 Task: Create a cosplay and costume shop: cater to cosplay enthusiasts with costumes and accessories.
Action: Mouse moved to (367, 283)
Screenshot: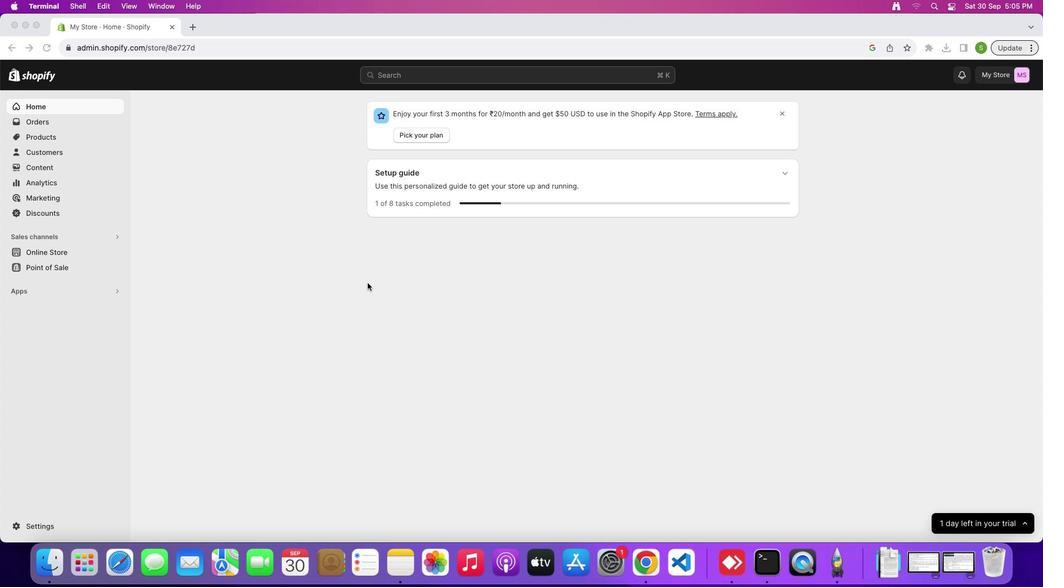 
Action: Mouse pressed left at (367, 283)
Screenshot: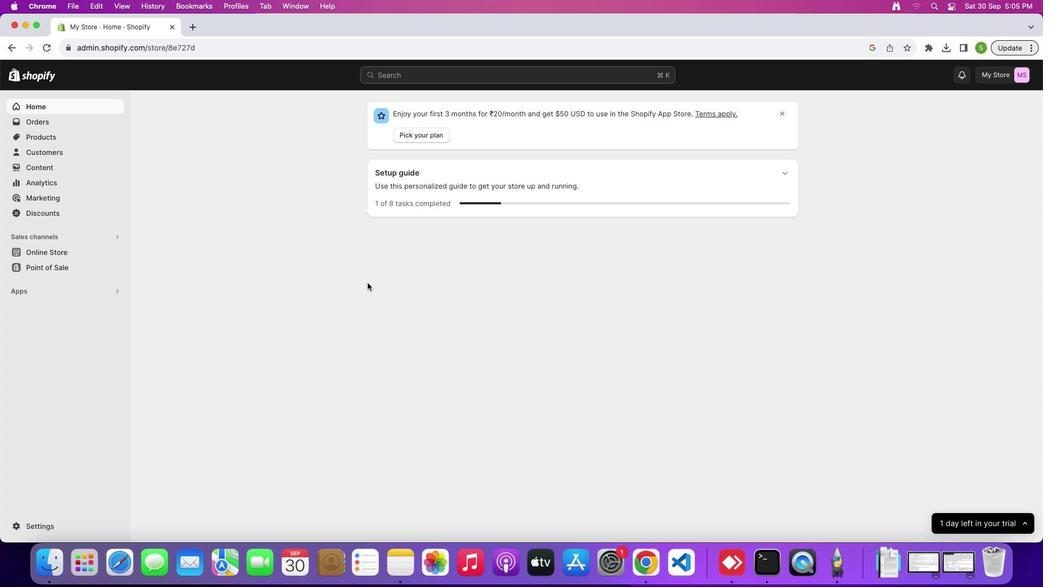 
Action: Mouse moved to (65, 251)
Screenshot: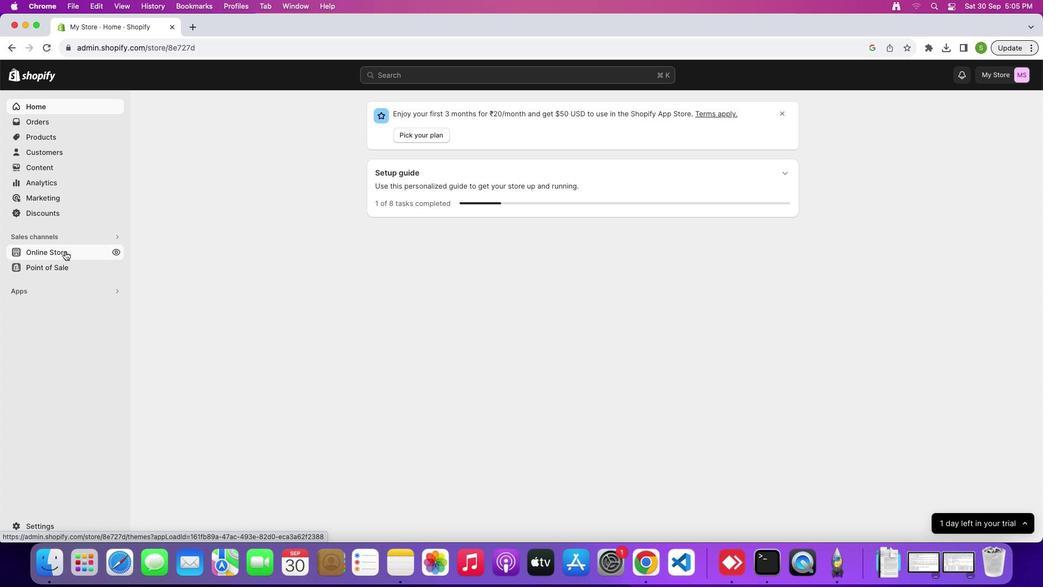 
Action: Mouse pressed left at (65, 251)
Screenshot: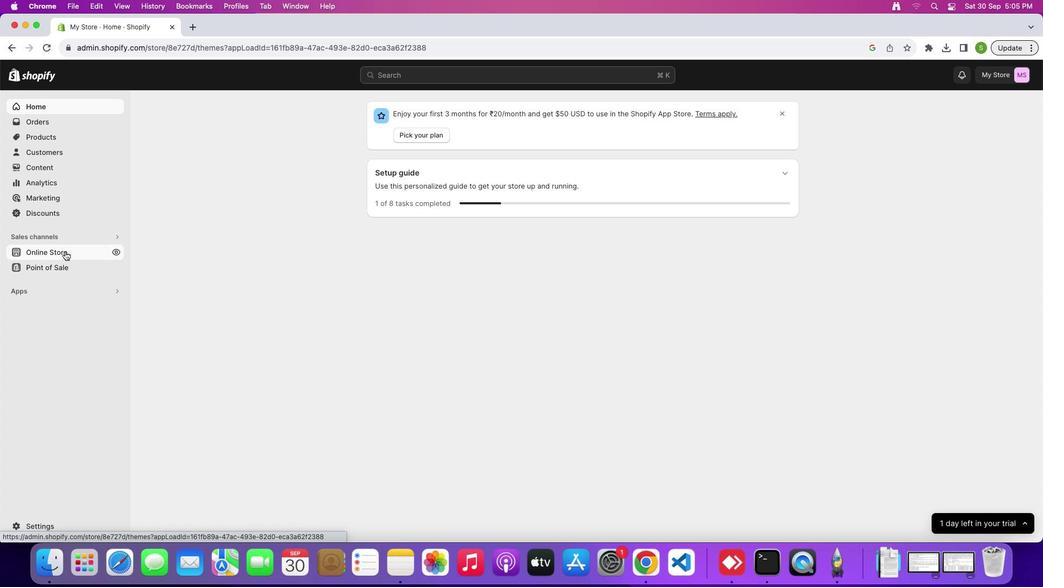 
Action: Mouse moved to (804, 377)
Screenshot: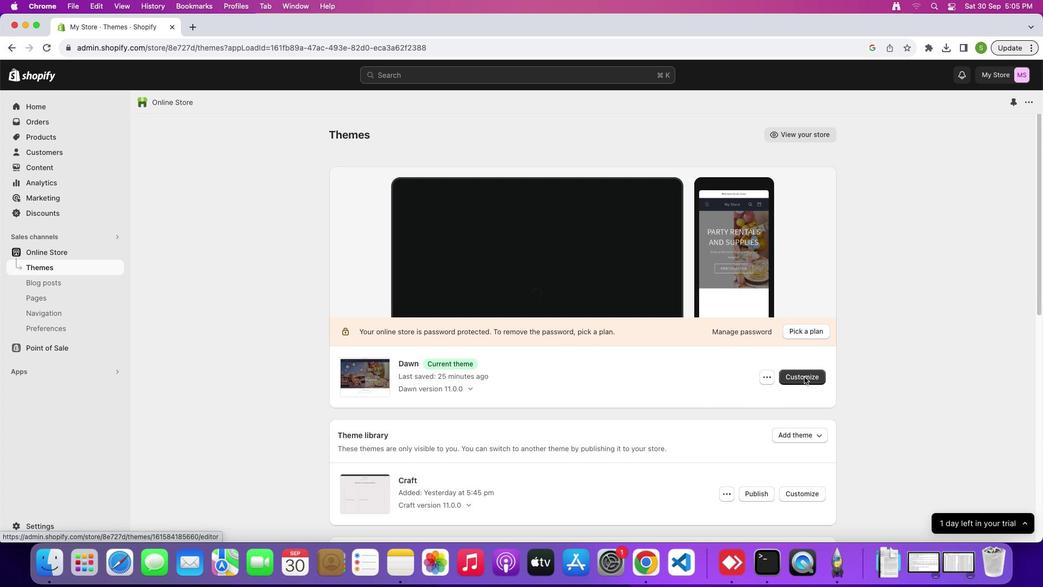 
Action: Mouse pressed left at (804, 377)
Screenshot: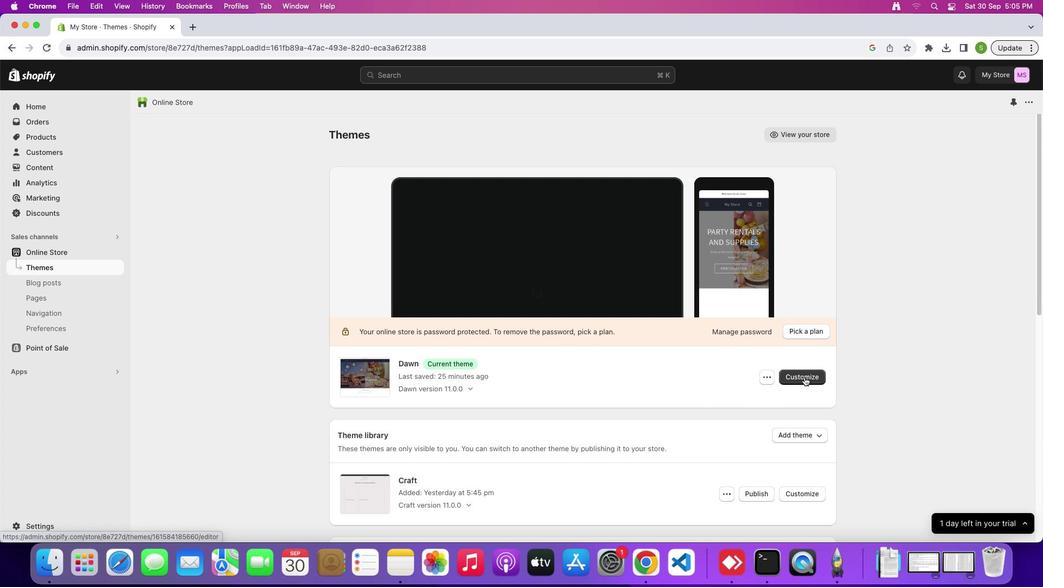 
Action: Mouse moved to (664, 393)
Screenshot: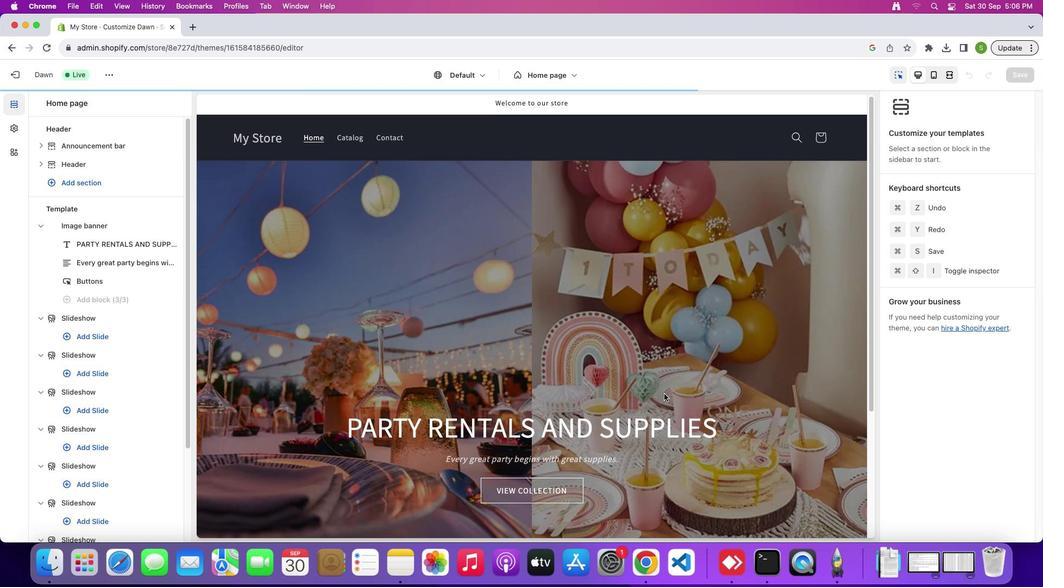 
Action: Mouse scrolled (664, 393) with delta (0, 0)
Screenshot: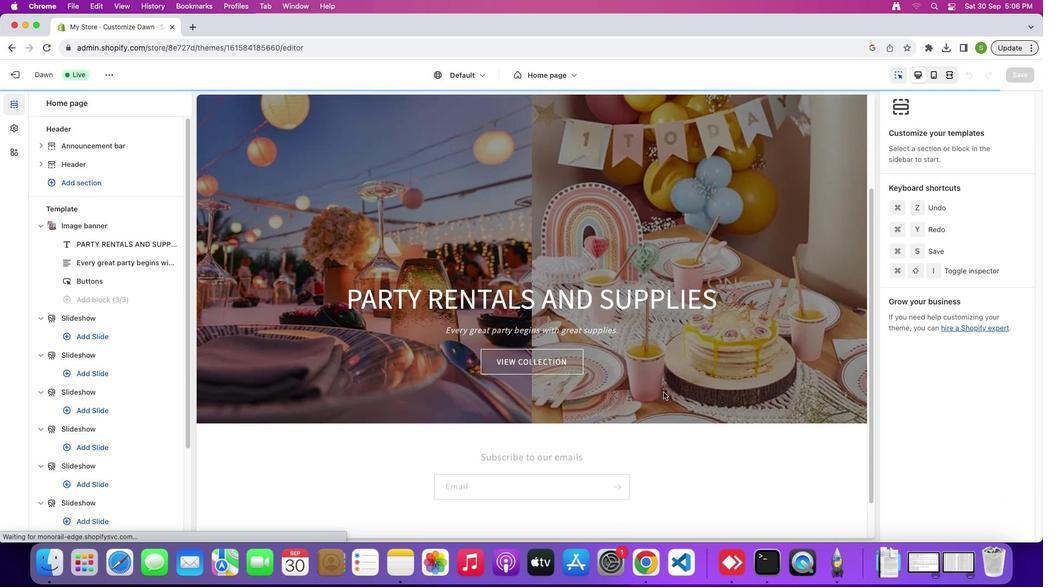 
Action: Mouse scrolled (664, 393) with delta (0, 0)
Screenshot: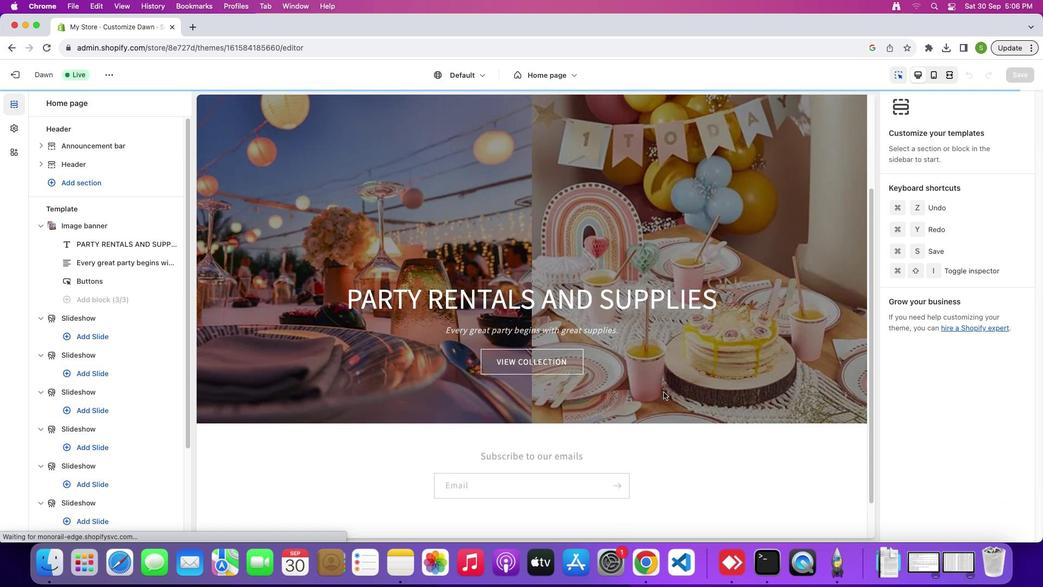 
Action: Mouse scrolled (664, 393) with delta (0, -2)
Screenshot: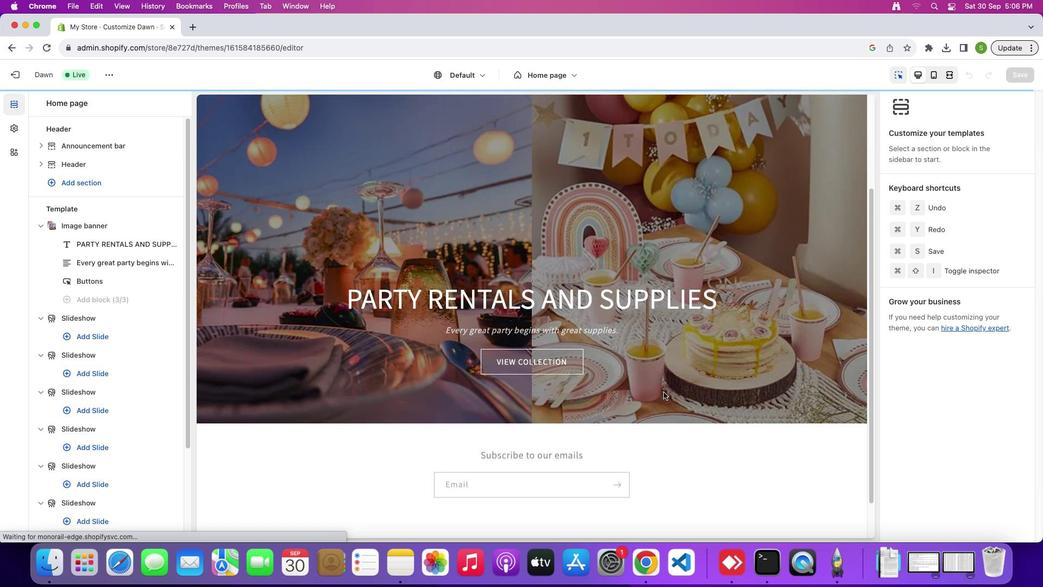 
Action: Mouse moved to (664, 391)
Screenshot: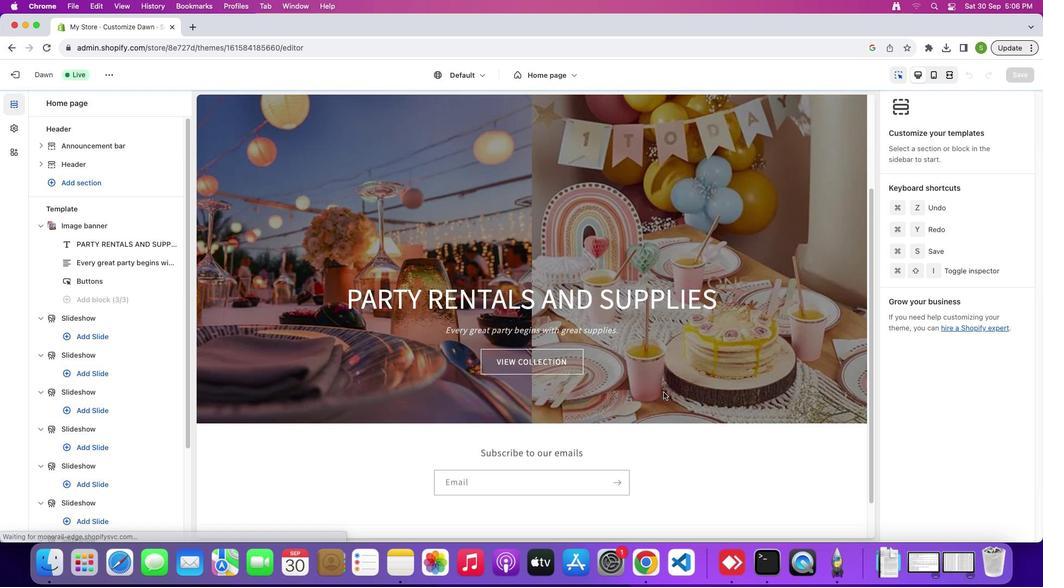
Action: Mouse scrolled (664, 391) with delta (0, 0)
Screenshot: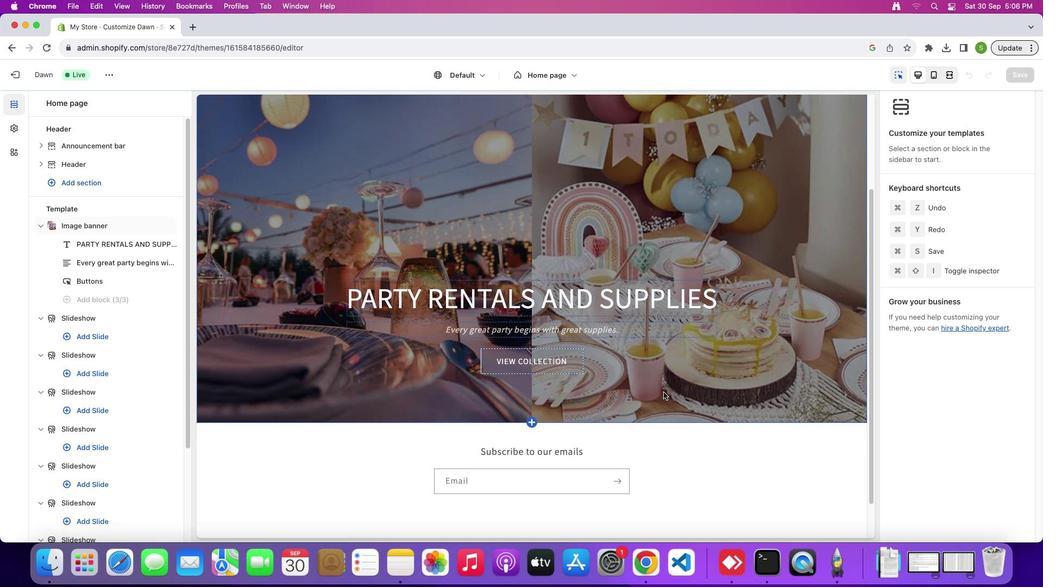
Action: Mouse scrolled (664, 391) with delta (0, 0)
Screenshot: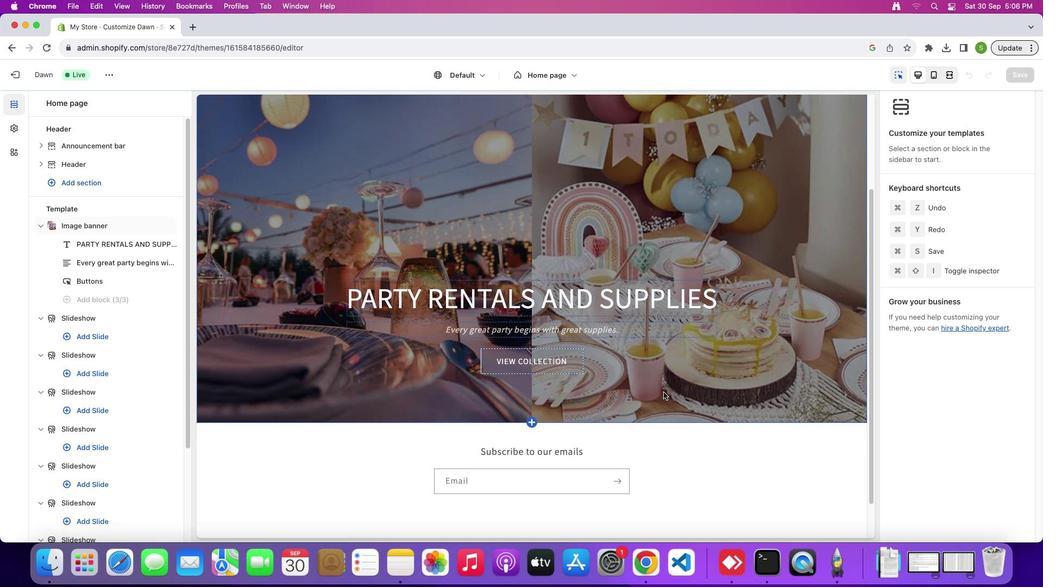 
Action: Mouse scrolled (664, 391) with delta (0, -2)
Screenshot: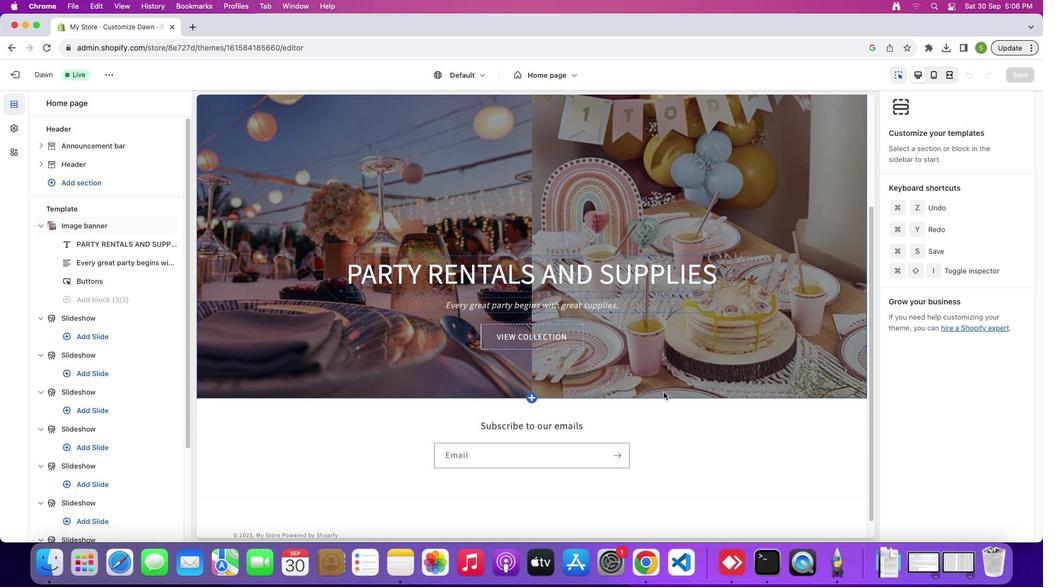 
Action: Mouse scrolled (664, 391) with delta (0, 0)
Screenshot: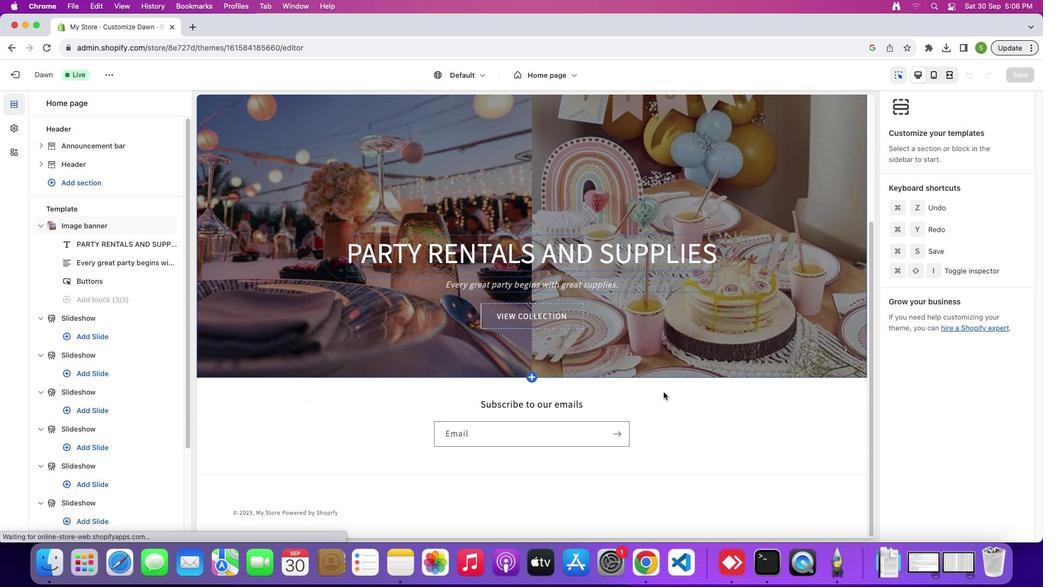 
Action: Mouse scrolled (664, 391) with delta (0, 0)
Screenshot: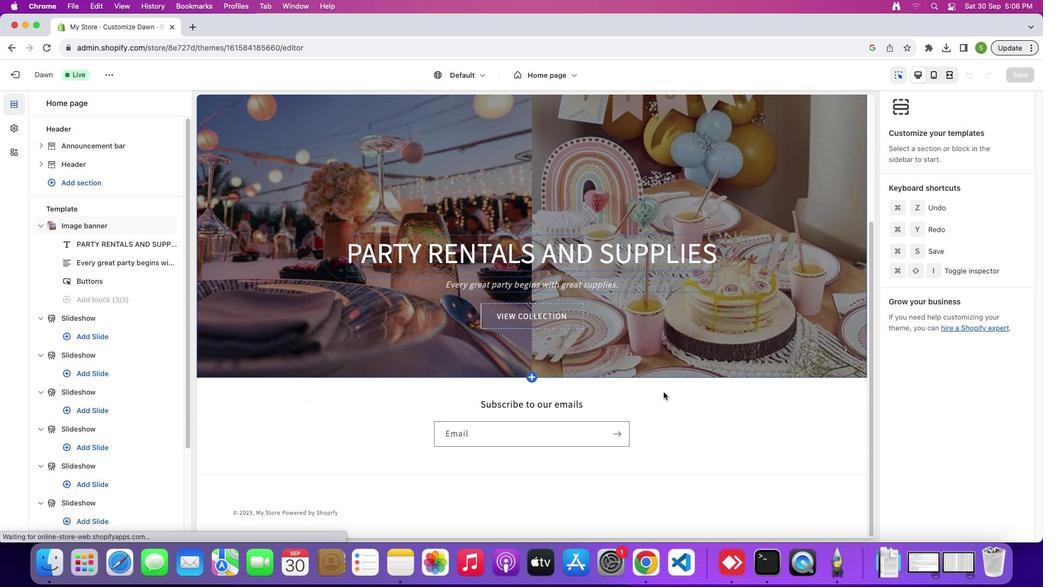 
Action: Mouse scrolled (664, 391) with delta (0, -2)
Screenshot: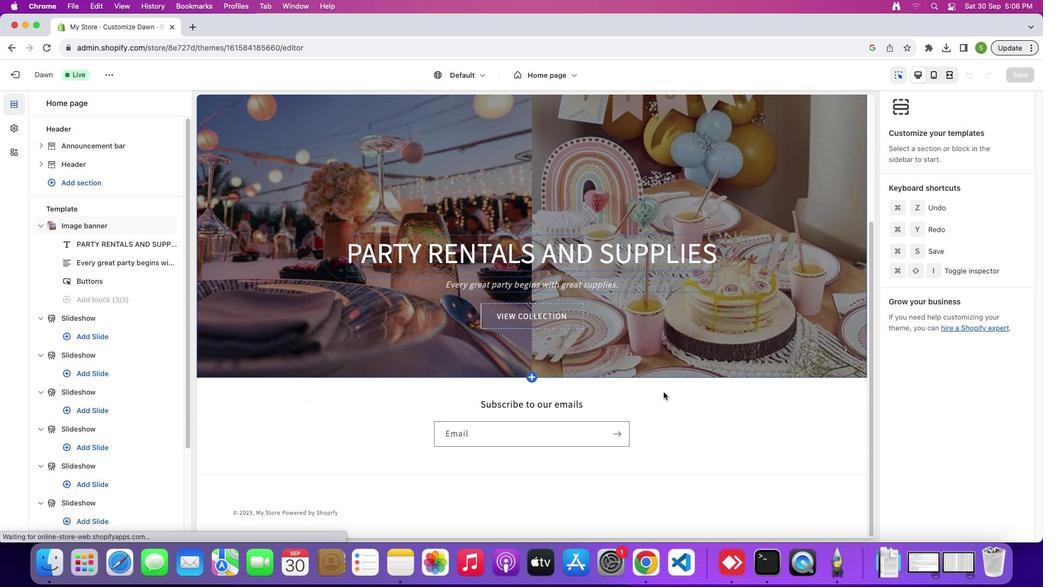 
Action: Mouse scrolled (664, 391) with delta (0, -3)
Screenshot: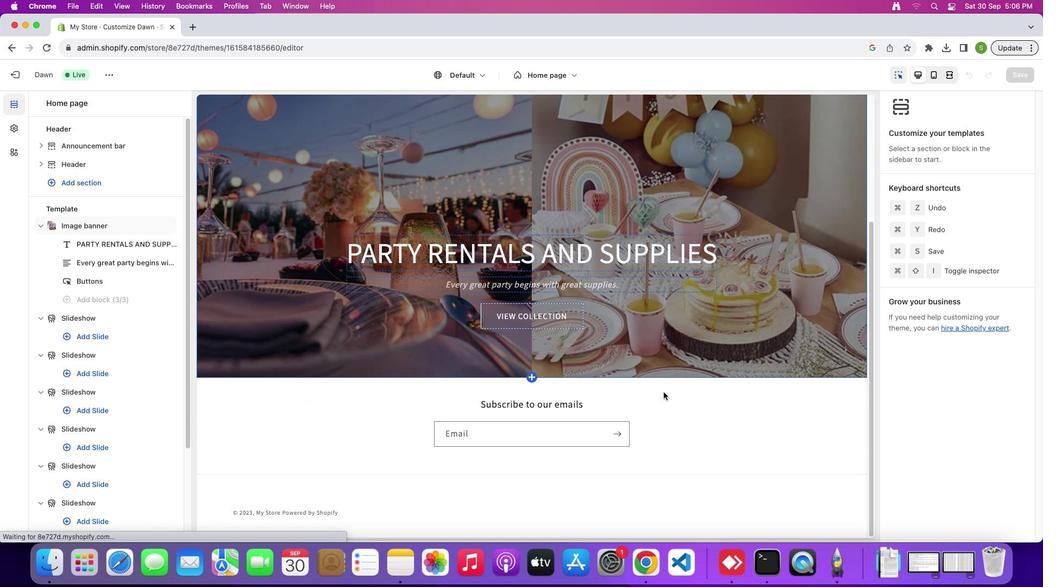 
Action: Mouse moved to (582, 296)
Screenshot: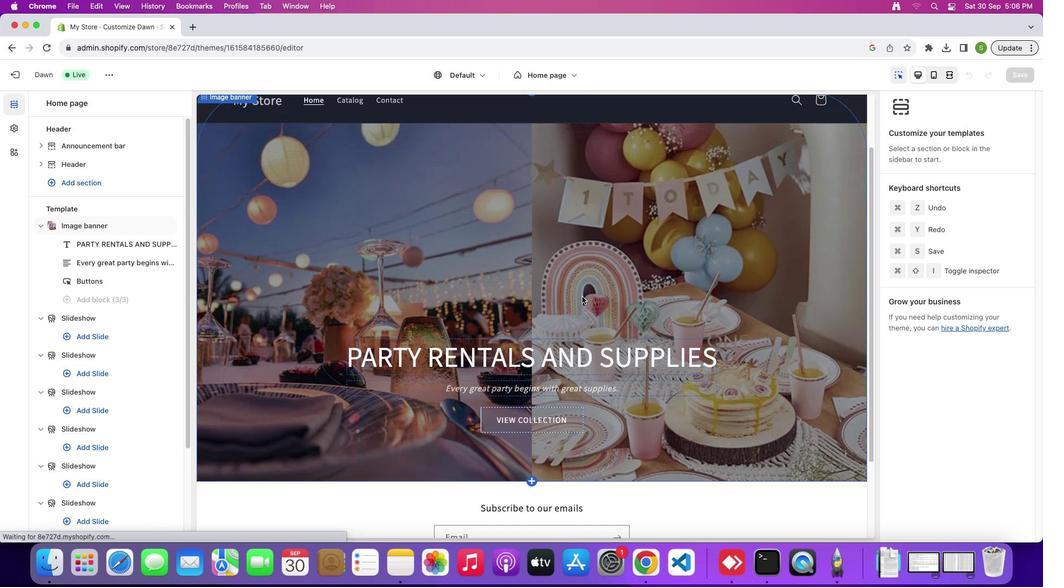 
Action: Mouse scrolled (582, 296) with delta (0, 0)
Screenshot: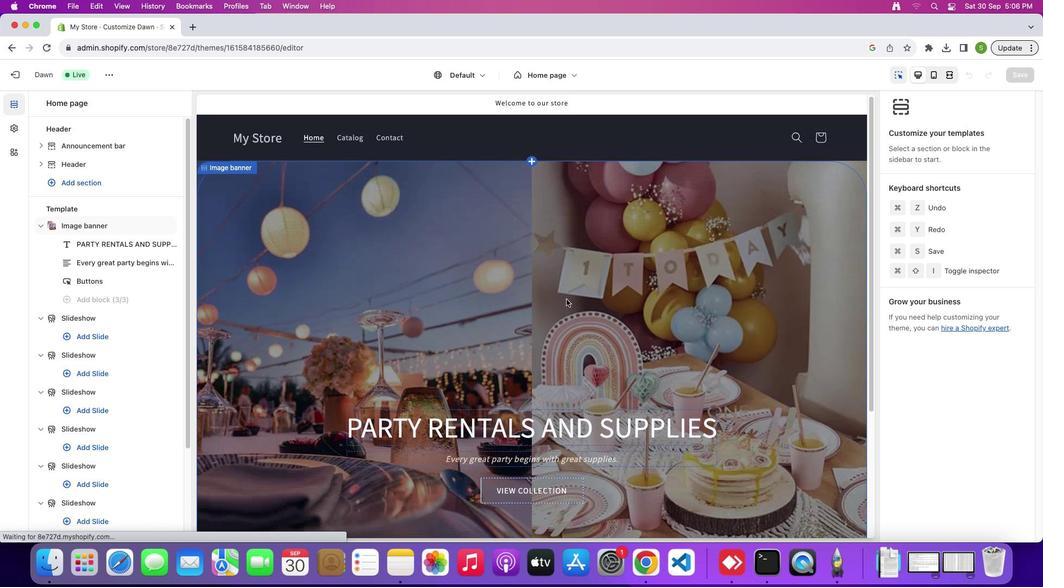 
Action: Mouse scrolled (582, 296) with delta (0, 0)
Screenshot: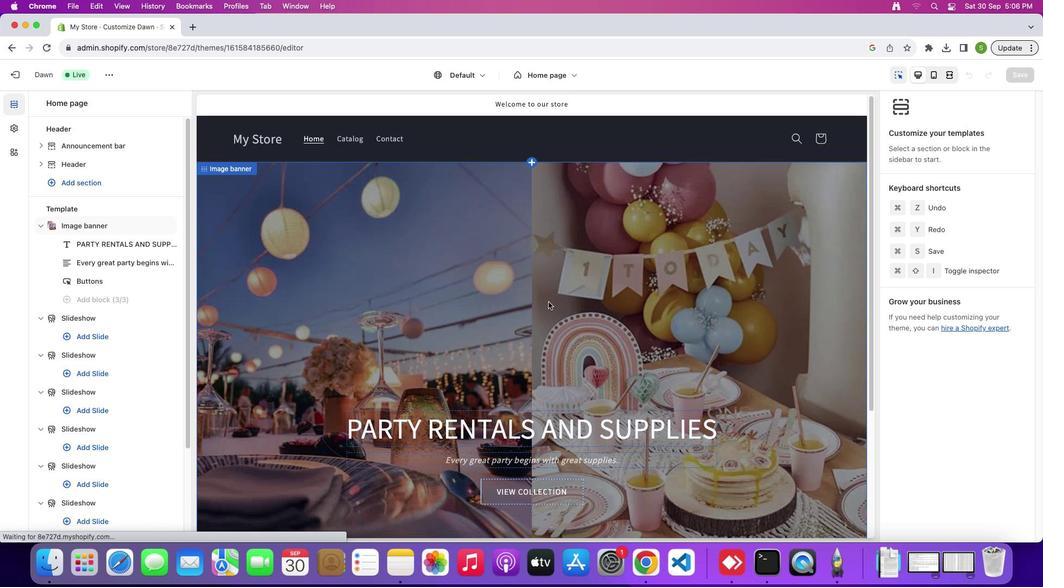 
Action: Mouse scrolled (582, 296) with delta (0, 2)
Screenshot: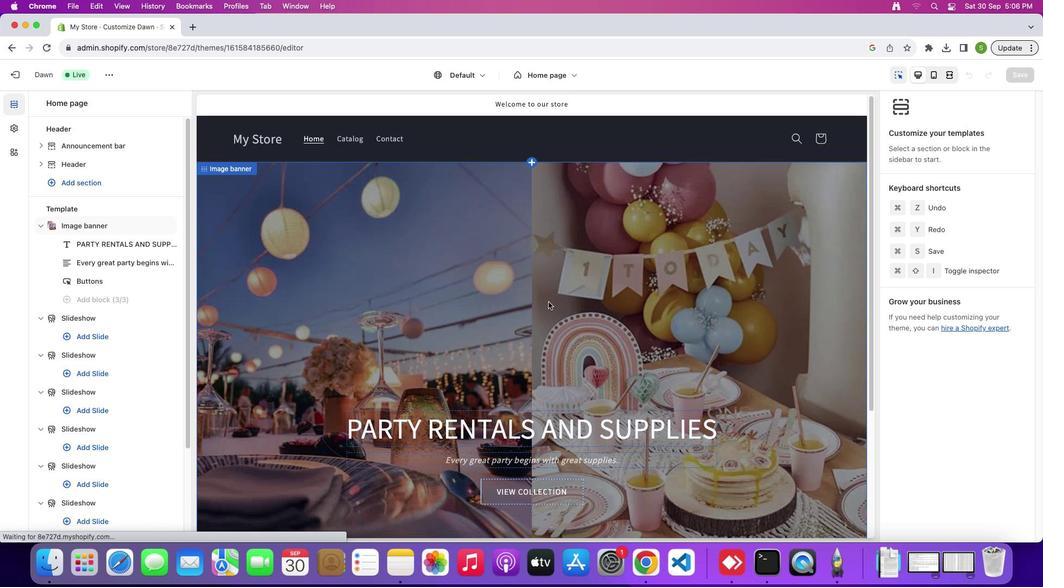 
Action: Mouse scrolled (582, 296) with delta (0, 3)
Screenshot: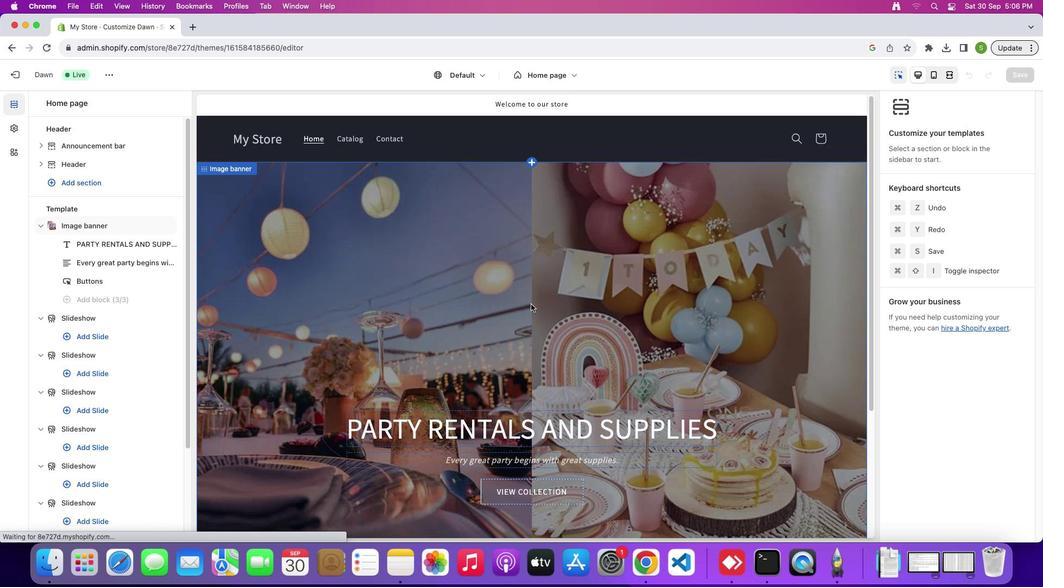 
Action: Mouse moved to (428, 301)
Screenshot: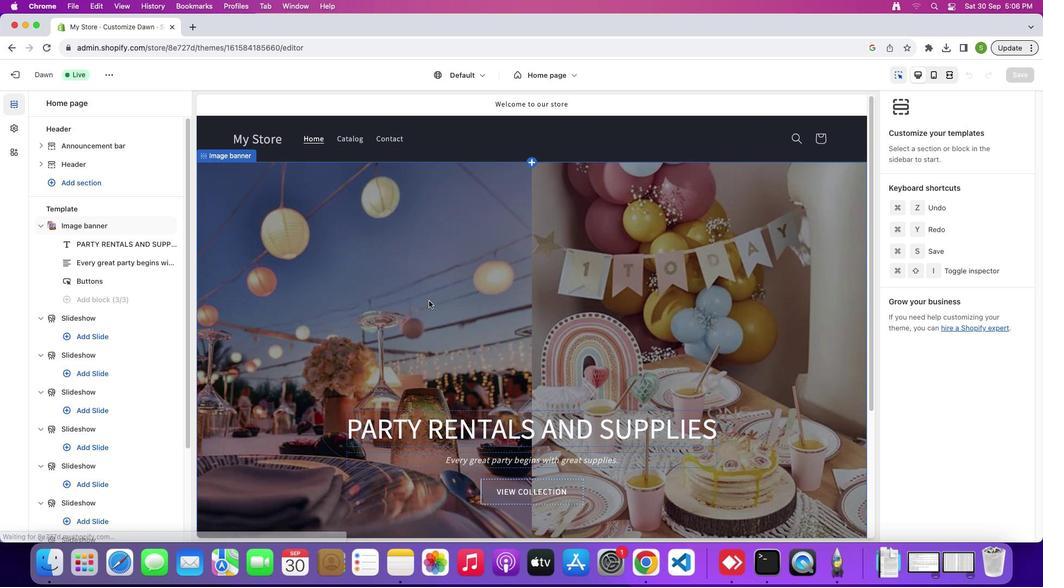 
Action: Mouse pressed left at (428, 301)
Screenshot: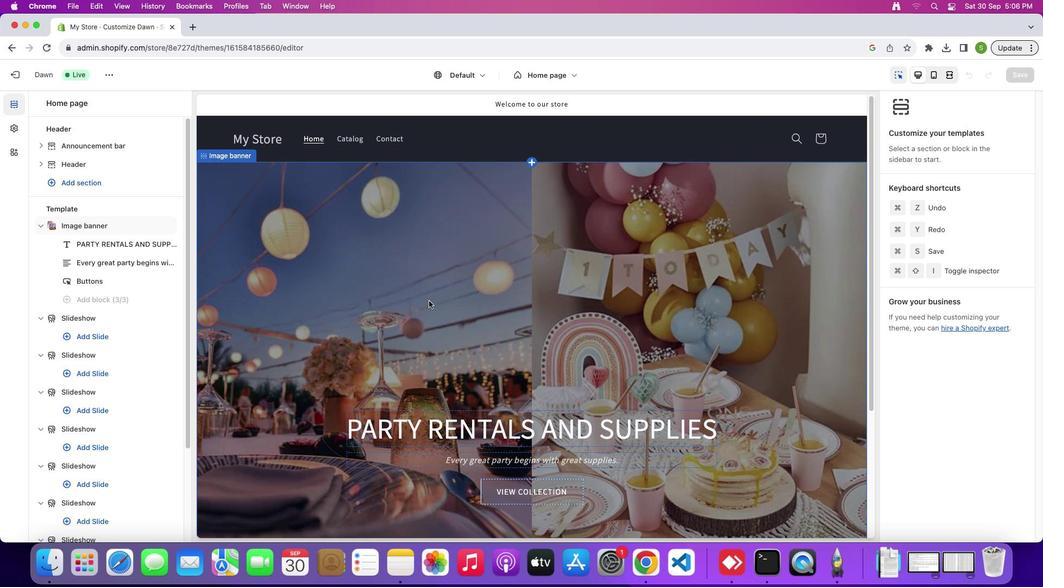 
Action: Mouse moved to (955, 282)
Screenshot: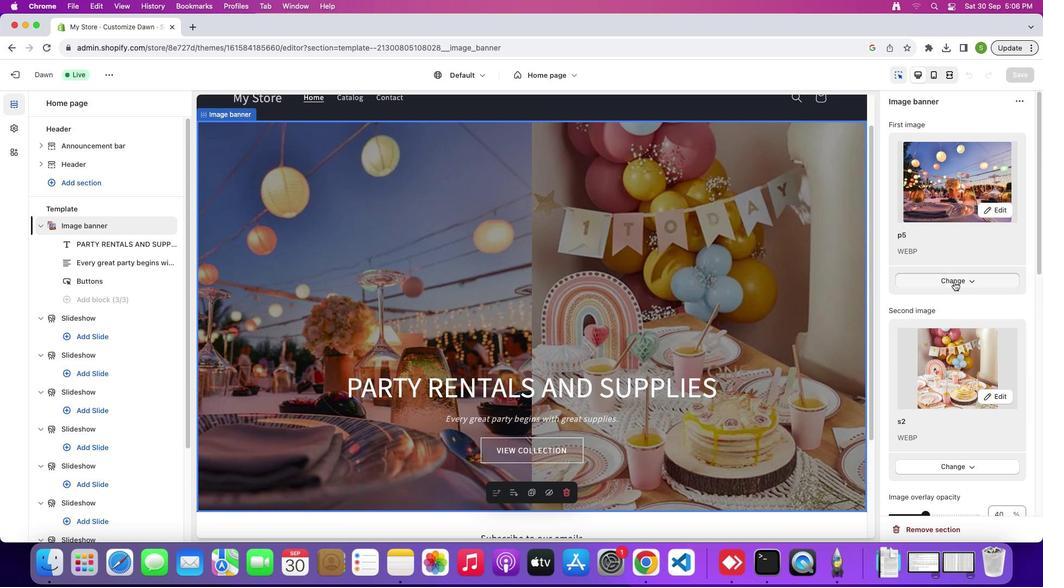 
Action: Mouse pressed left at (955, 282)
Screenshot: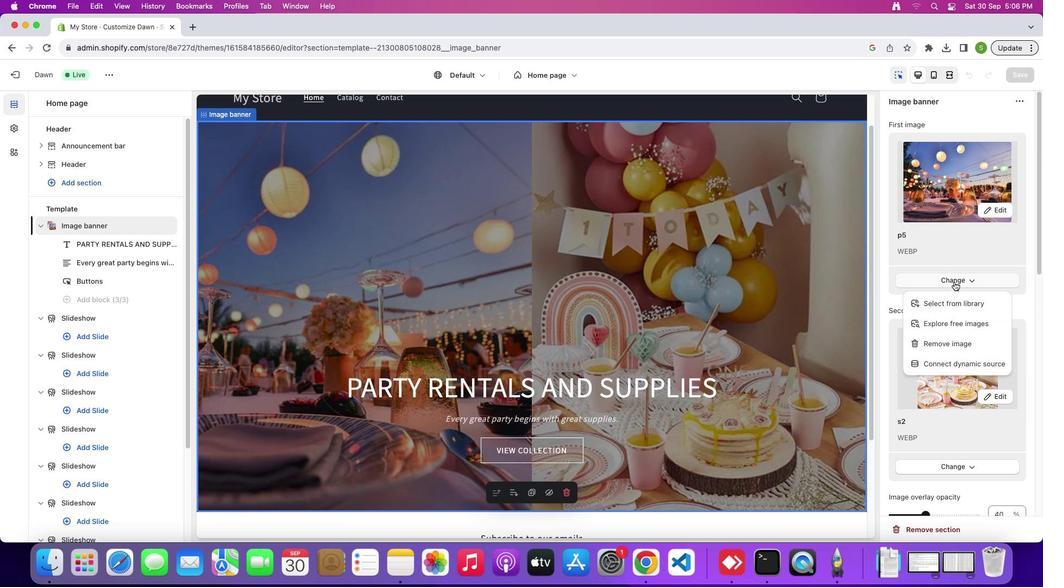 
Action: Mouse moved to (948, 303)
Screenshot: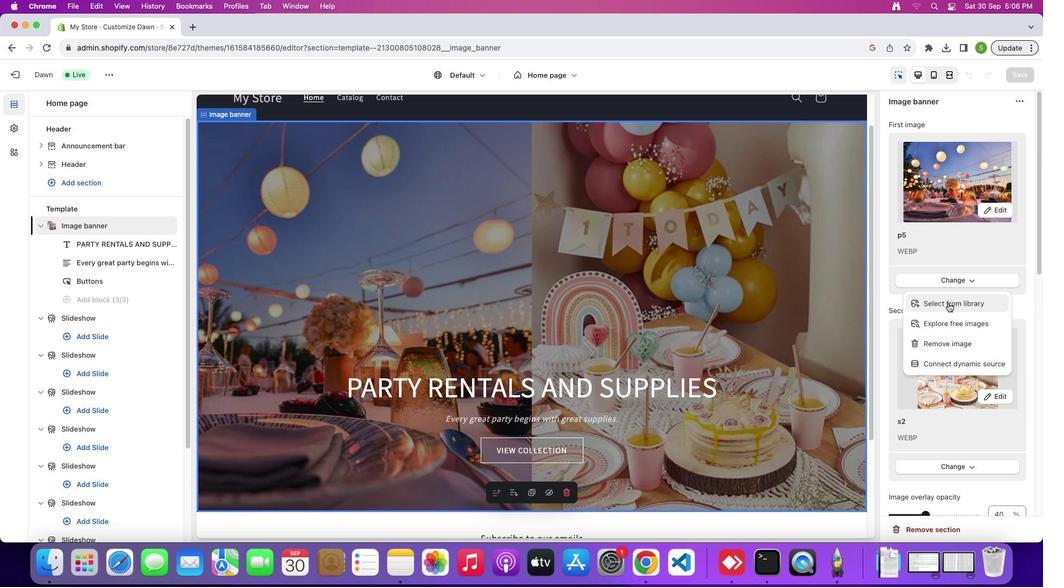
Action: Mouse pressed left at (948, 303)
Screenshot: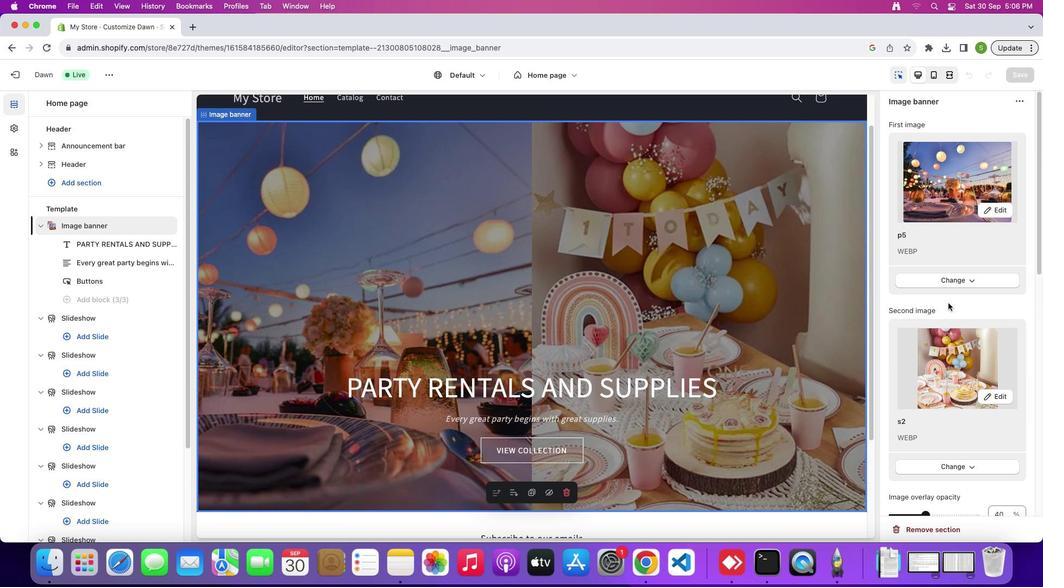 
Action: Mouse moved to (600, 183)
Screenshot: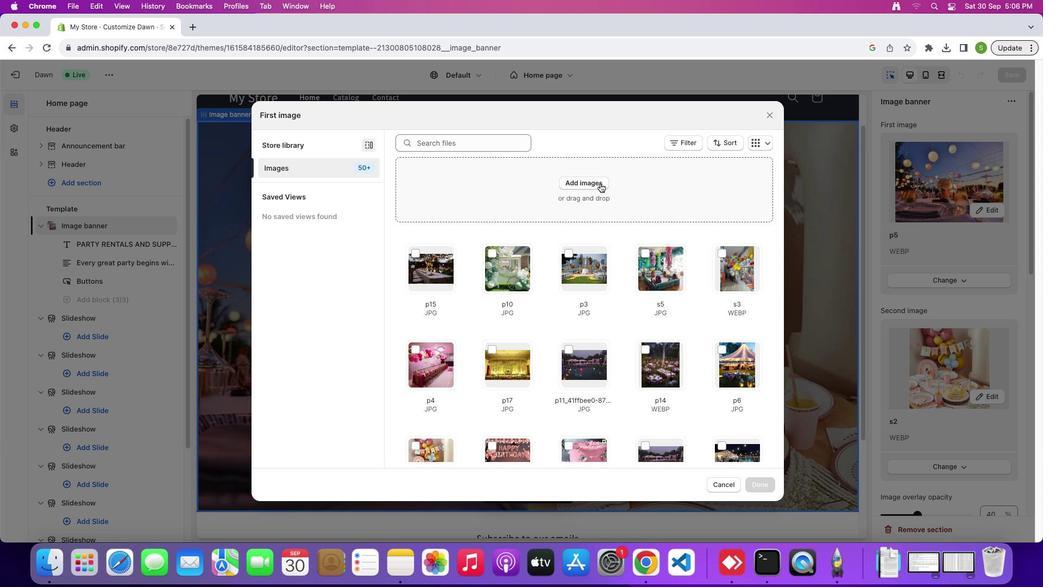 
Action: Mouse pressed left at (600, 183)
Screenshot: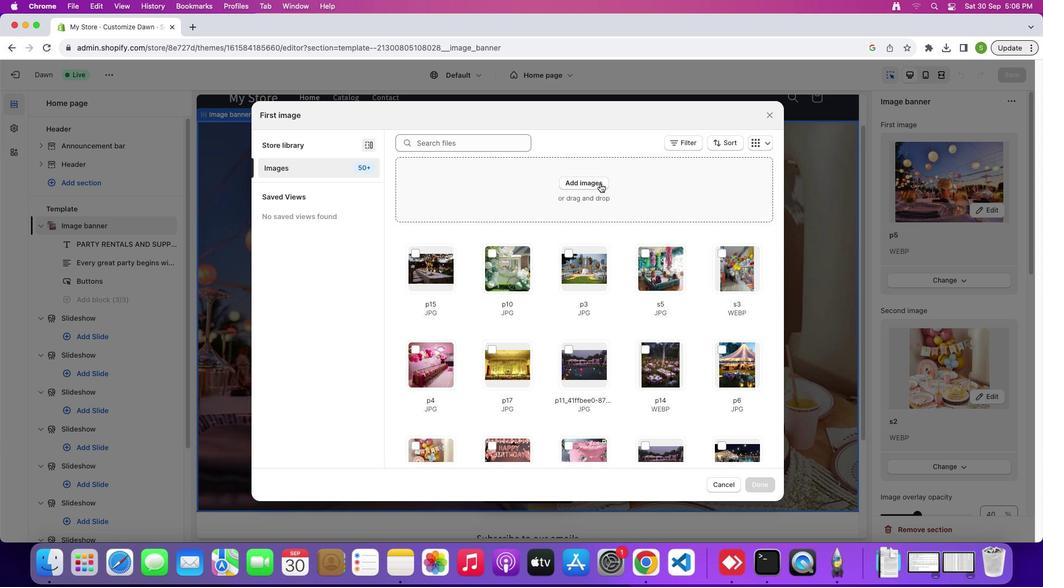
Action: Mouse moved to (415, 222)
Screenshot: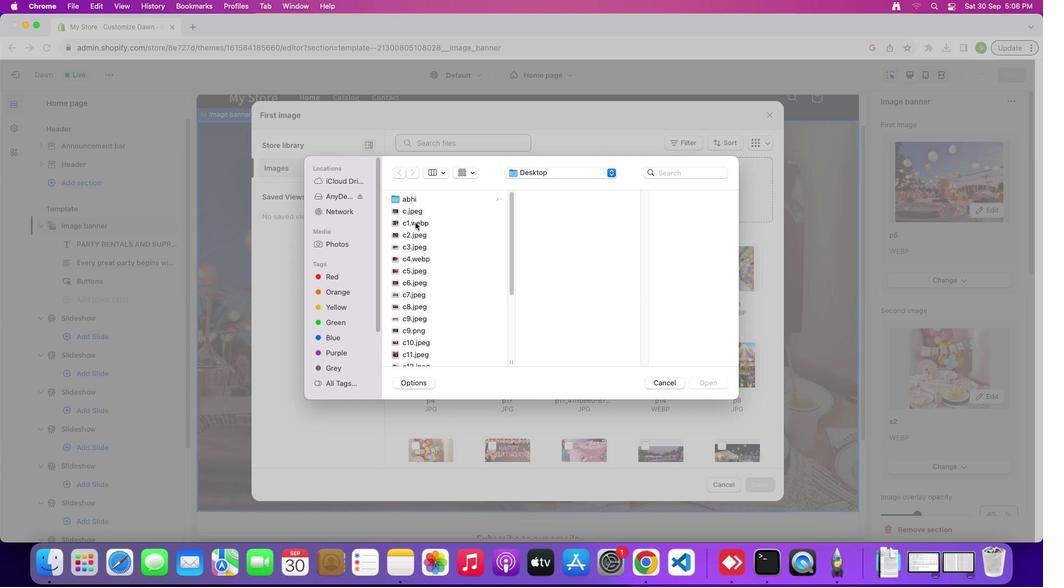 
Action: Mouse pressed left at (415, 222)
Screenshot: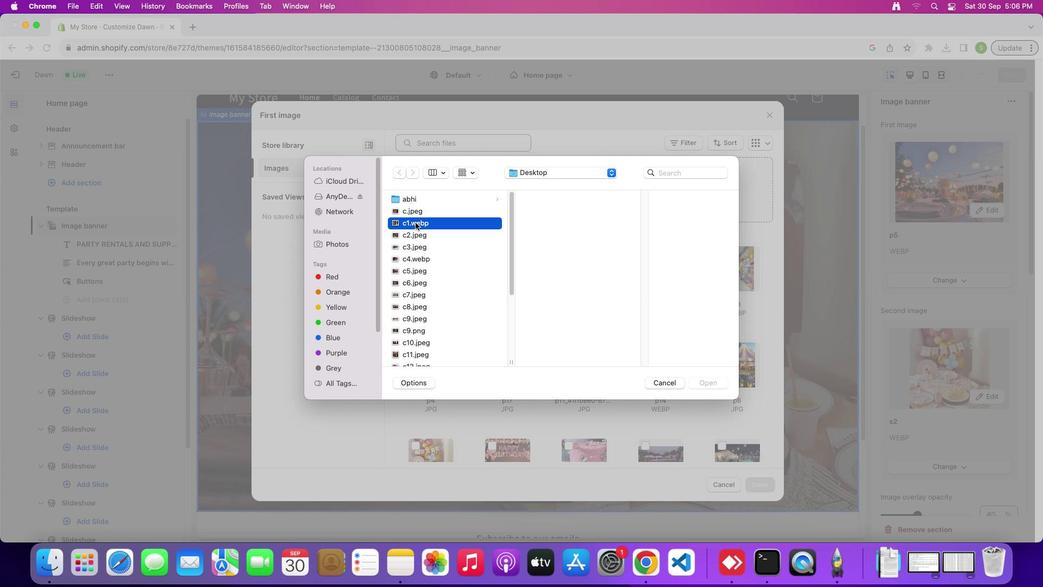 
Action: Mouse moved to (413, 209)
Screenshot: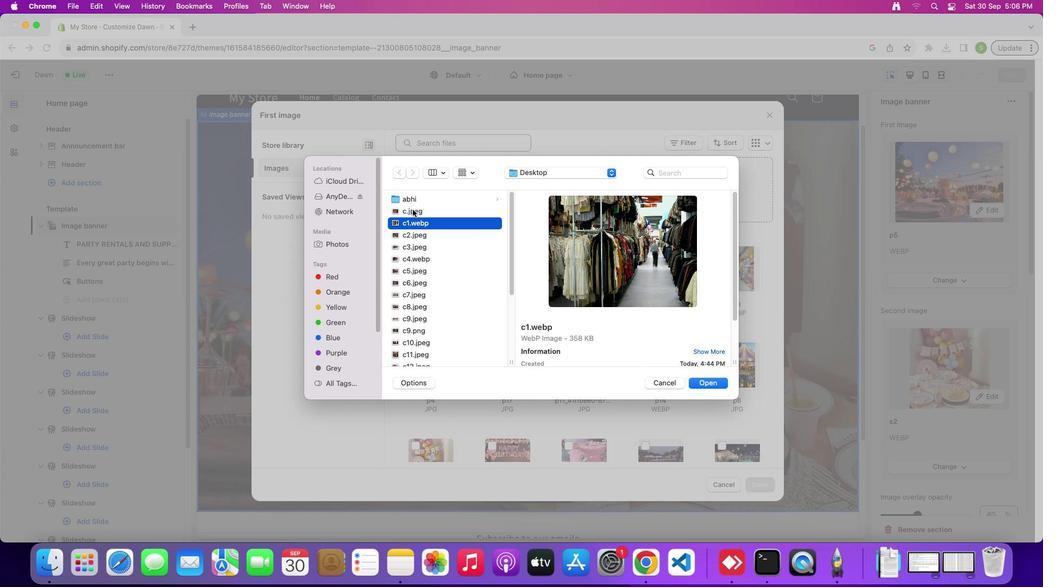 
Action: Mouse pressed left at (413, 209)
Screenshot: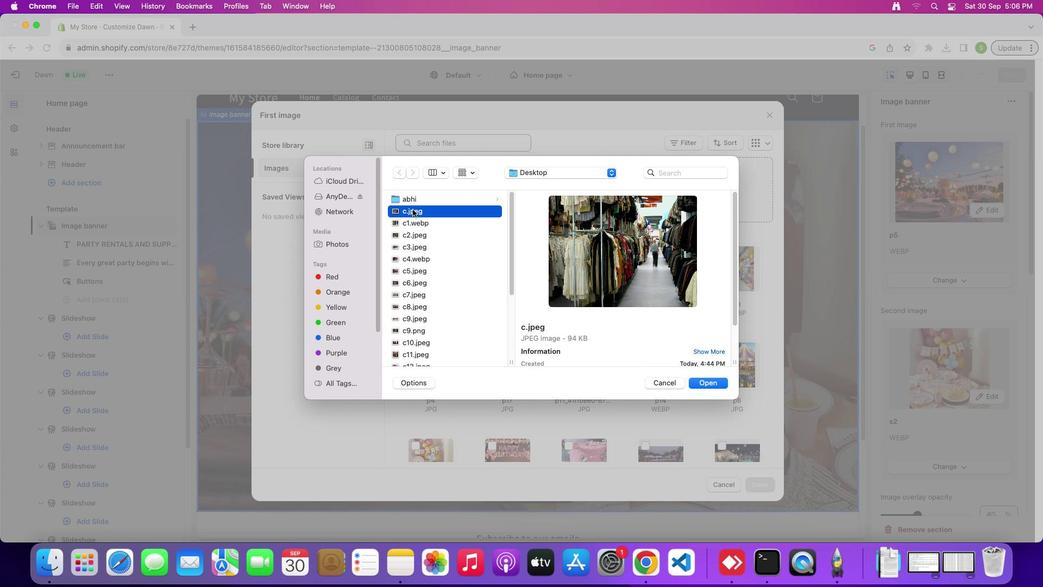 
Action: Mouse moved to (419, 270)
Screenshot: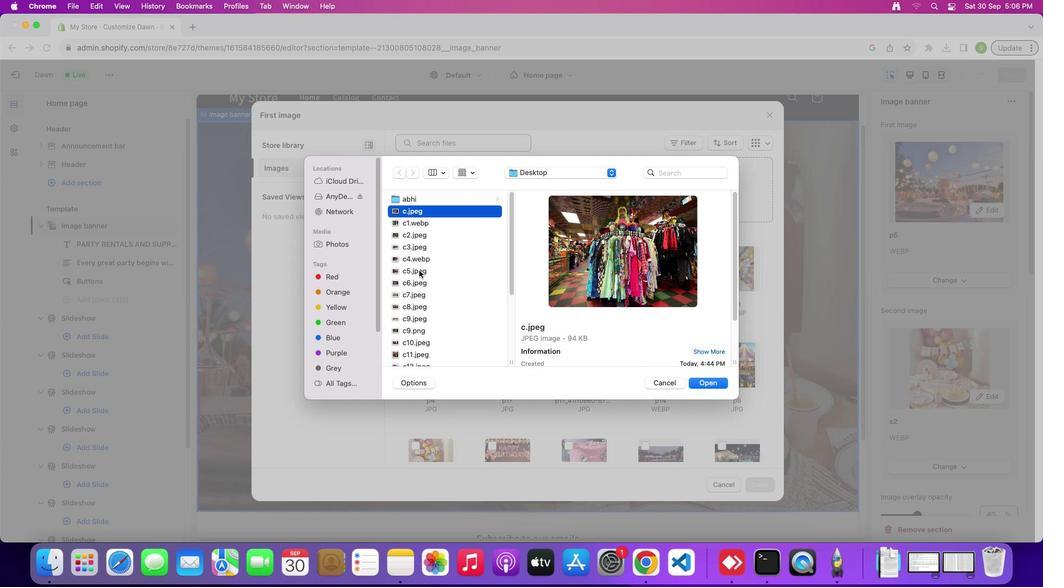 
Action: Mouse pressed left at (419, 270)
Screenshot: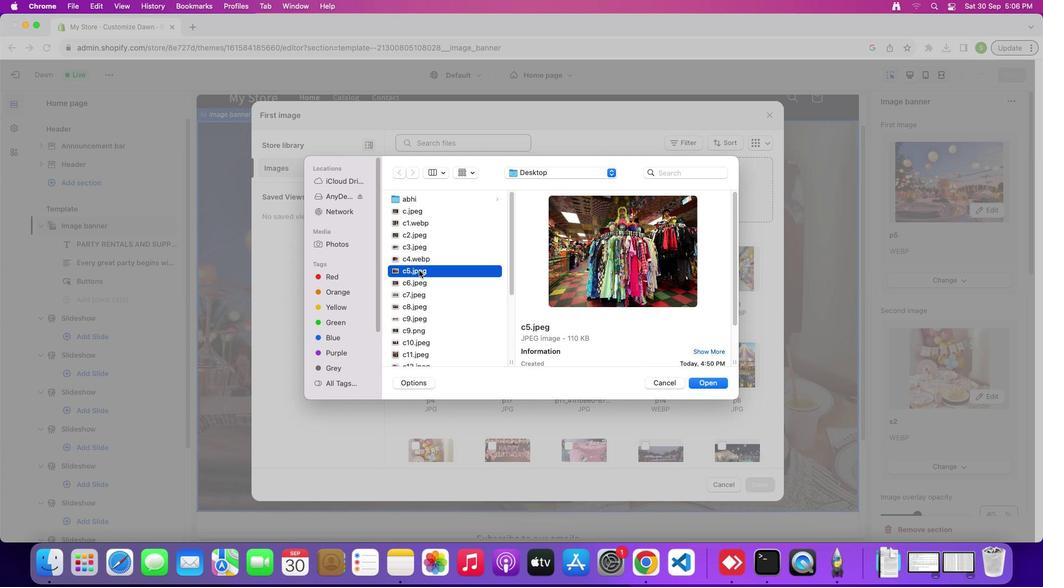 
Action: Mouse moved to (415, 278)
Screenshot: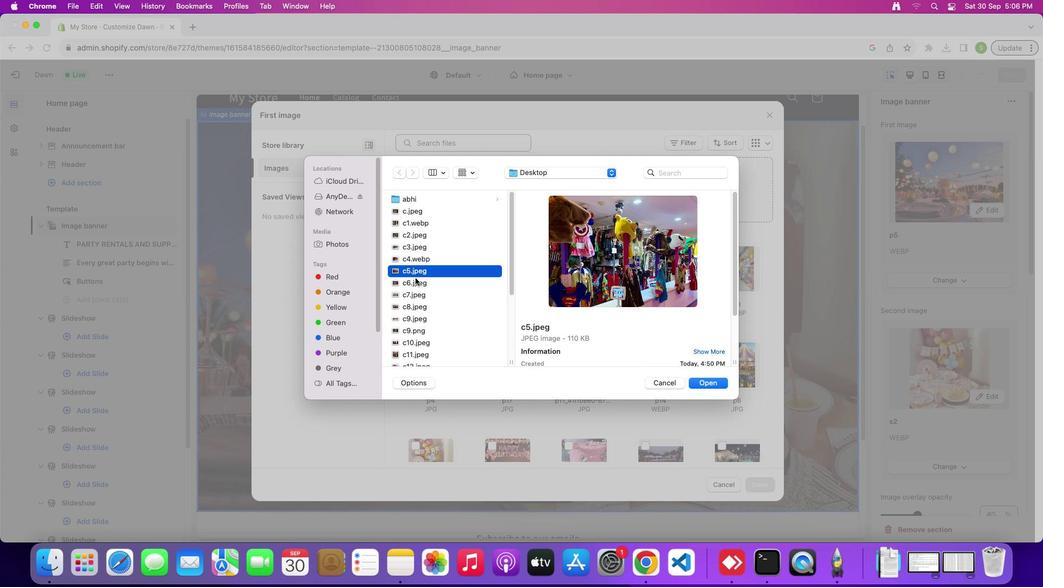 
Action: Mouse pressed left at (415, 278)
Screenshot: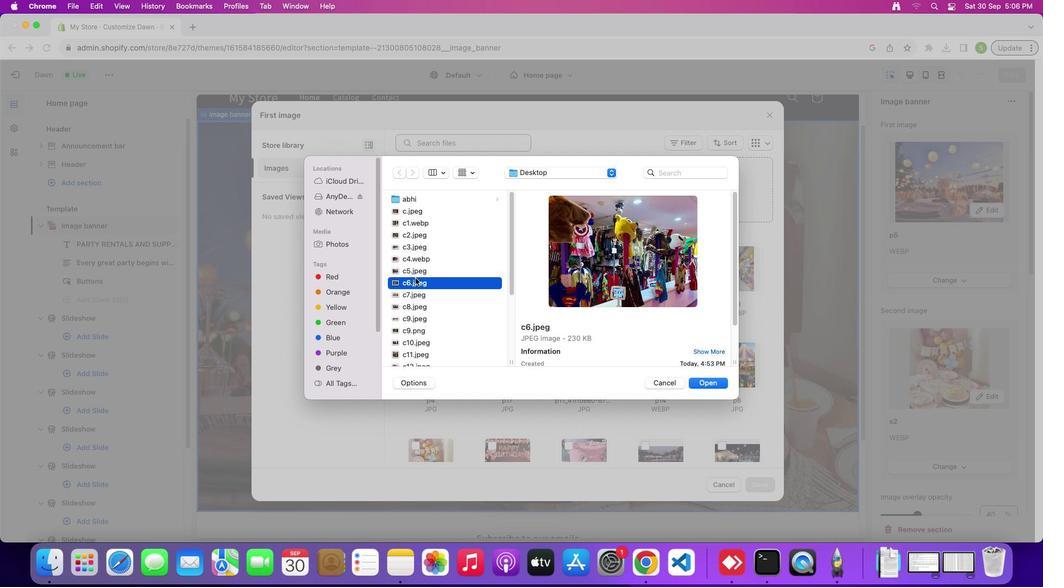 
Action: Mouse scrolled (415, 278) with delta (0, 0)
Screenshot: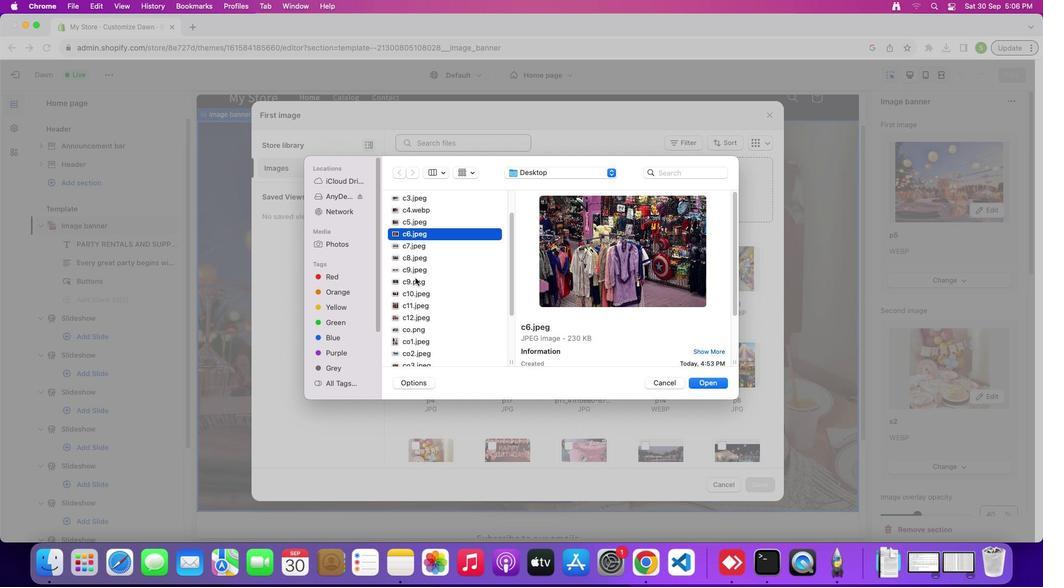 
Action: Mouse scrolled (415, 278) with delta (0, 0)
Screenshot: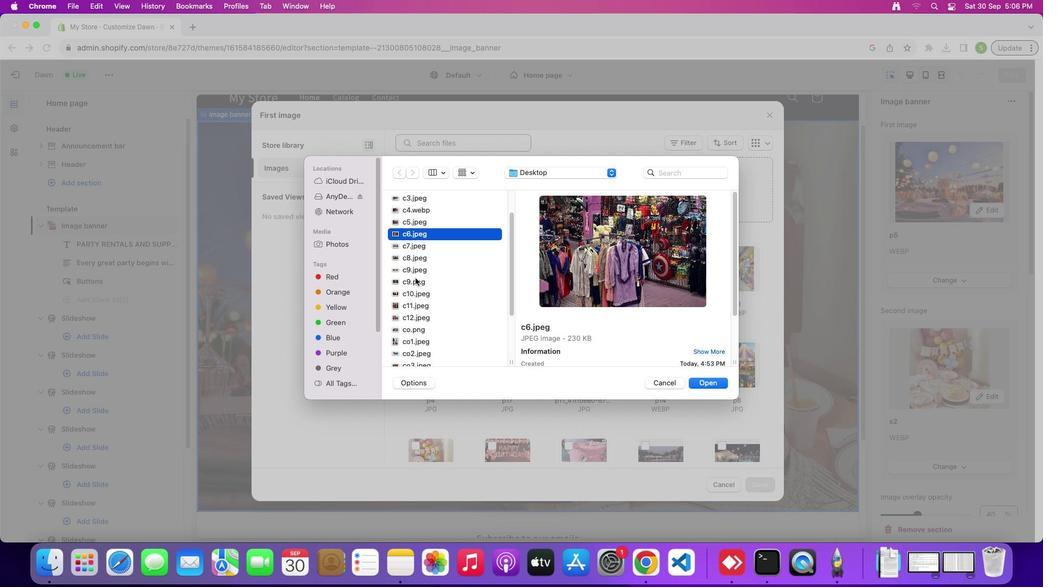 
Action: Mouse scrolled (415, 278) with delta (0, -1)
Screenshot: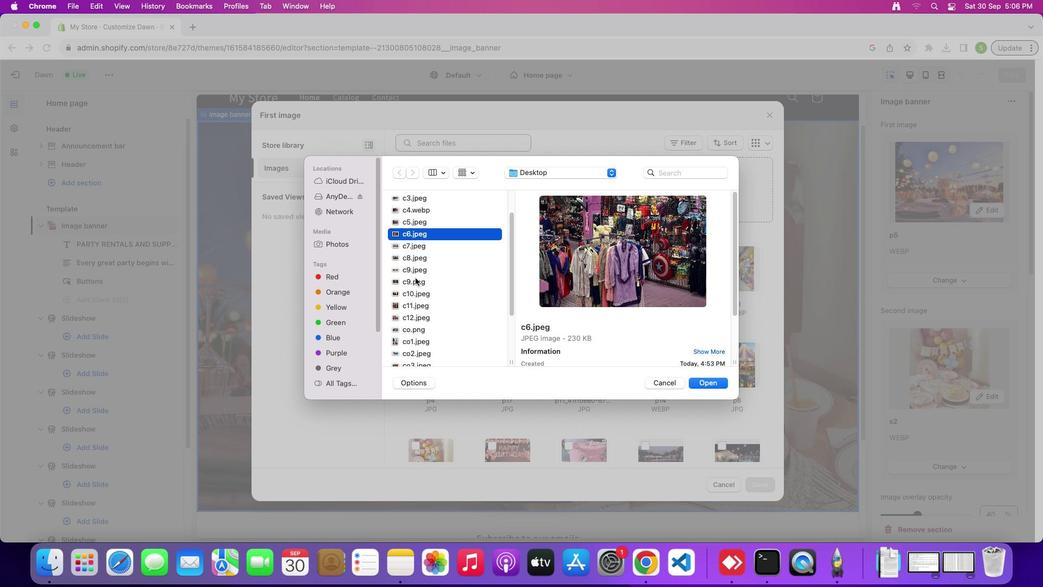 
Action: Mouse moved to (419, 248)
Screenshot: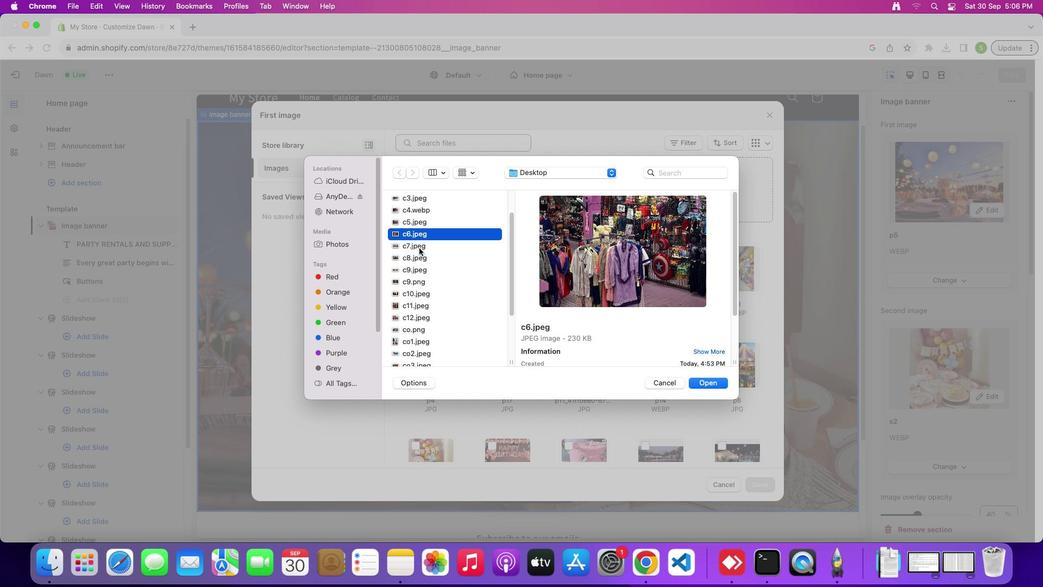 
Action: Mouse pressed left at (419, 248)
Screenshot: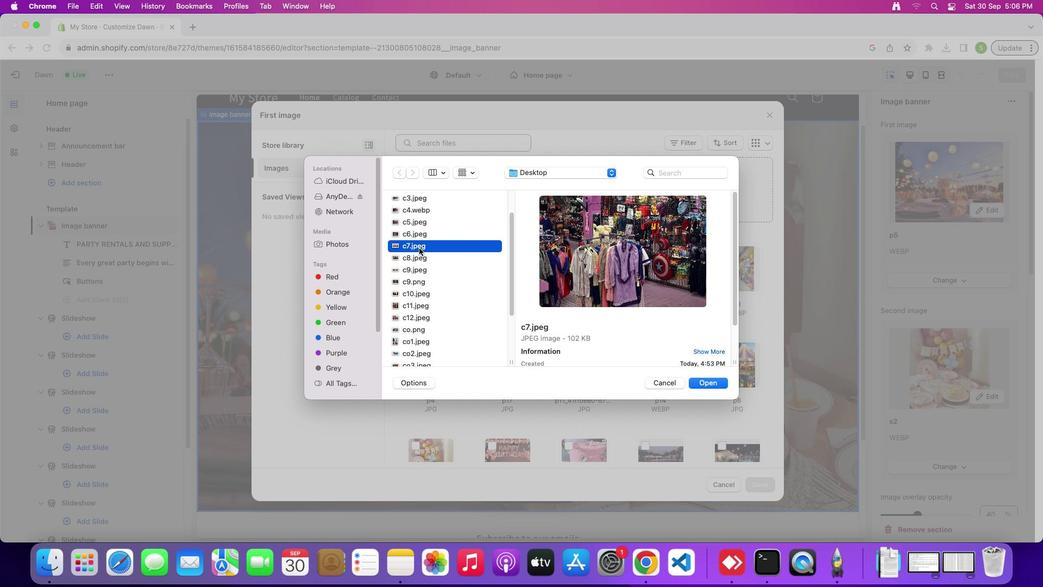 
Action: Mouse moved to (420, 238)
Screenshot: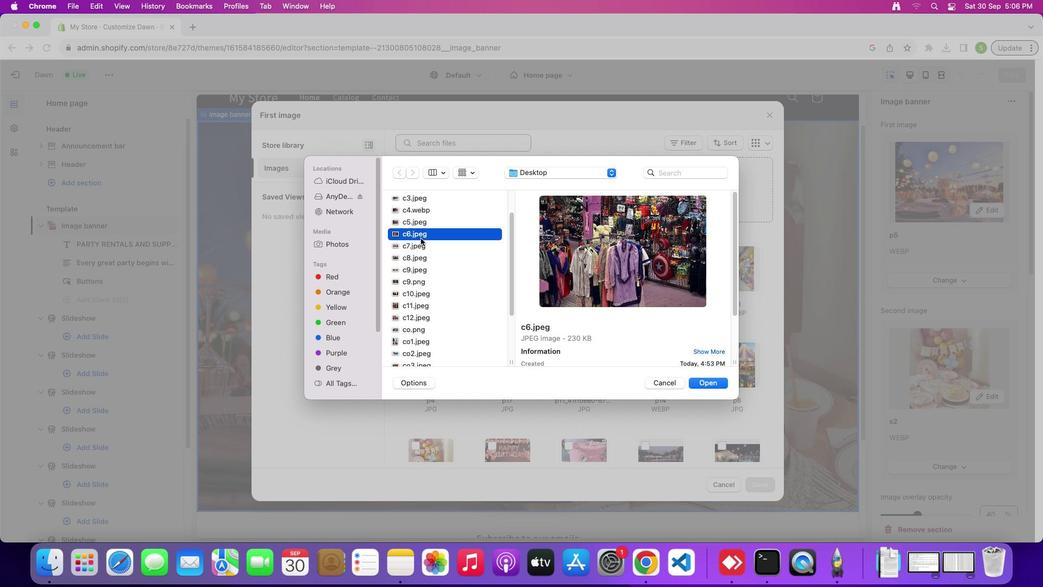 
Action: Mouse pressed left at (420, 238)
Screenshot: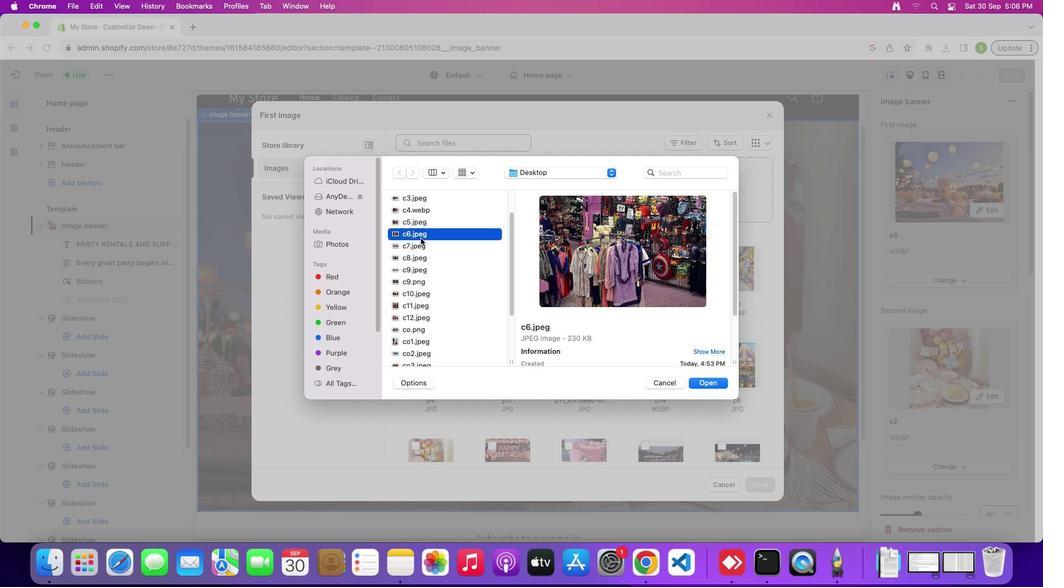 
Action: Mouse moved to (408, 257)
Screenshot: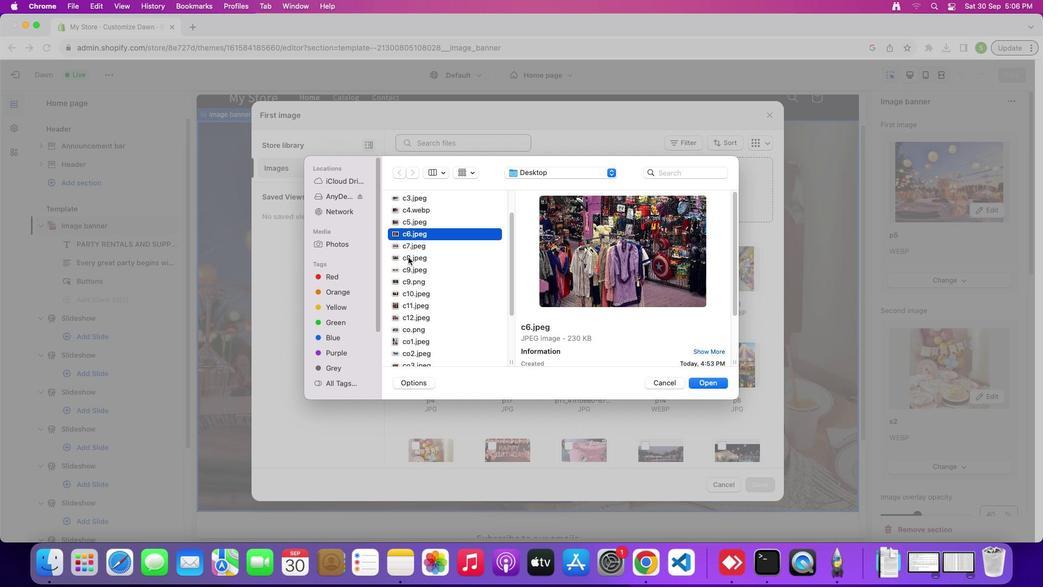 
Action: Mouse pressed left at (408, 257)
Screenshot: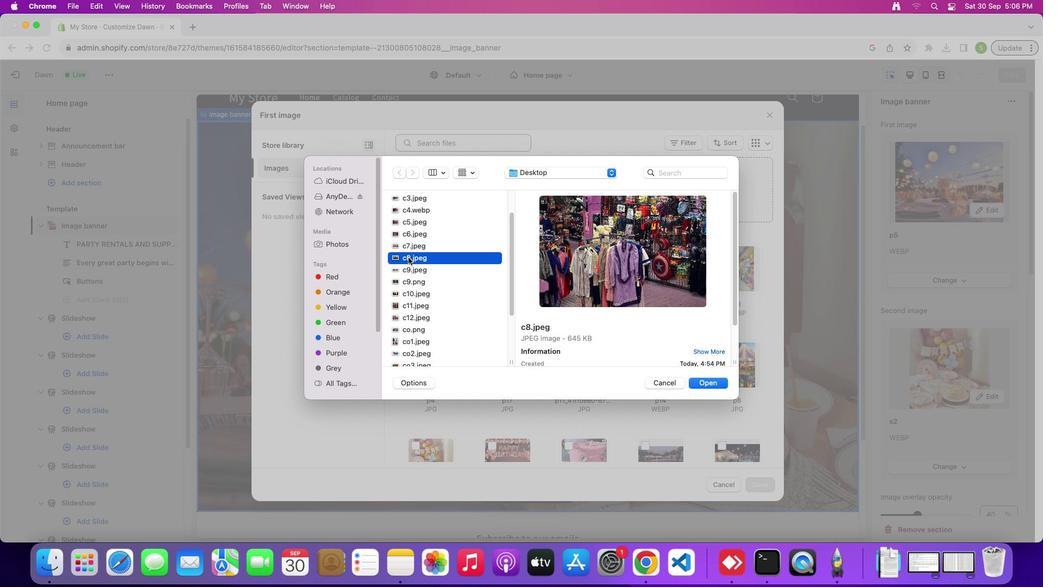 
Action: Mouse moved to (416, 281)
Screenshot: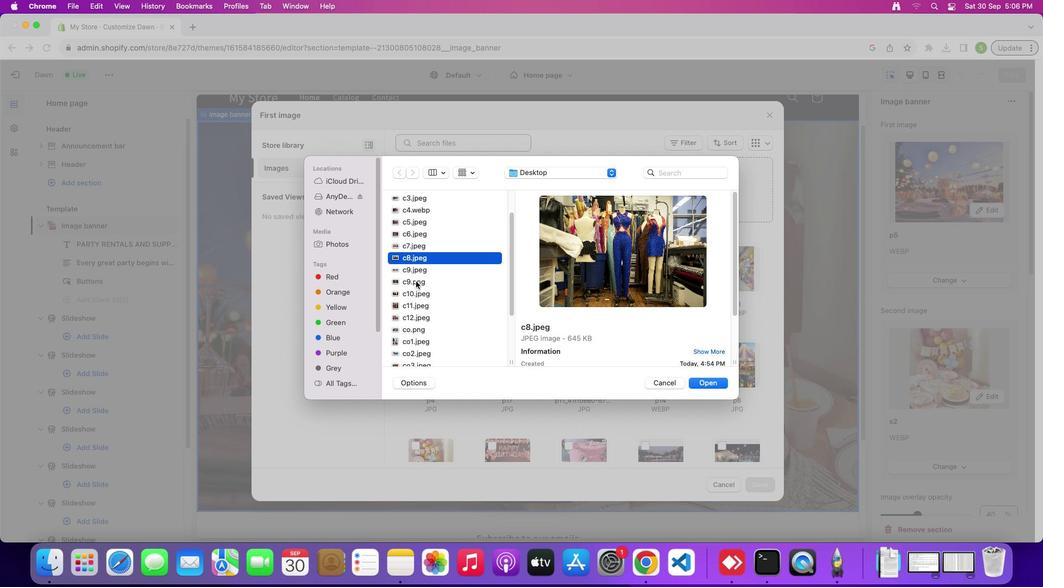 
Action: Mouse pressed left at (416, 281)
Screenshot: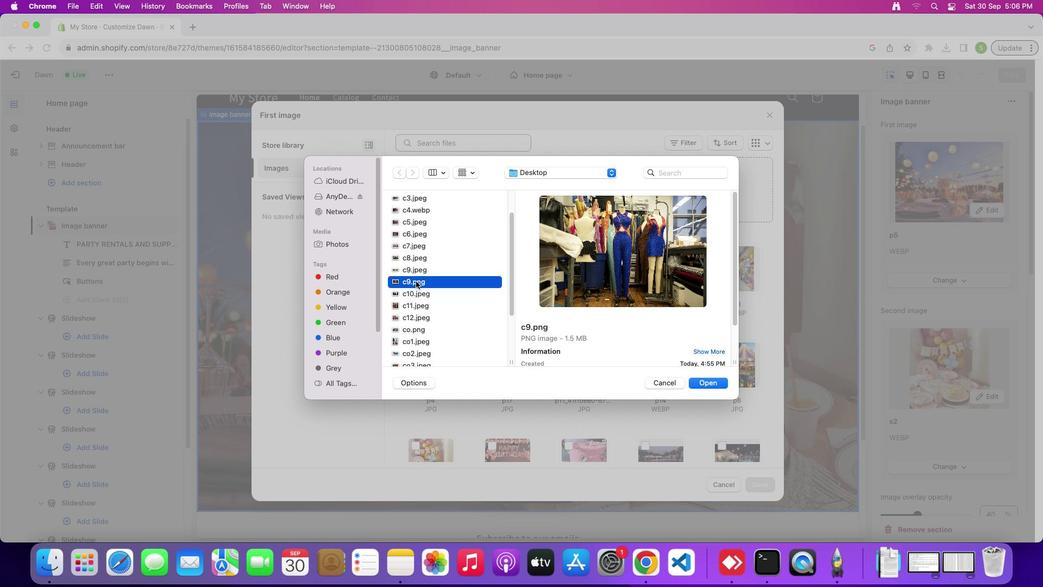 
Action: Mouse moved to (416, 267)
Screenshot: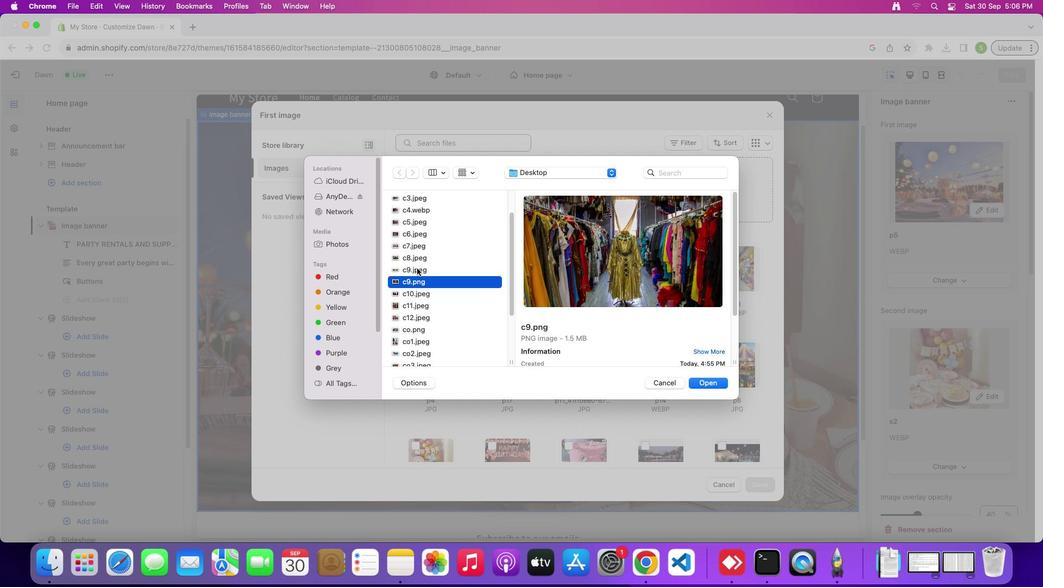 
Action: Mouse pressed left at (416, 267)
Screenshot: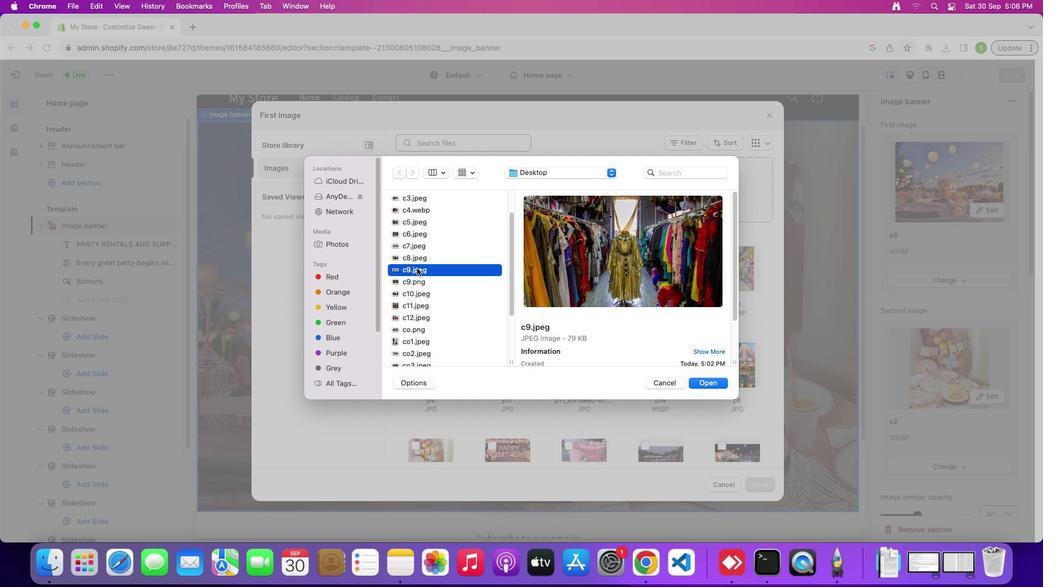 
Action: Mouse moved to (695, 382)
Screenshot: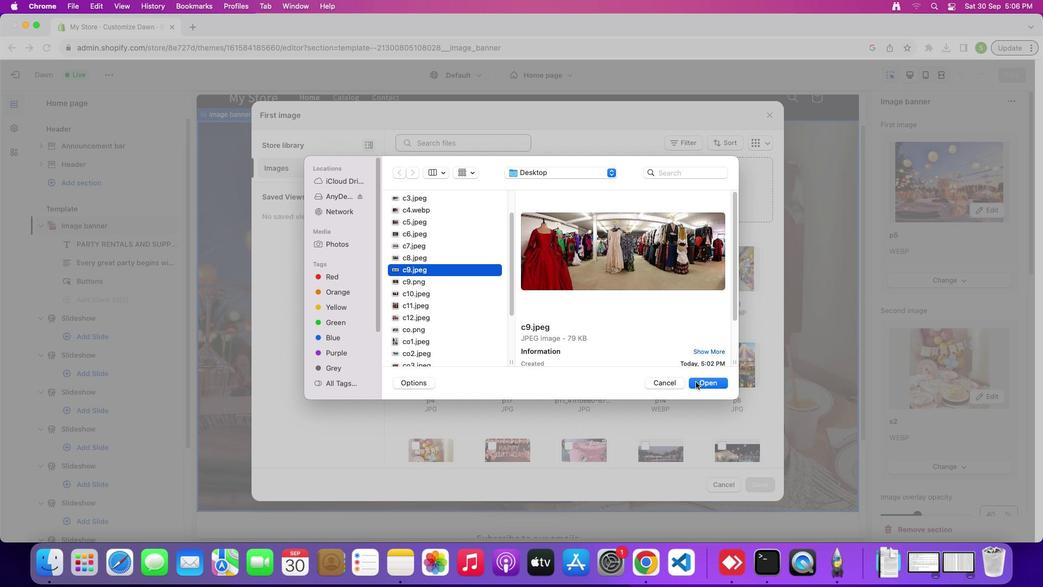 
Action: Mouse pressed left at (695, 382)
Screenshot: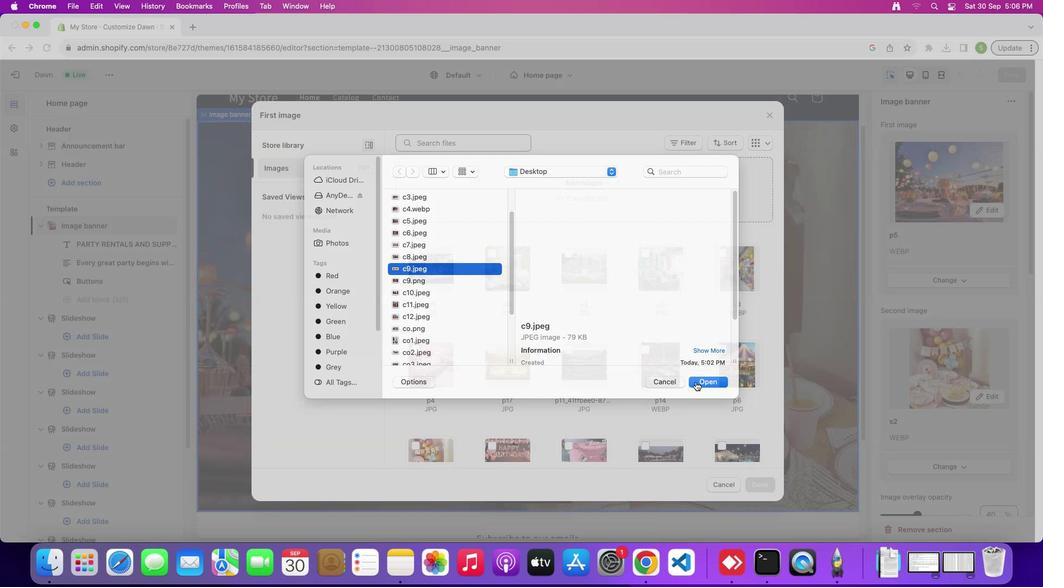 
Action: Mouse moved to (763, 483)
Screenshot: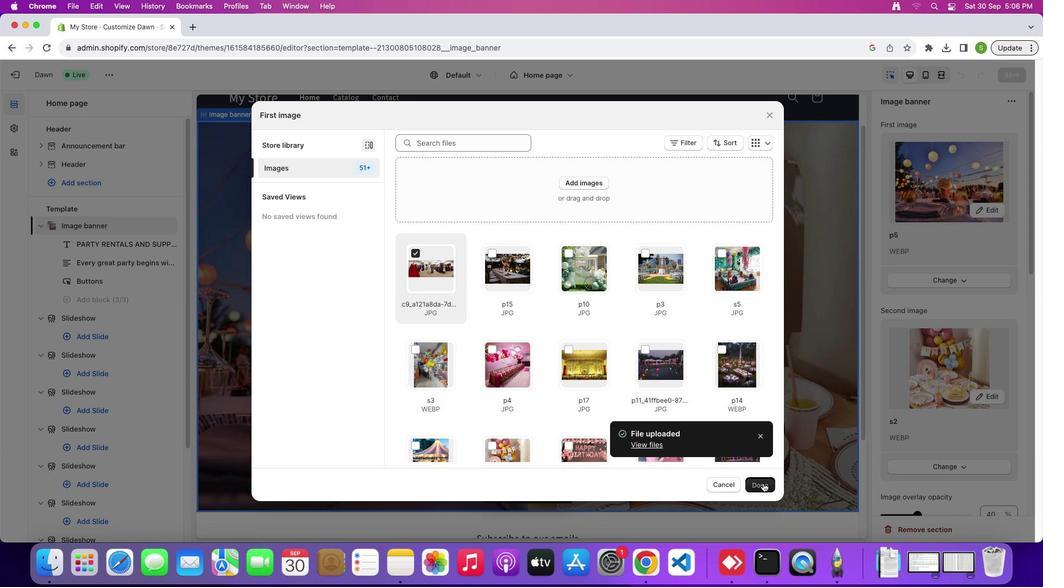 
Action: Mouse pressed left at (763, 483)
Screenshot: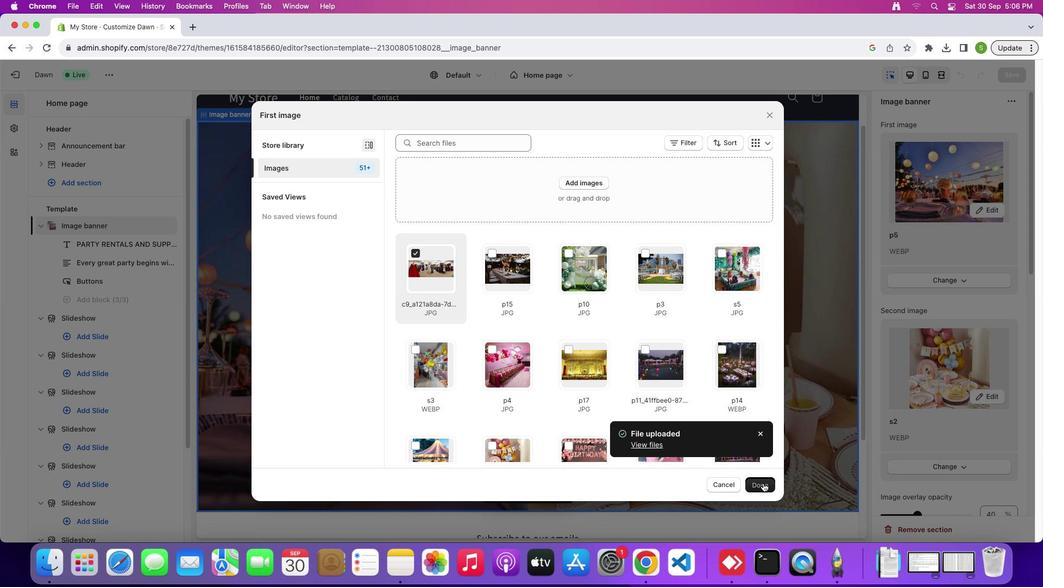 
Action: Mouse moved to (743, 288)
Screenshot: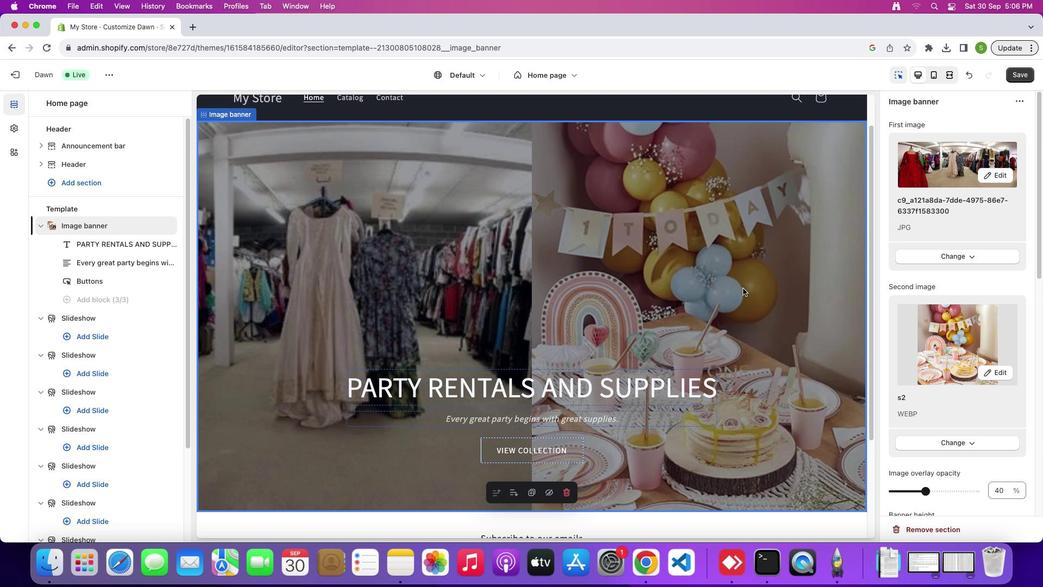 
Action: Mouse pressed left at (743, 288)
Screenshot: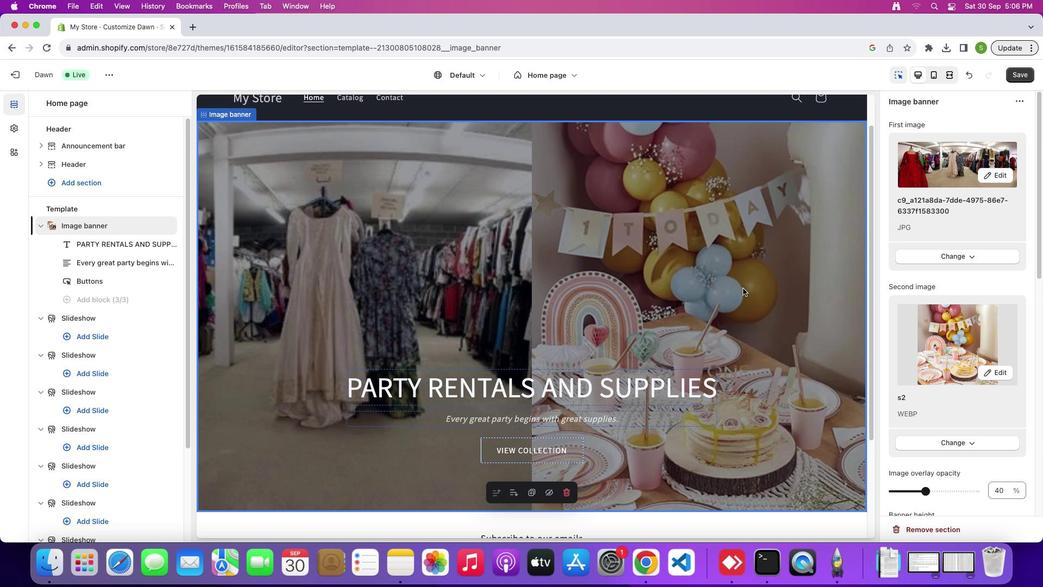 
Action: Mouse moved to (952, 447)
Screenshot: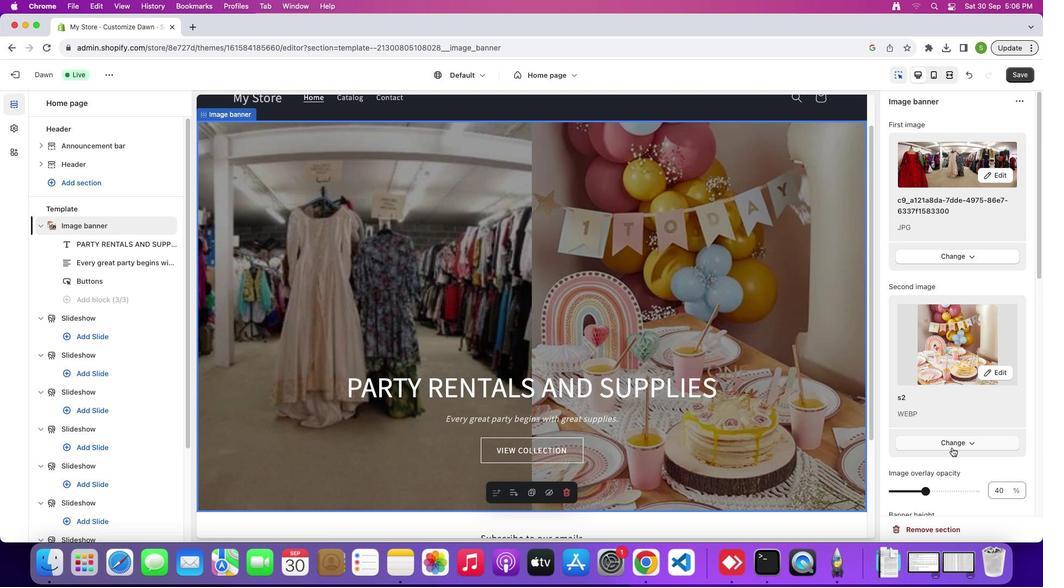 
Action: Mouse pressed left at (952, 447)
Screenshot: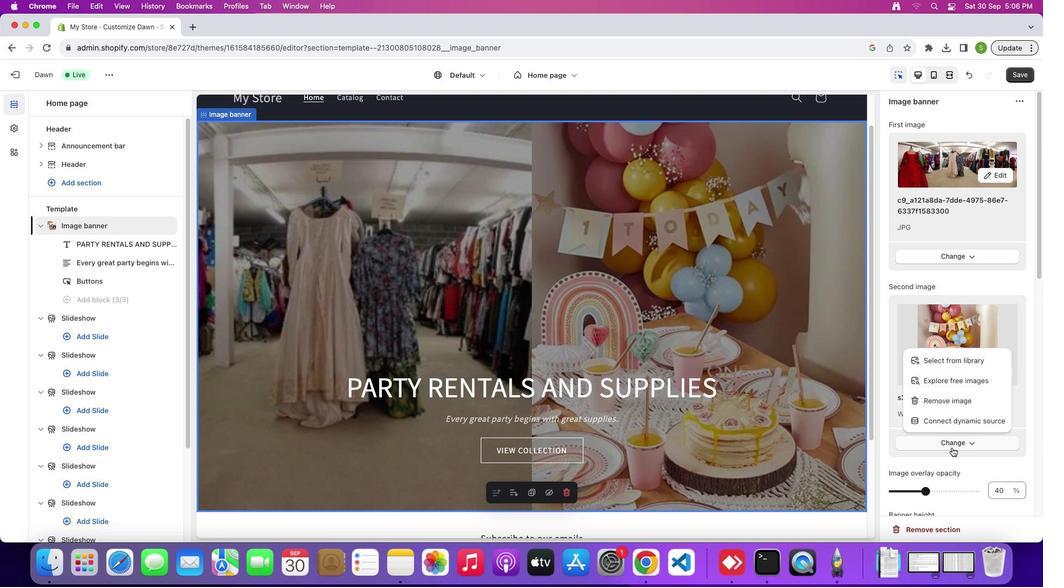 
Action: Mouse moved to (939, 359)
Screenshot: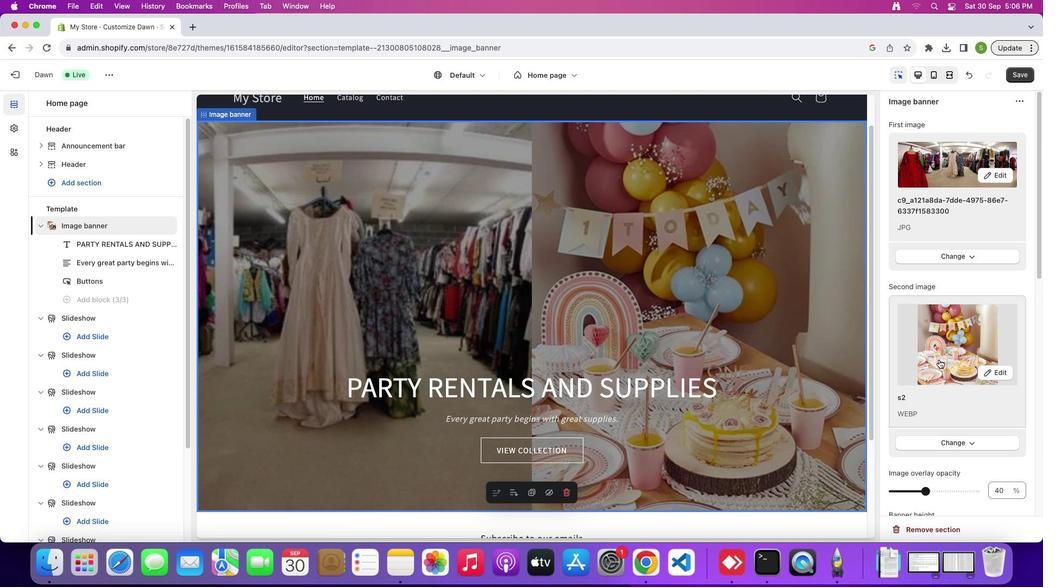 
Action: Mouse pressed left at (939, 359)
Screenshot: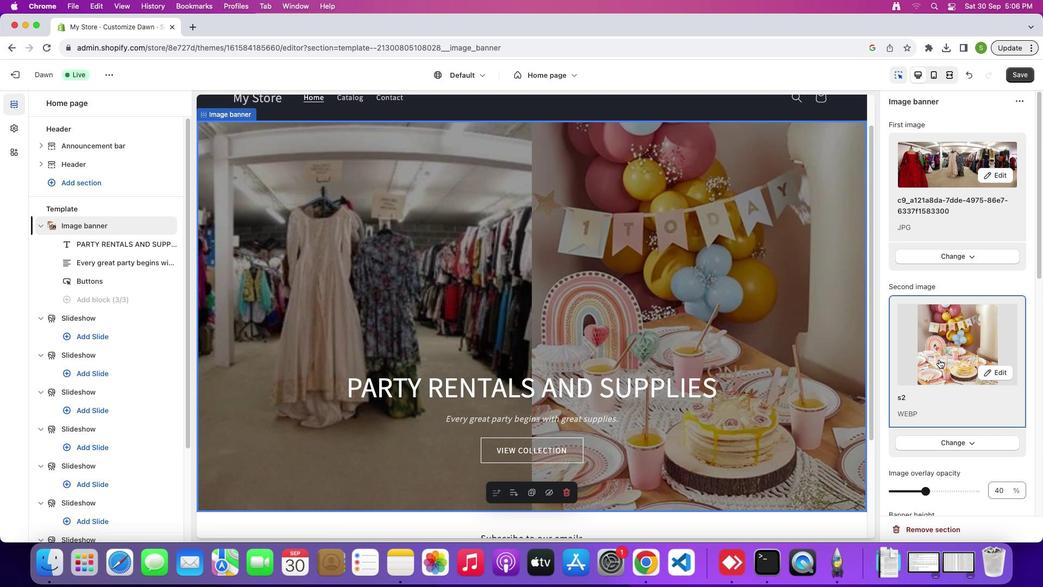 
Action: Mouse moved to (580, 189)
Screenshot: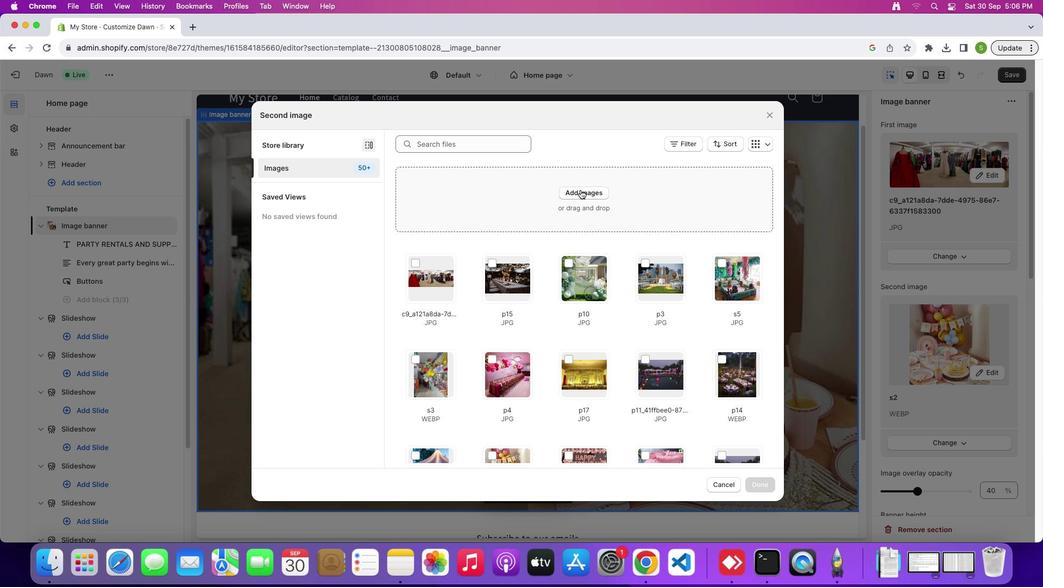 
Action: Mouse pressed left at (580, 189)
Screenshot: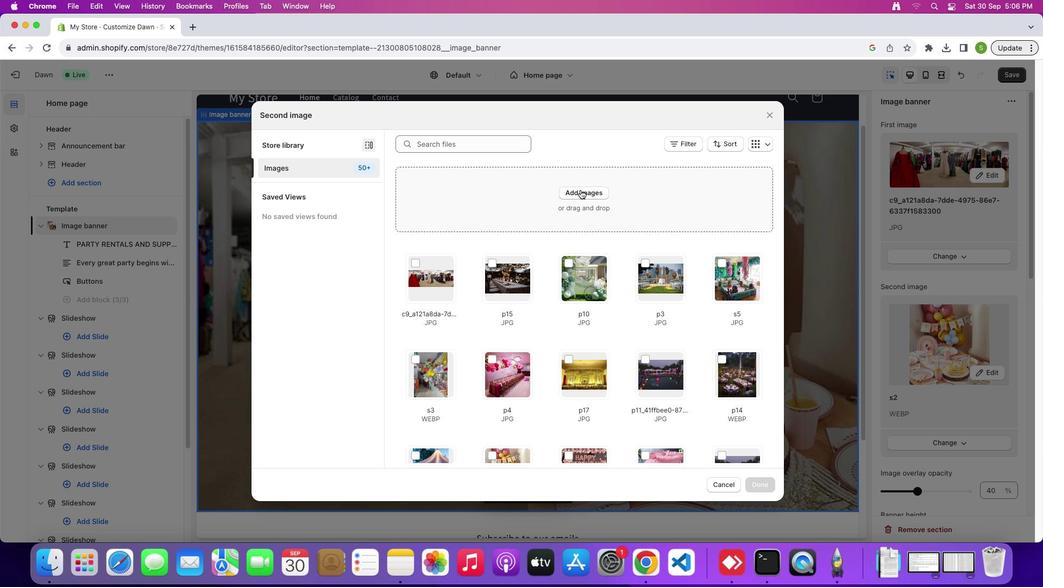 
Action: Mouse moved to (429, 309)
Screenshot: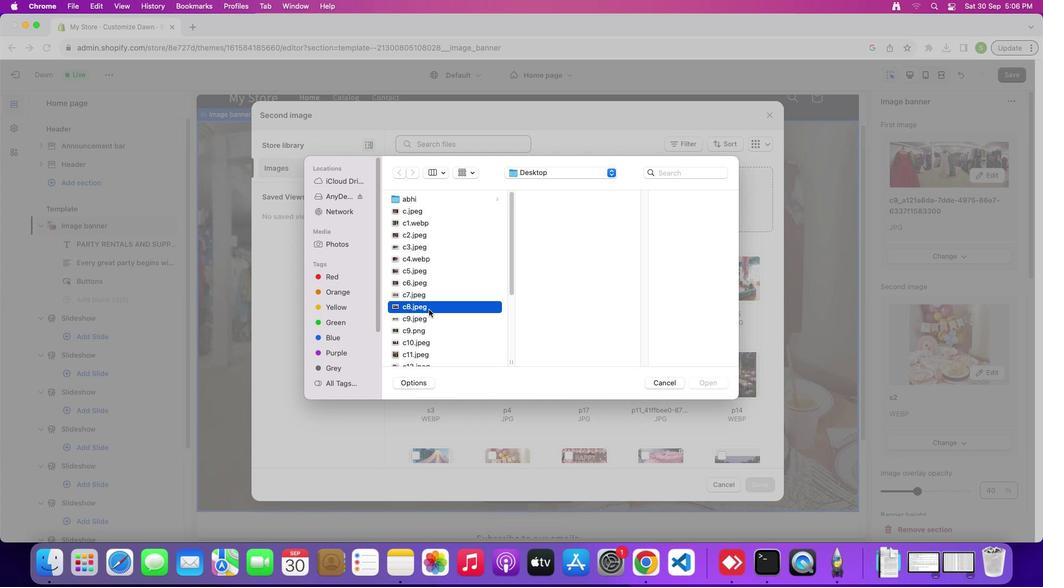 
Action: Mouse pressed left at (429, 309)
Screenshot: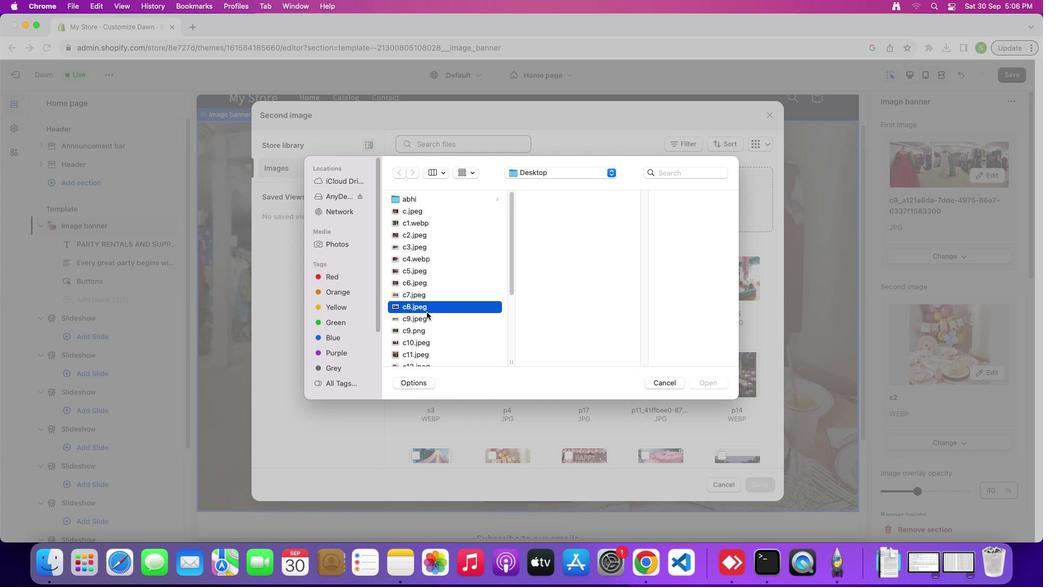 
Action: Mouse moved to (420, 321)
Screenshot: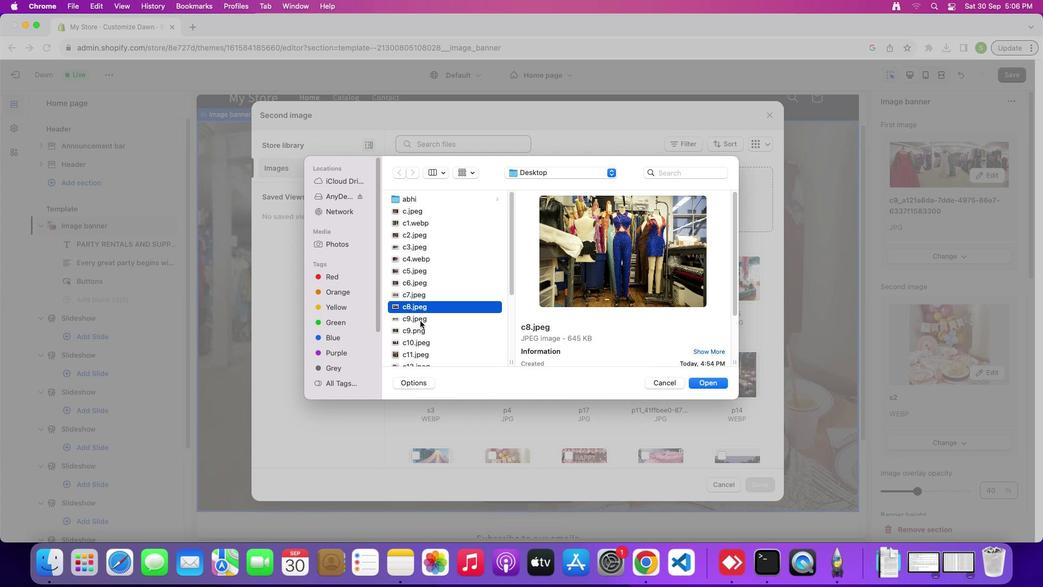 
Action: Mouse pressed left at (420, 321)
Screenshot: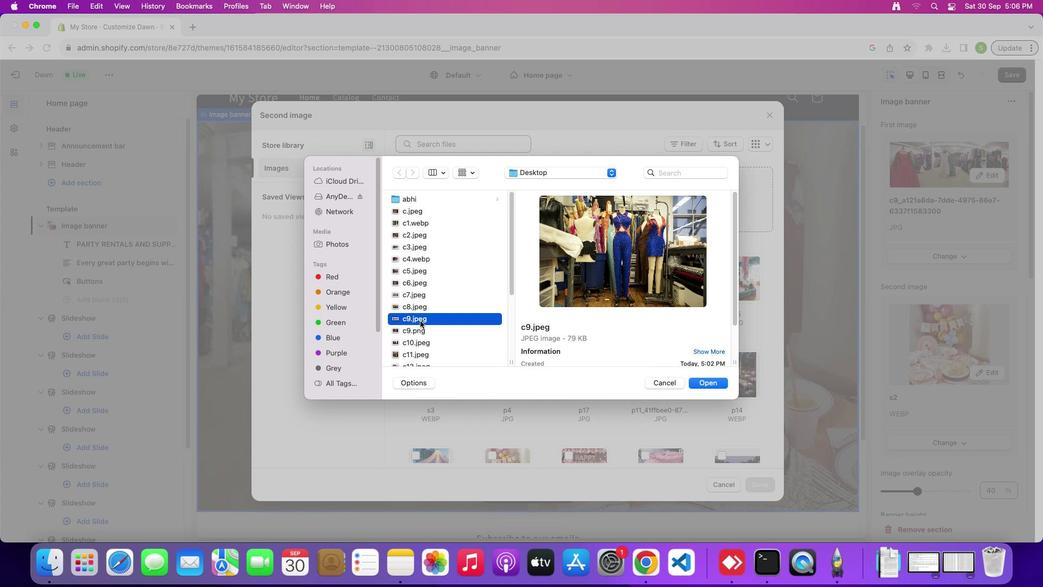 
Action: Mouse scrolled (420, 321) with delta (0, 0)
Screenshot: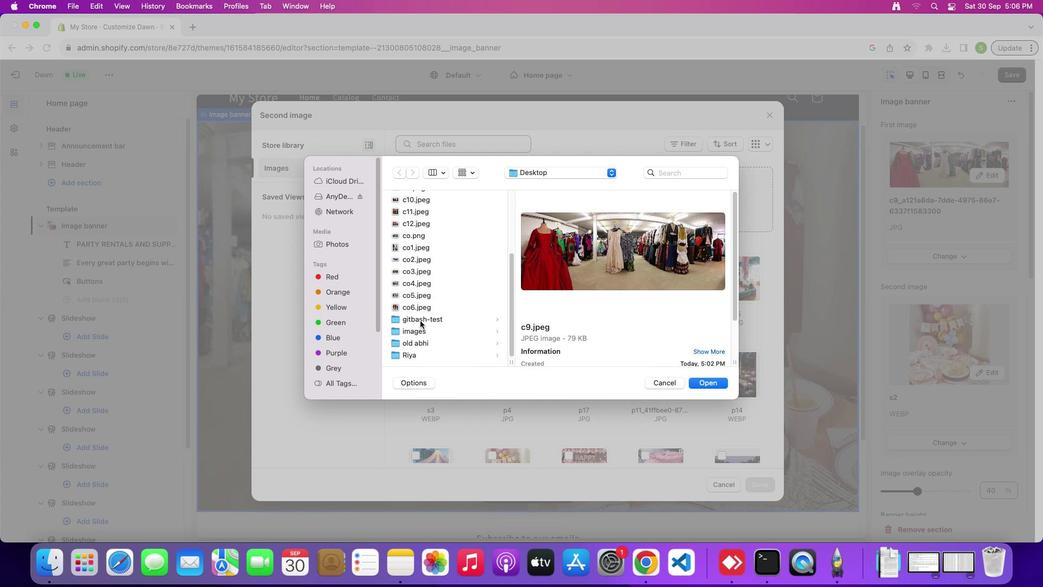 
Action: Mouse scrolled (420, 321) with delta (0, 0)
Screenshot: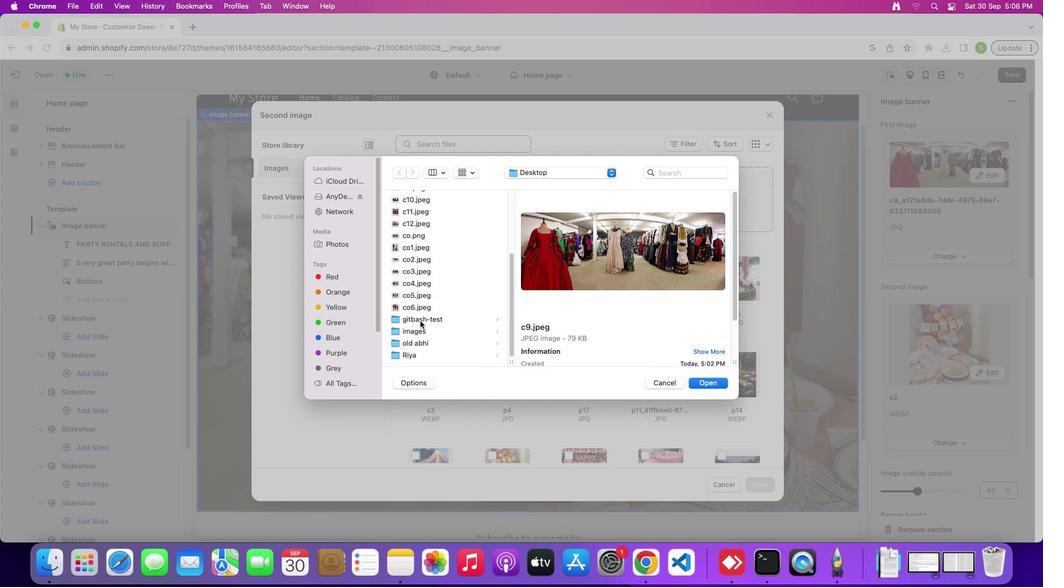 
Action: Mouse scrolled (420, 321) with delta (0, -2)
Screenshot: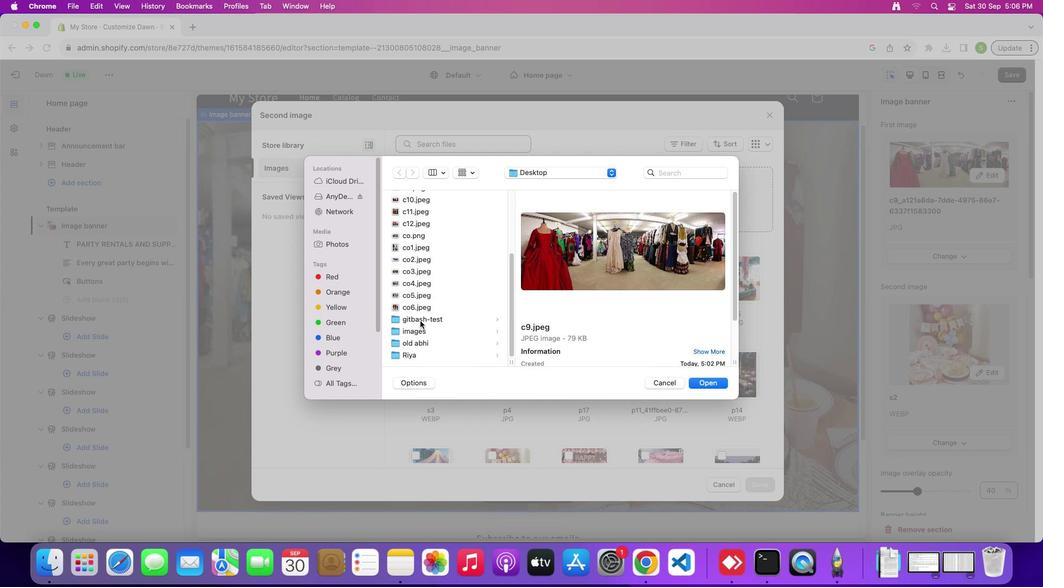 
Action: Mouse scrolled (420, 321) with delta (0, -3)
Screenshot: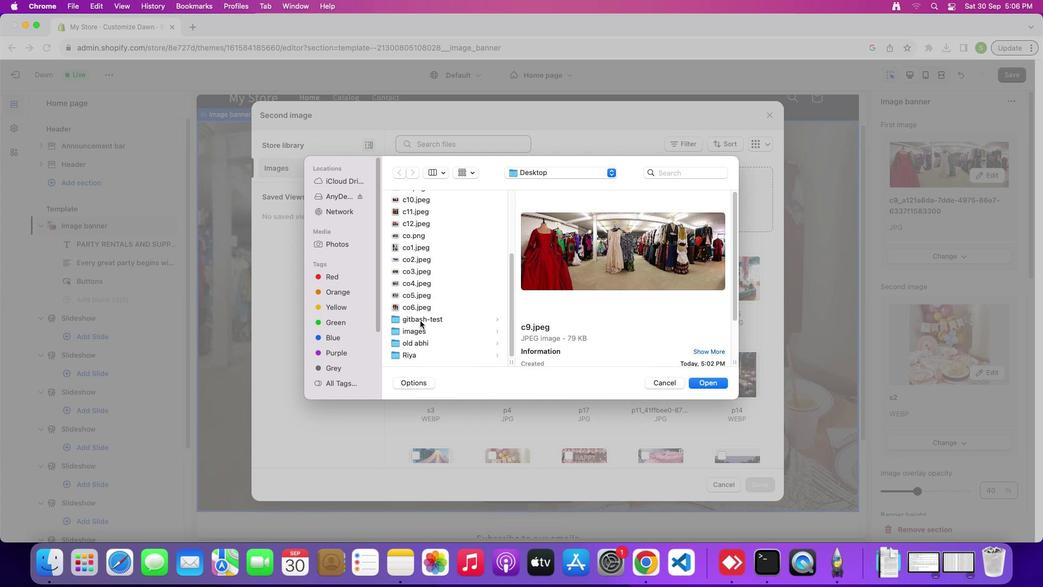 
Action: Mouse scrolled (420, 321) with delta (0, 0)
Screenshot: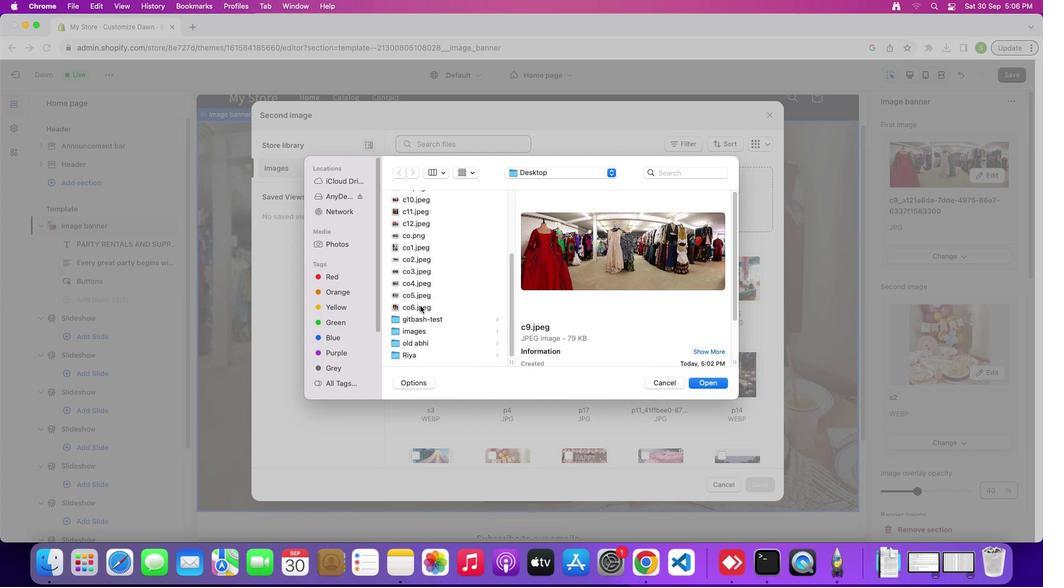 
Action: Mouse scrolled (420, 321) with delta (0, 0)
Screenshot: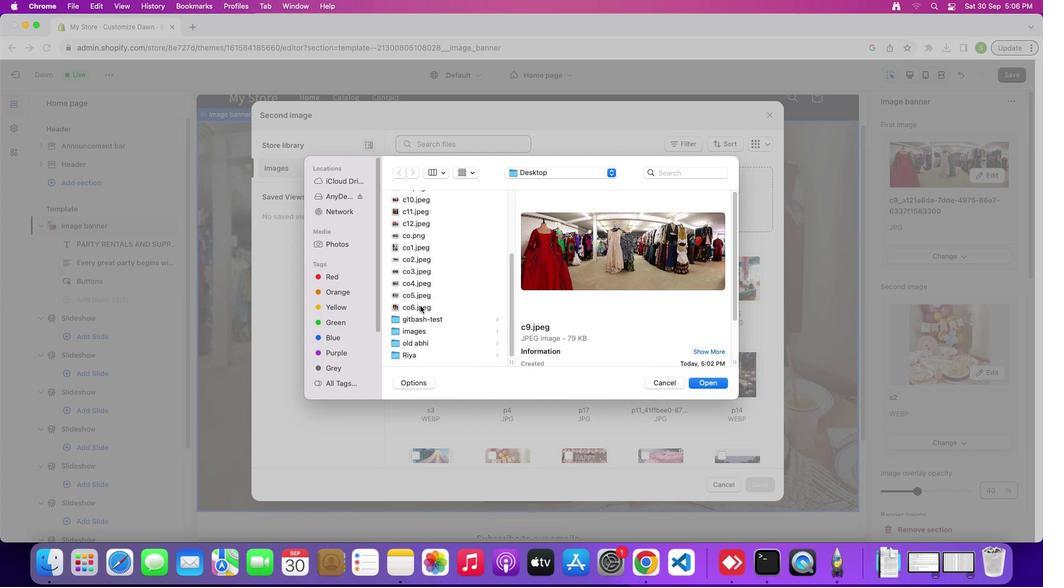 
Action: Mouse scrolled (420, 321) with delta (0, -2)
Screenshot: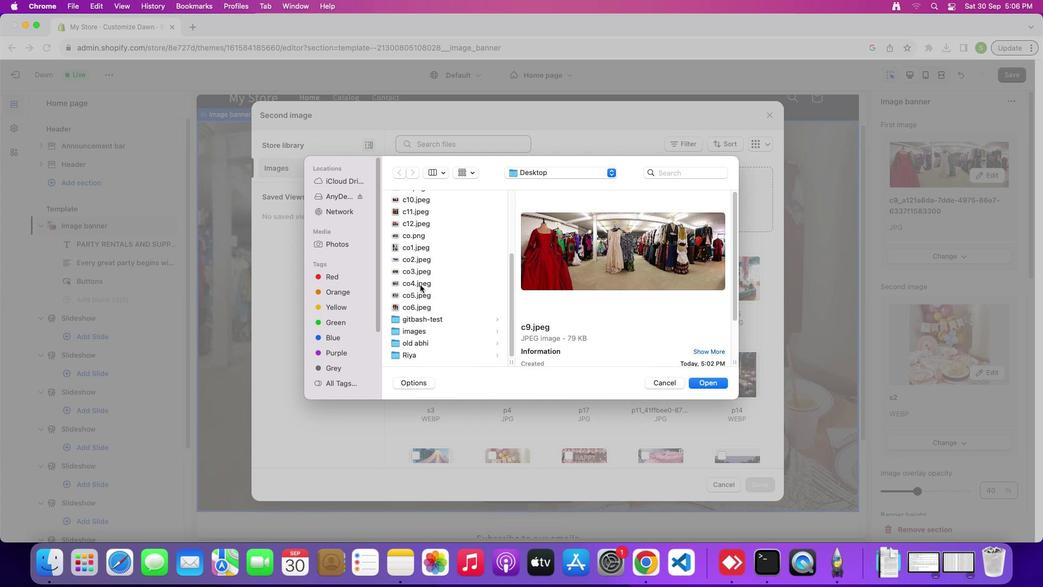 
Action: Mouse moved to (420, 284)
Screenshot: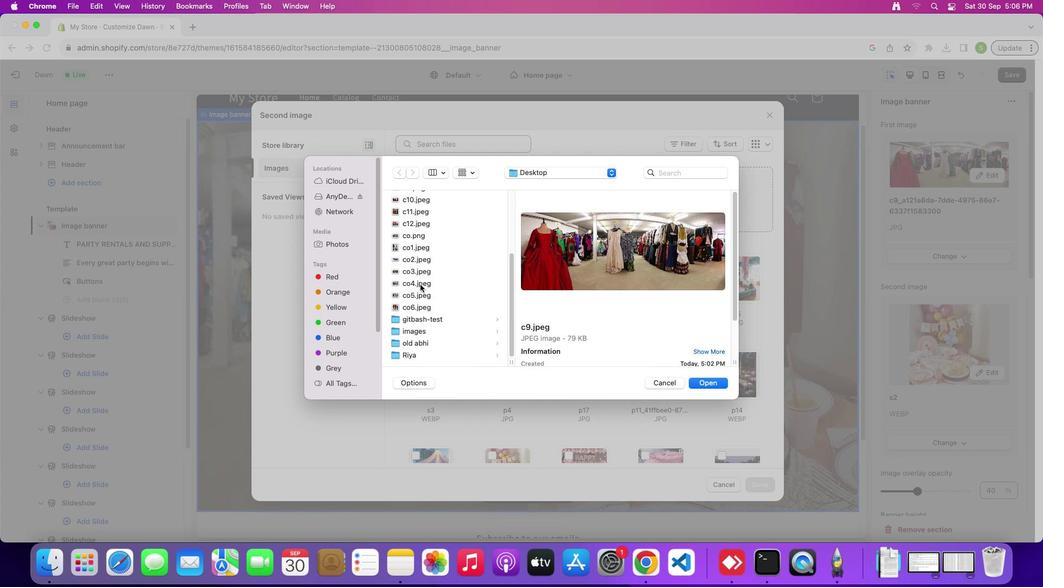 
Action: Mouse pressed left at (420, 284)
Screenshot: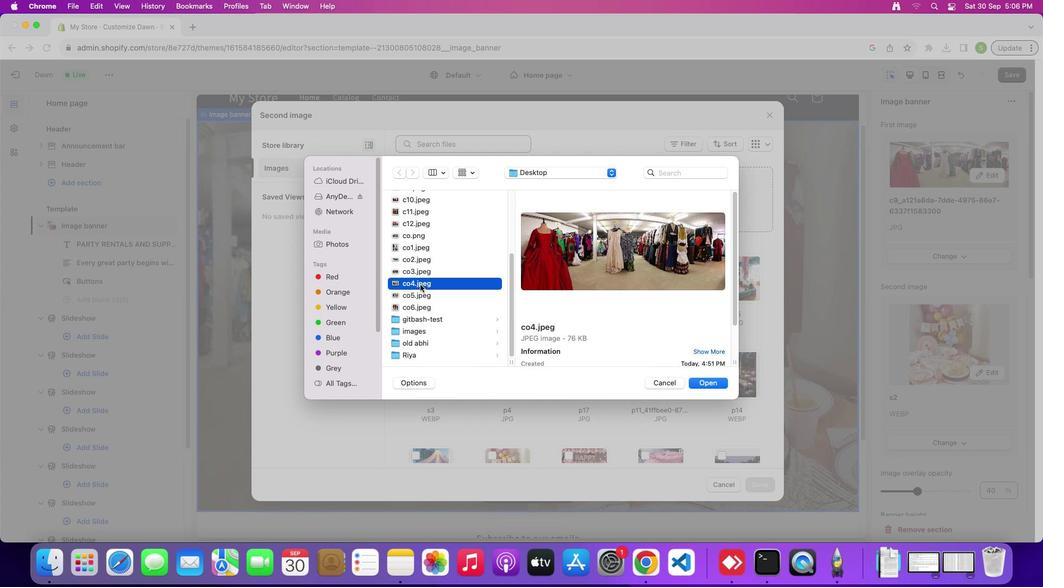 
Action: Mouse moved to (413, 303)
Screenshot: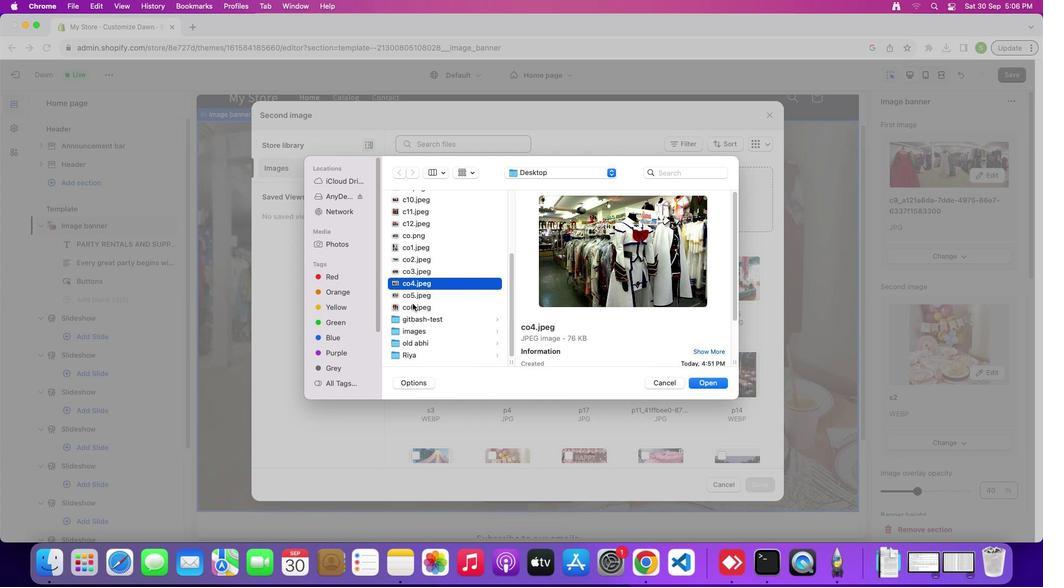 
Action: Mouse pressed left at (413, 303)
Screenshot: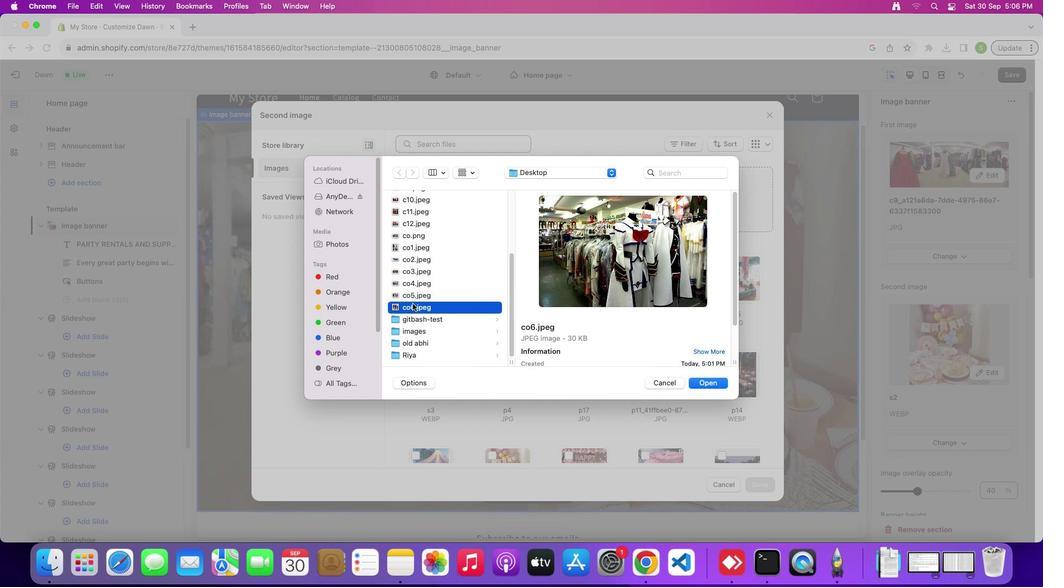 
Action: Mouse moved to (420, 260)
Screenshot: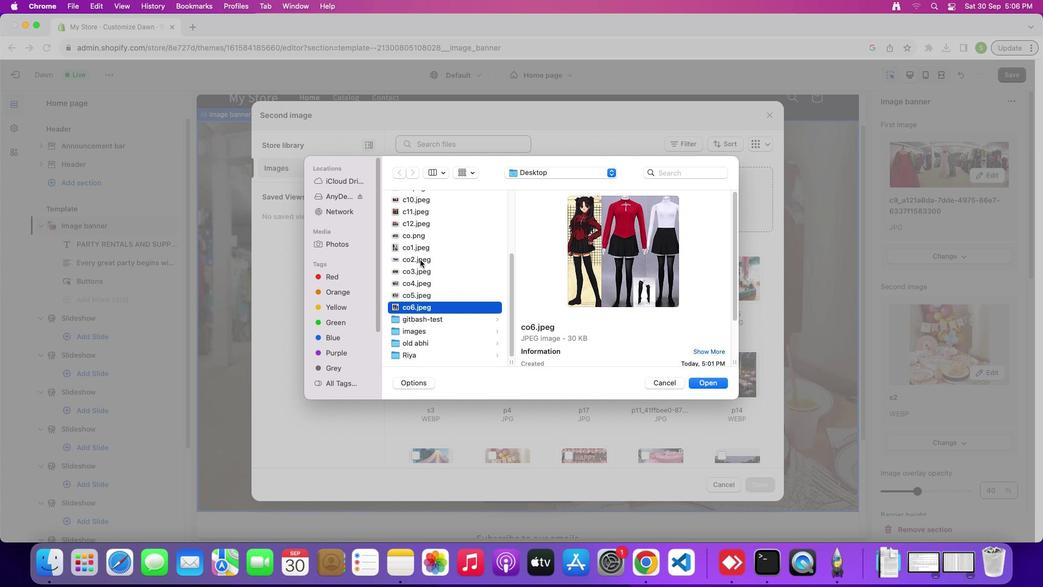 
Action: Mouse scrolled (420, 260) with delta (0, 0)
Screenshot: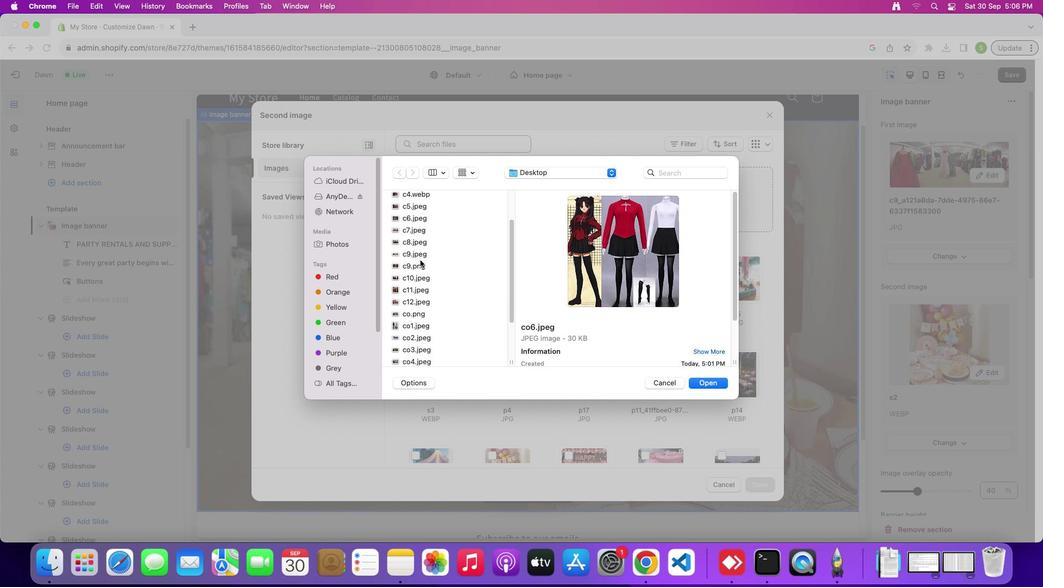 
Action: Mouse scrolled (420, 260) with delta (0, 0)
Screenshot: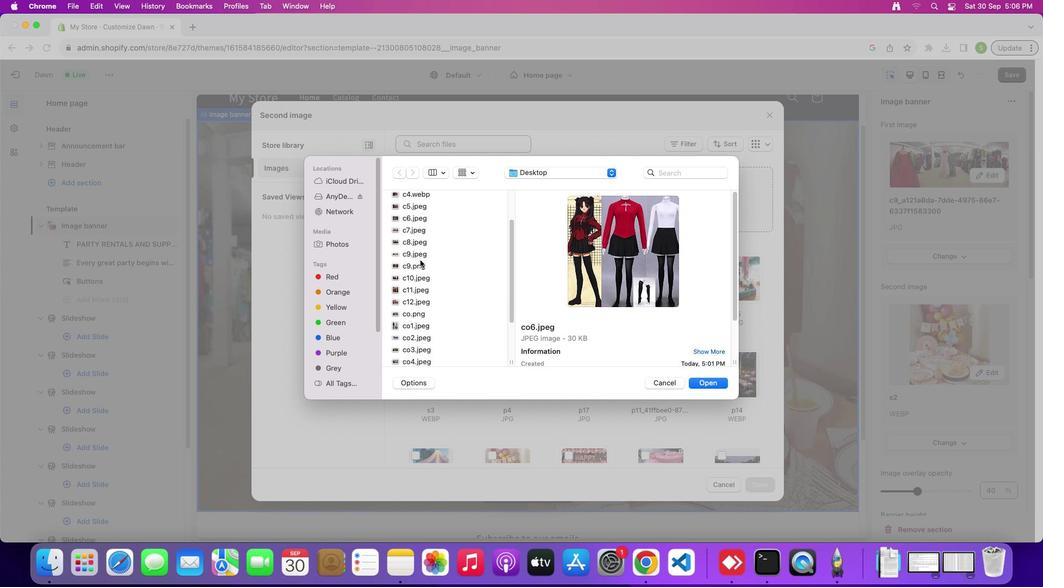 
Action: Mouse scrolled (420, 260) with delta (0, 2)
Screenshot: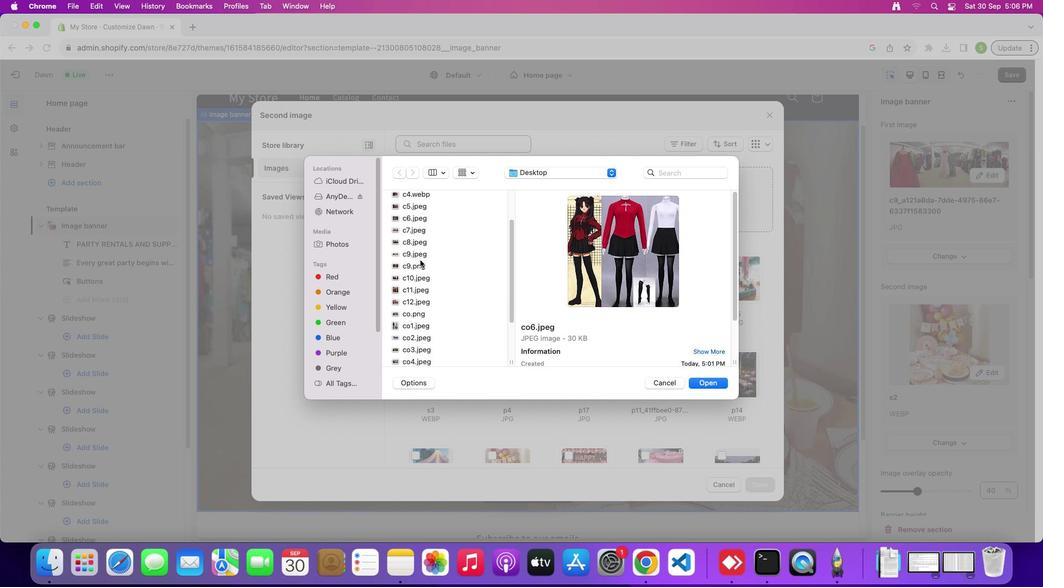 
Action: Mouse scrolled (420, 260) with delta (0, 0)
Screenshot: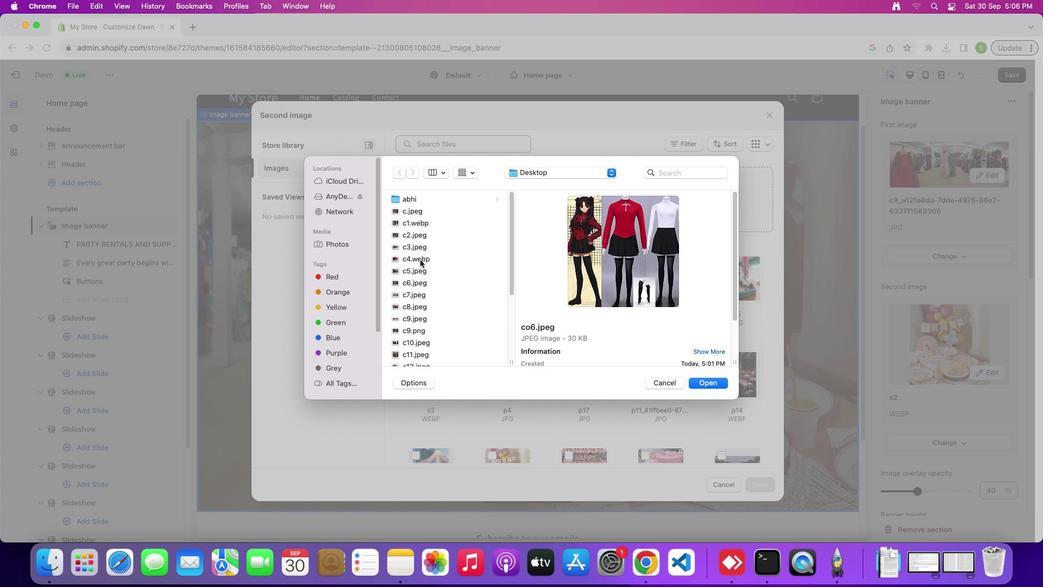 
Action: Mouse scrolled (420, 260) with delta (0, 0)
Screenshot: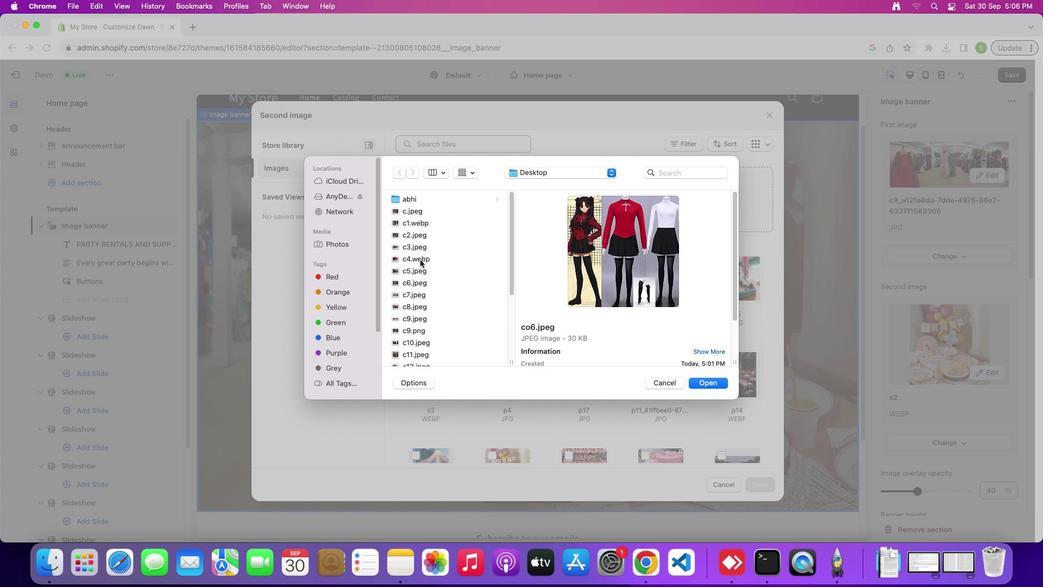 
Action: Mouse scrolled (420, 260) with delta (0, 2)
Screenshot: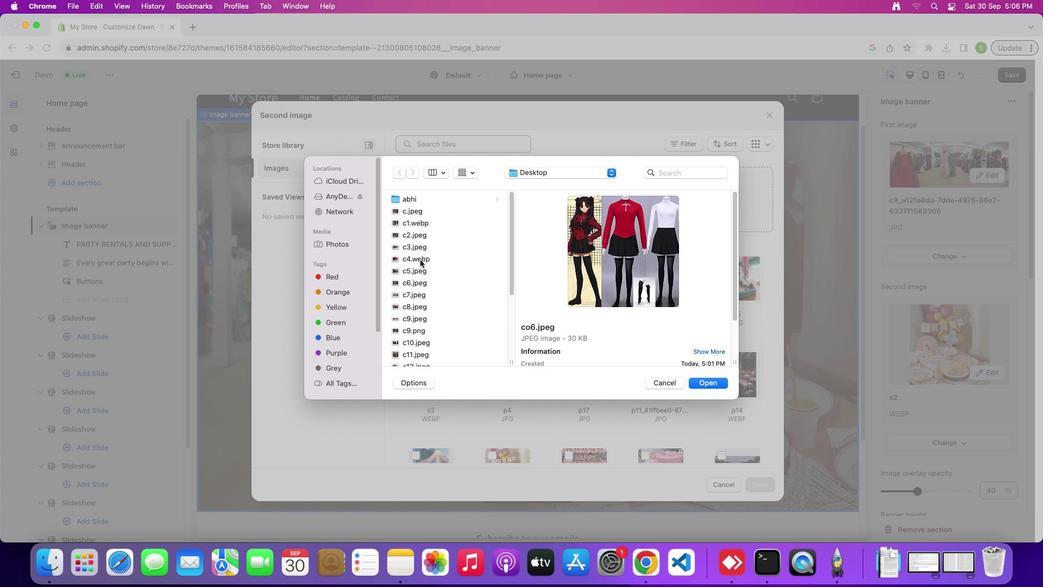 
Action: Mouse moved to (421, 246)
Screenshot: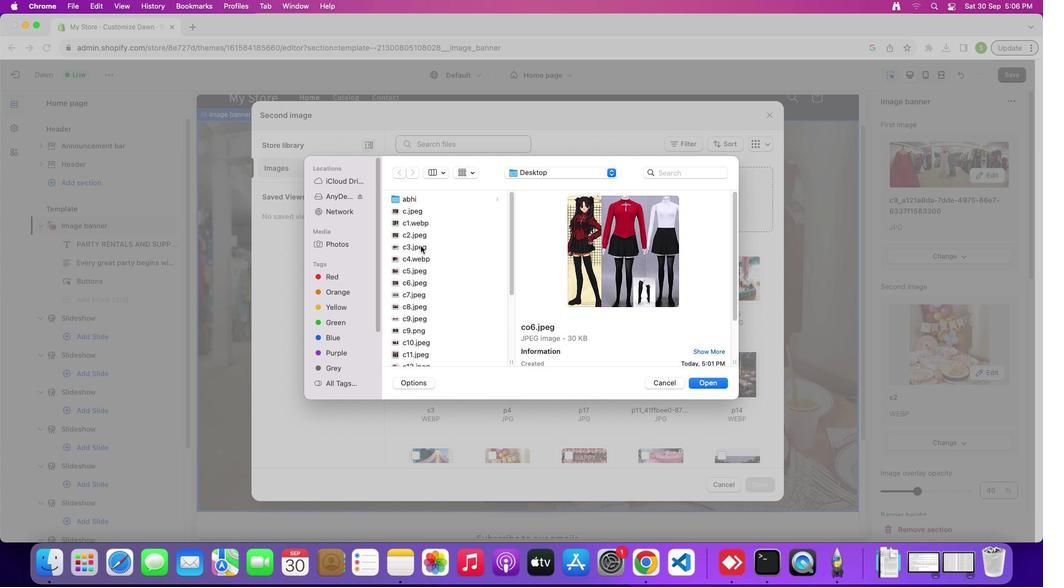 
Action: Mouse pressed left at (421, 246)
Screenshot: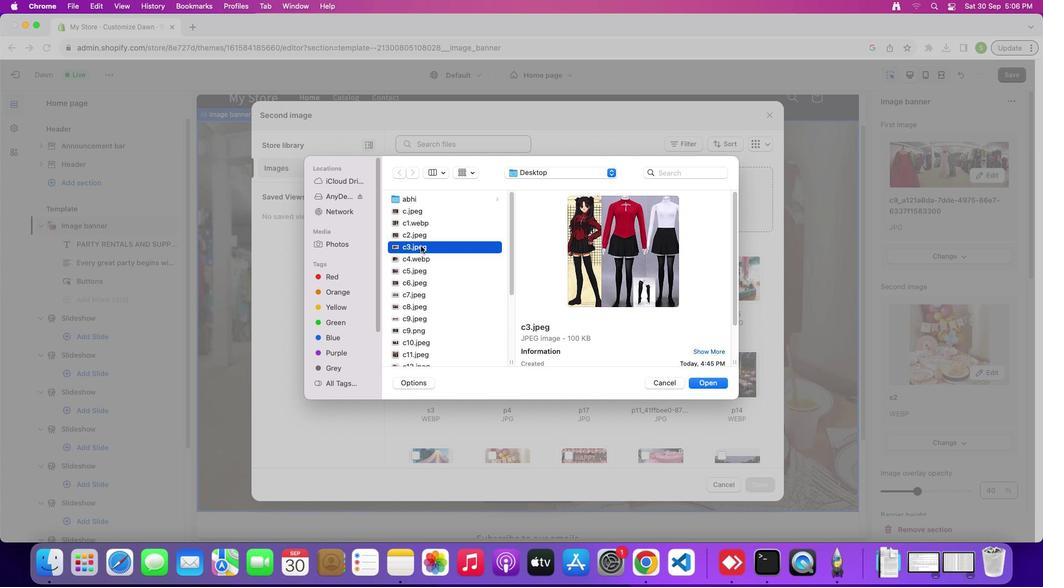 
Action: Mouse moved to (409, 233)
Screenshot: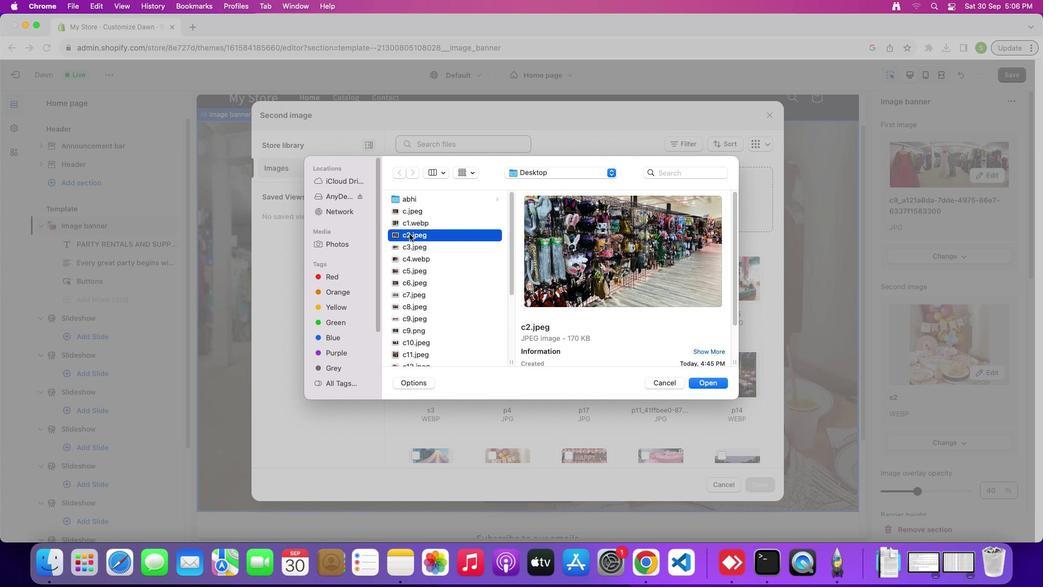 
Action: Mouse pressed left at (409, 233)
Screenshot: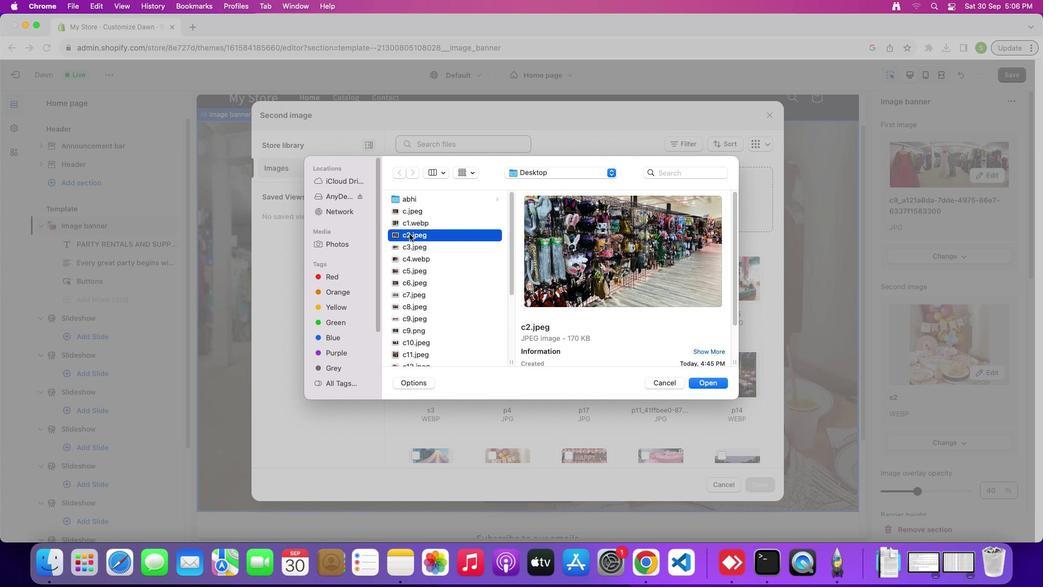 
Action: Mouse moved to (412, 223)
Screenshot: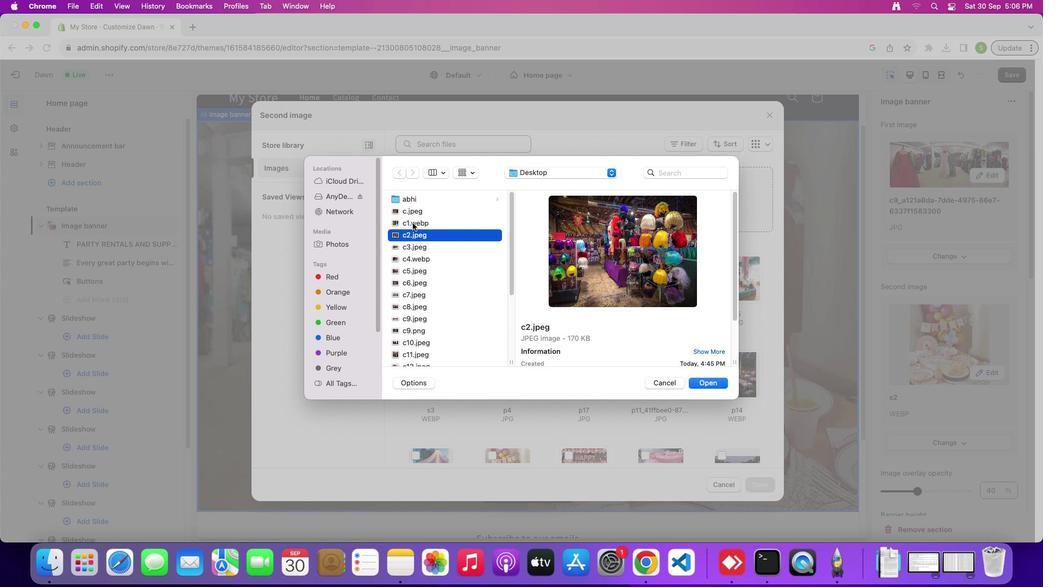
Action: Mouse pressed left at (412, 223)
Screenshot: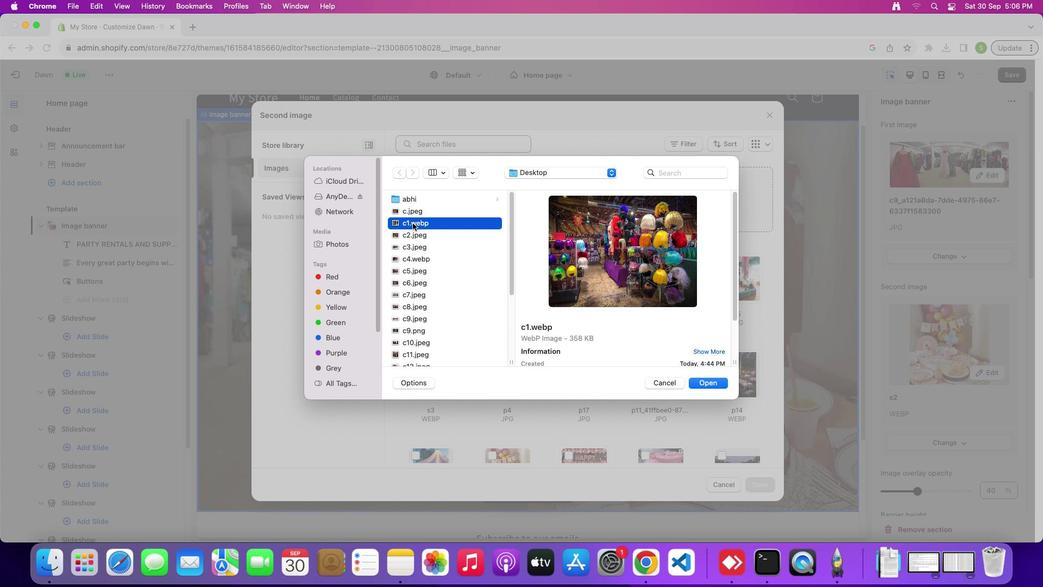 
Action: Mouse moved to (415, 214)
Screenshot: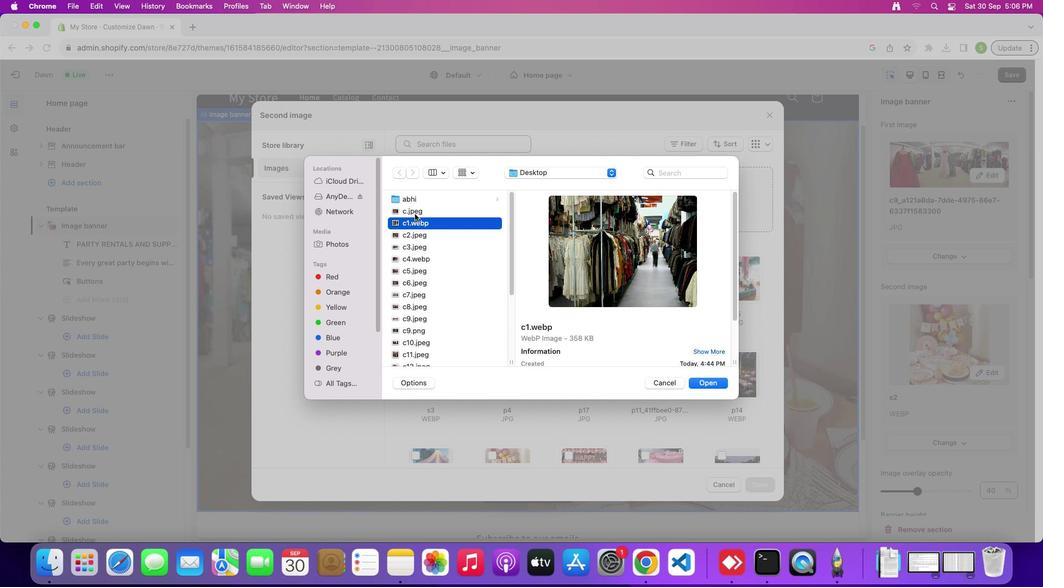 
Action: Mouse pressed left at (415, 214)
Screenshot: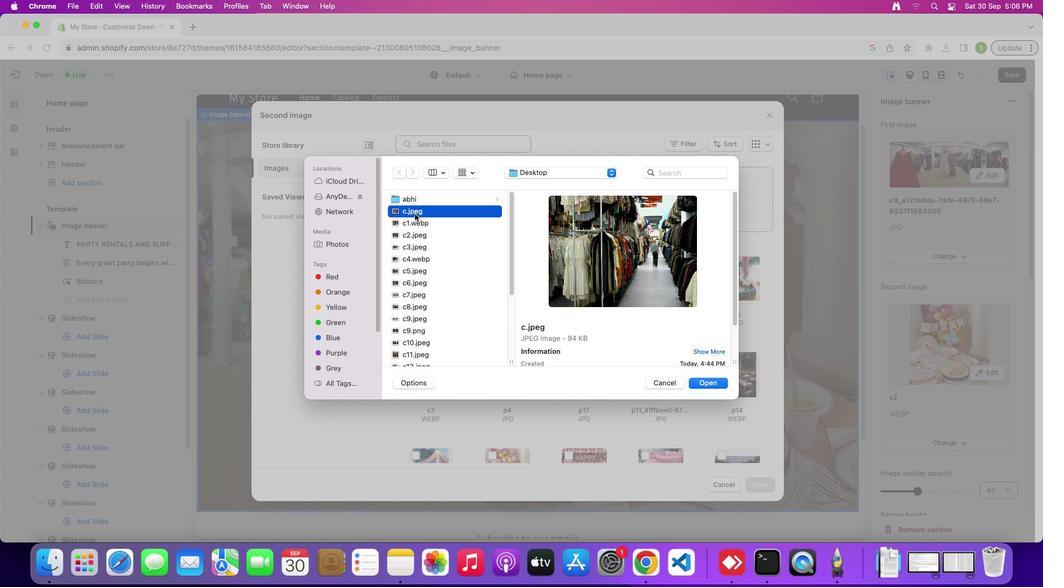 
Action: Mouse moved to (418, 223)
Screenshot: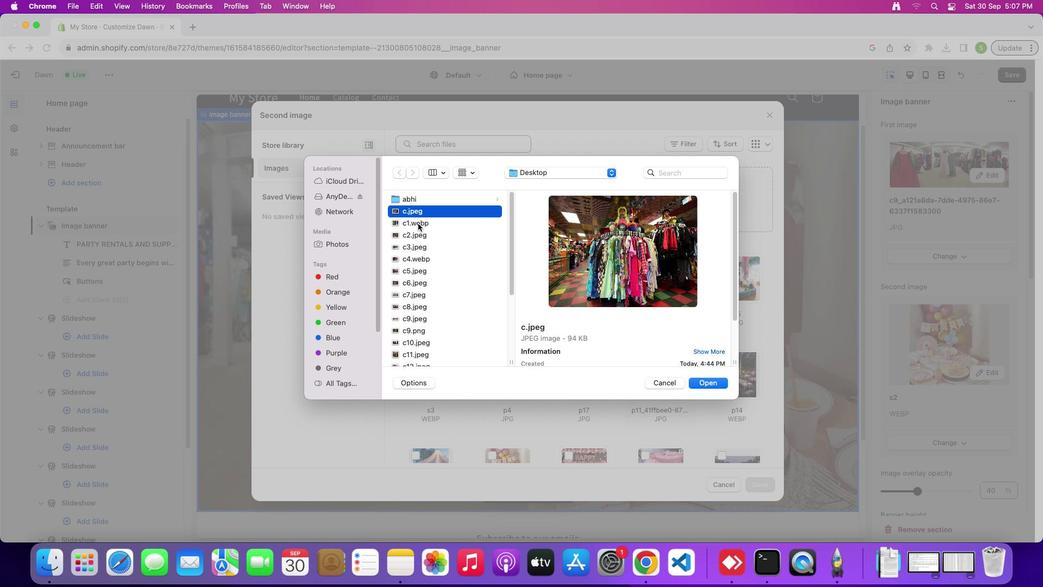 
Action: Mouse pressed left at (418, 223)
Screenshot: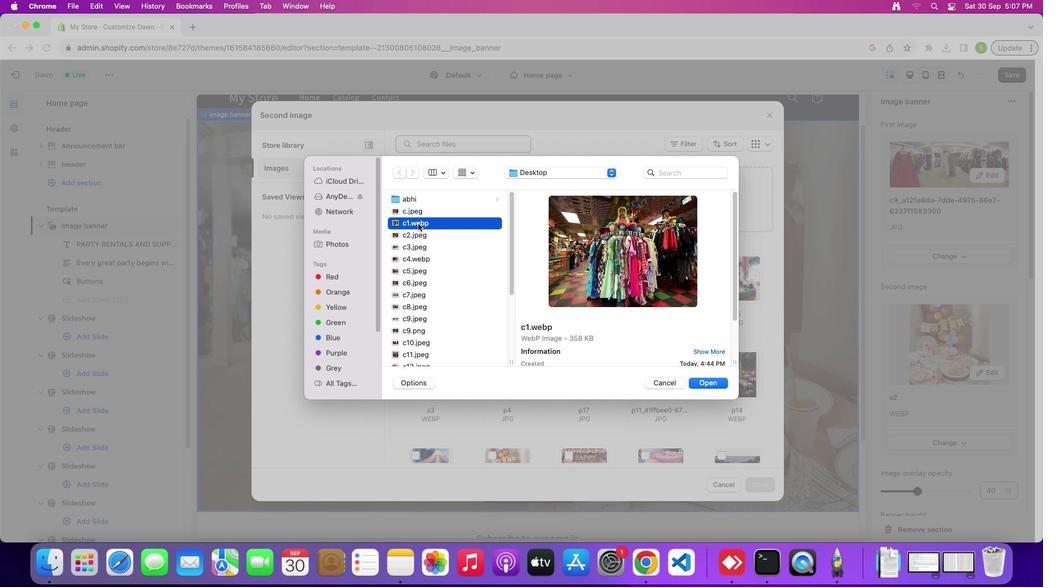 
Action: Mouse moved to (702, 385)
Screenshot: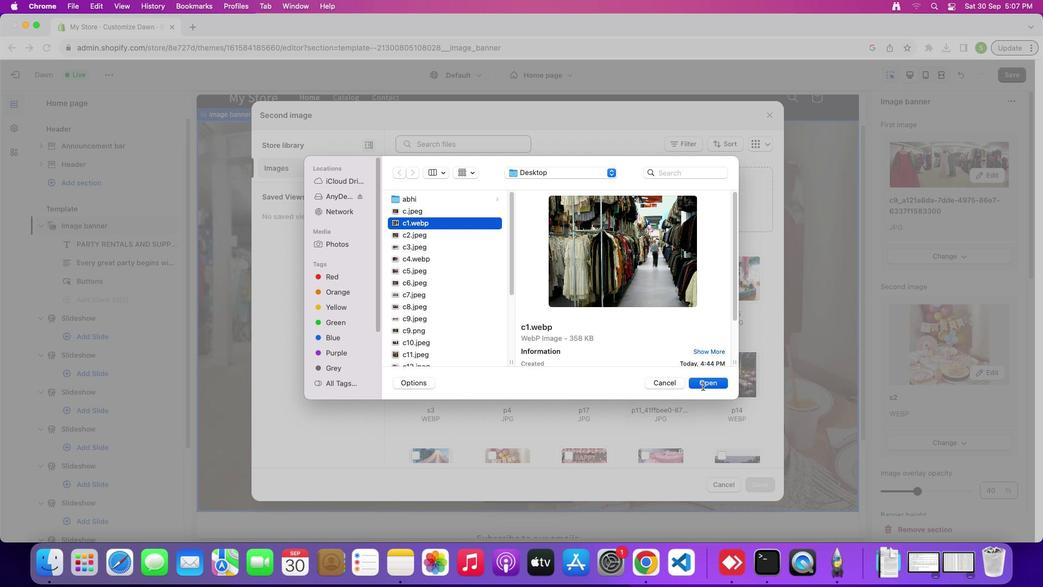 
Action: Mouse pressed left at (702, 385)
Screenshot: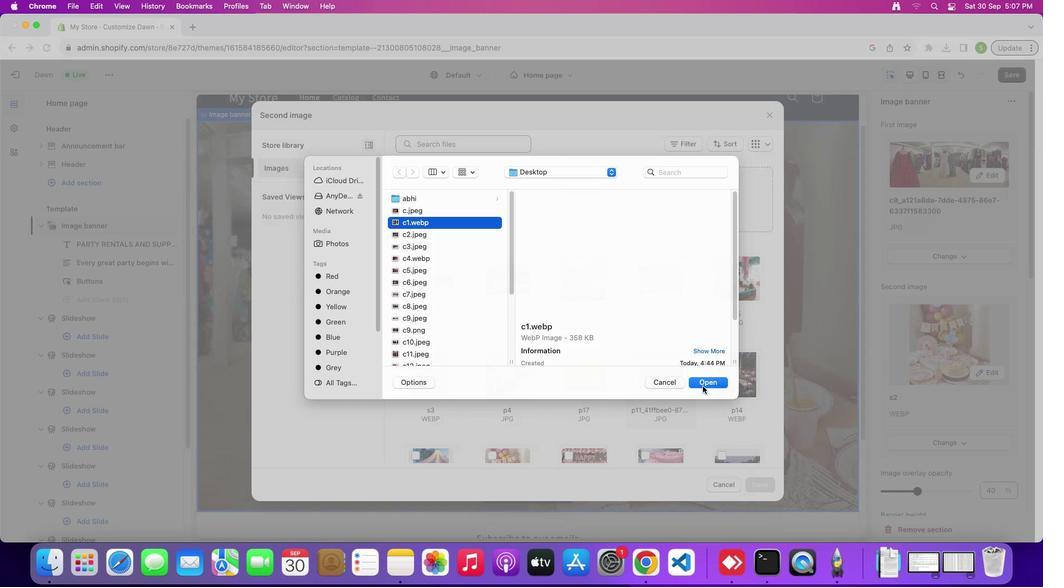 
Action: Mouse moved to (757, 486)
Screenshot: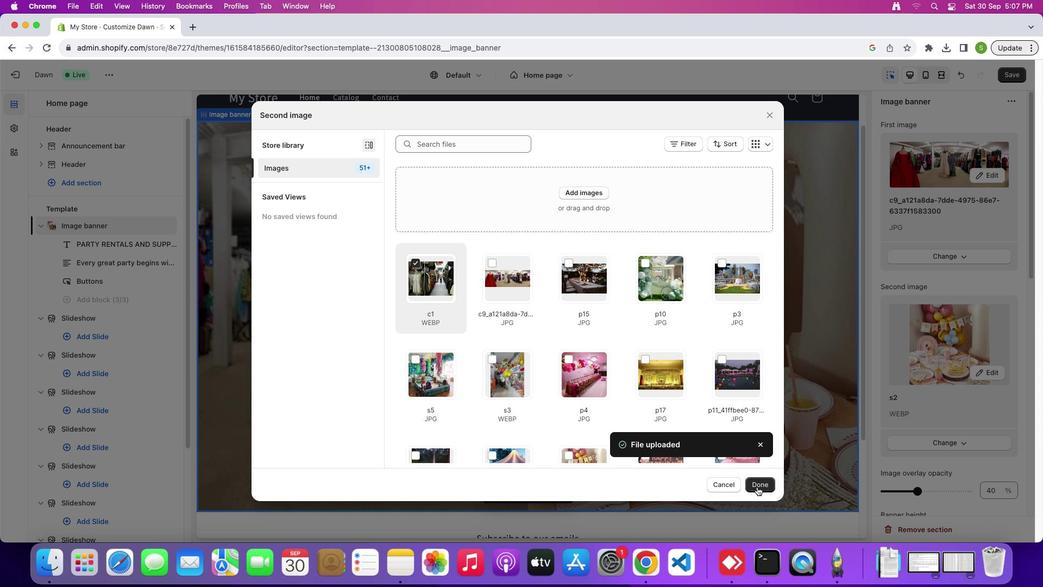 
Action: Mouse pressed left at (757, 486)
Screenshot: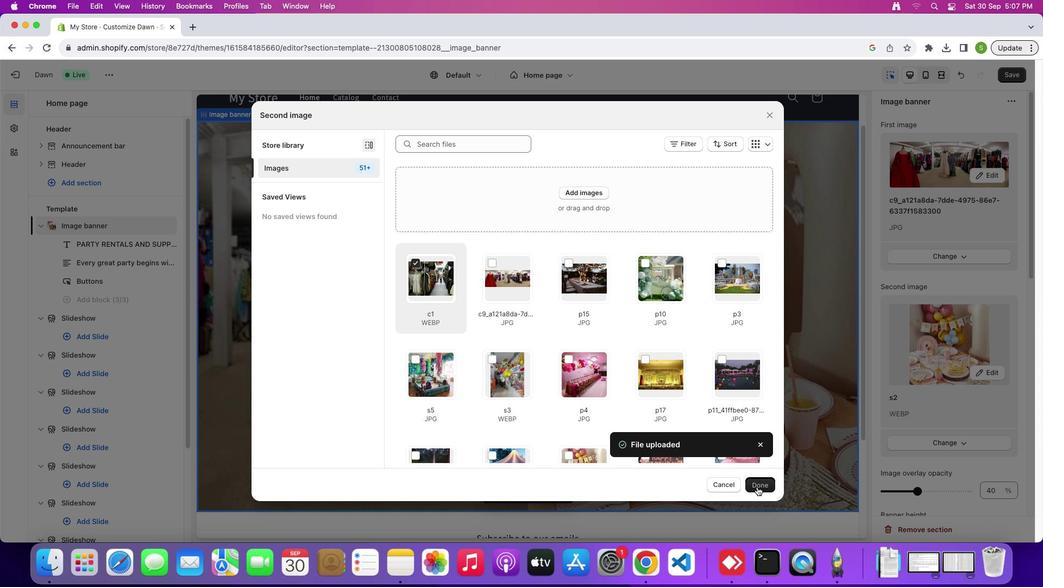 
Action: Mouse moved to (647, 383)
Screenshot: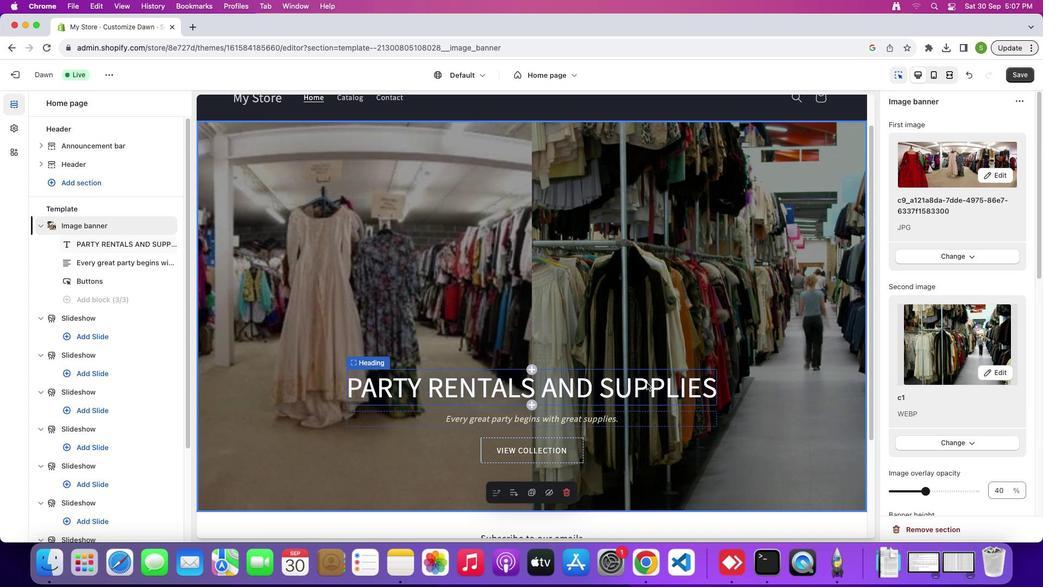 
Action: Mouse pressed left at (647, 383)
Screenshot: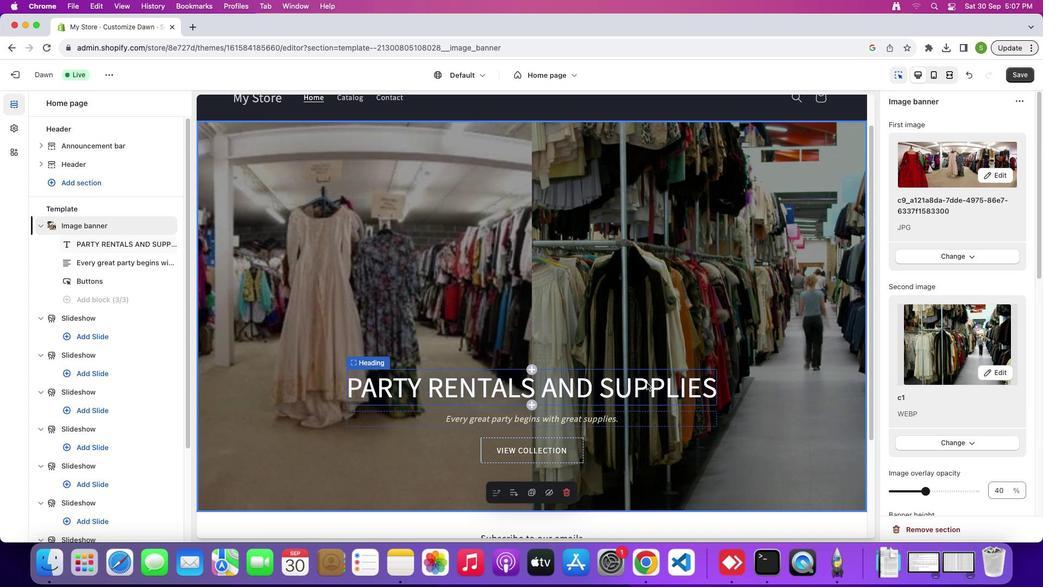 
Action: Mouse moved to (1012, 169)
Screenshot: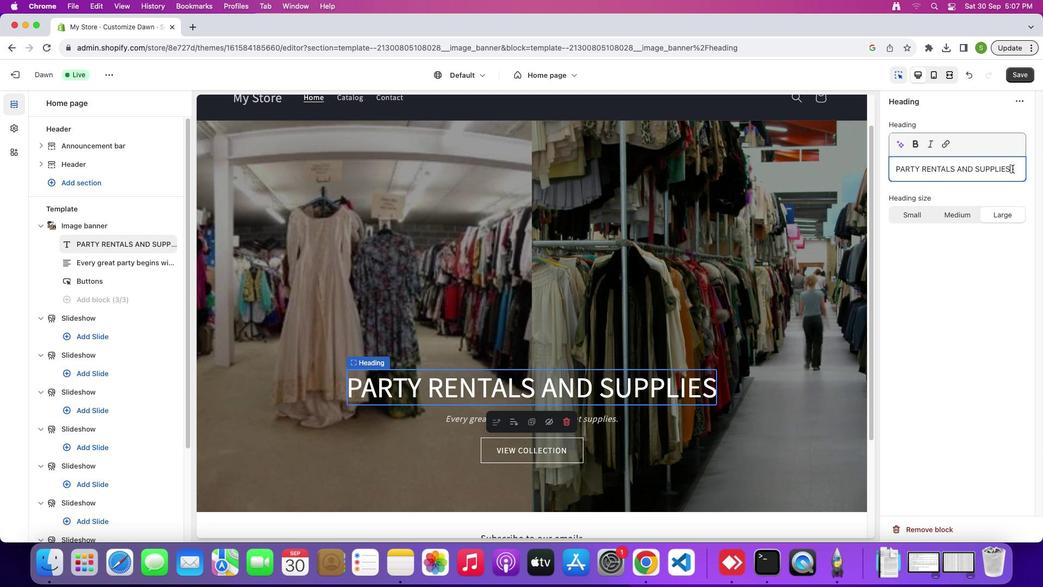 
Action: Mouse pressed left at (1012, 169)
Screenshot: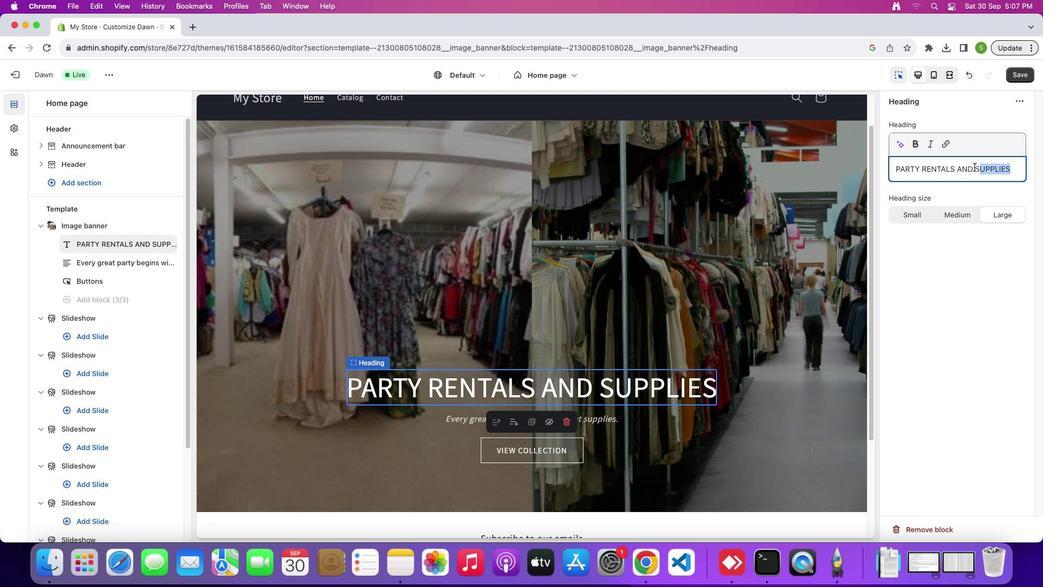 
Action: Mouse moved to (646, 325)
Screenshot: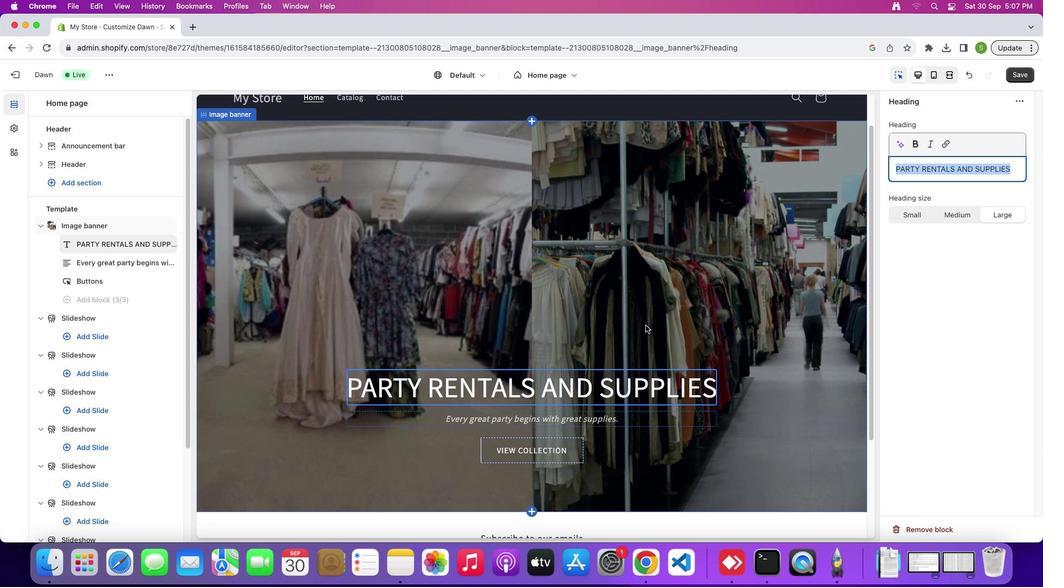 
Action: Key pressed Key.shift'C''O''S''P''L''A''Y'Key.space'A''N''D'Key.space'C''O''S''T''O''U'Key.backspaceKey.backspace'U''M''E'Key.space'S''H''O''P'
Screenshot: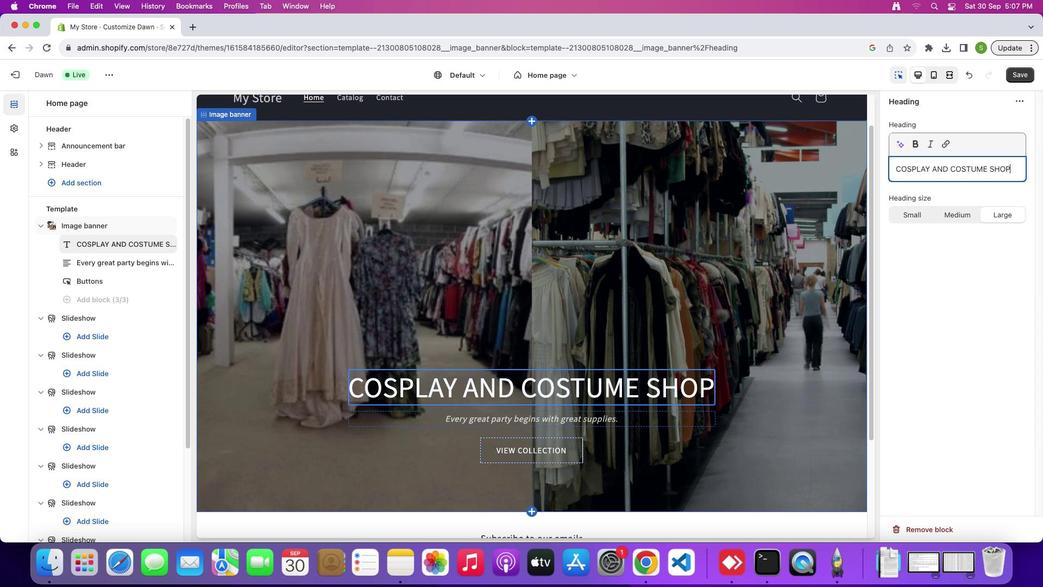 
Action: Mouse moved to (629, 415)
Screenshot: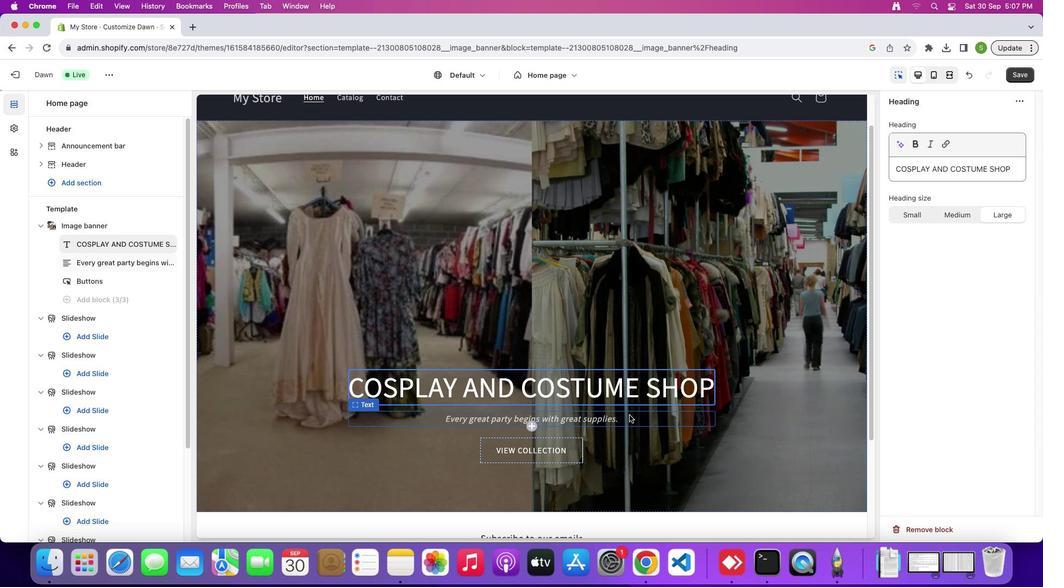 
Action: Mouse pressed left at (629, 415)
Screenshot: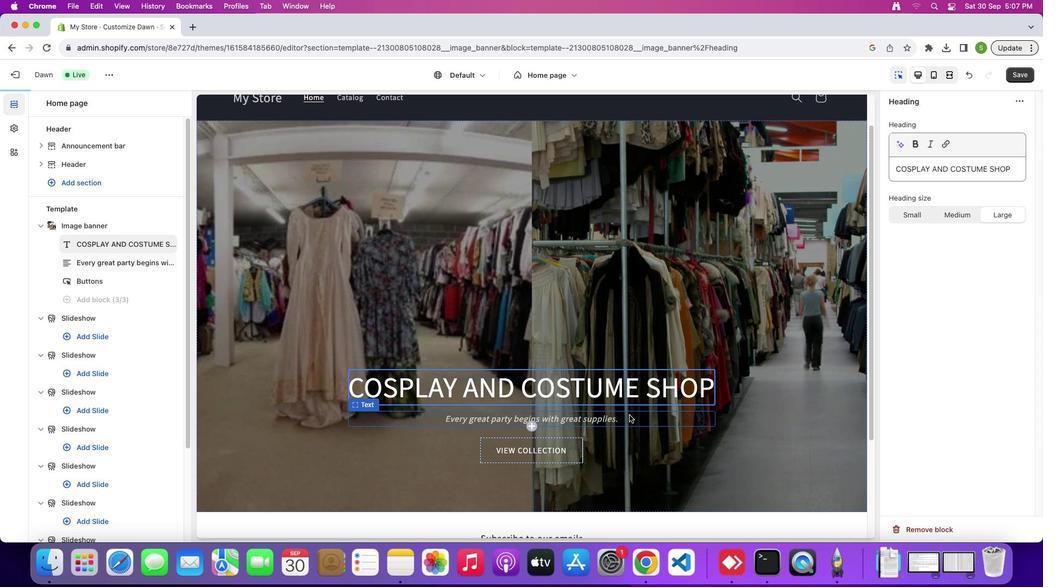 
Action: Mouse moved to (945, 180)
Screenshot: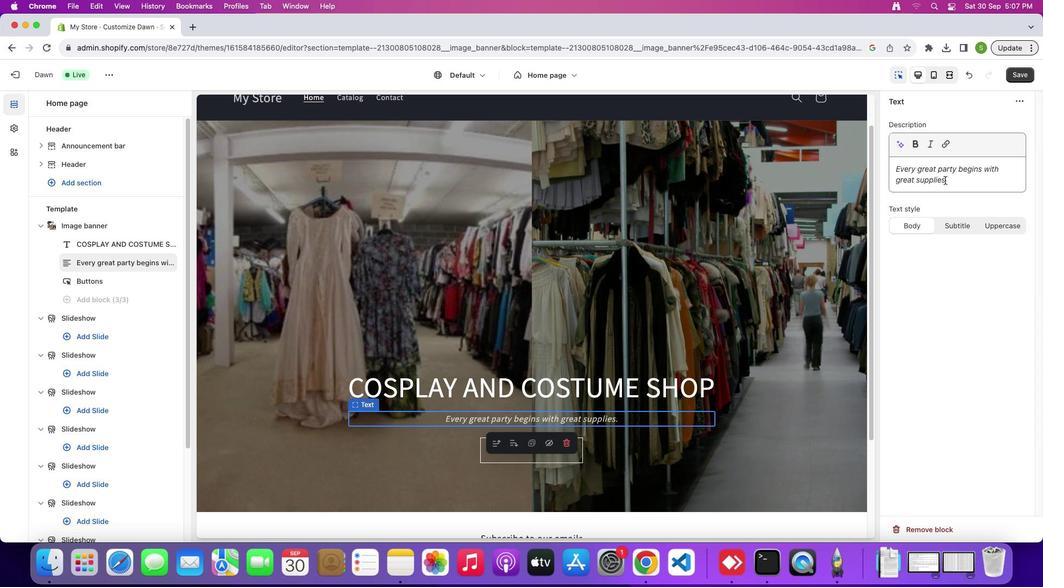 
Action: Mouse pressed left at (945, 180)
Screenshot: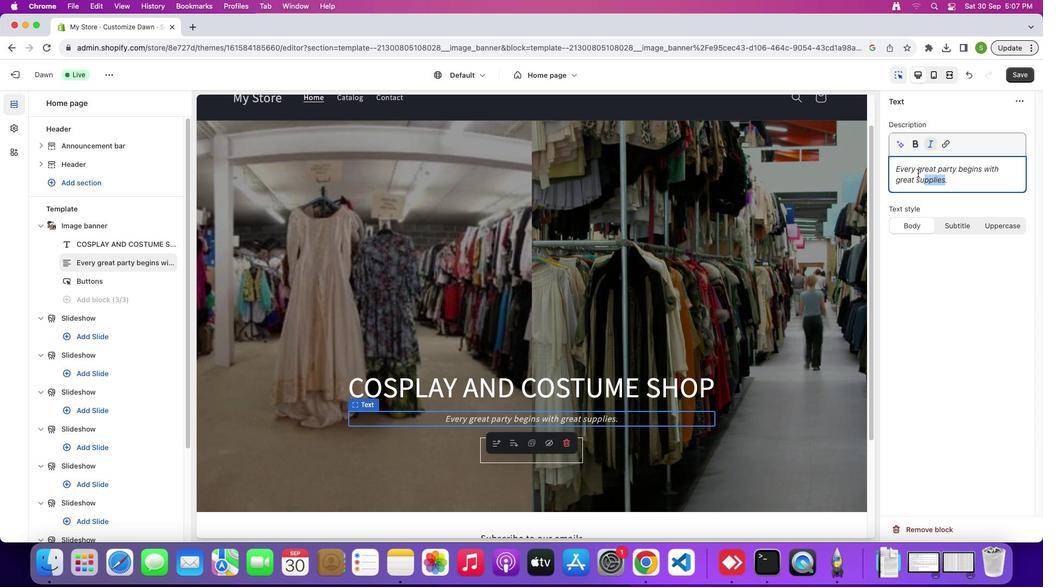 
Action: Mouse moved to (655, 304)
Screenshot: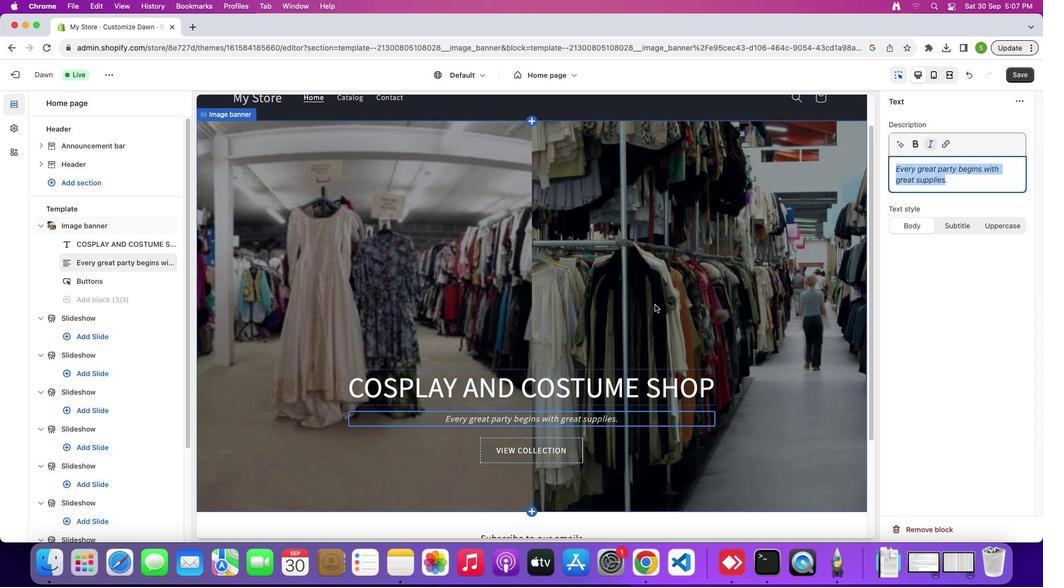 
Action: Key pressed Key.shift'P''R''O''D''U''C''T'Key.space'O''F'Key.space'C''O''S''P''L''A''Y'Key.space'A''N''D'Key.space'C''O''S''T''U''M''E'Key.space'S''H''O''P'Key.space
Screenshot: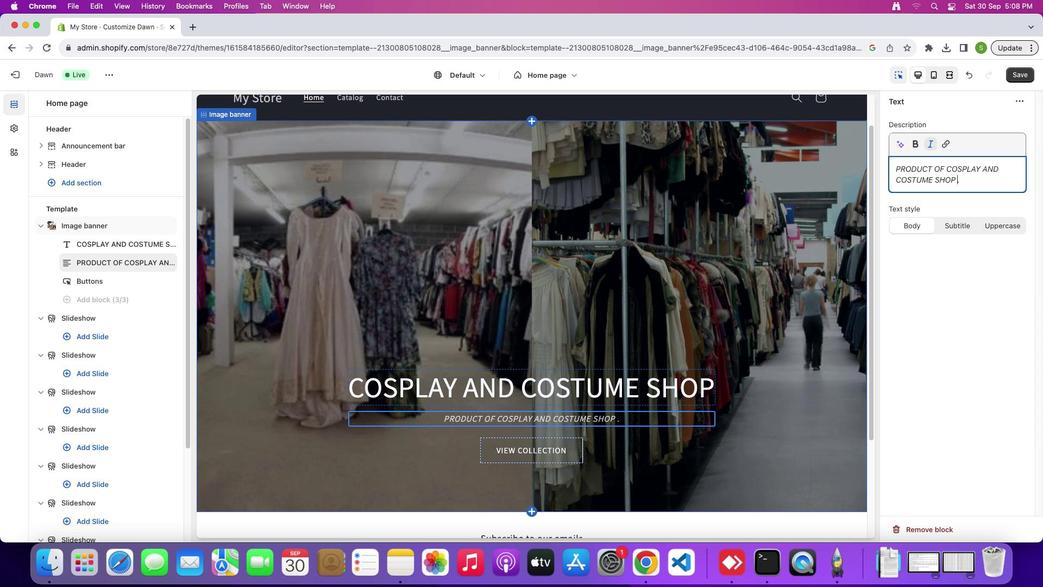 
Action: Mouse moved to (629, 287)
Screenshot: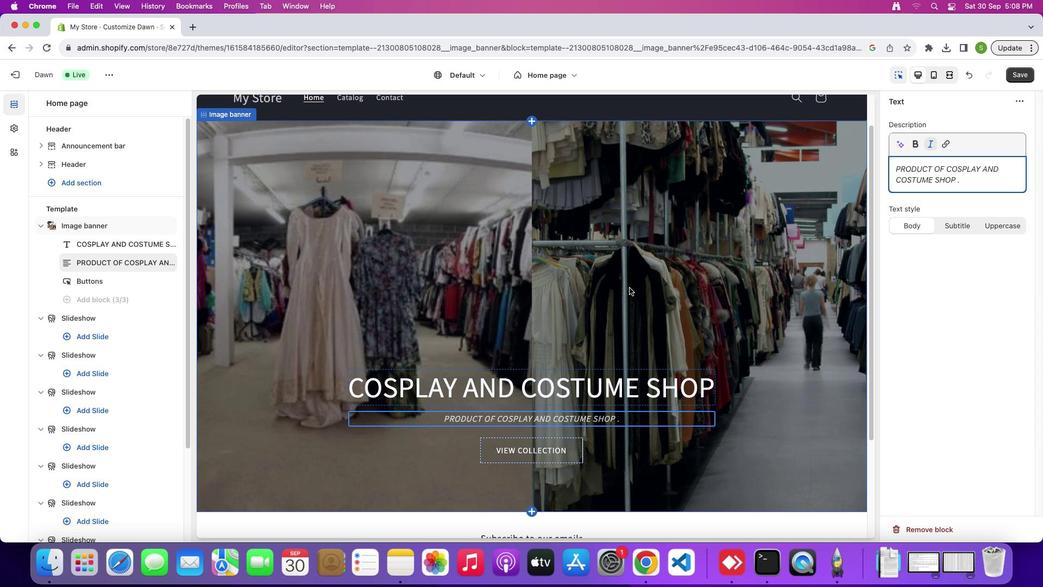 
Action: Key pressed 'A''N''D'Key.space'S''E''R''V''I''C''E''S'Key.space'M''A''Y'Key.space'V''A''R''Y'Key.space'F''R''O''M'Key.space'O''N''E'Key.space'S''H''O''P'Key.space'T''O'Key.space'A''N''O''T''H''E''R'
Screenshot: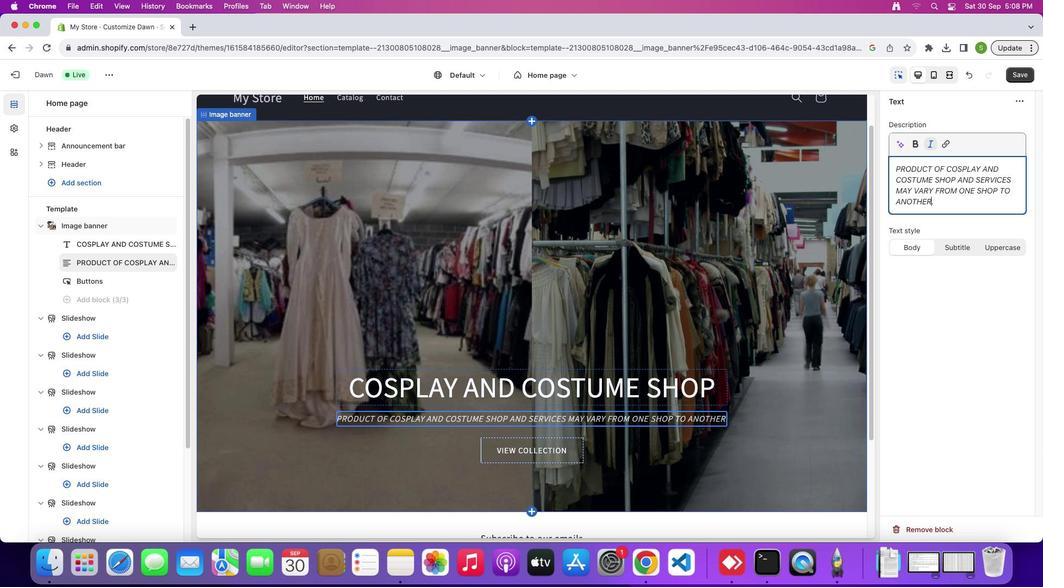 
Action: Mouse moved to (732, 337)
Screenshot: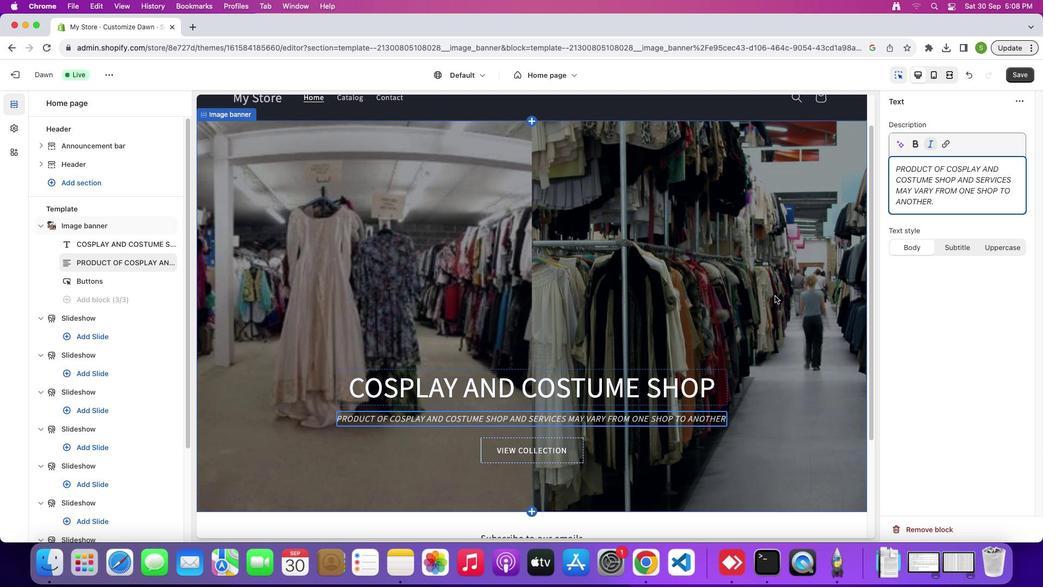 
Action: Mouse pressed left at (732, 337)
Screenshot: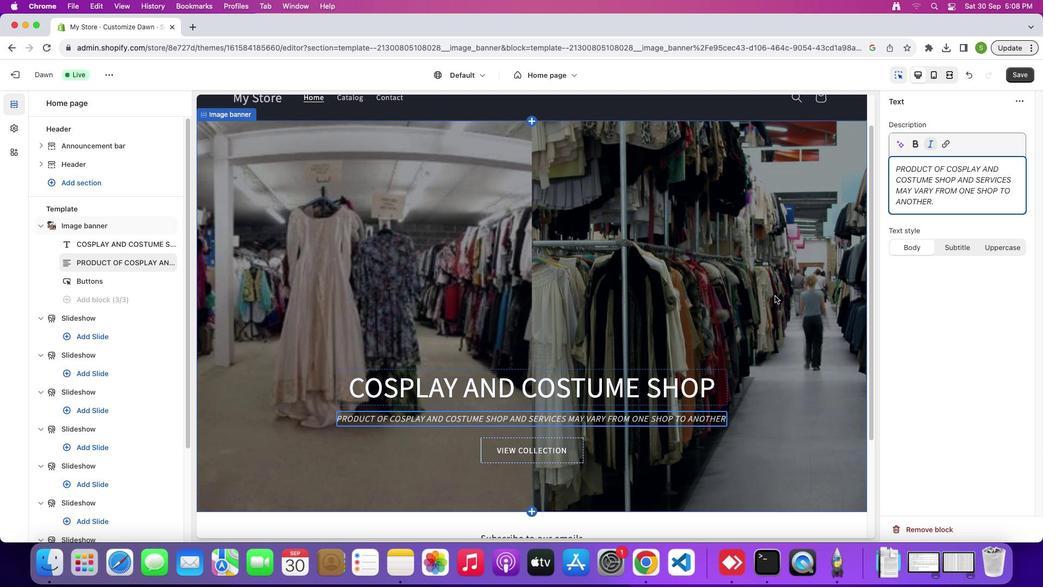 
Action: Mouse moved to (1016, 80)
Screenshot: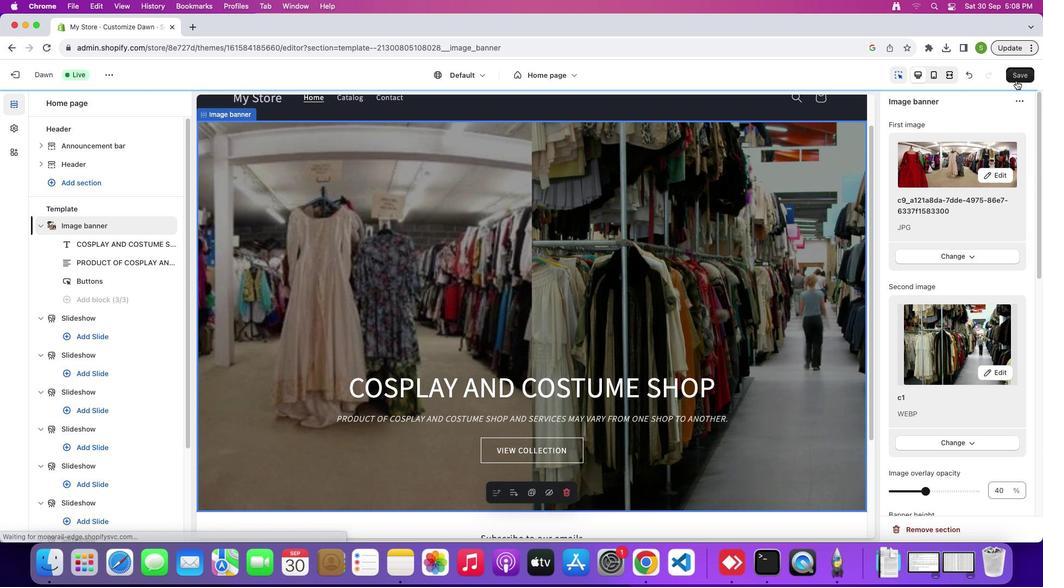 
Action: Mouse pressed left at (1016, 80)
Screenshot: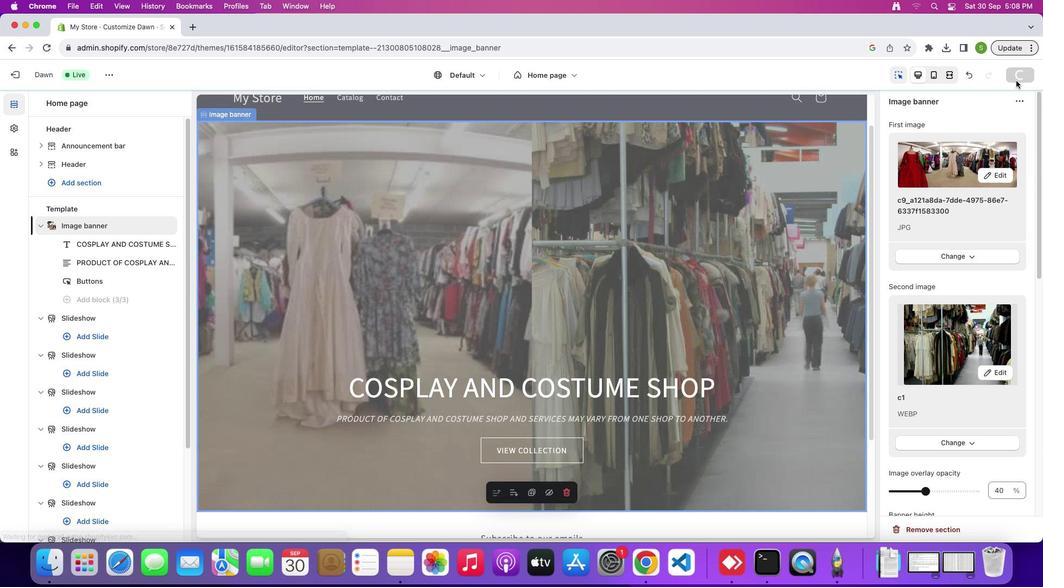 
Action: Mouse moved to (701, 310)
Screenshot: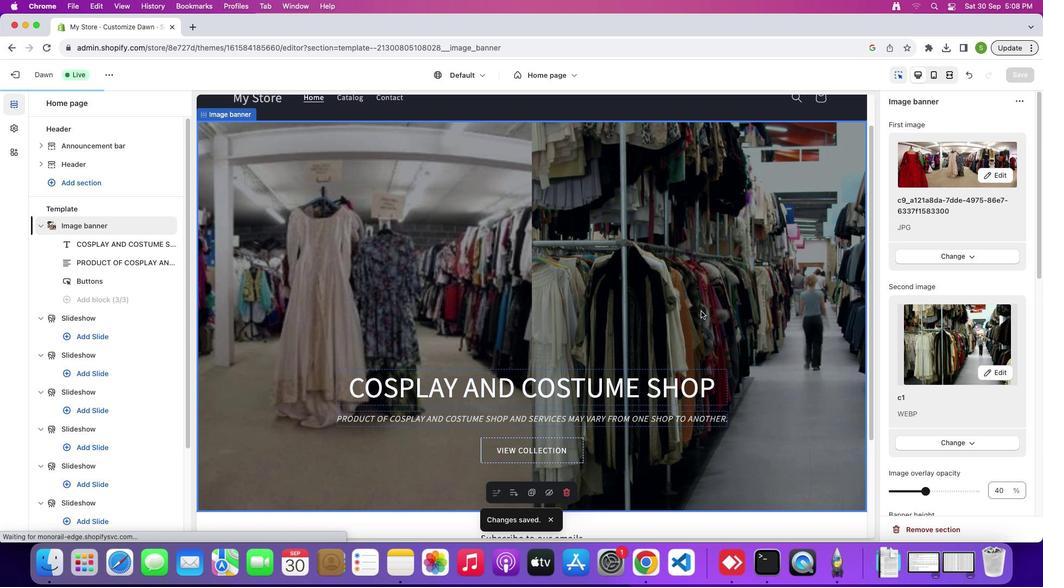 
Action: Mouse scrolled (701, 310) with delta (0, 0)
Screenshot: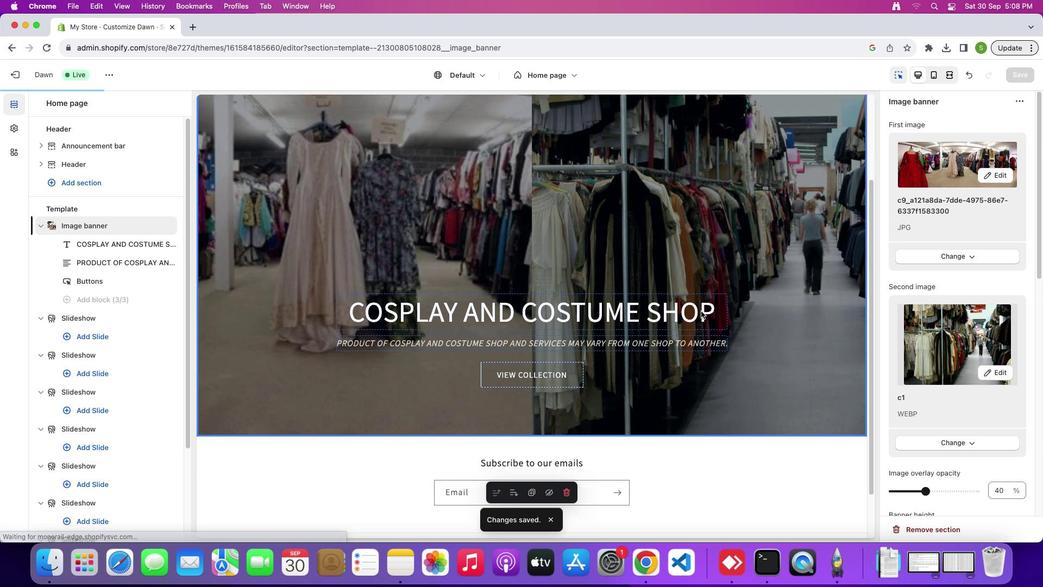 
Action: Mouse scrolled (701, 310) with delta (0, 0)
Screenshot: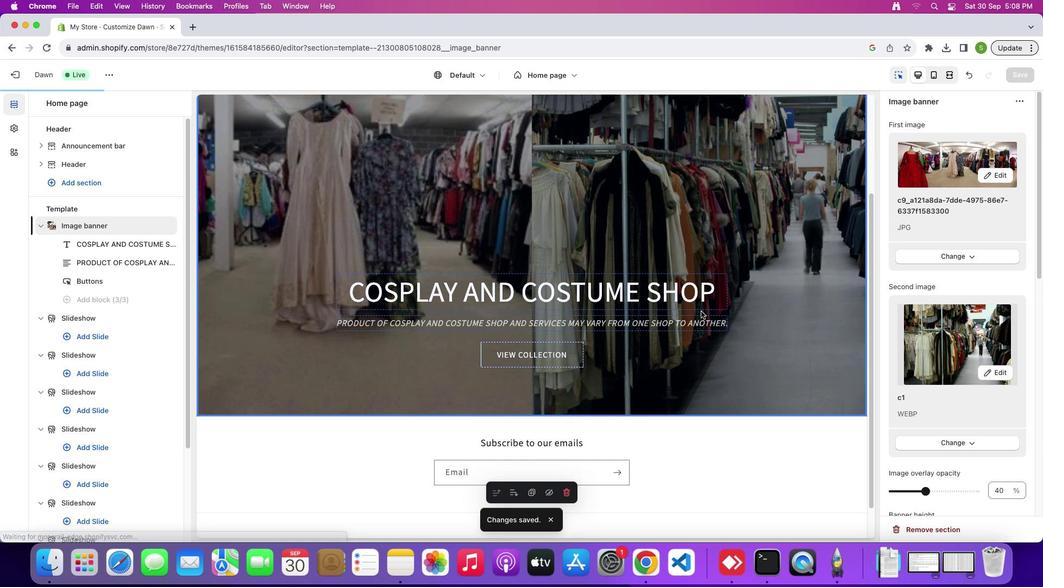 
Action: Mouse scrolled (701, 310) with delta (0, -2)
Screenshot: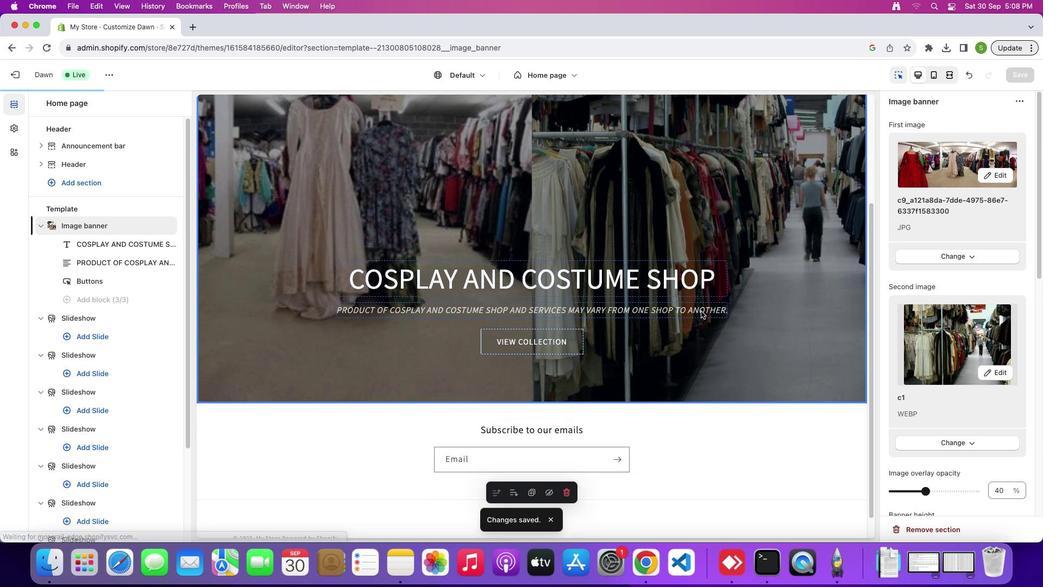
Action: Mouse scrolled (701, 310) with delta (0, 0)
Screenshot: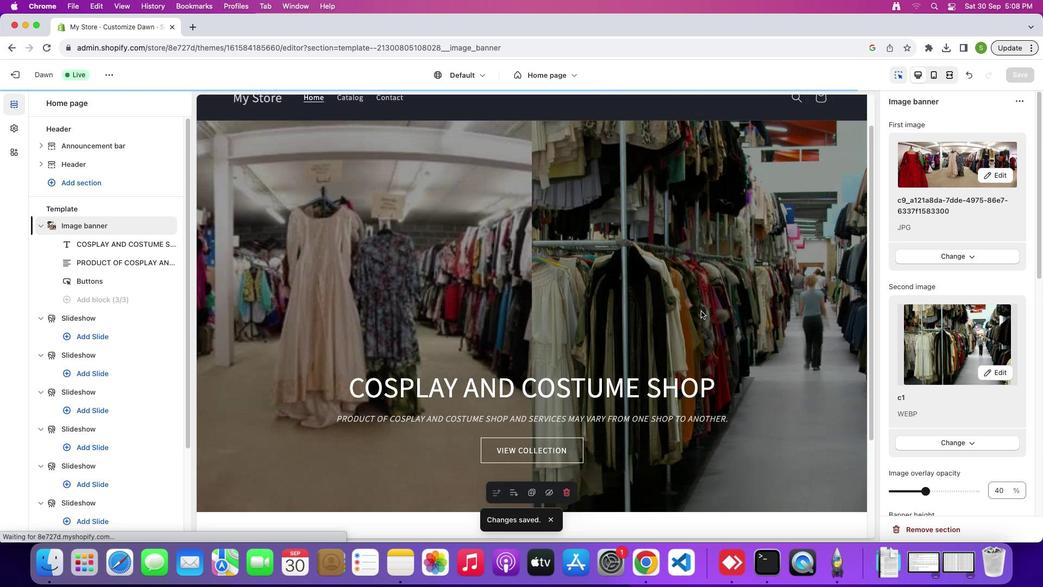 
Action: Mouse scrolled (701, 310) with delta (0, 0)
Screenshot: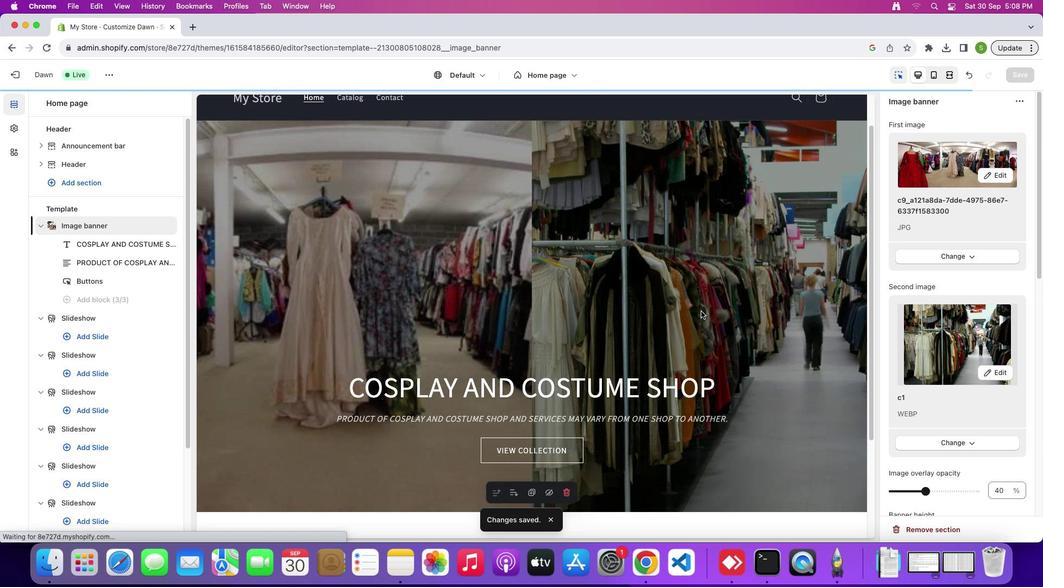 
Action: Mouse scrolled (701, 310) with delta (0, -1)
Screenshot: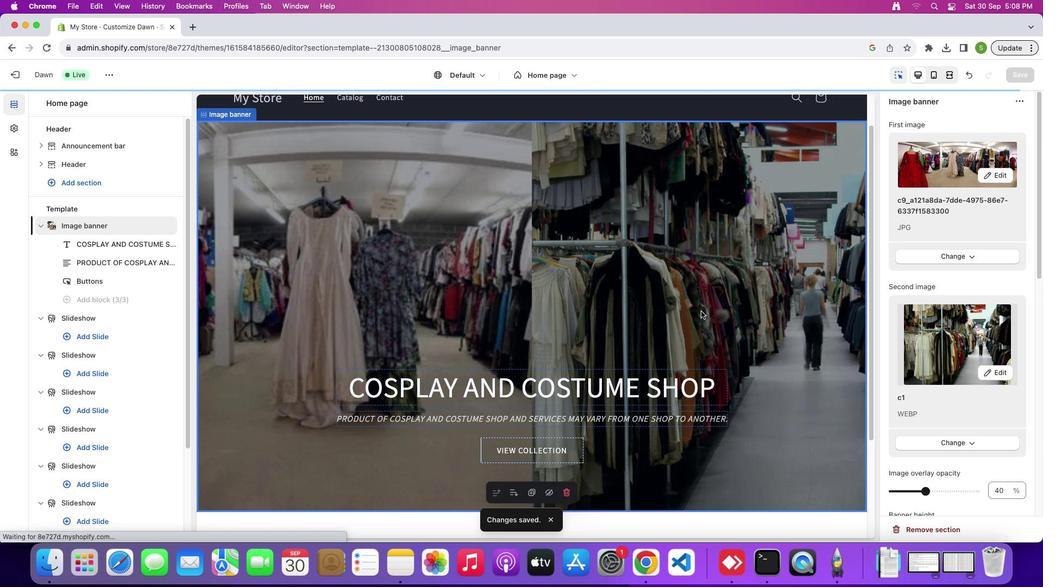 
Action: Mouse moved to (116, 306)
Screenshot: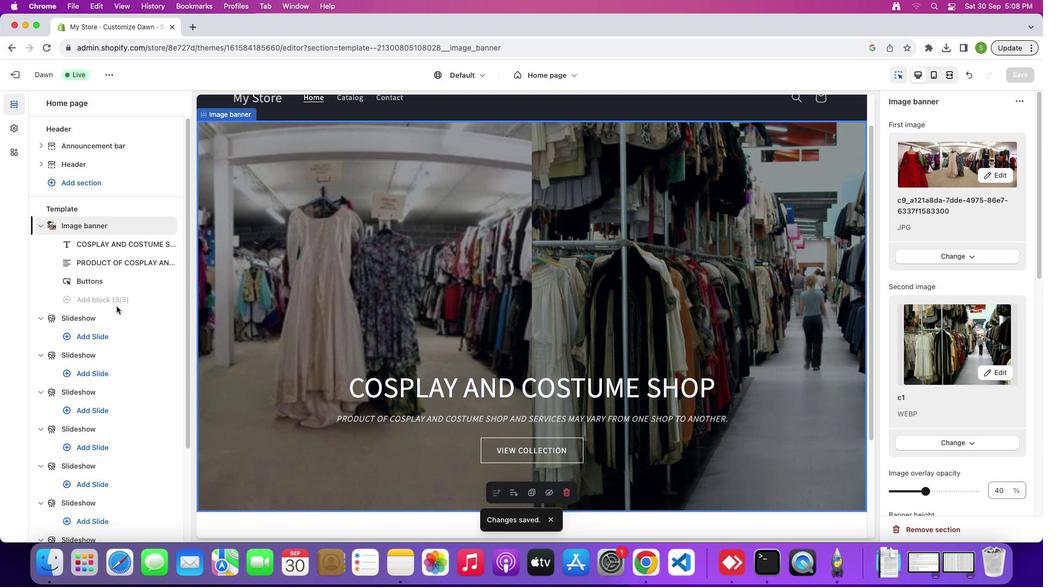 
Action: Mouse scrolled (116, 306) with delta (0, 0)
Screenshot: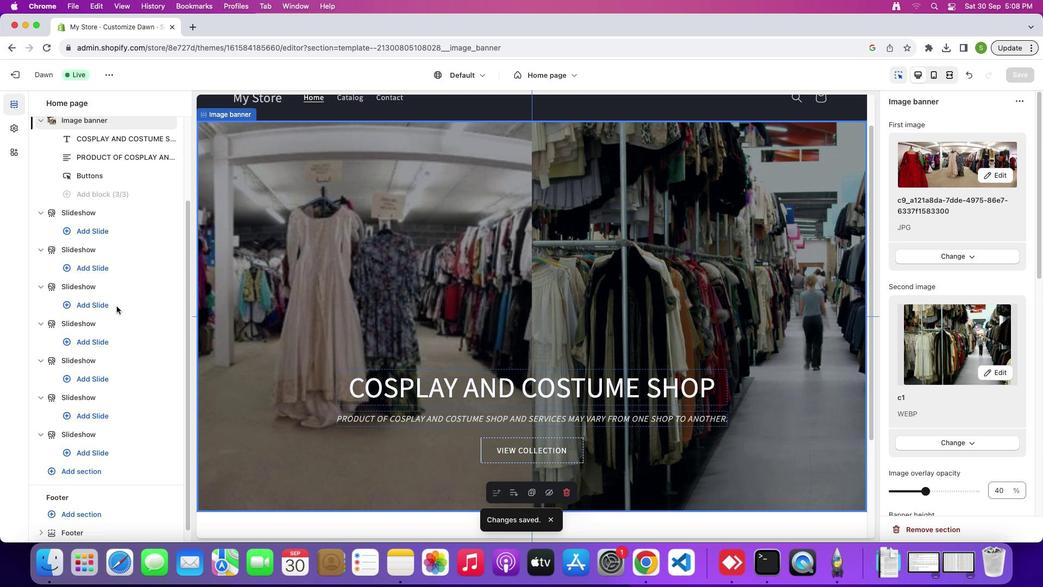 
Action: Mouse scrolled (116, 306) with delta (0, 0)
Screenshot: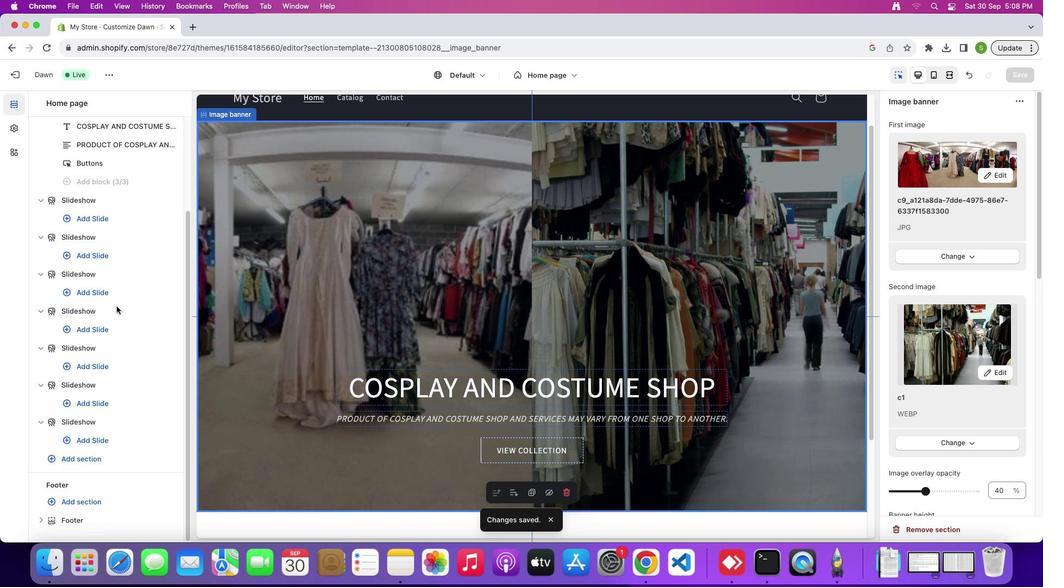 
Action: Mouse scrolled (116, 306) with delta (0, -2)
Screenshot: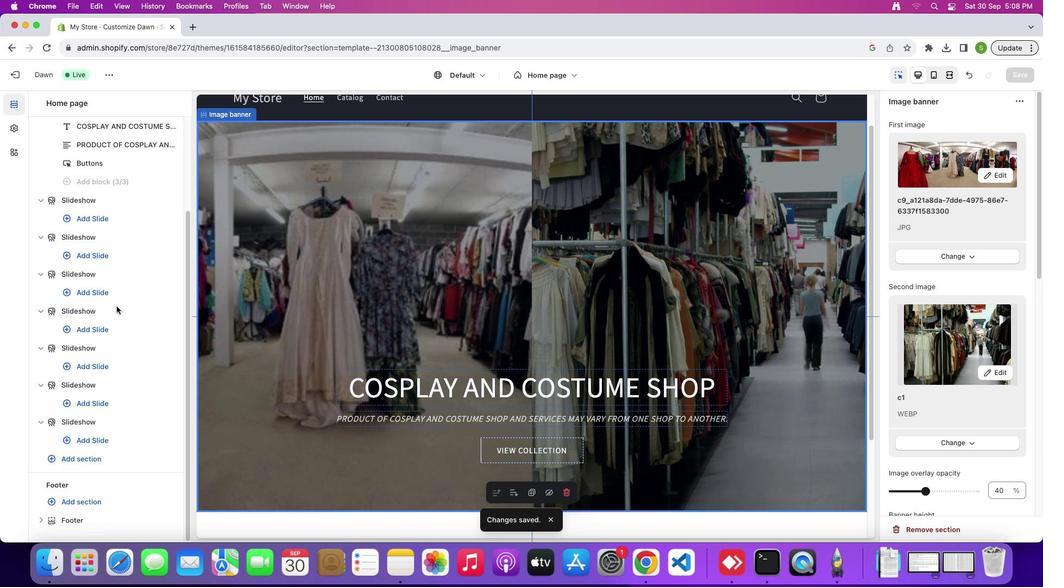 
Action: Mouse scrolled (116, 306) with delta (0, -3)
Screenshot: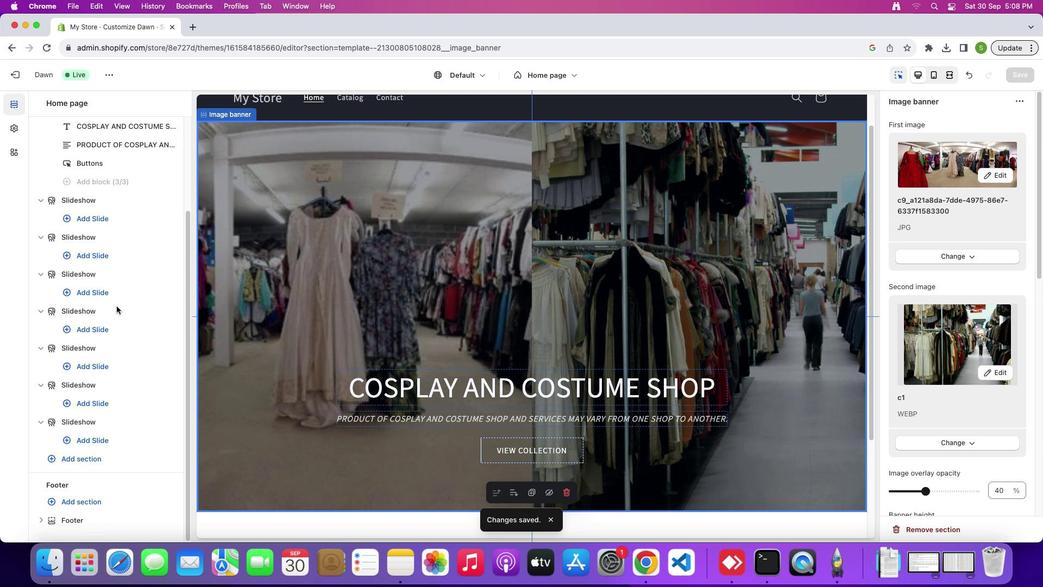 
Action: Mouse scrolled (116, 306) with delta (0, 0)
Screenshot: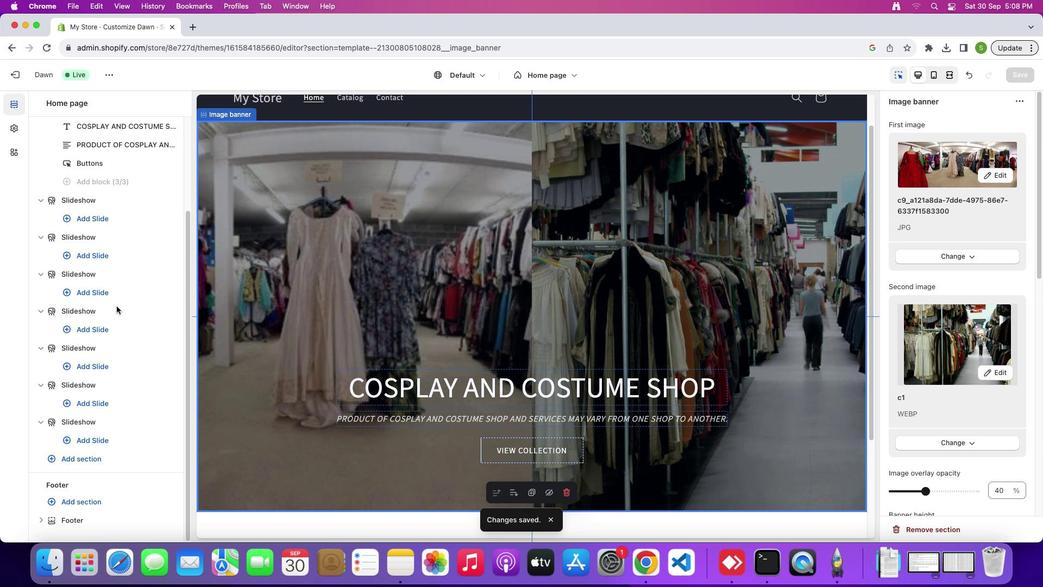 
Action: Mouse scrolled (116, 306) with delta (0, 0)
Screenshot: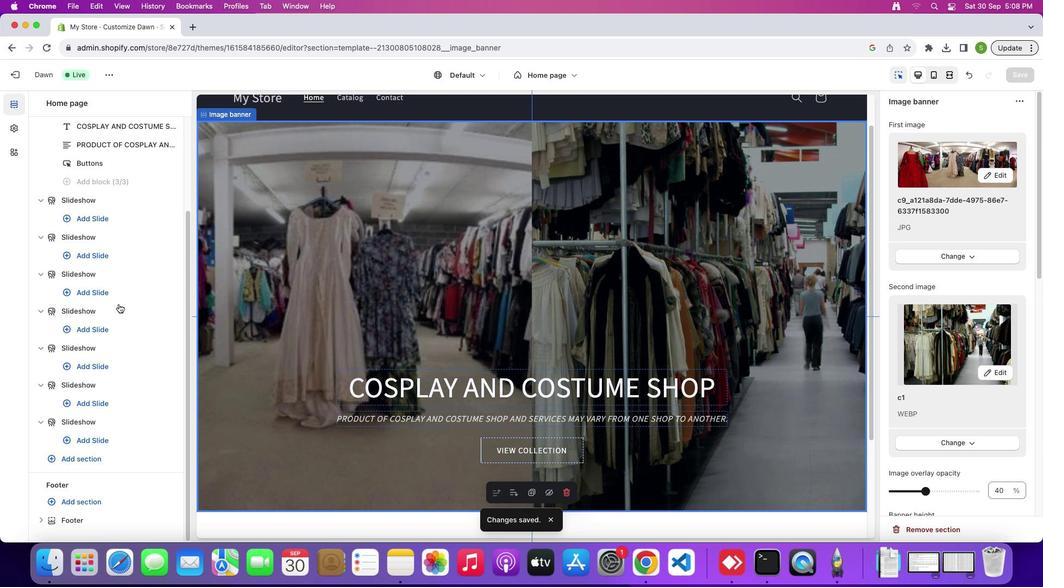 
Action: Mouse scrolled (116, 306) with delta (0, -2)
Screenshot: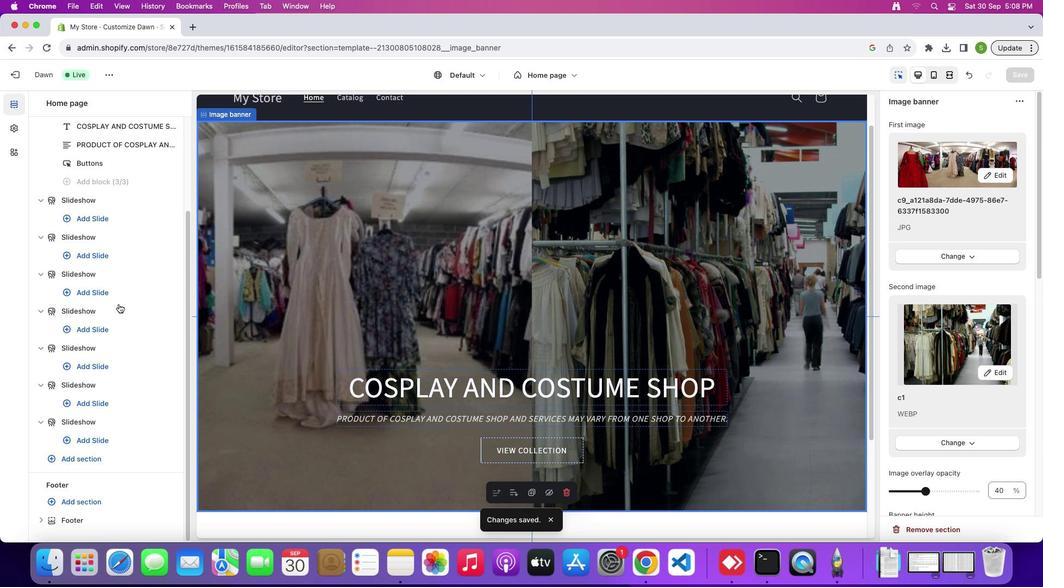 
Action: Mouse scrolled (116, 306) with delta (0, -3)
Screenshot: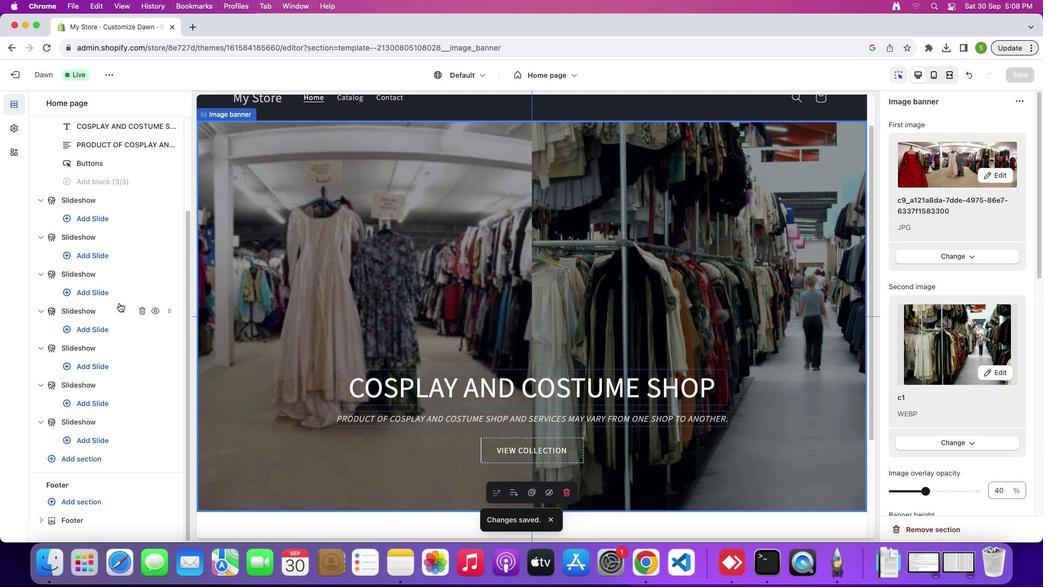 
Action: Mouse moved to (119, 303)
Screenshot: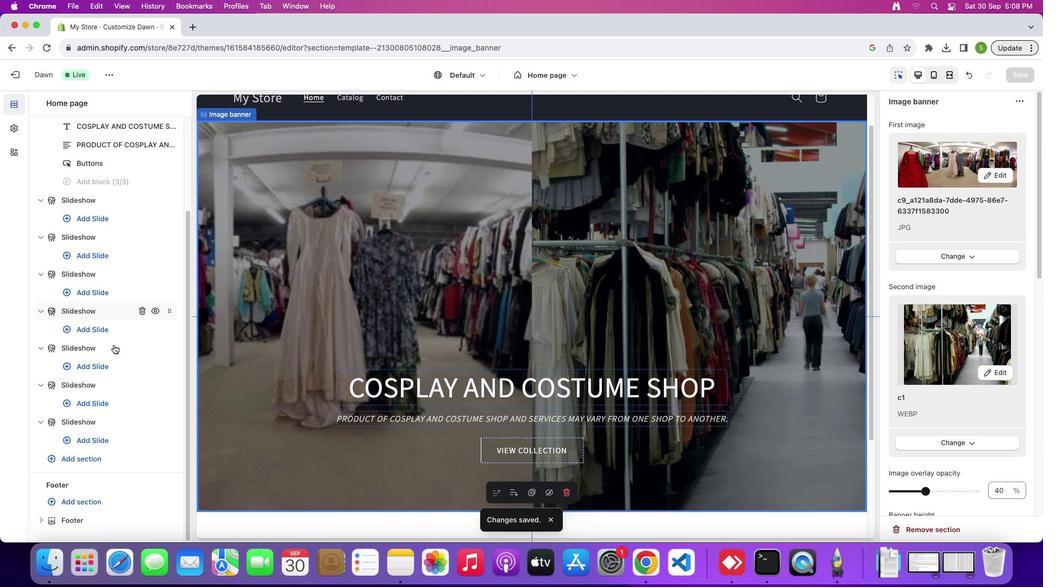 
Action: Mouse scrolled (119, 303) with delta (0, 0)
Screenshot: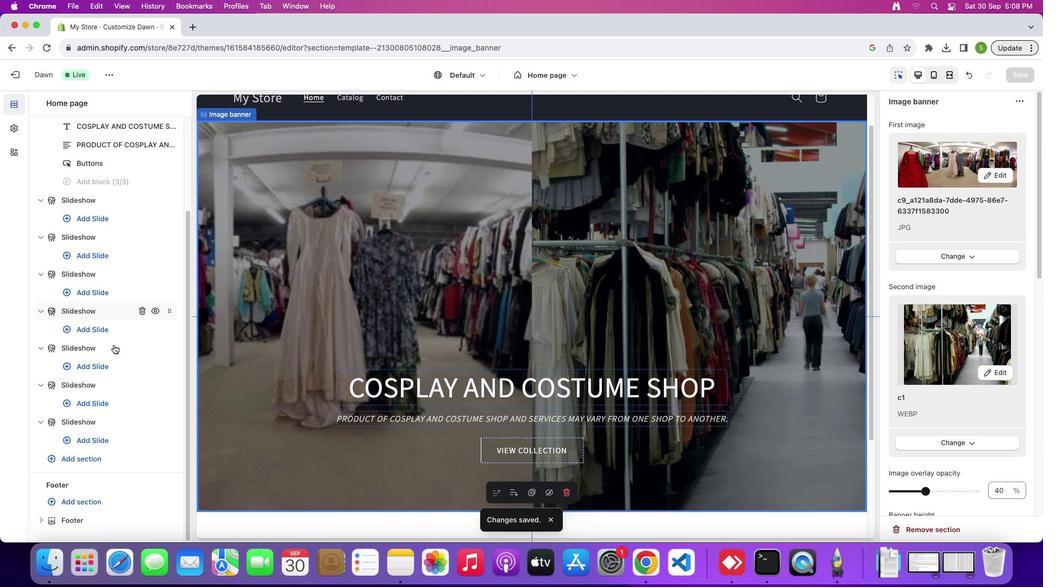 
Action: Mouse moved to (67, 464)
Screenshot: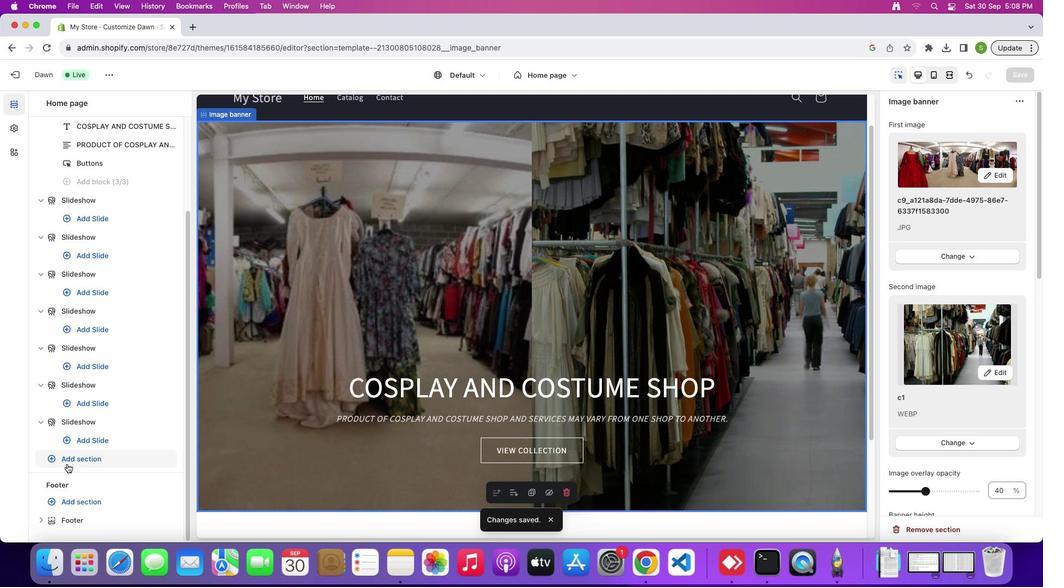 
Action: Mouse pressed left at (67, 464)
Screenshot: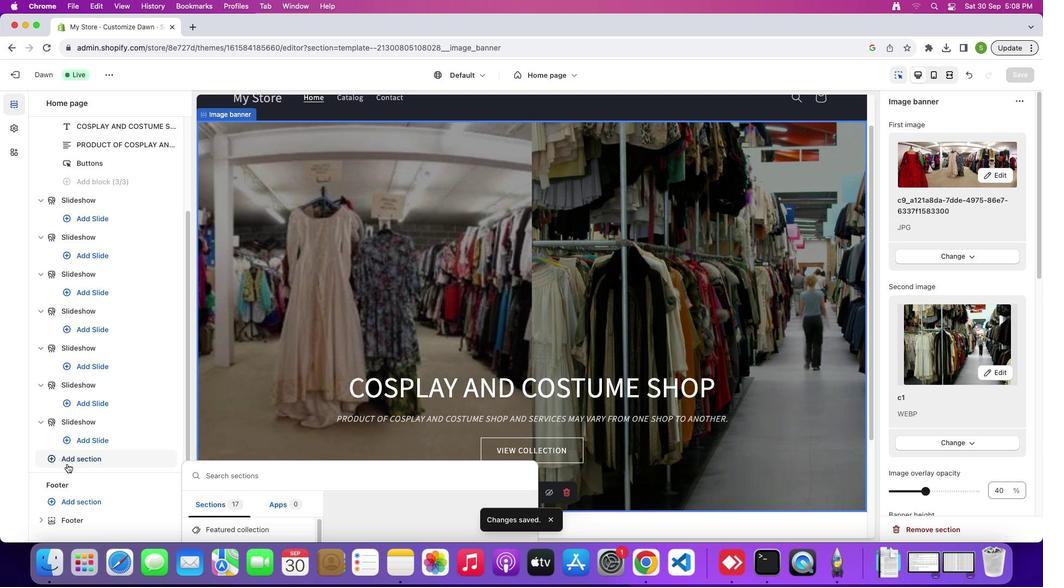 
Action: Mouse moved to (220, 481)
Screenshot: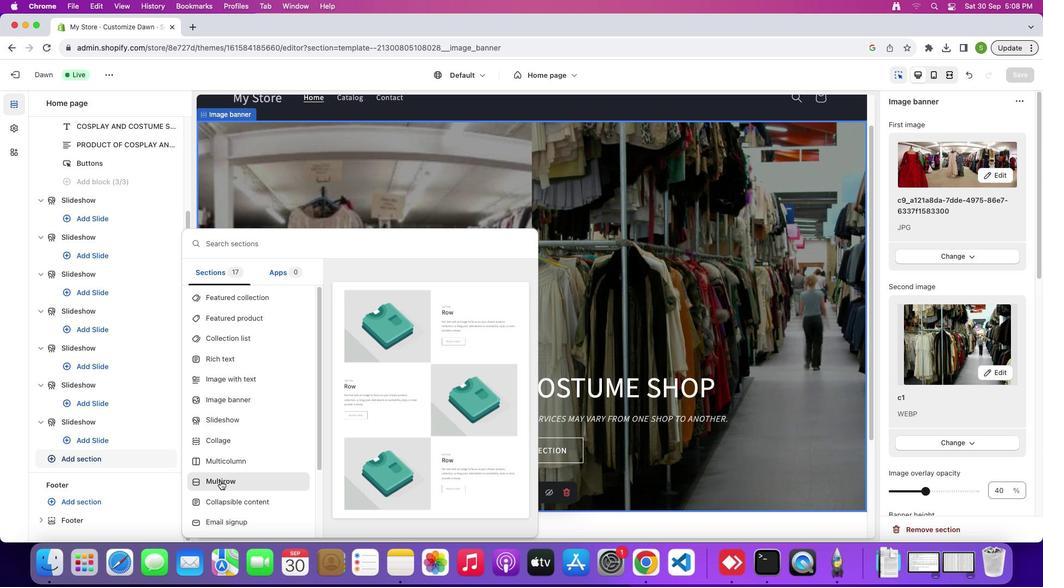 
Action: Mouse pressed left at (220, 481)
Screenshot: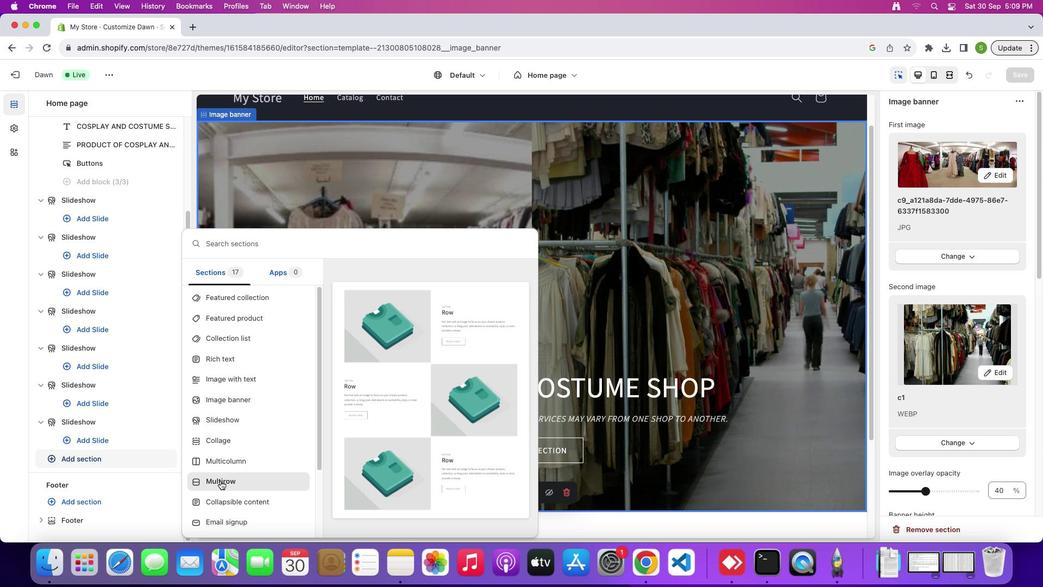 
Action: Mouse moved to (423, 311)
Screenshot: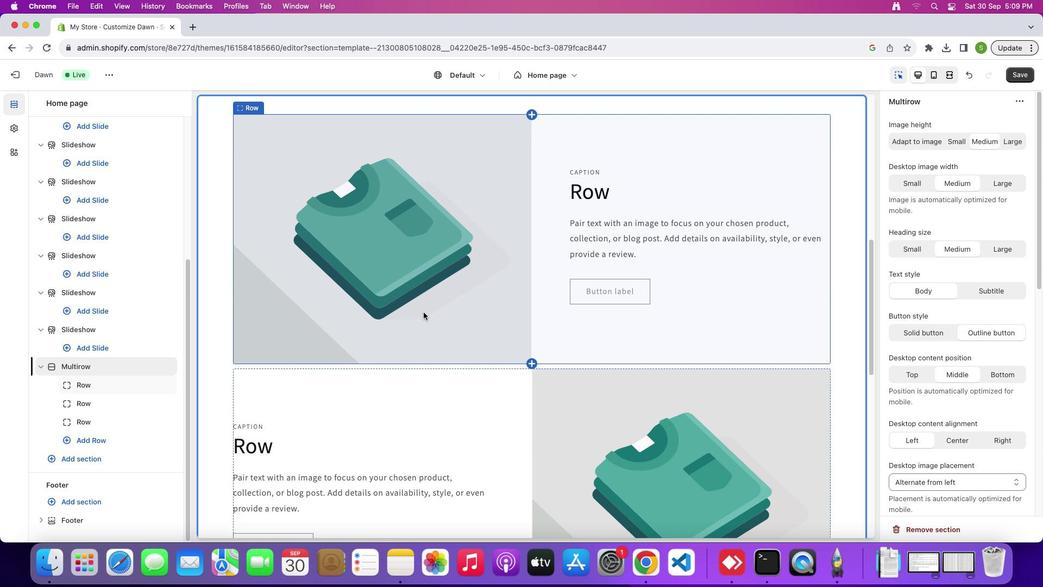 
Action: Mouse pressed left at (423, 311)
Screenshot: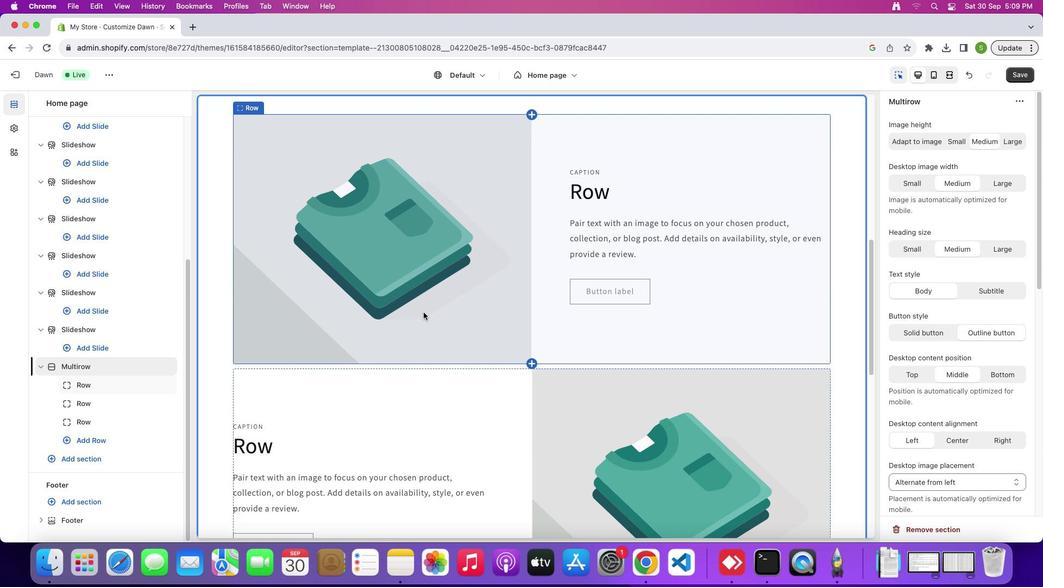 
Action: Mouse moved to (437, 304)
Screenshot: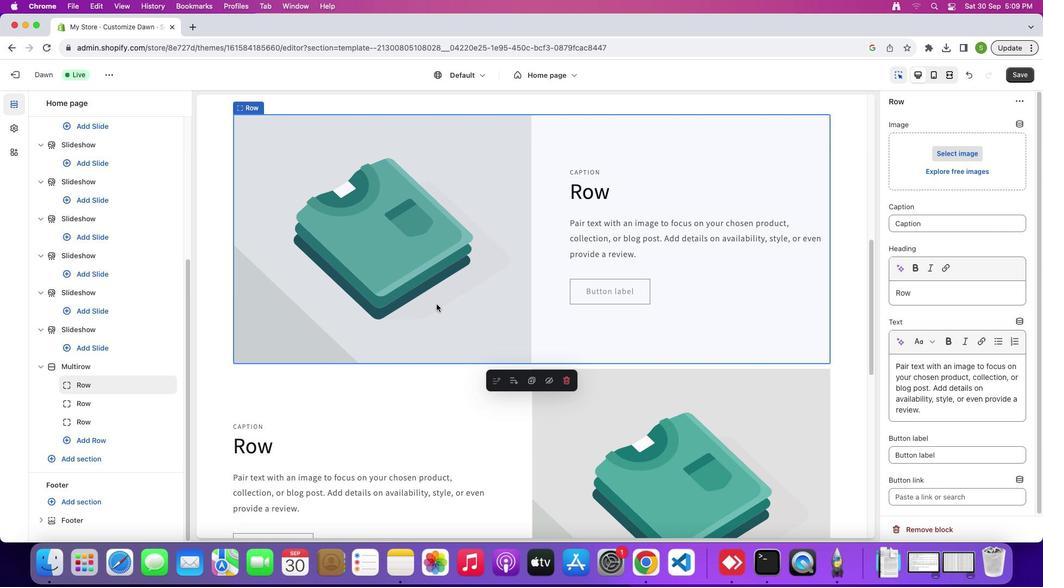 
Action: Mouse pressed left at (437, 304)
Screenshot: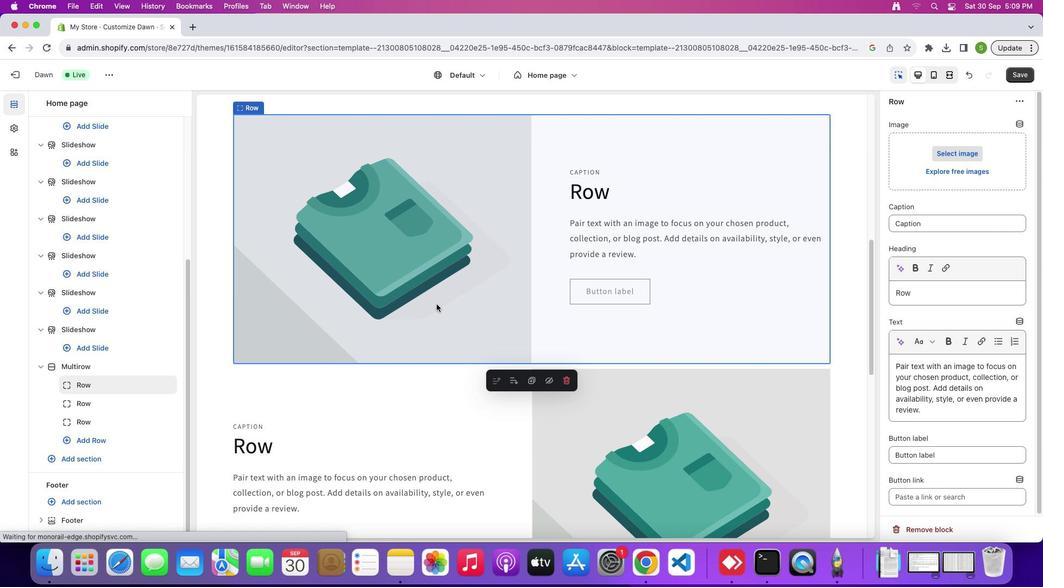 
Action: Mouse moved to (942, 152)
Screenshot: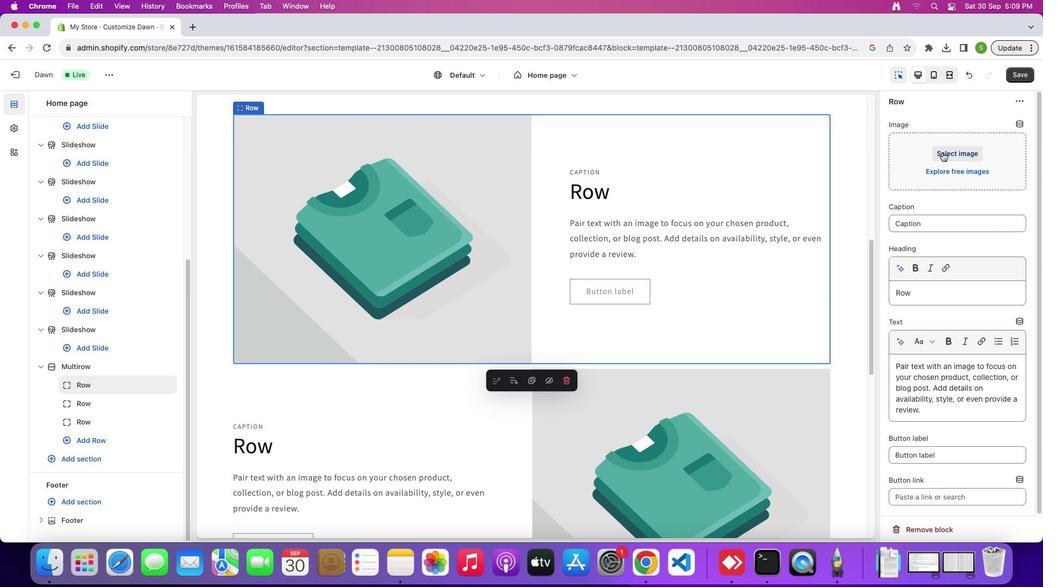 
Action: Mouse pressed left at (942, 152)
Screenshot: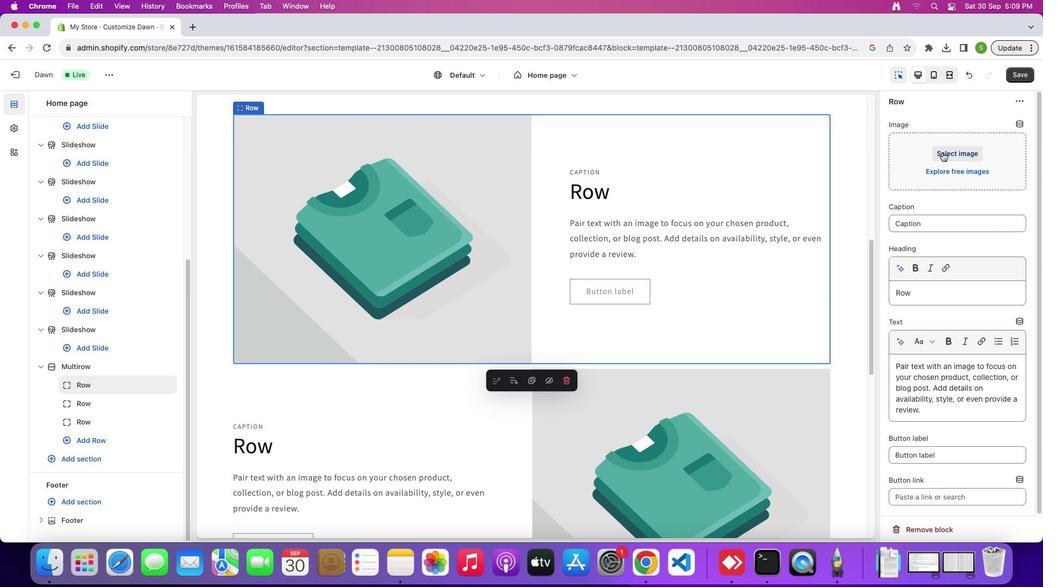 
Action: Mouse moved to (581, 194)
Screenshot: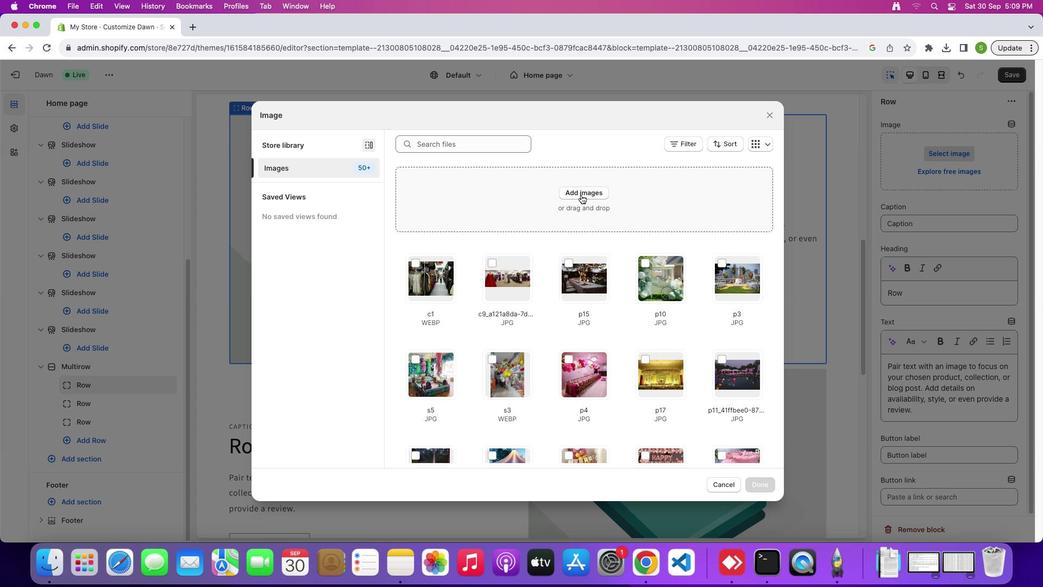 
Action: Mouse pressed left at (581, 194)
Screenshot: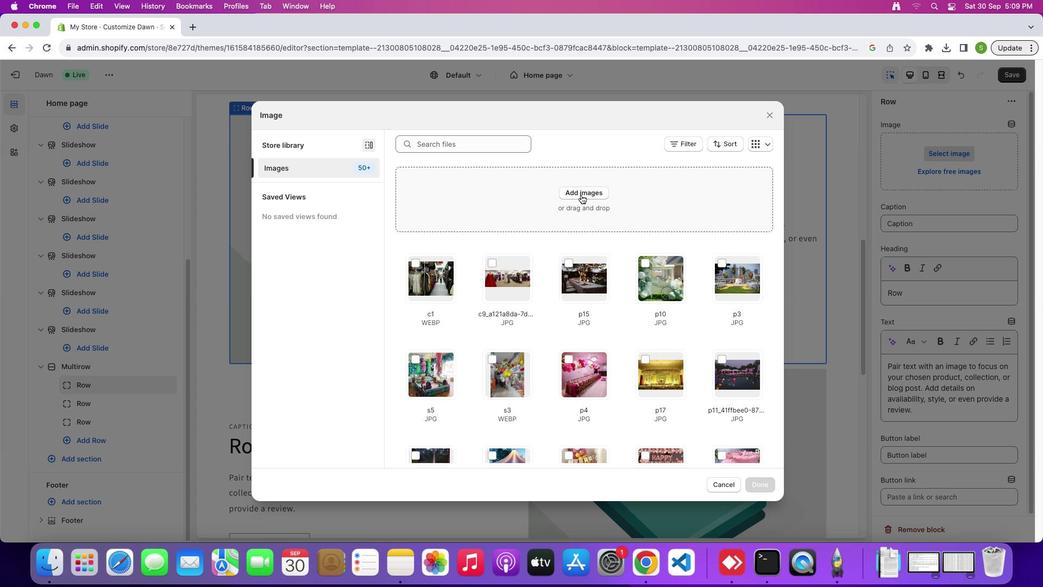 
Action: Mouse moved to (412, 301)
Screenshot: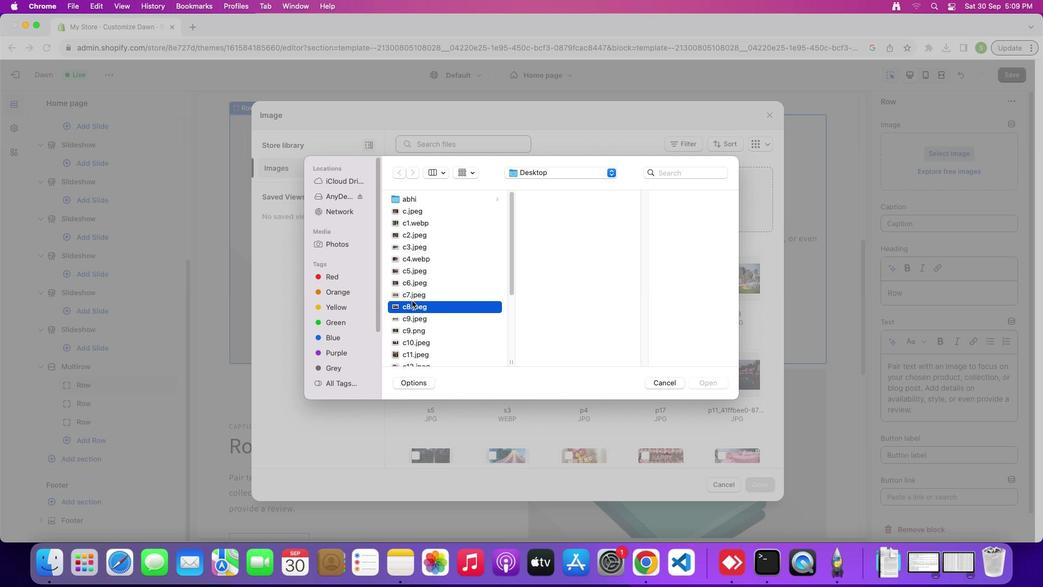 
Action: Mouse pressed left at (412, 301)
Screenshot: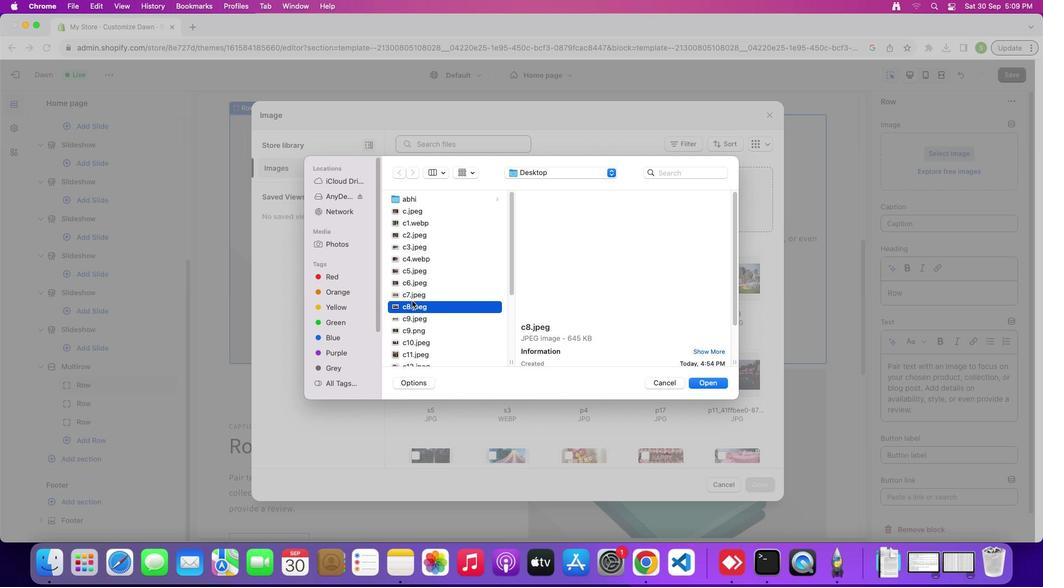 
Action: Mouse moved to (707, 383)
Screenshot: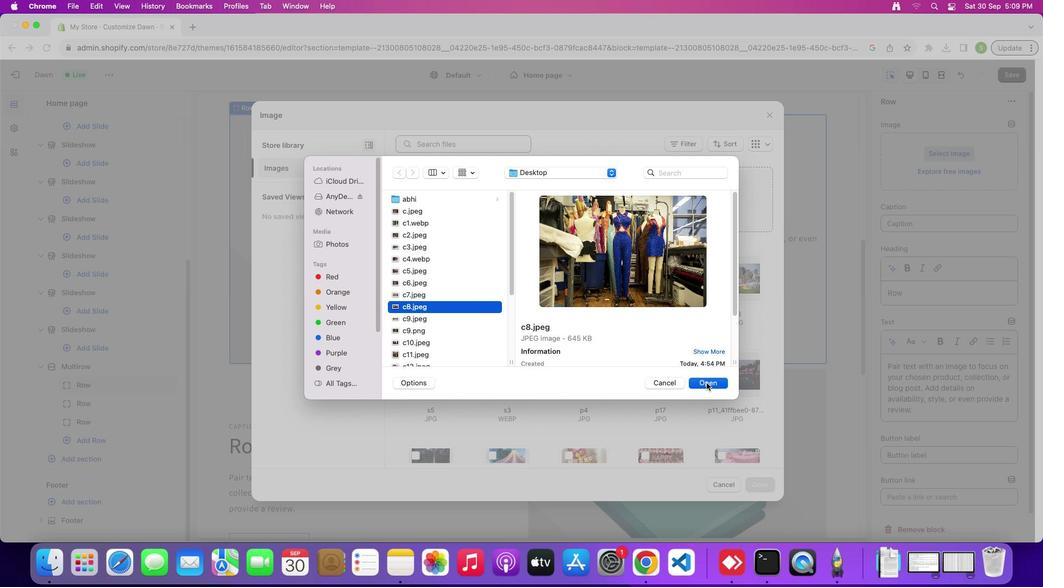 
Action: Mouse pressed left at (707, 383)
Screenshot: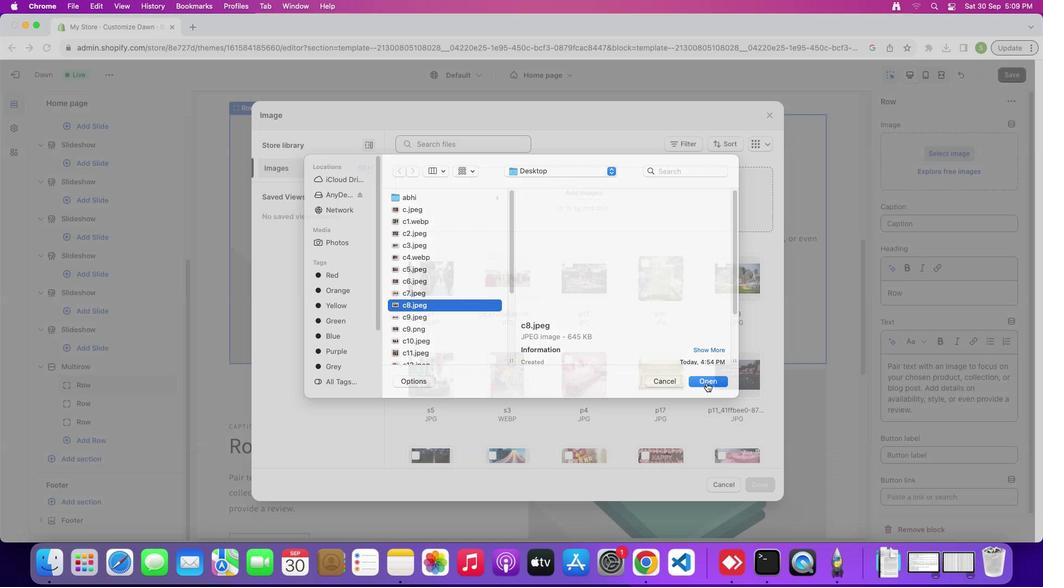 
Action: Mouse moved to (760, 487)
Screenshot: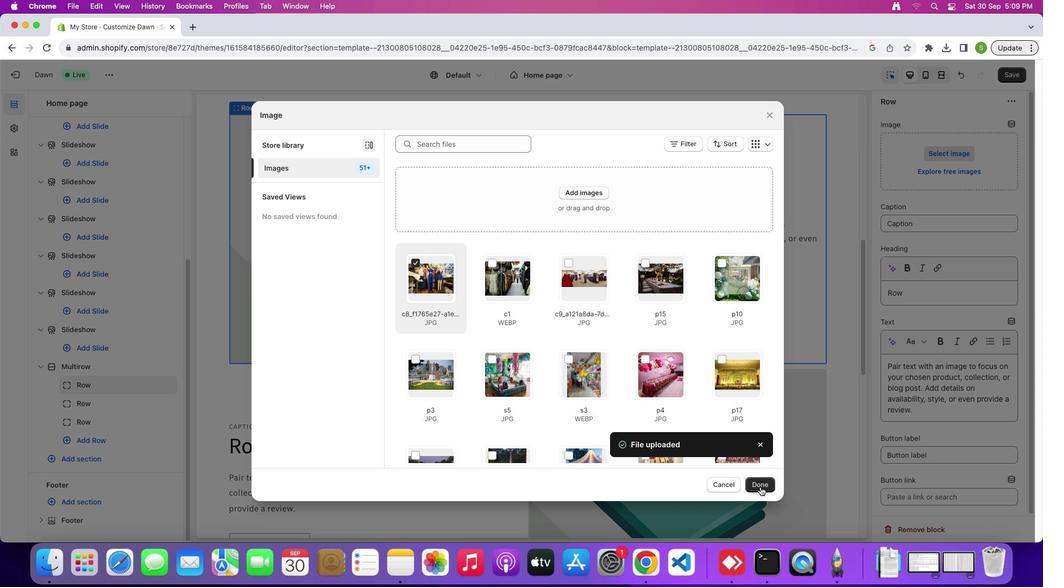 
Action: Mouse pressed left at (760, 487)
Screenshot: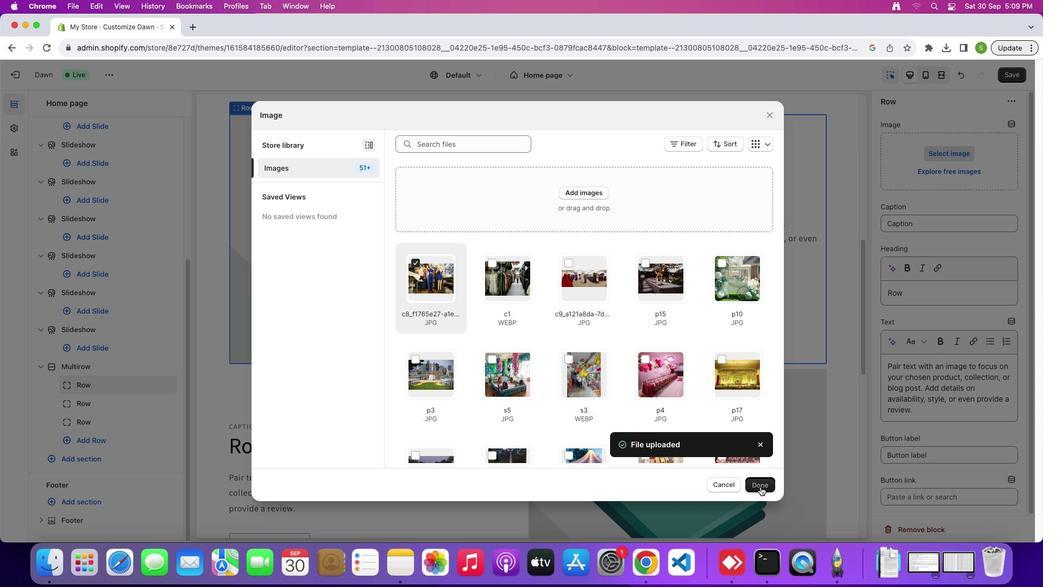 
Action: Mouse moved to (926, 339)
Screenshot: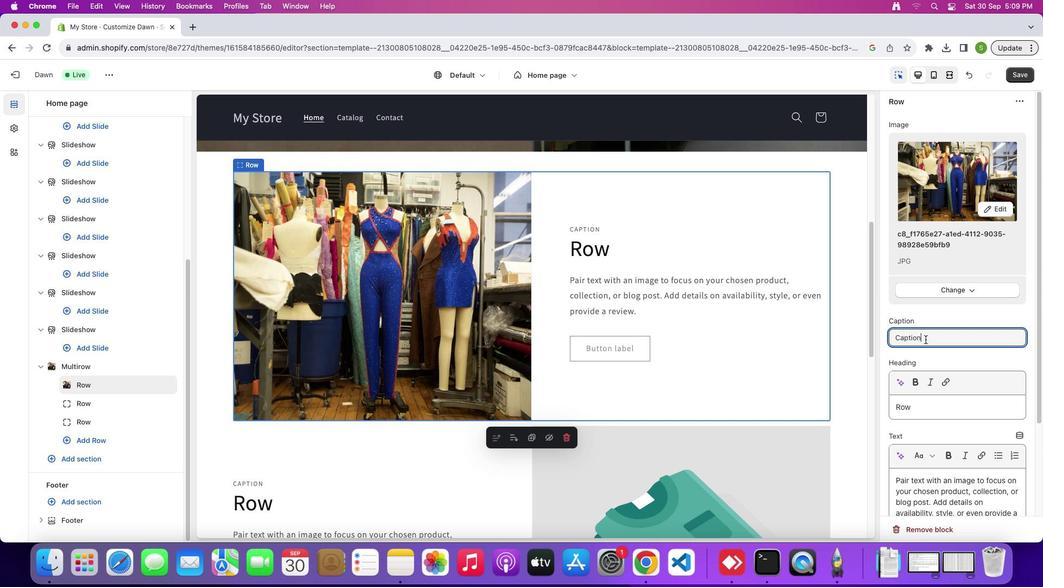 
Action: Mouse pressed left at (926, 339)
Screenshot: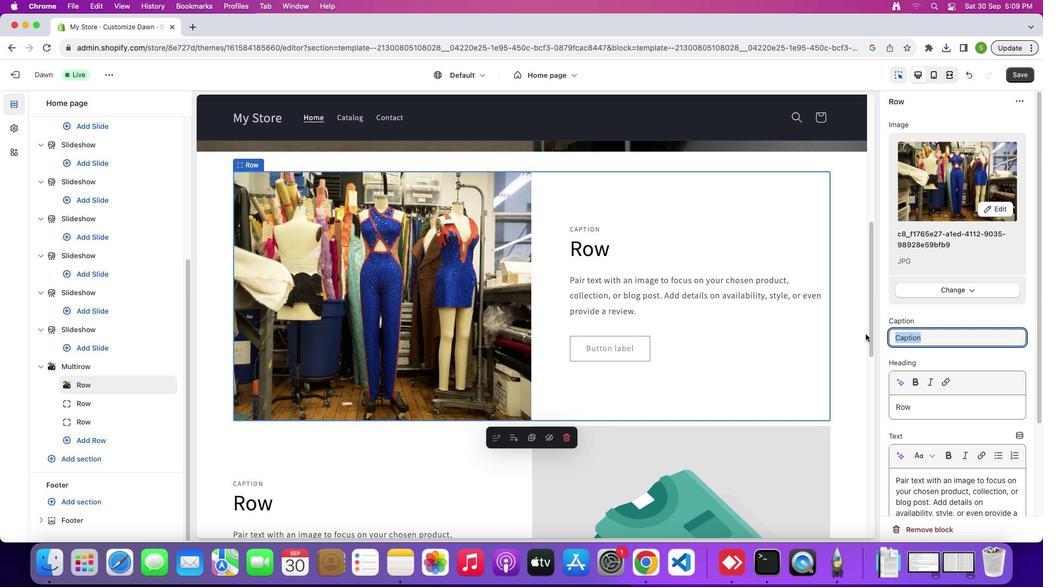
Action: Mouse moved to (756, 388)
Screenshot: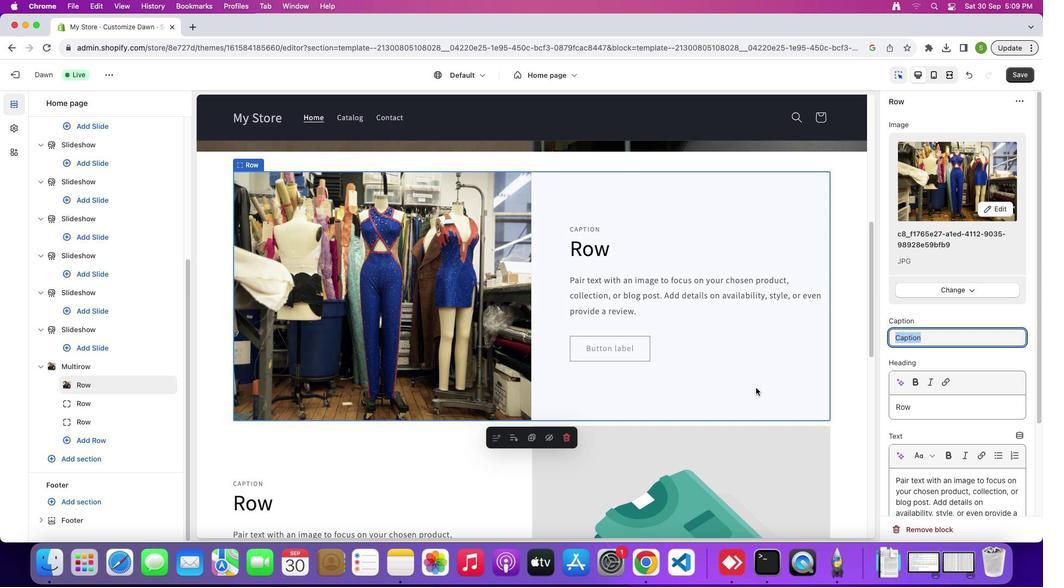 
Action: Key pressed Key.shift'$'
Screenshot: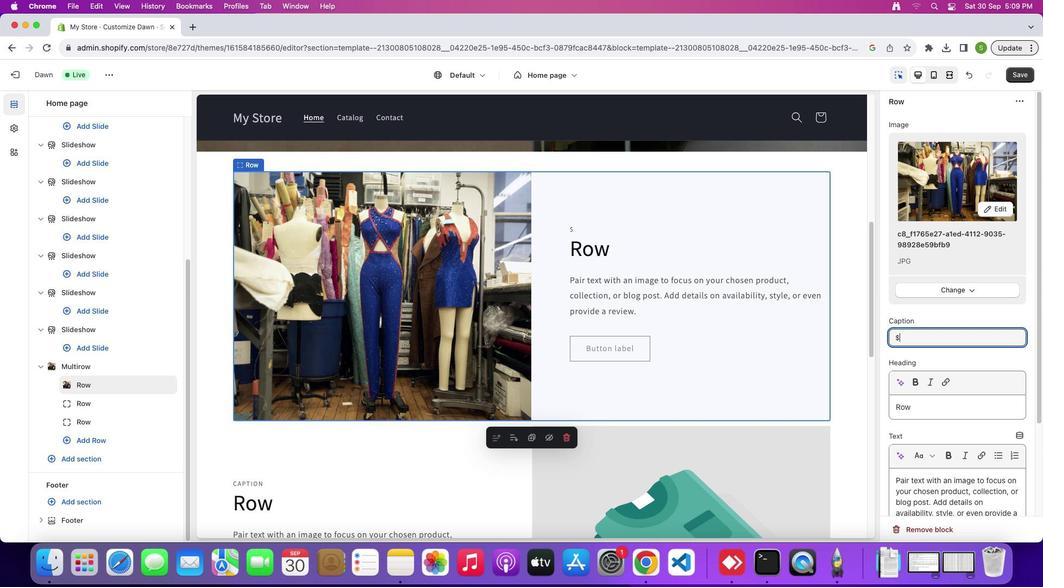 
Action: Mouse moved to (715, 383)
Screenshot: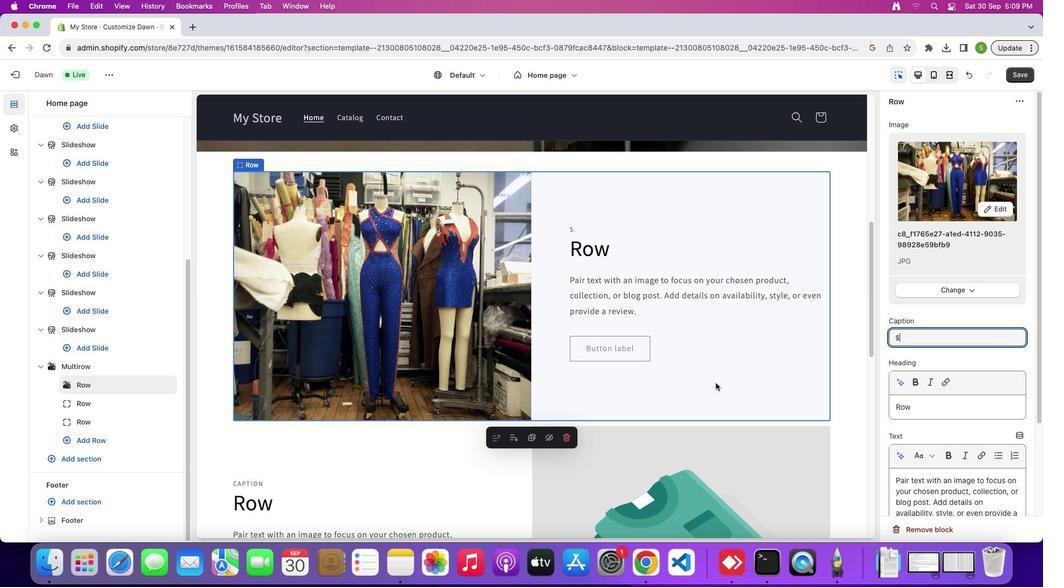 
Action: Key pressed '5''0''0''0'
Screenshot: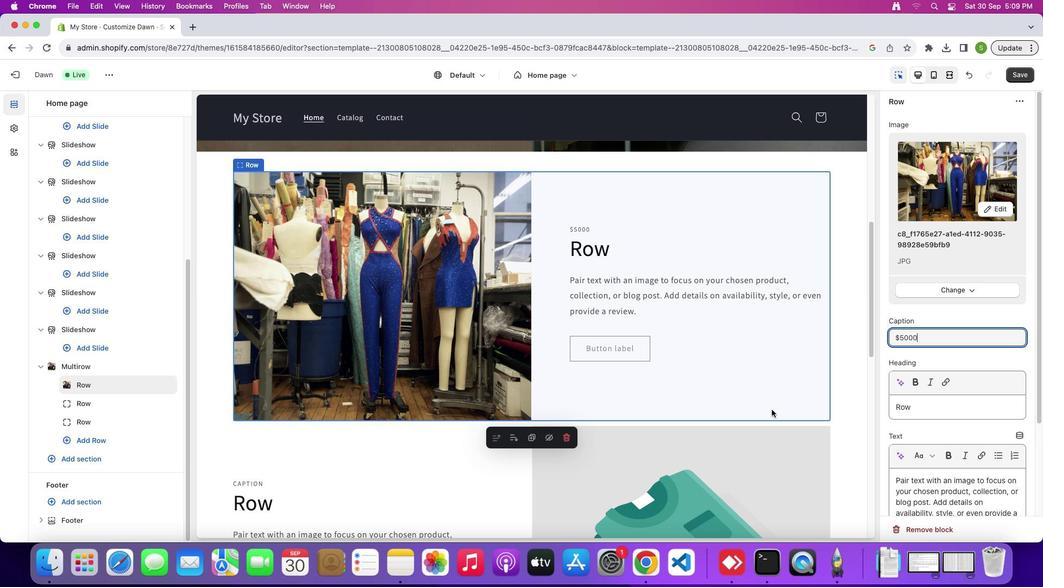 
Action: Mouse moved to (911, 406)
Screenshot: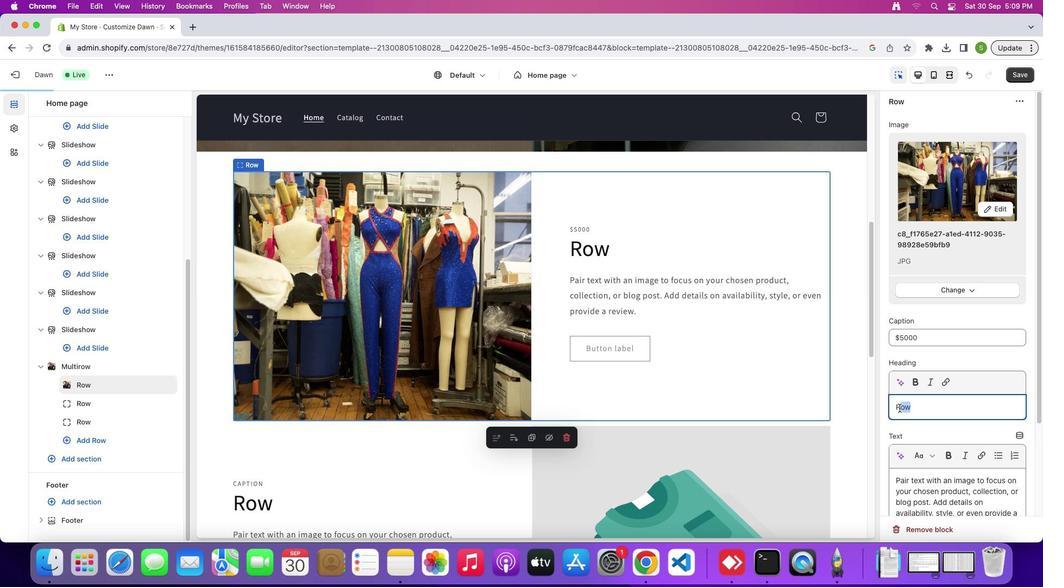 
Action: Mouse pressed left at (911, 406)
Screenshot: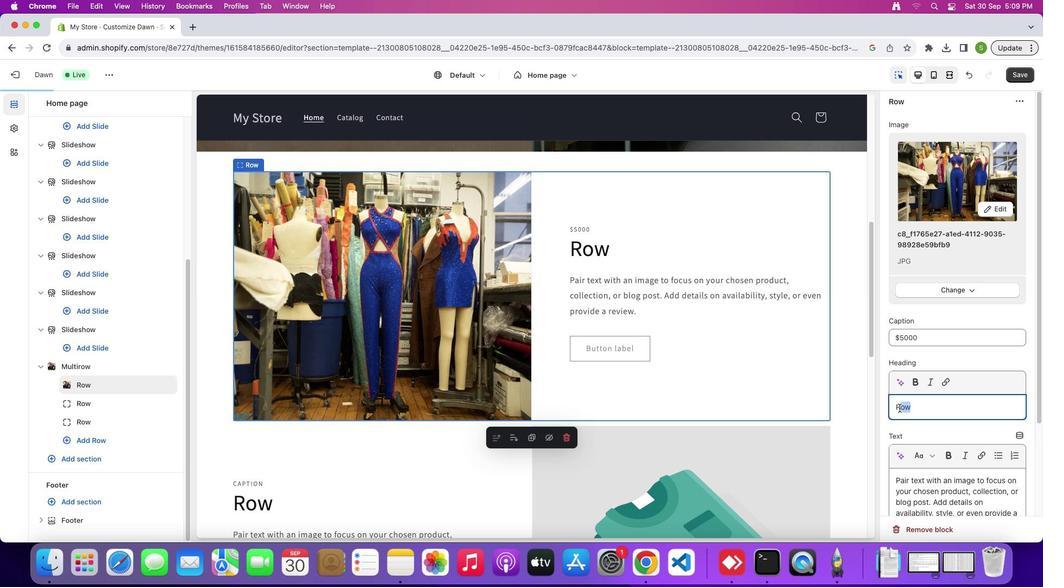 
Action: Mouse moved to (779, 436)
Screenshot: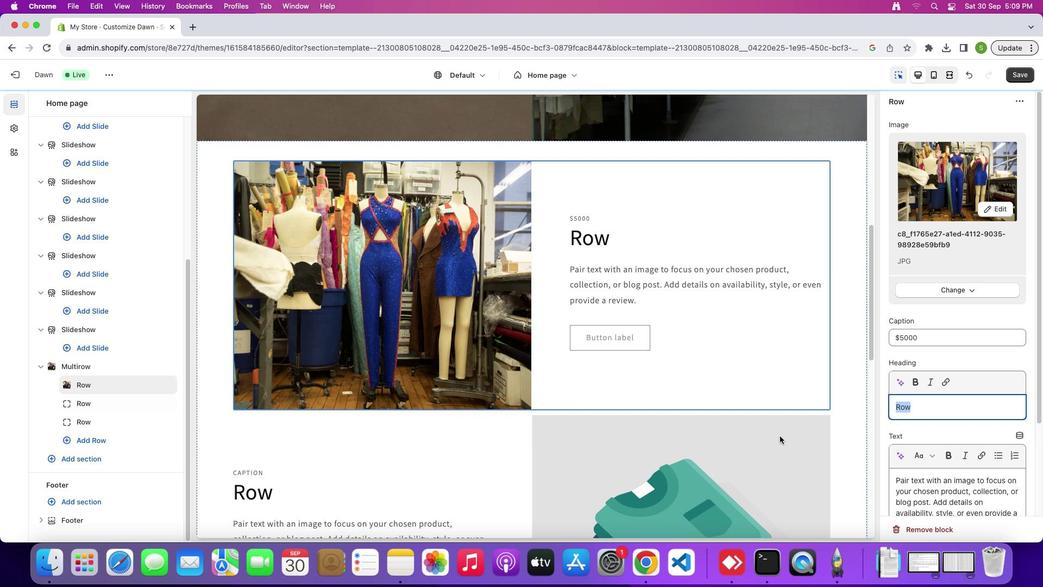 
Action: Key pressed 'D'Key.shiftKey.caps_lock'r''e''s''s'
Screenshot: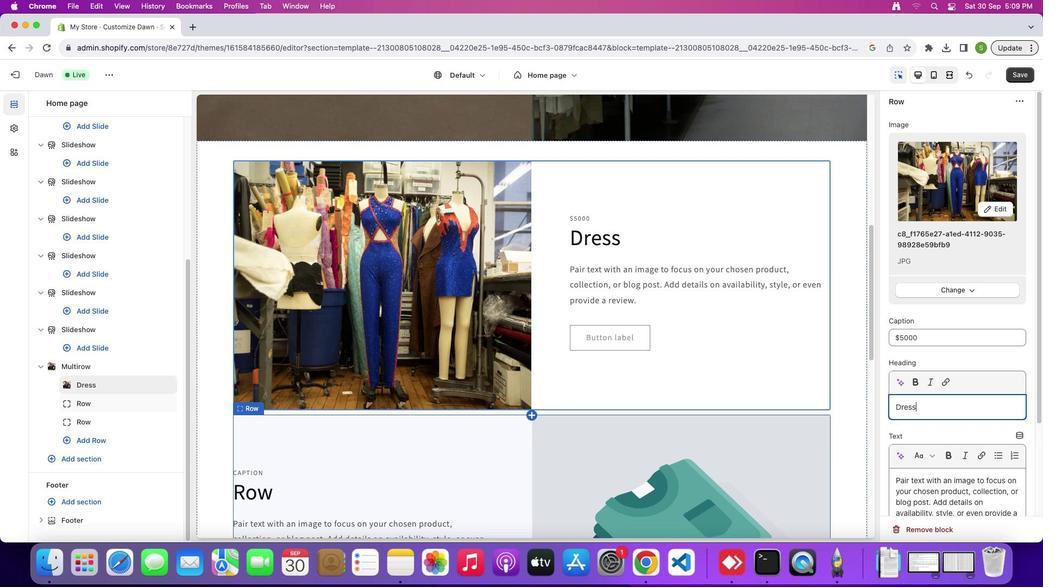 
Action: Mouse moved to (957, 454)
Screenshot: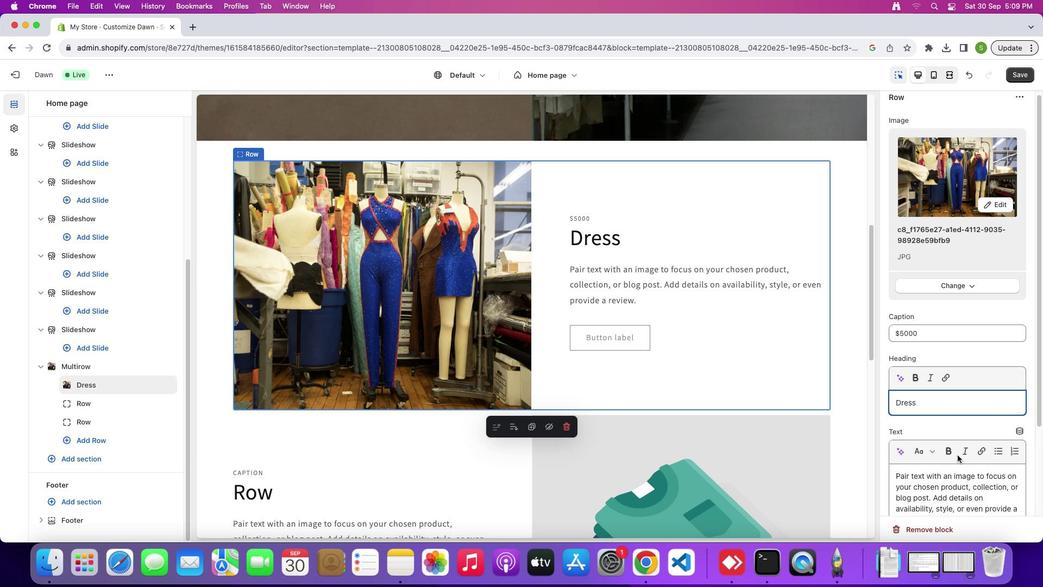 
Action: Mouse scrolled (957, 454) with delta (0, 0)
Screenshot: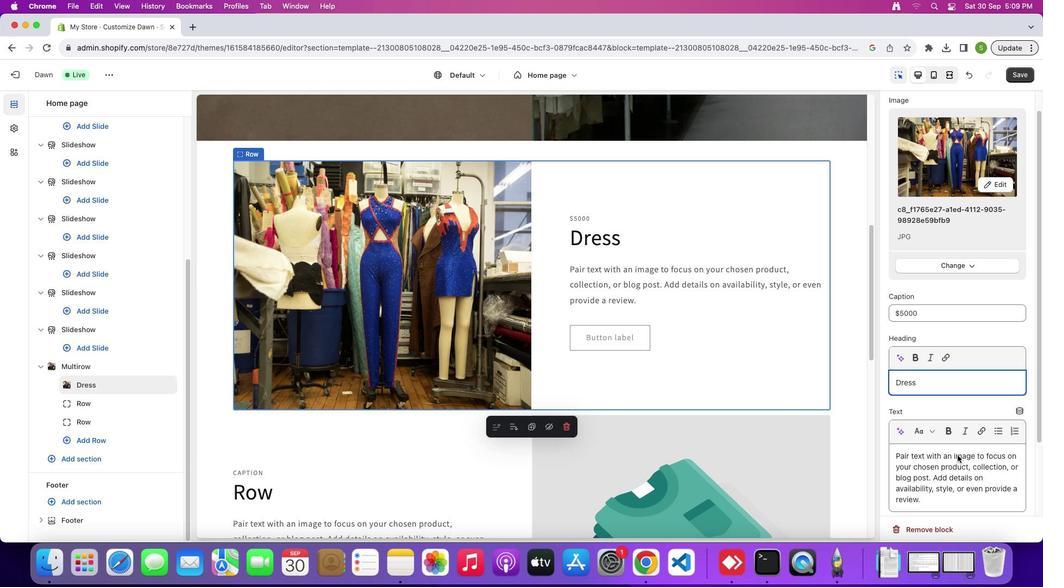 
Action: Mouse scrolled (957, 454) with delta (0, 0)
Screenshot: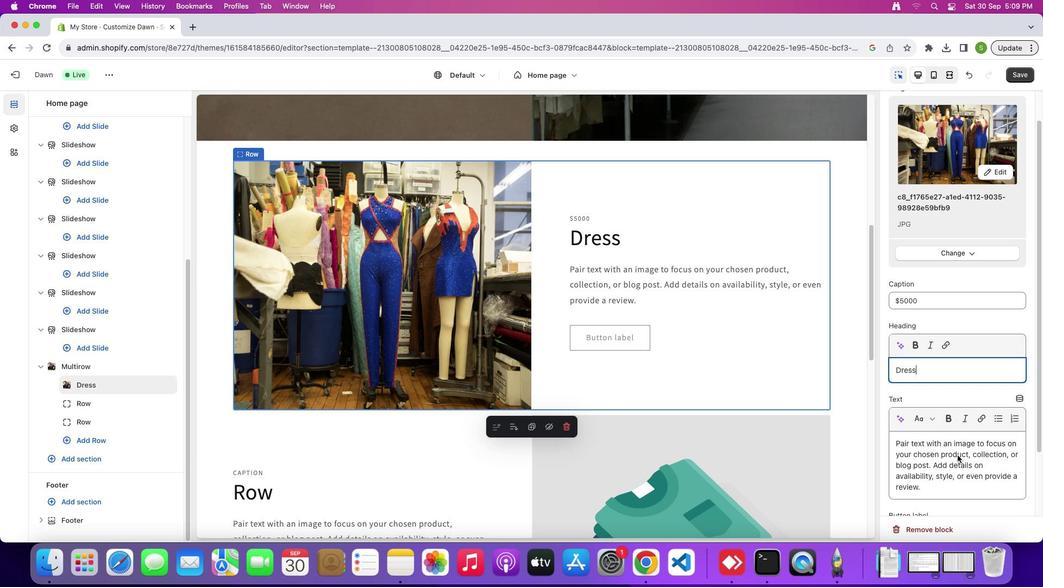 
Action: Mouse scrolled (957, 454) with delta (0, 0)
Screenshot: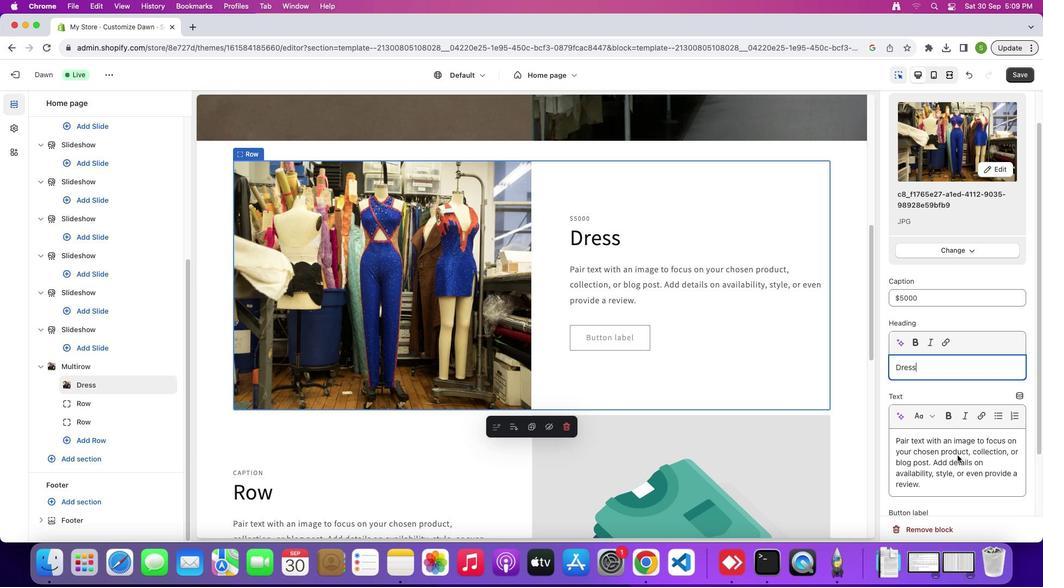 
Action: Mouse scrolled (957, 454) with delta (0, 0)
Screenshot: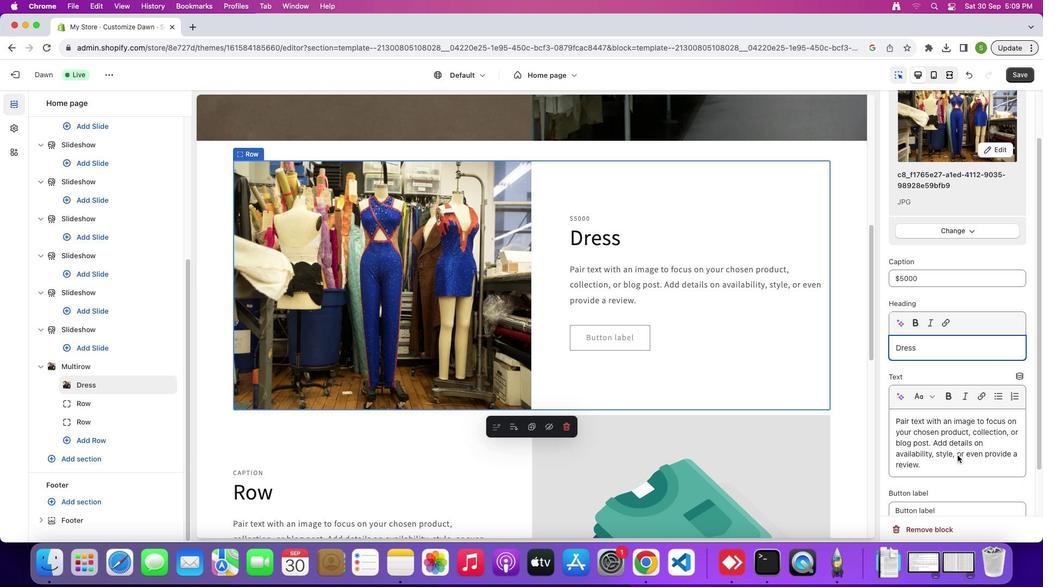 
Action: Mouse scrolled (957, 454) with delta (0, 0)
Screenshot: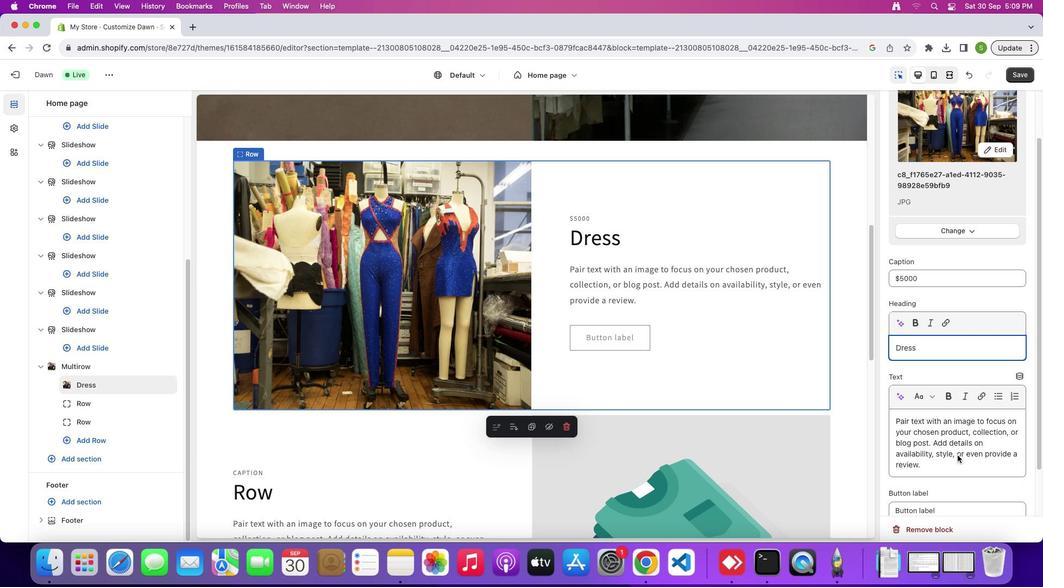 
Action: Mouse scrolled (957, 454) with delta (0, 0)
Screenshot: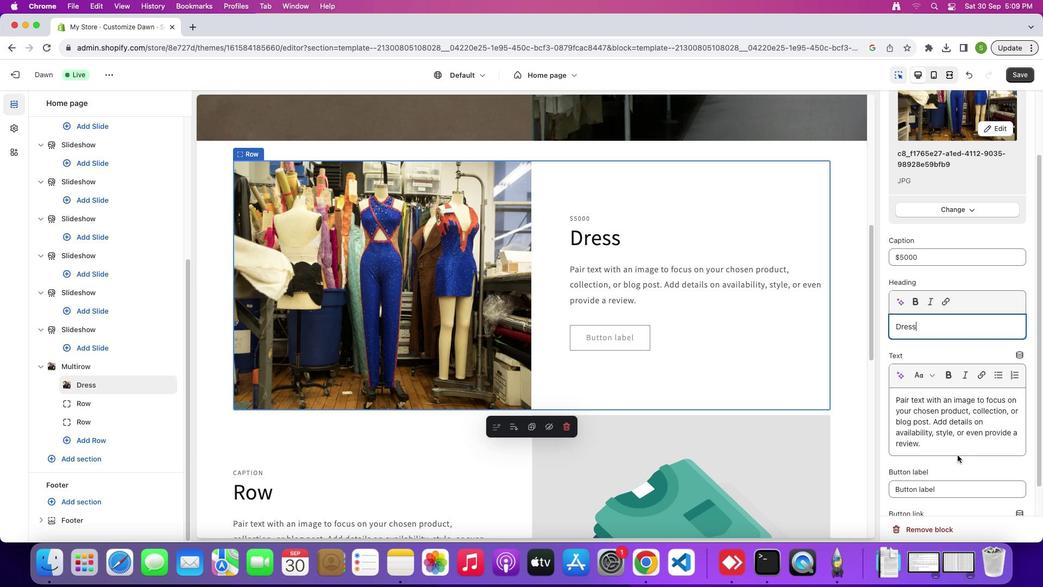 
Action: Mouse scrolled (957, 454) with delta (0, 0)
Screenshot: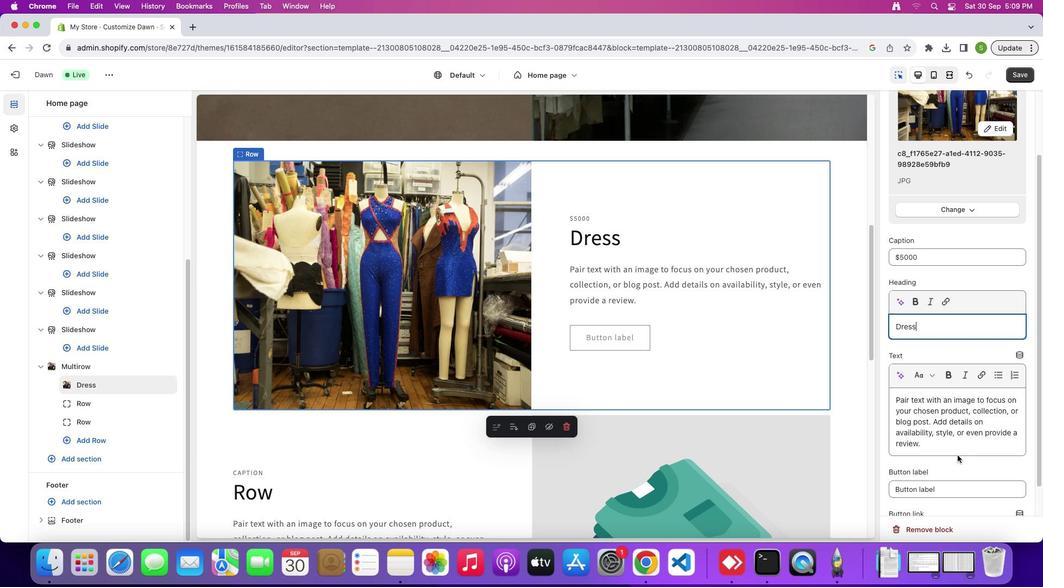
Action: Mouse scrolled (957, 454) with delta (0, 0)
Screenshot: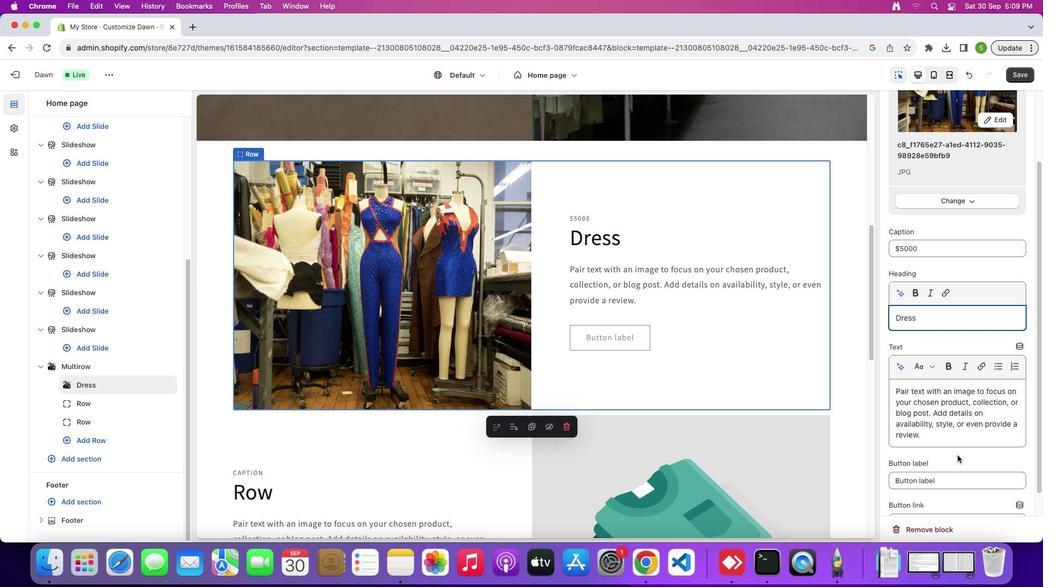 
Action: Mouse scrolled (957, 454) with delta (0, 0)
Screenshot: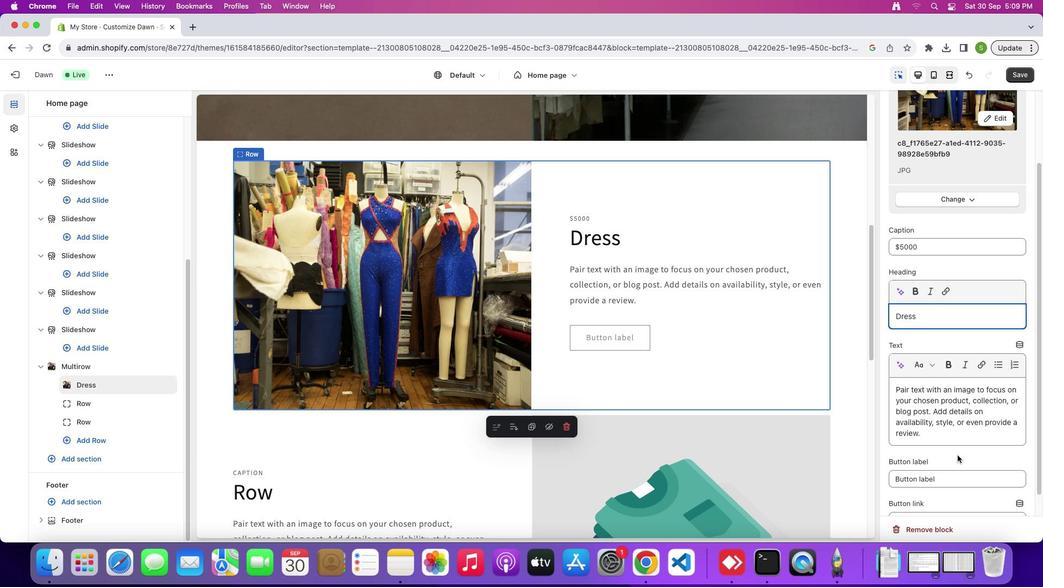 
Action: Mouse moved to (918, 433)
Screenshot: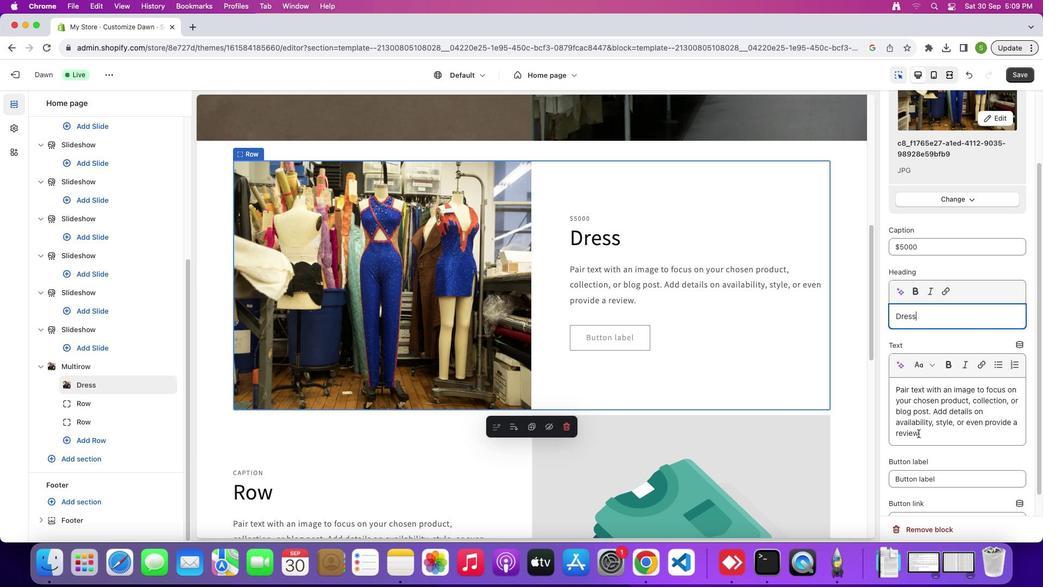 
Action: Mouse pressed left at (918, 433)
Screenshot: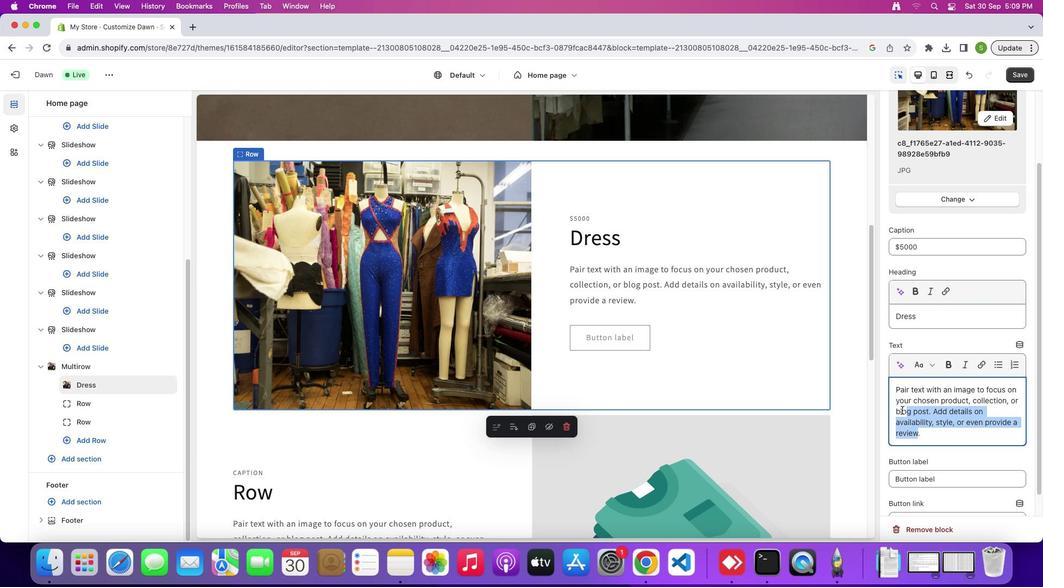 
Action: Mouse moved to (830, 487)
Screenshot: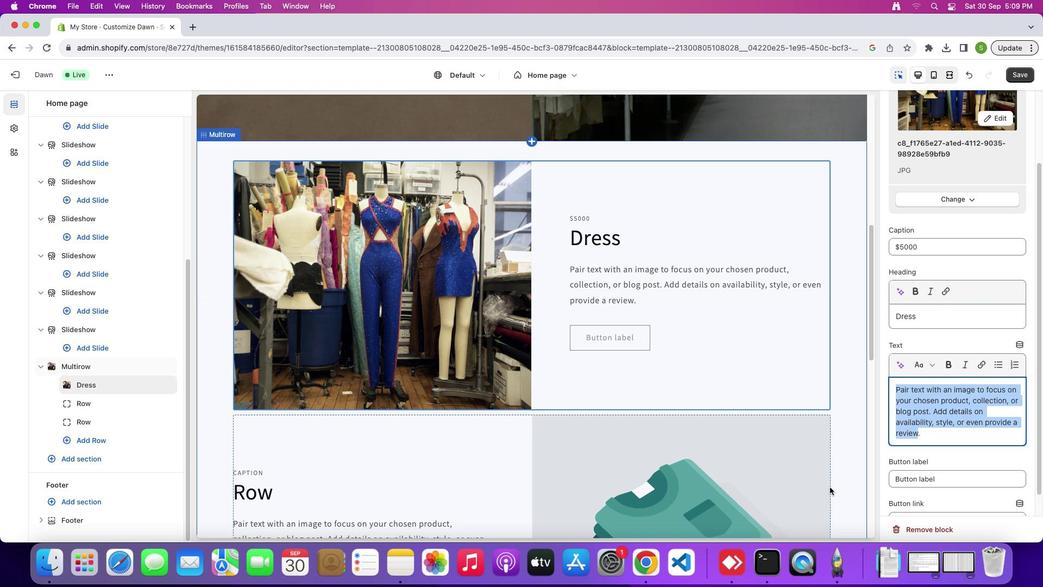 
Action: Key pressed Key.shift'S''o''m''e'Key.space'c''o''s''p''l''a''y'Key.space's''h''o''p'Key.space'o''f''f''e''r'Key.space's''t''o''r''a''g''e'Key.space'f''o''r'Key.space'c''o''s''p''l''a''y''e''r''s'Key.space'w''h''o'Key.space'n''e''e''d'Key.space'a'Key.space'p''l''a''c''e'Key.space't''o'Key.space'k''e''e''p'Key.space't''h''i''e''r'Key.backspaceKey.backspaceKey.backspace'e''i''r'Key.space'i''n''t''e''r''e''s''t'
Screenshot: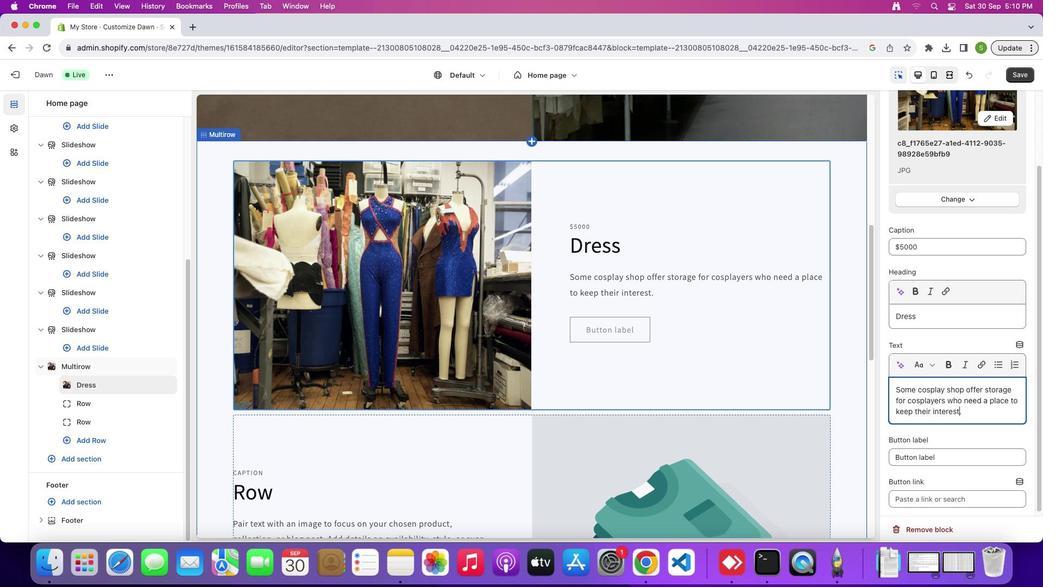 
Action: Mouse moved to (821, 494)
Screenshot: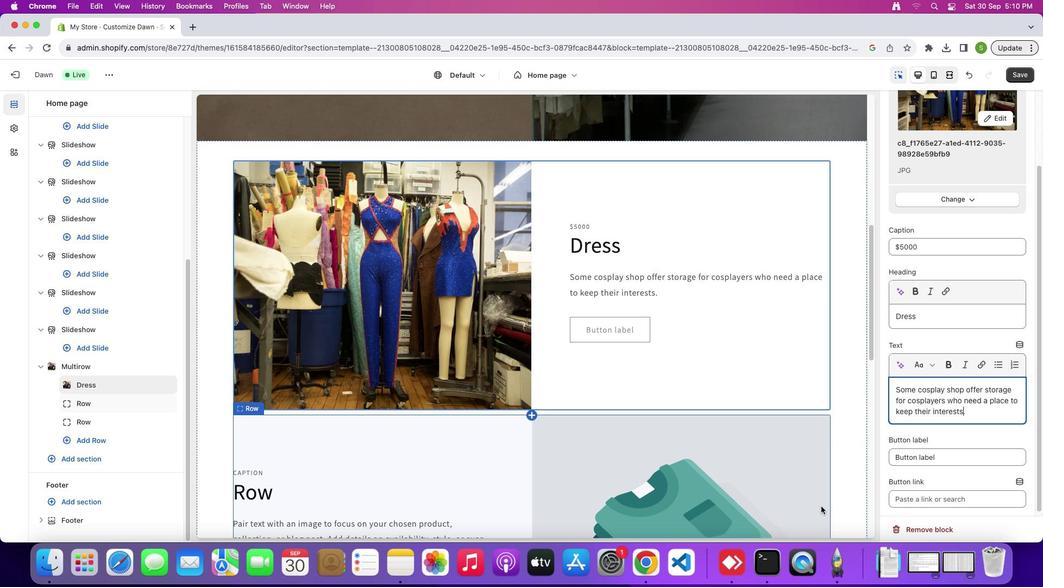 
Action: Key pressed 's'
Screenshot: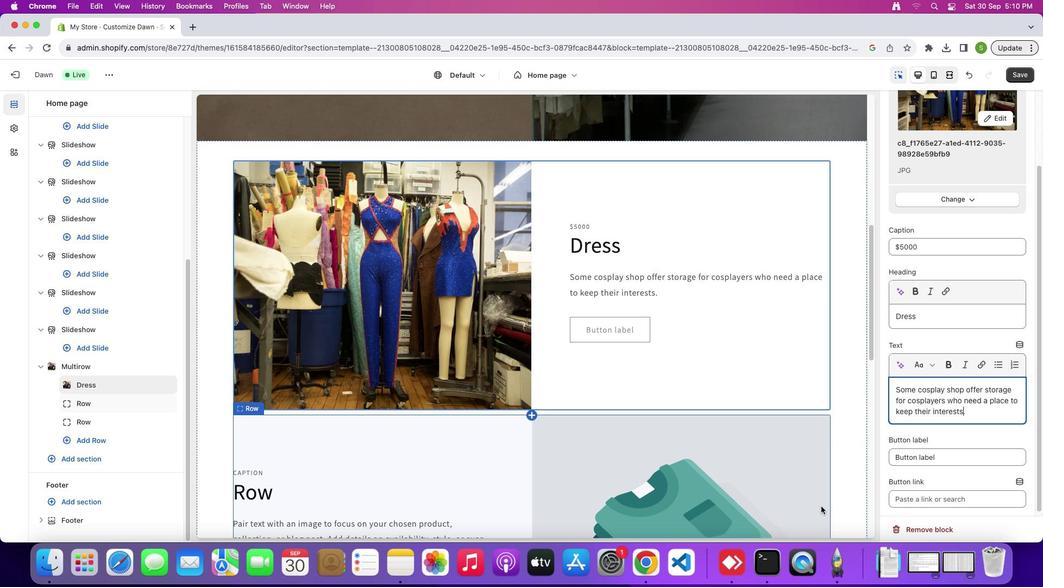 
Action: Mouse moved to (1024, 74)
Screenshot: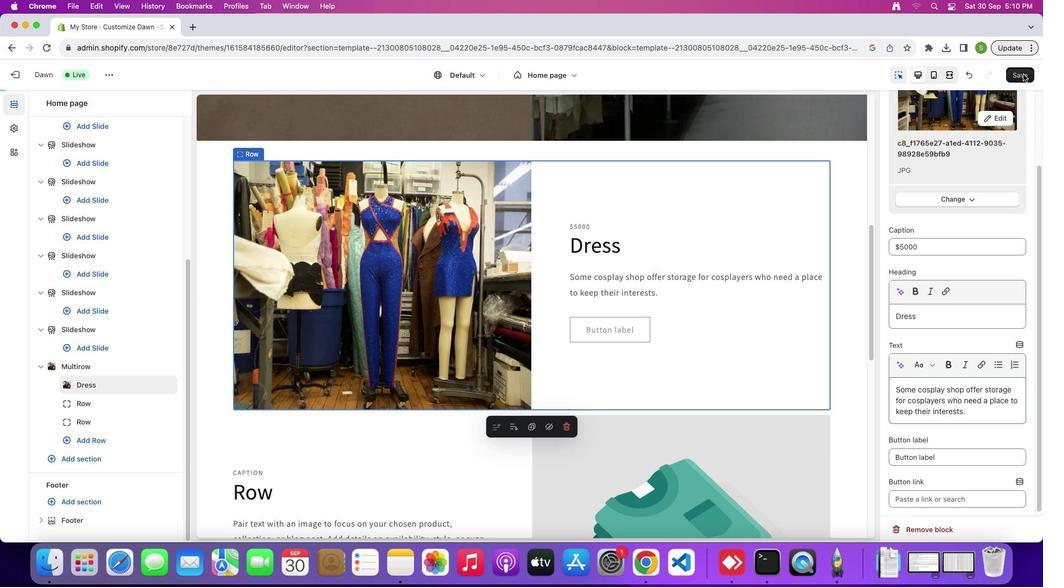 
Action: Mouse pressed left at (1024, 74)
Screenshot: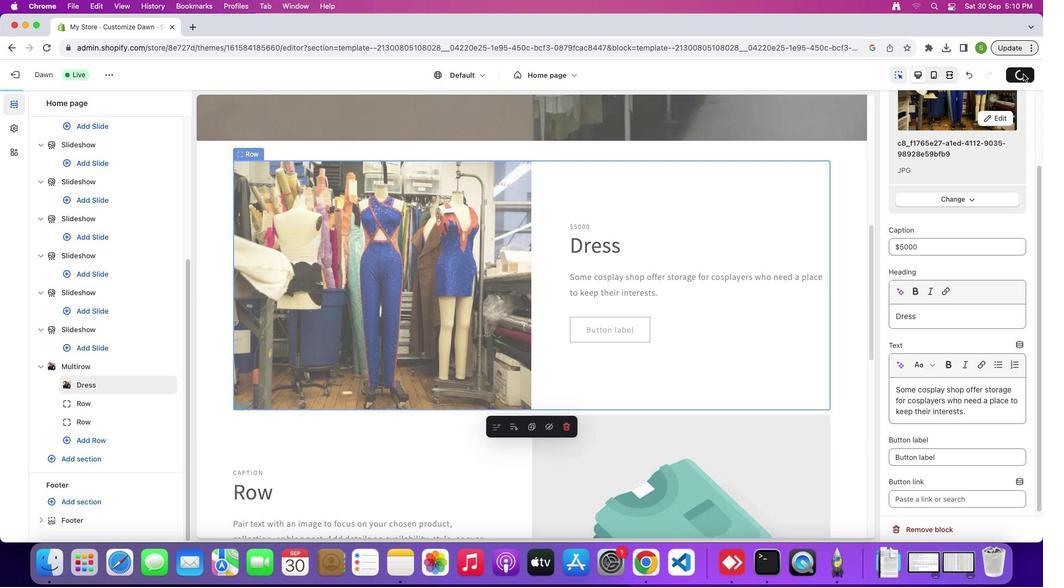 
Action: Mouse moved to (610, 380)
Screenshot: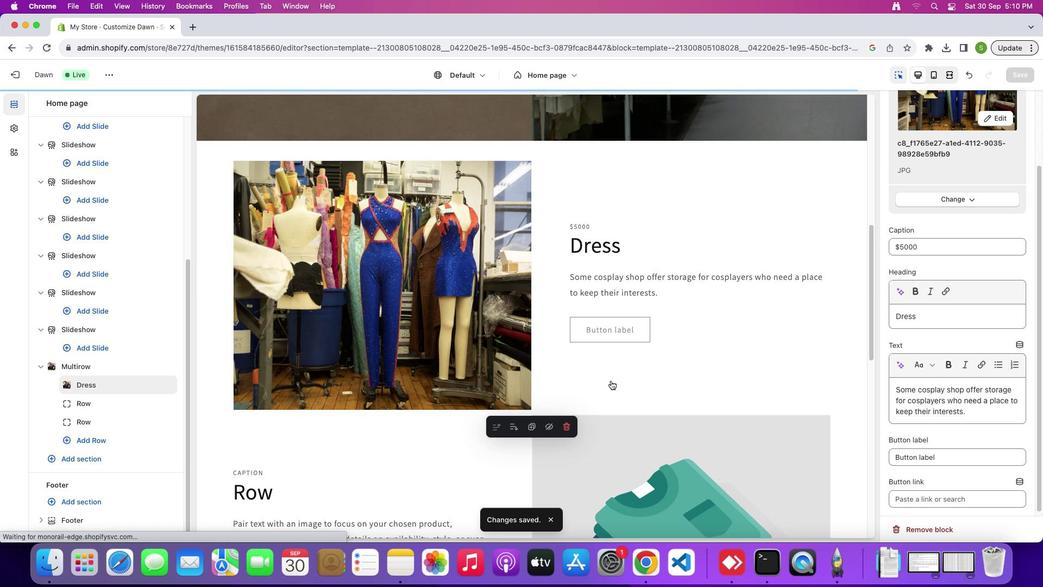 
Action: Mouse scrolled (610, 380) with delta (0, 0)
Screenshot: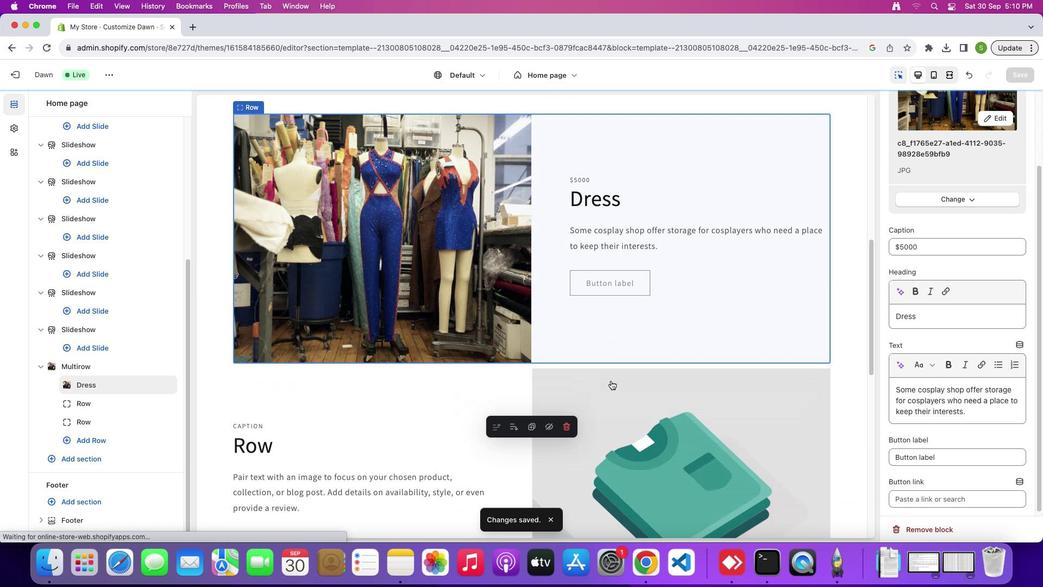 
Action: Mouse scrolled (610, 380) with delta (0, 0)
Screenshot: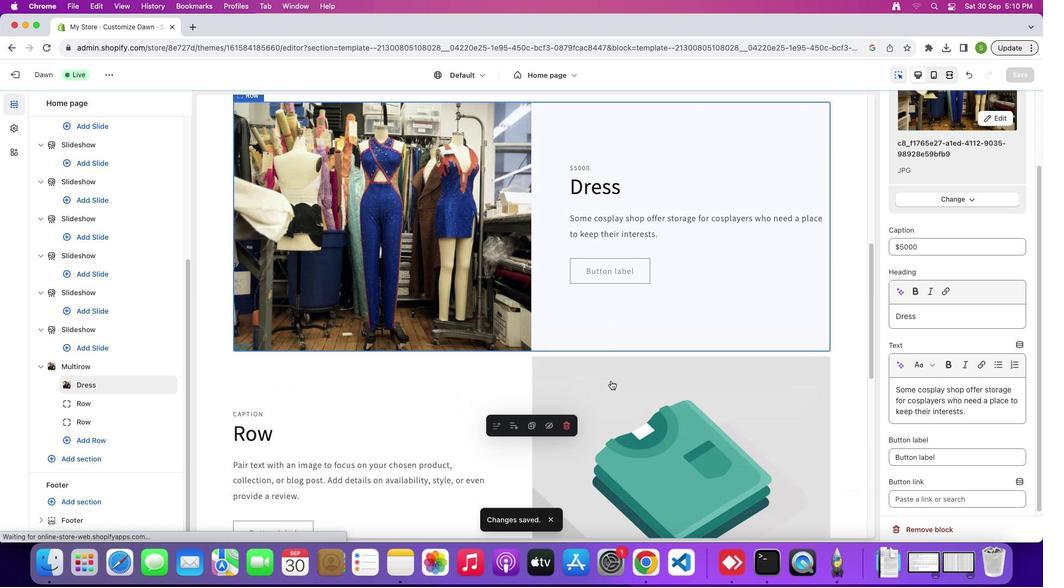 
Action: Mouse scrolled (610, 380) with delta (0, 0)
Screenshot: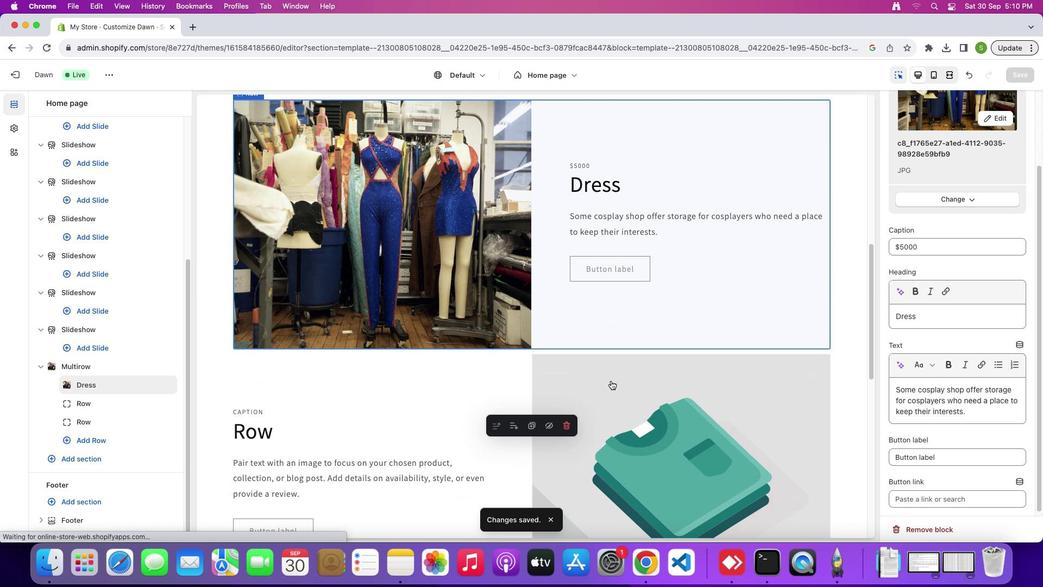 
Action: Mouse moved to (941, 455)
Screenshot: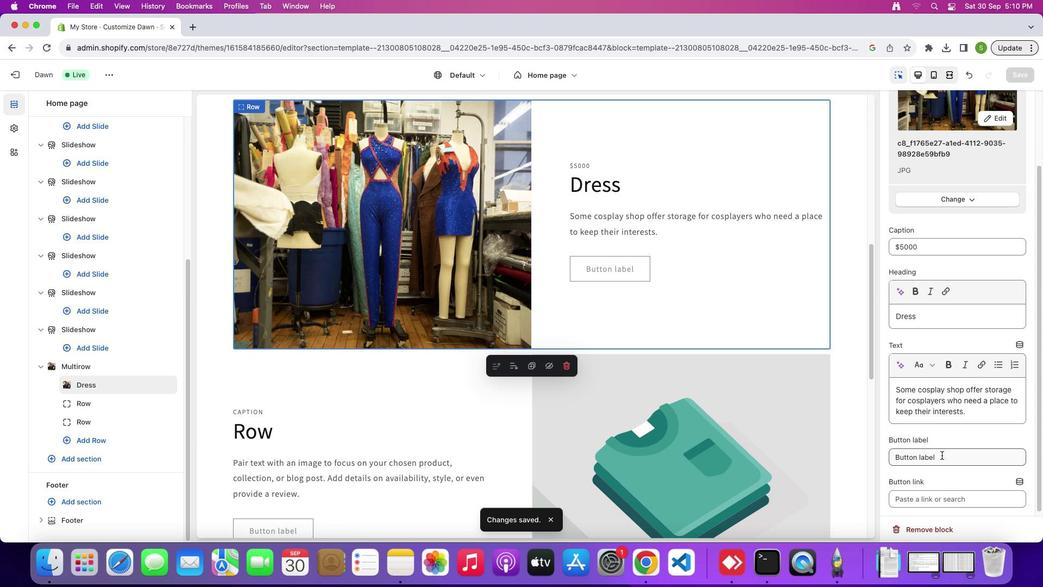 
Action: Mouse pressed left at (941, 455)
Screenshot: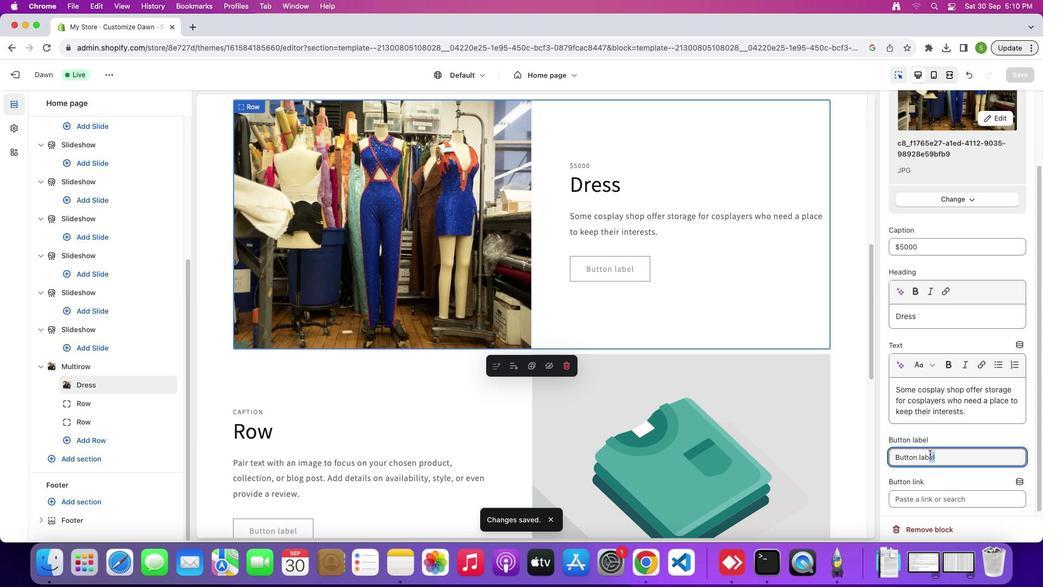 
Action: Mouse moved to (943, 452)
Screenshot: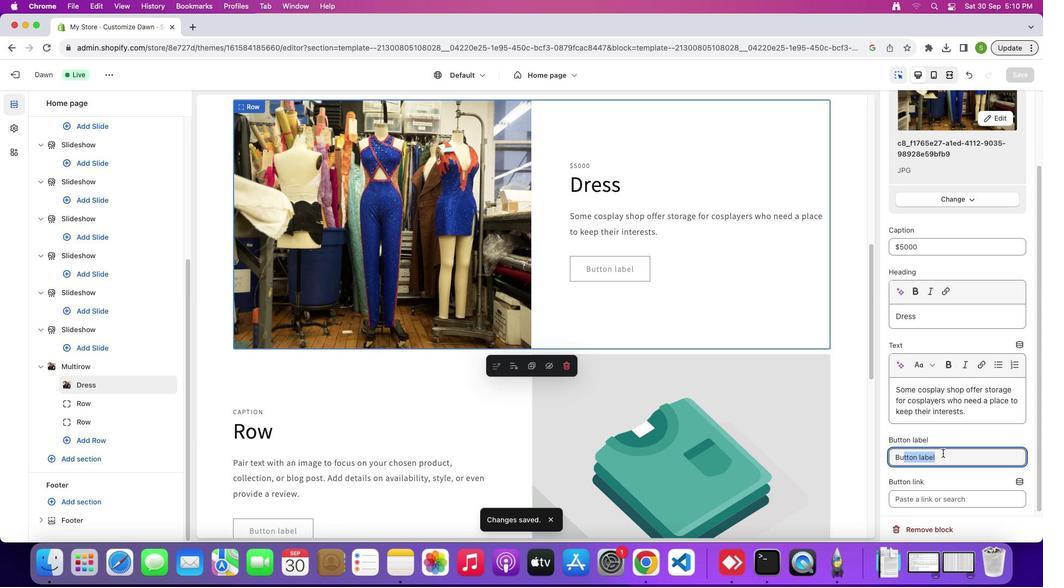 
Action: Key pressed 'y'Key.spaceKey.shift'N''o''w'
Screenshot: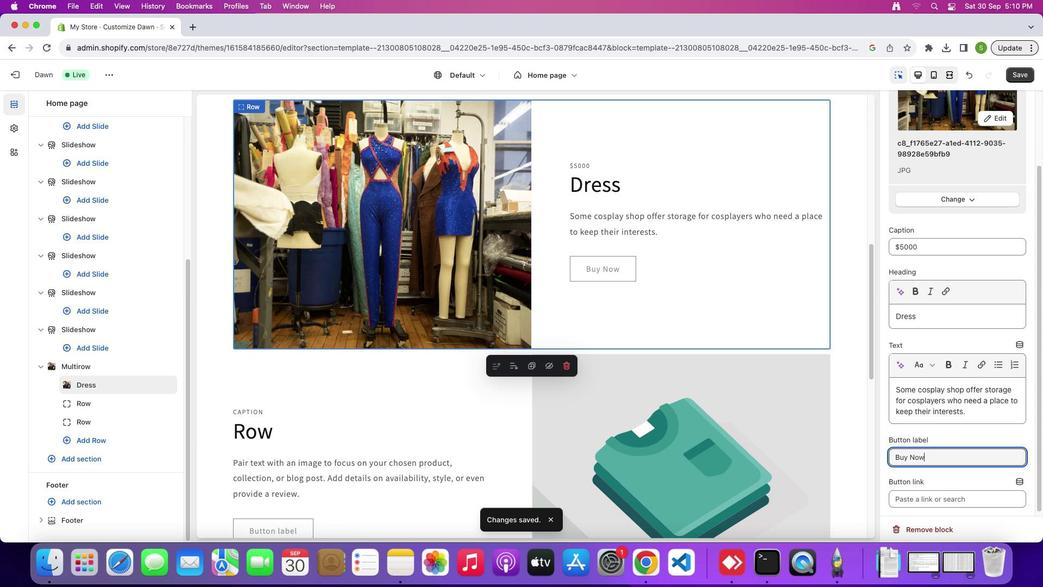 
Action: Mouse moved to (1022, 75)
Screenshot: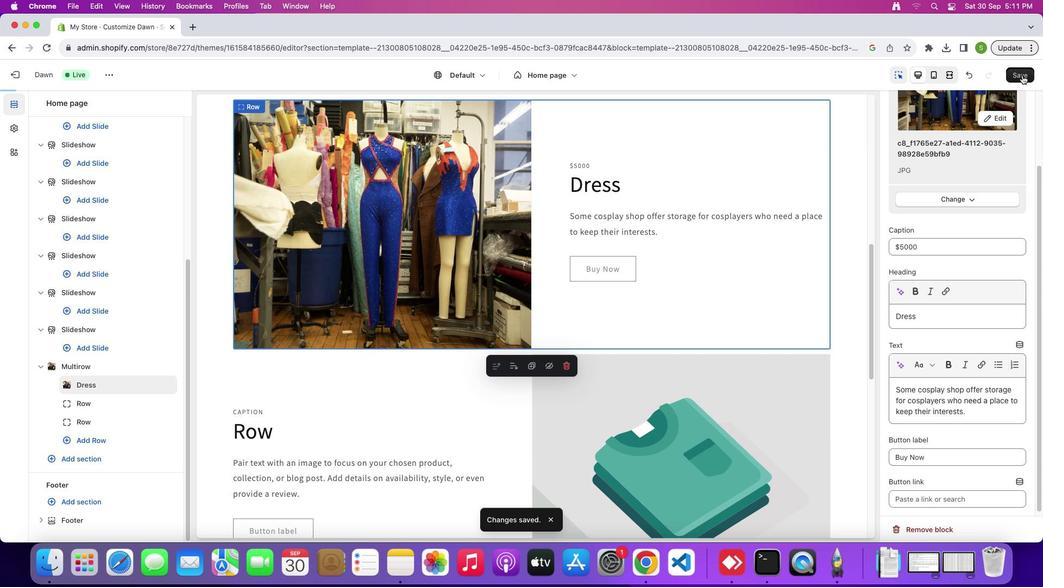 
Action: Mouse pressed left at (1022, 75)
Screenshot: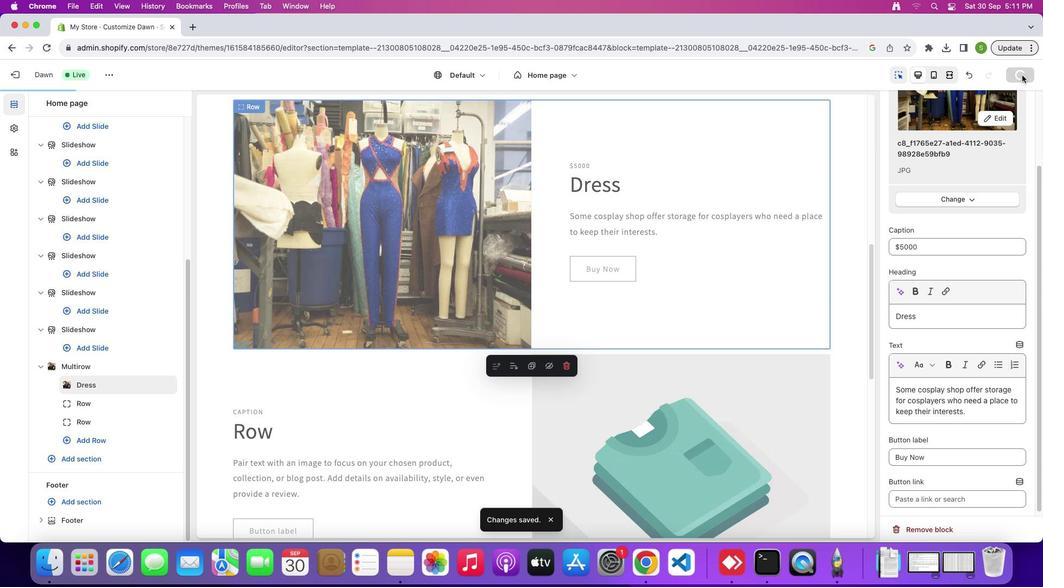 
Action: Mouse moved to (629, 330)
Screenshot: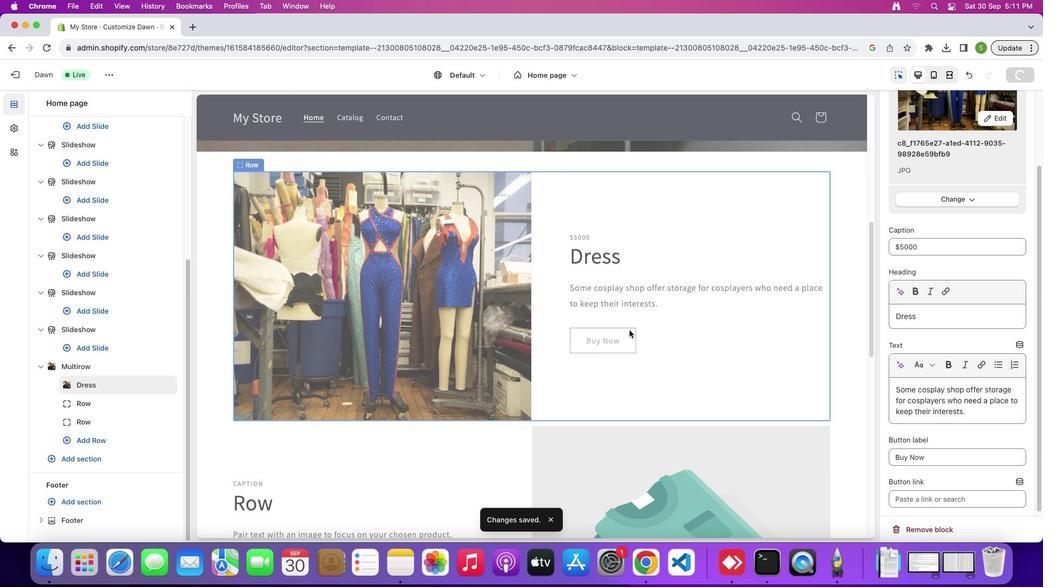 
Action: Mouse scrolled (629, 330) with delta (0, 0)
Screenshot: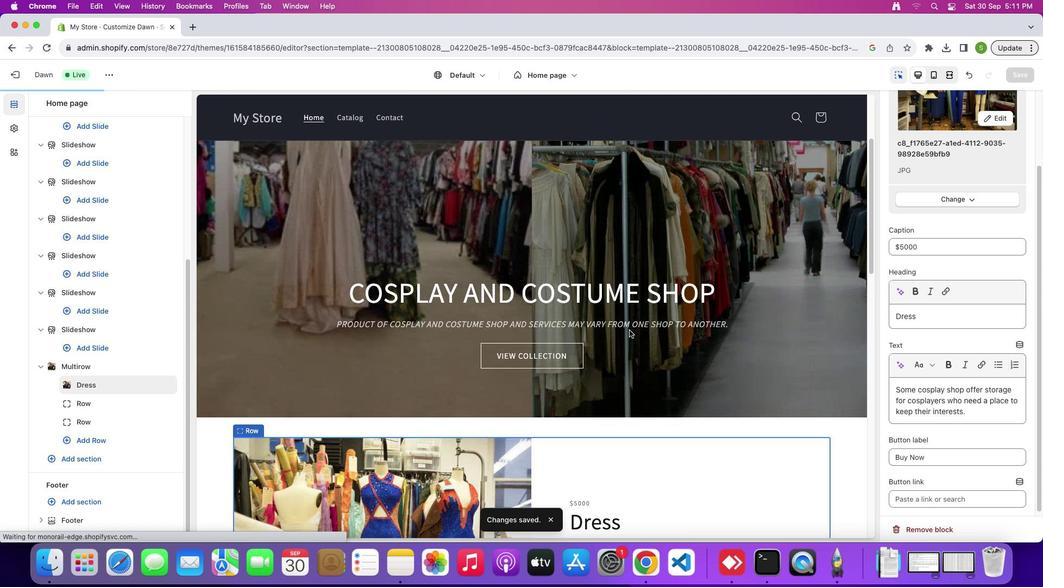 
Action: Mouse scrolled (629, 330) with delta (0, 0)
Screenshot: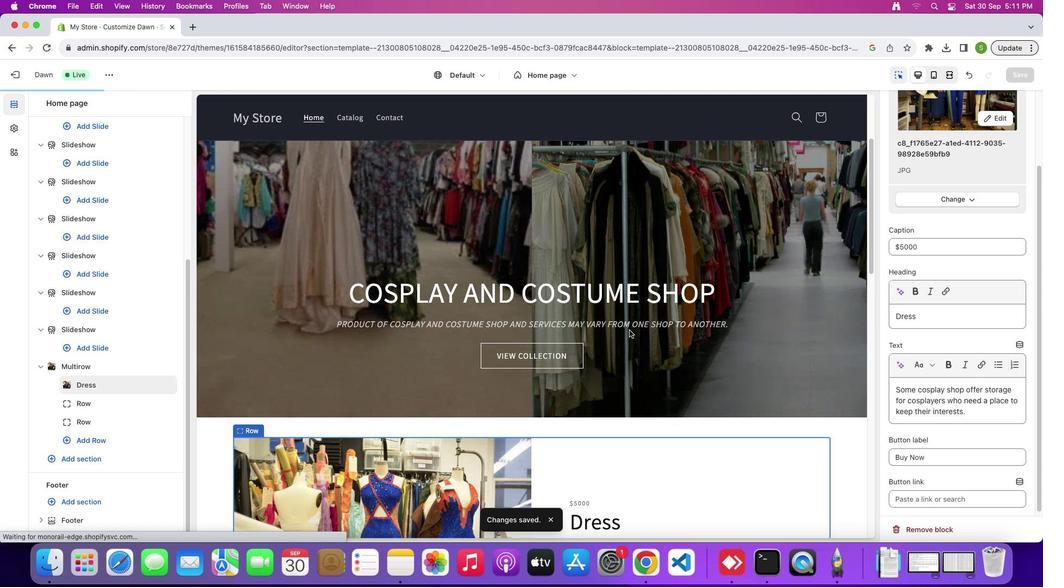 
Action: Mouse scrolled (629, 330) with delta (0, 2)
Screenshot: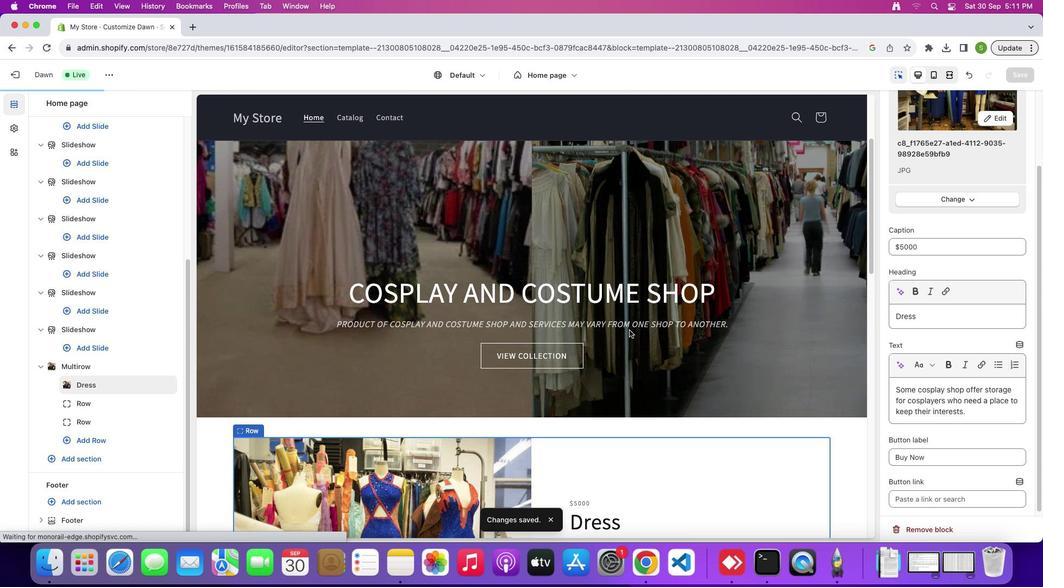 
Action: Mouse scrolled (629, 330) with delta (0, 3)
Screenshot: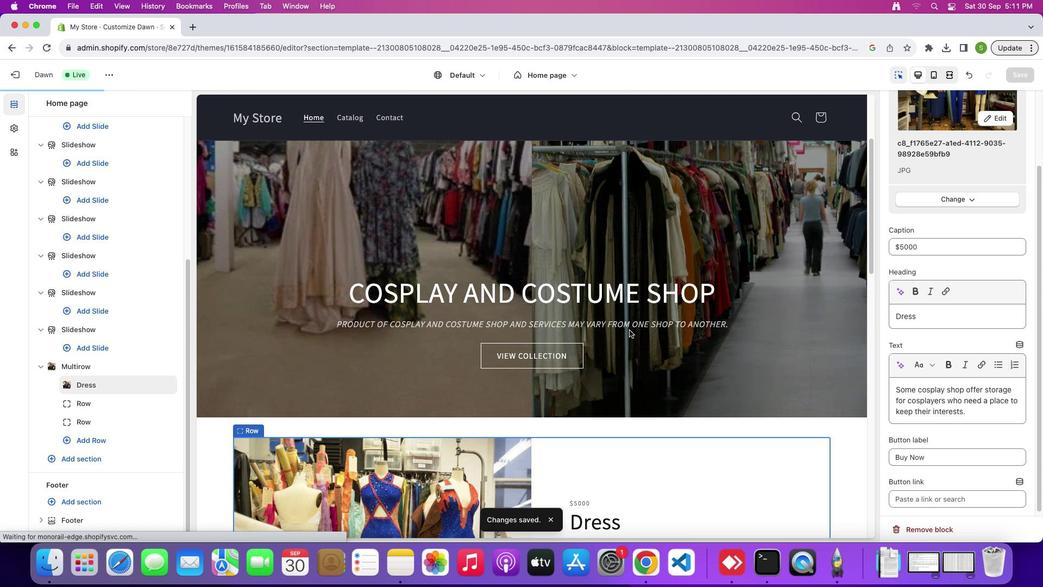
Action: Mouse scrolled (629, 330) with delta (0, 0)
Screenshot: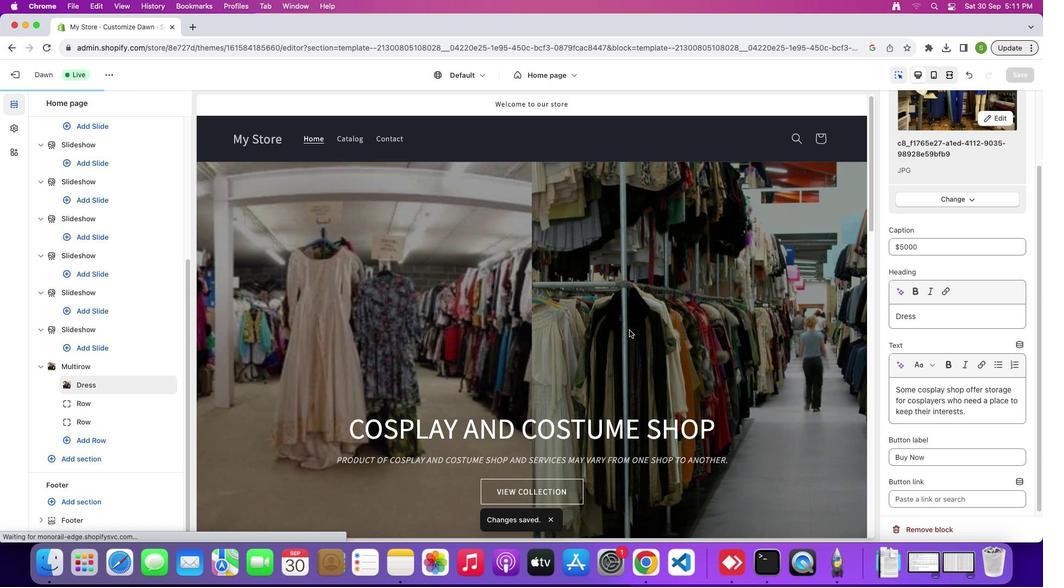 
Action: Mouse scrolled (629, 330) with delta (0, 0)
Screenshot: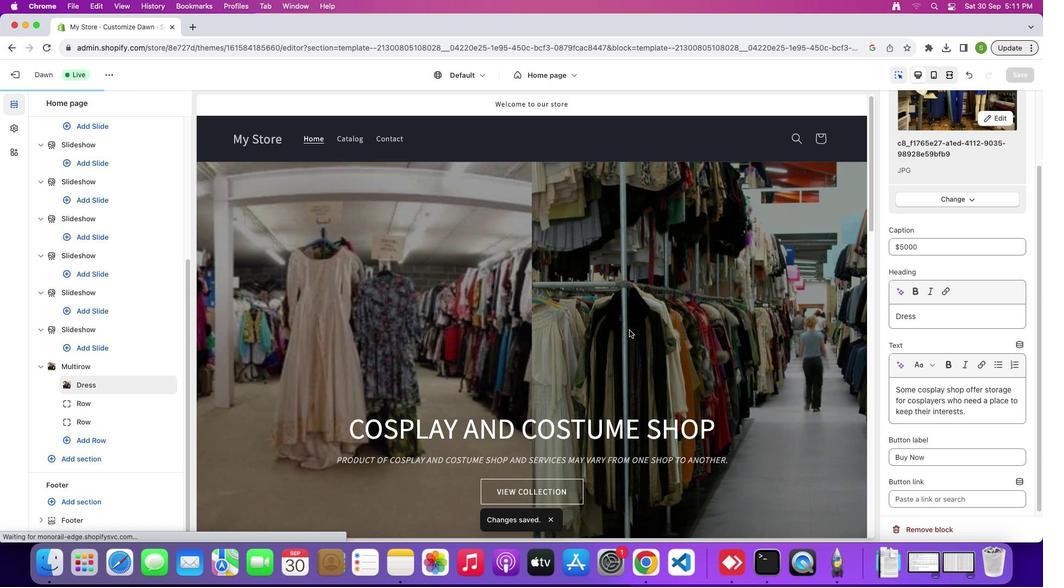 
Action: Mouse scrolled (629, 330) with delta (0, 2)
Screenshot: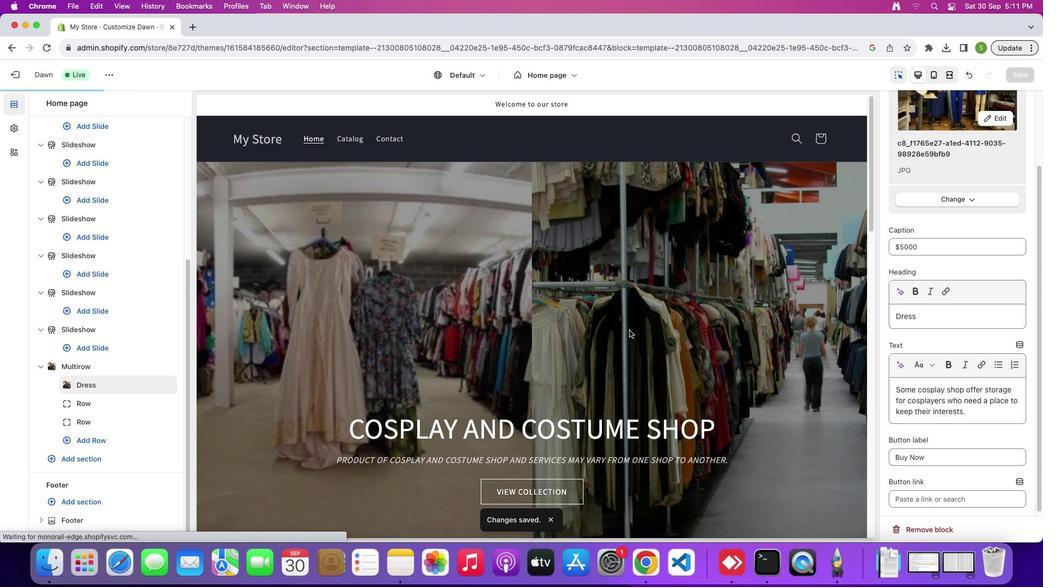 
Action: Mouse scrolled (629, 330) with delta (0, 0)
Screenshot: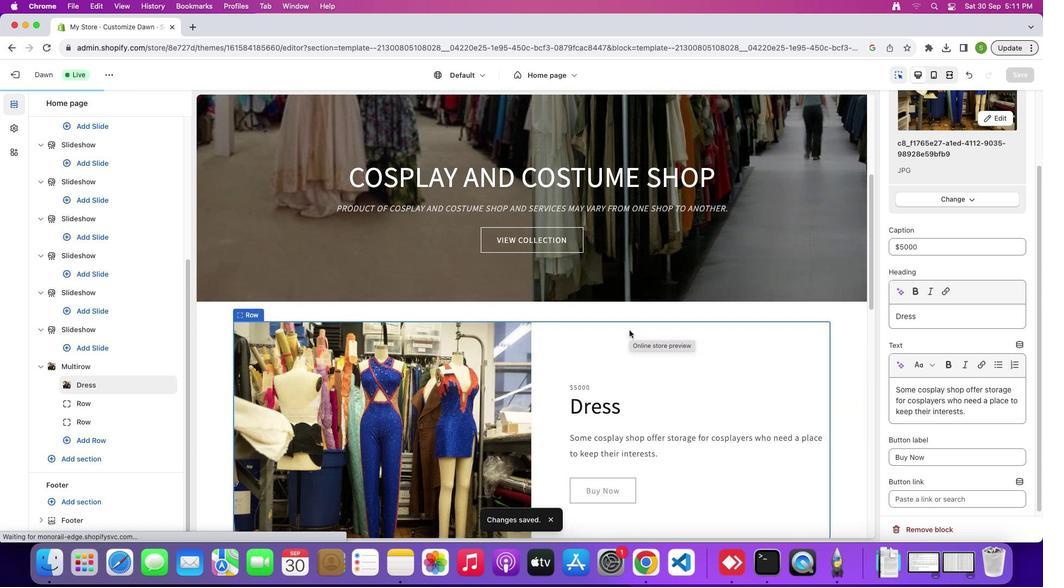 
Action: Mouse scrolled (629, 330) with delta (0, 0)
Screenshot: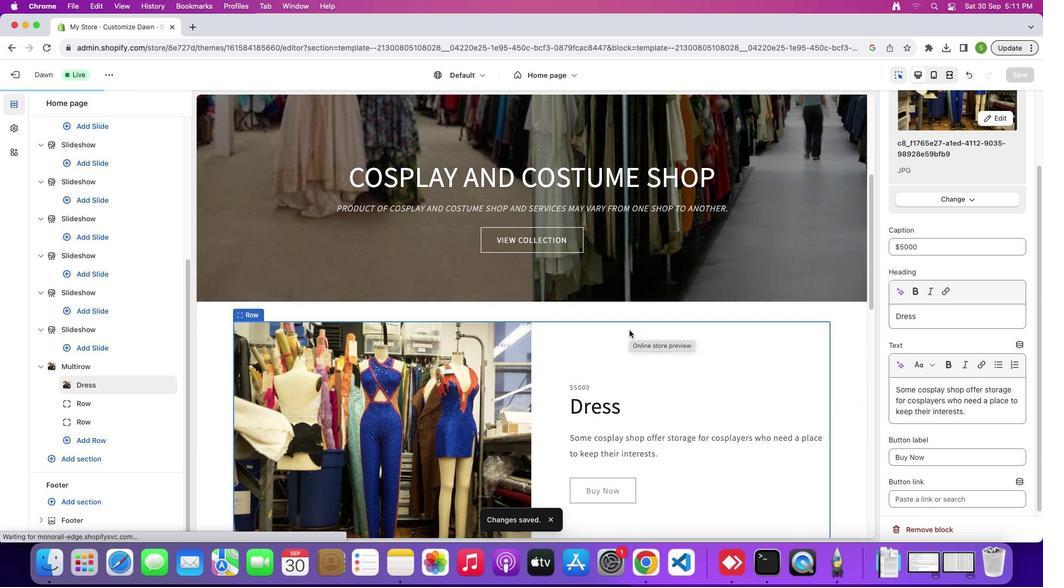 
Action: Mouse scrolled (629, 330) with delta (0, -2)
Screenshot: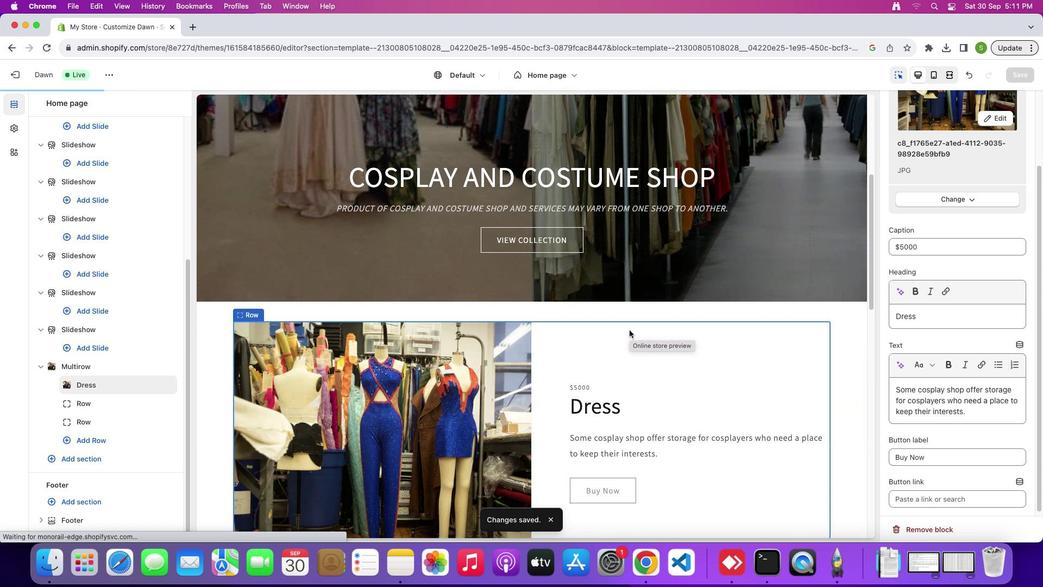 
Action: Mouse scrolled (629, 330) with delta (0, -2)
Screenshot: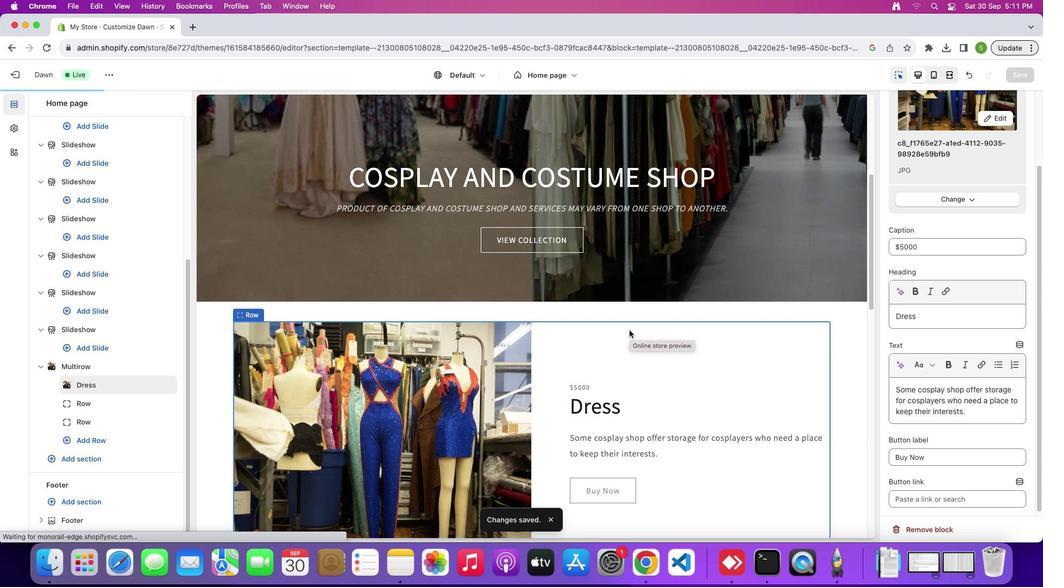 
Action: Mouse scrolled (629, 330) with delta (0, 0)
Screenshot: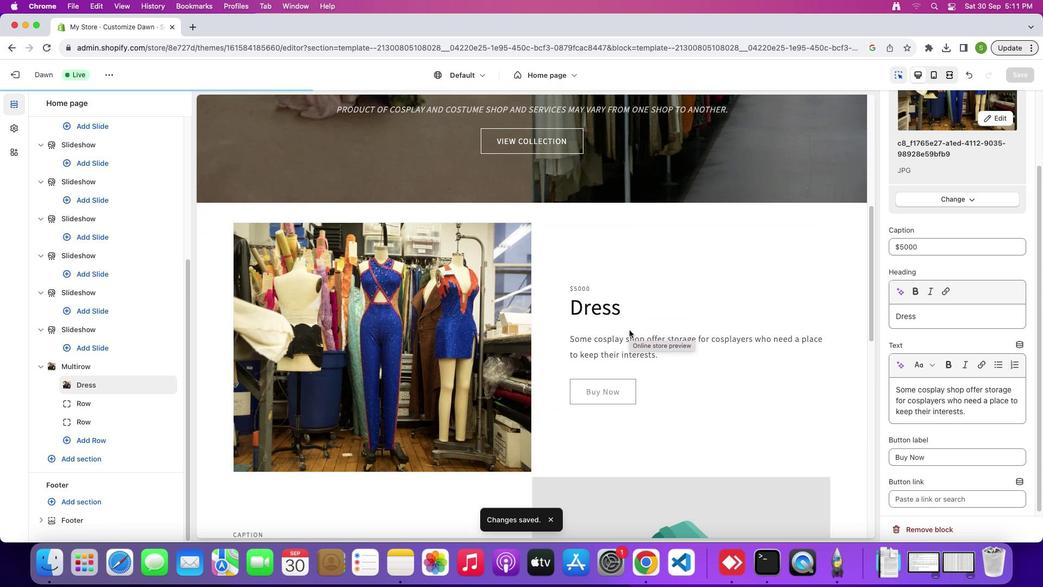 
Action: Mouse scrolled (629, 330) with delta (0, 0)
Screenshot: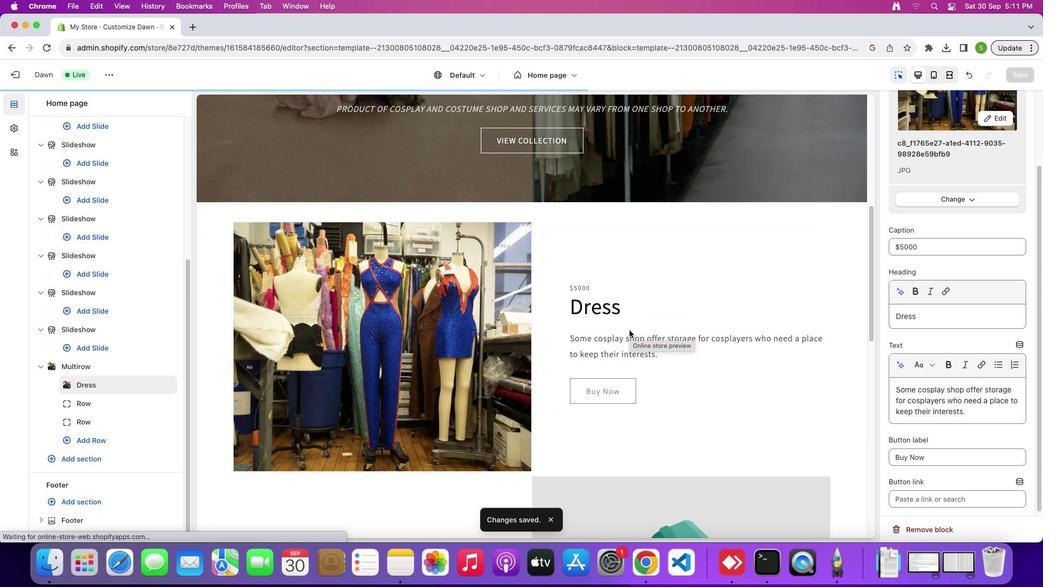
Action: Mouse scrolled (629, 330) with delta (0, -1)
Screenshot: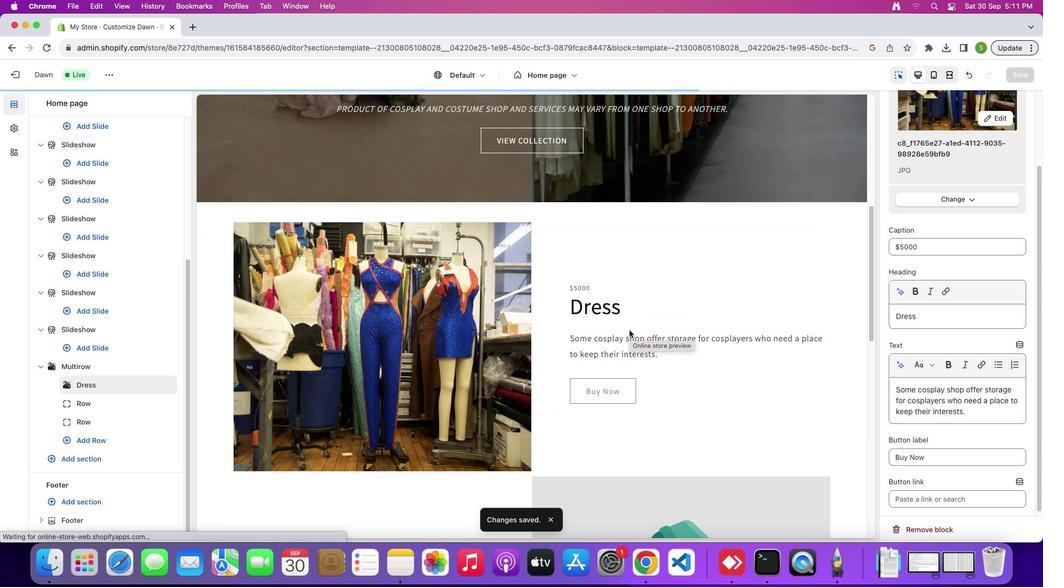 
Action: Mouse scrolled (629, 330) with delta (0, 0)
Screenshot: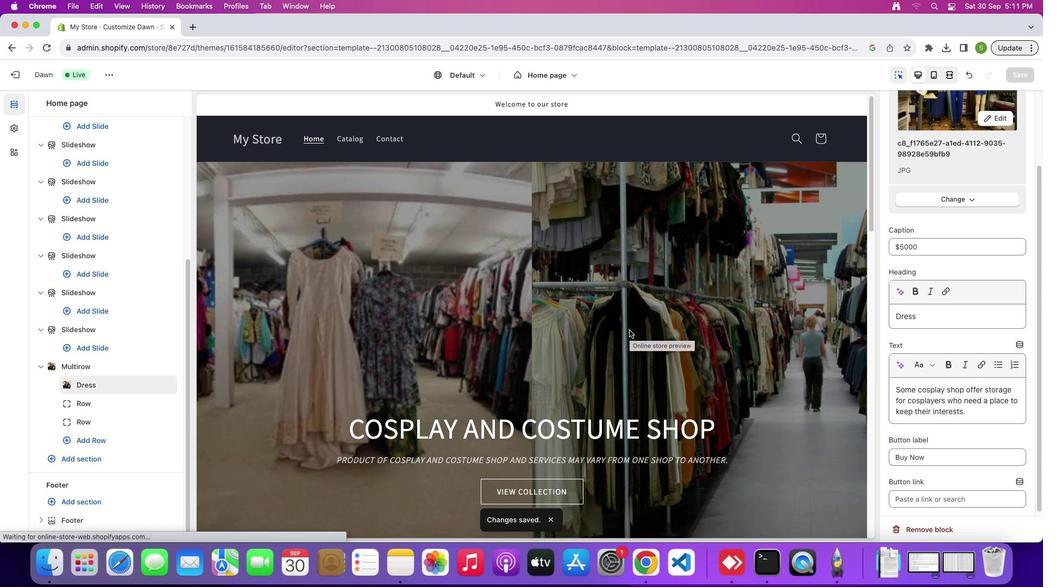 
Action: Mouse scrolled (629, 330) with delta (0, 0)
Screenshot: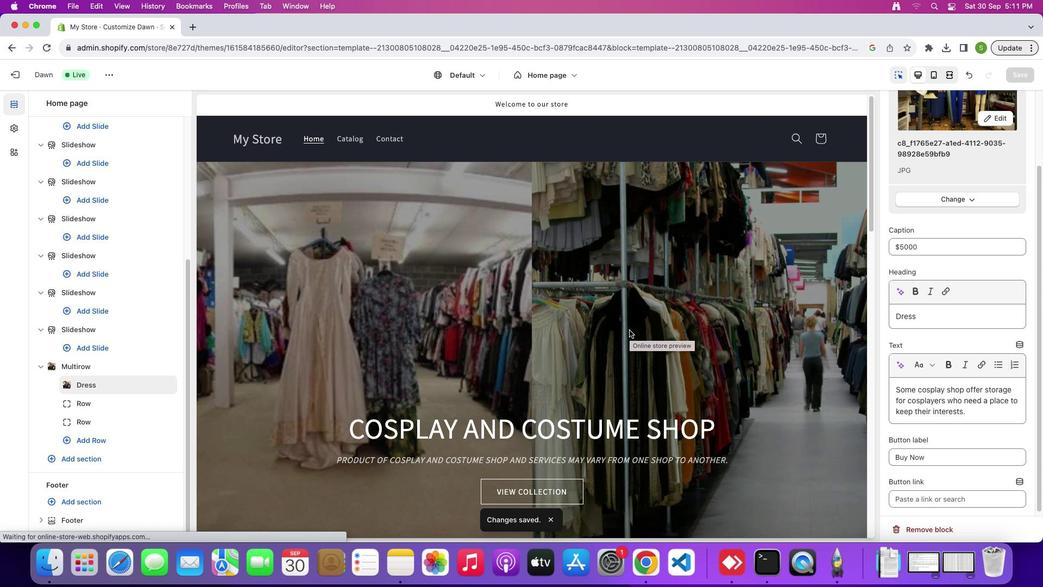 
Action: Mouse scrolled (629, 330) with delta (0, -2)
Screenshot: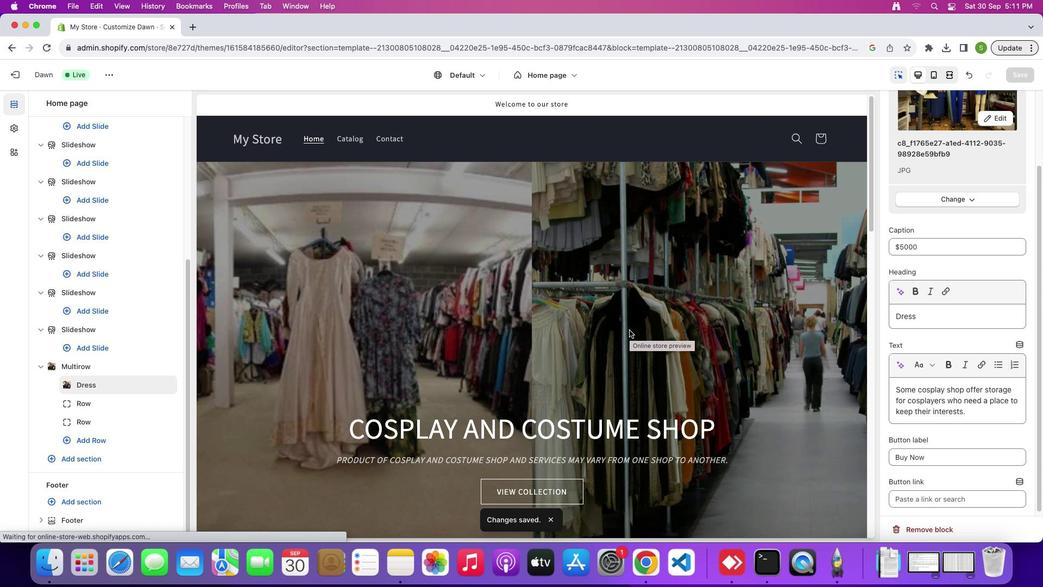 
Action: Mouse scrolled (629, 330) with delta (0, -3)
Screenshot: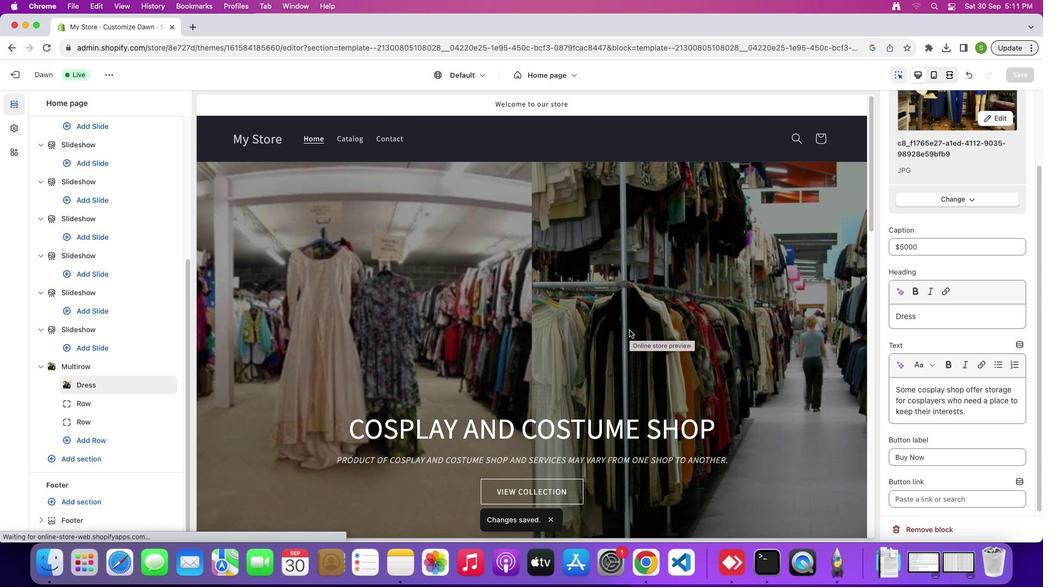 
Action: Mouse scrolled (629, 330) with delta (0, 0)
Screenshot: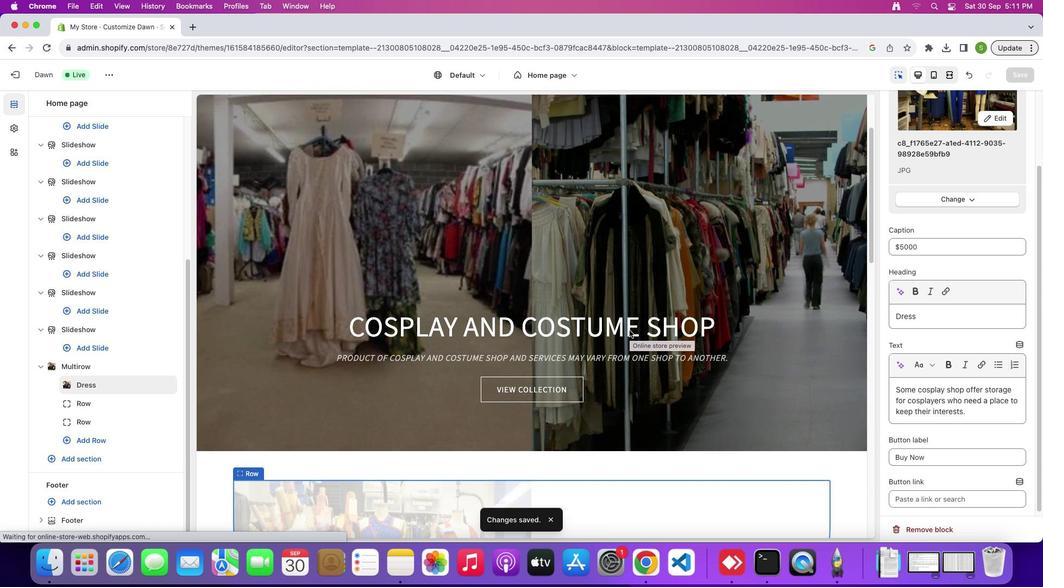 
Action: Mouse scrolled (629, 330) with delta (0, 0)
Screenshot: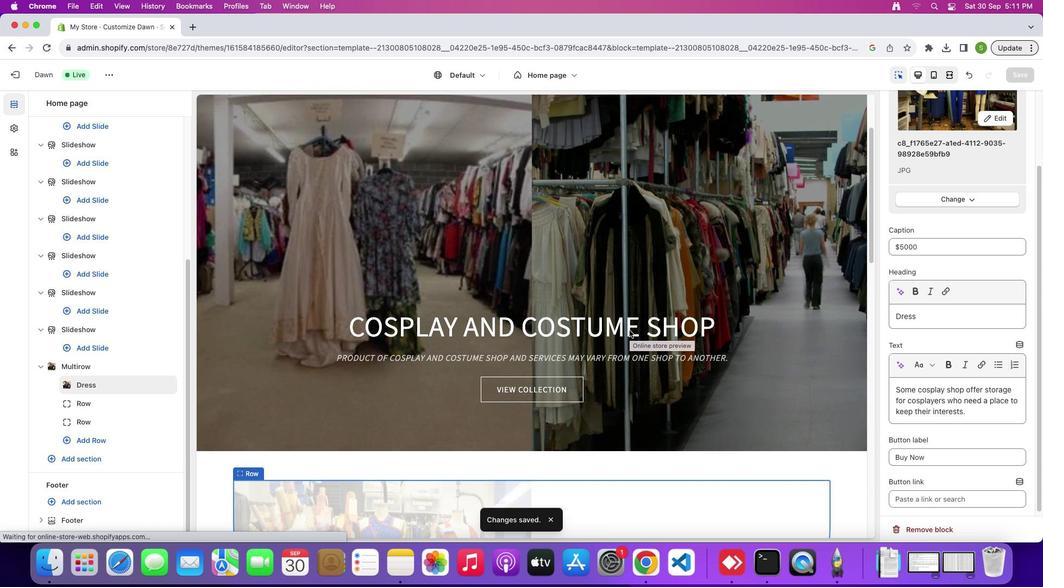 
Action: Mouse scrolled (629, 330) with delta (0, -1)
Screenshot: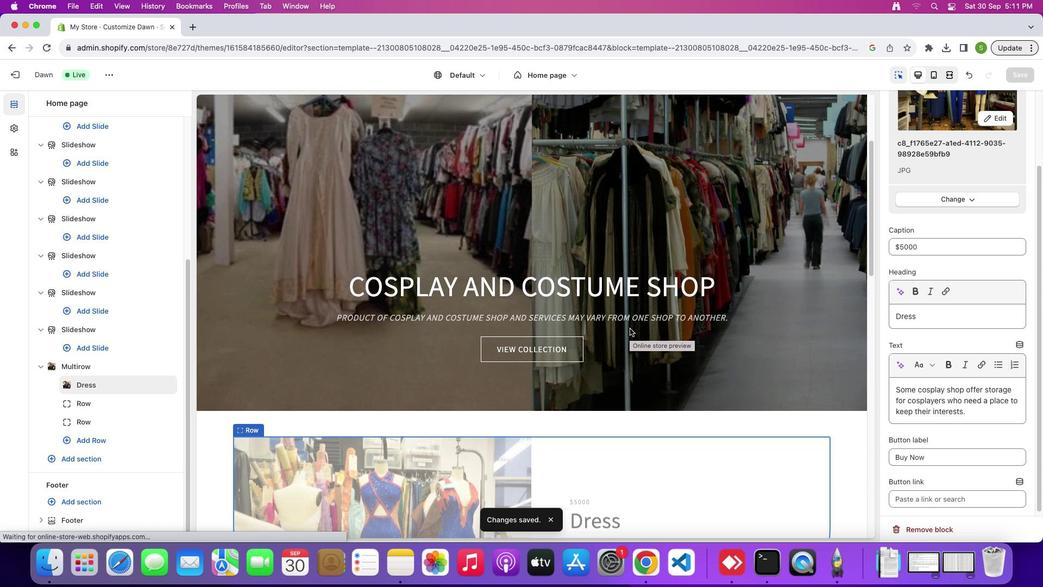 
Action: Mouse scrolled (629, 330) with delta (0, -1)
Screenshot: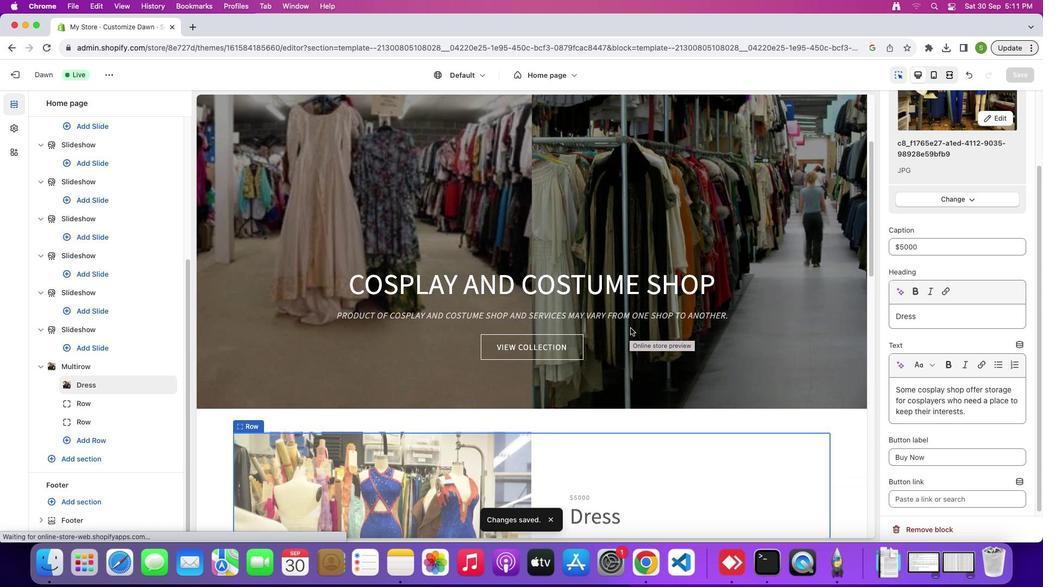 
Action: Mouse moved to (631, 327)
Screenshot: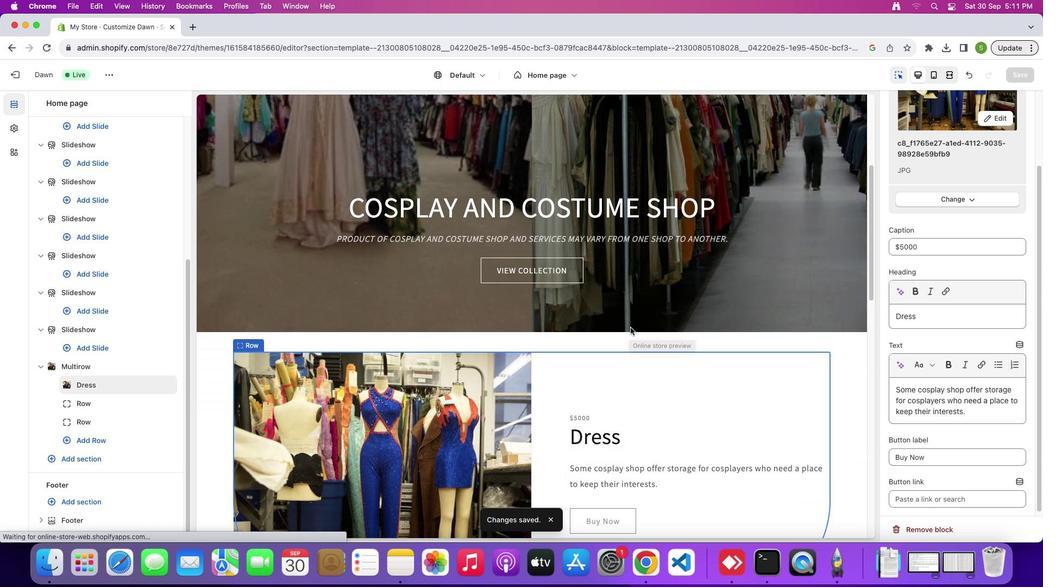 
Action: Mouse scrolled (631, 327) with delta (0, 0)
Screenshot: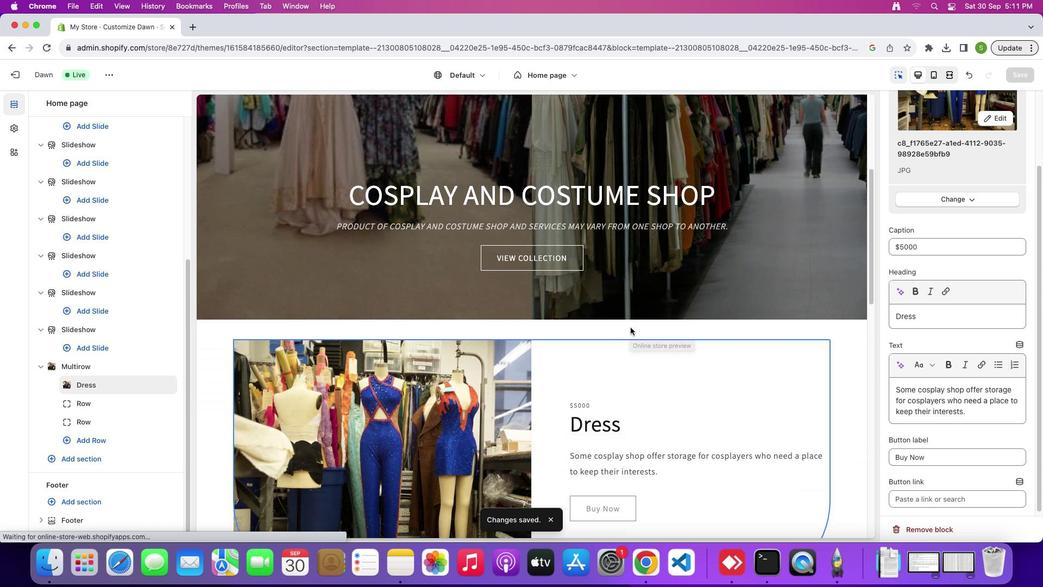 
Action: Mouse scrolled (631, 327) with delta (0, 0)
Screenshot: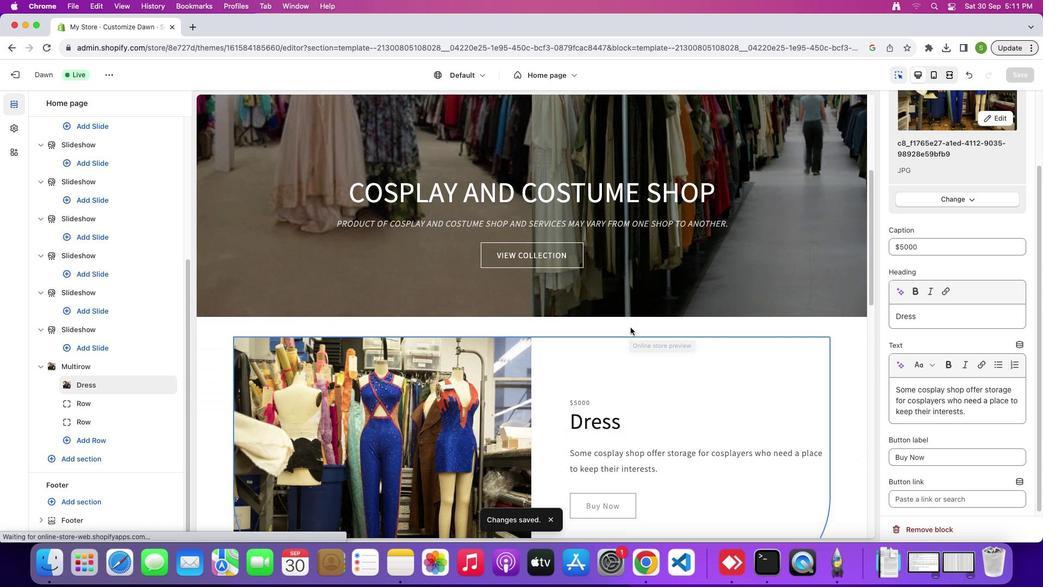
Action: Mouse scrolled (631, 327) with delta (0, -1)
Screenshot: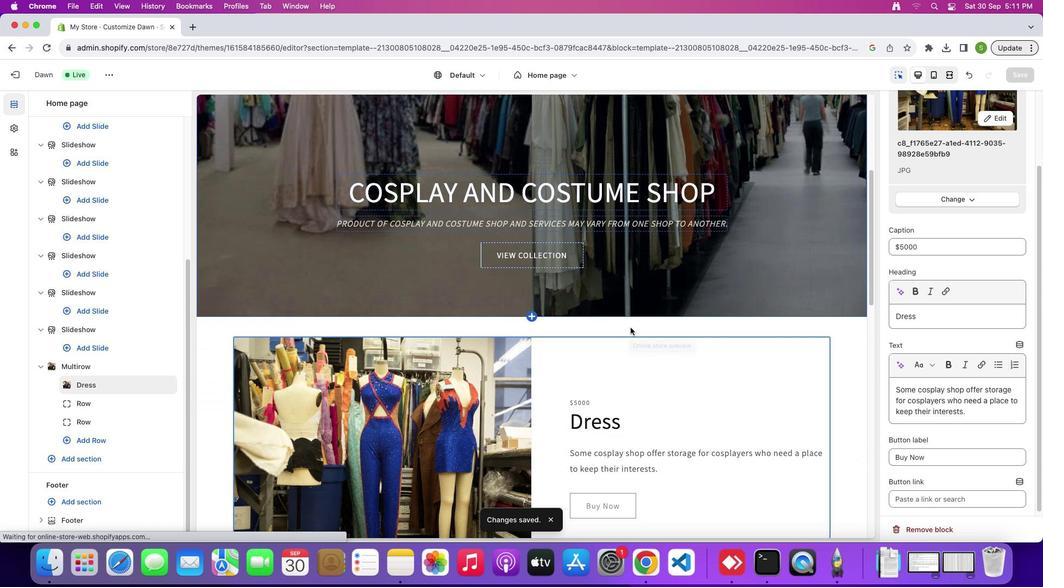 
Action: Mouse scrolled (631, 327) with delta (0, 0)
Screenshot: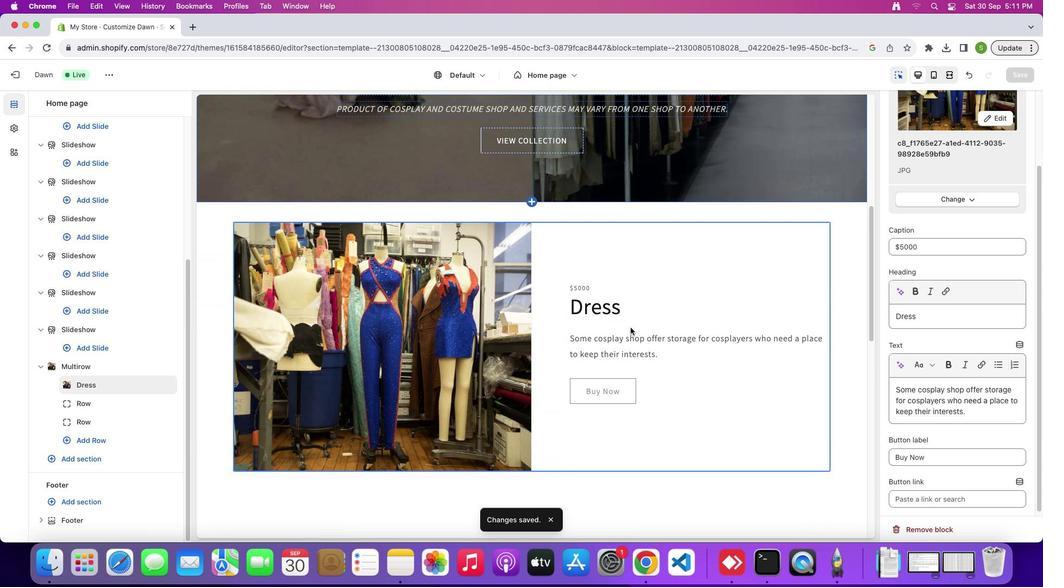 
Action: Mouse scrolled (631, 327) with delta (0, 0)
Screenshot: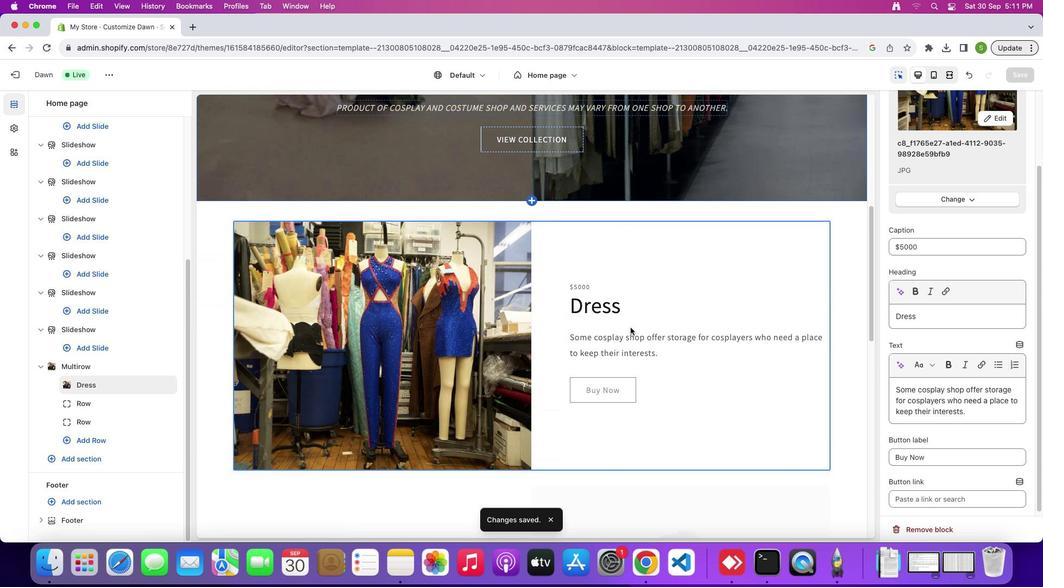 
Action: Mouse scrolled (631, 327) with delta (0, -2)
Screenshot: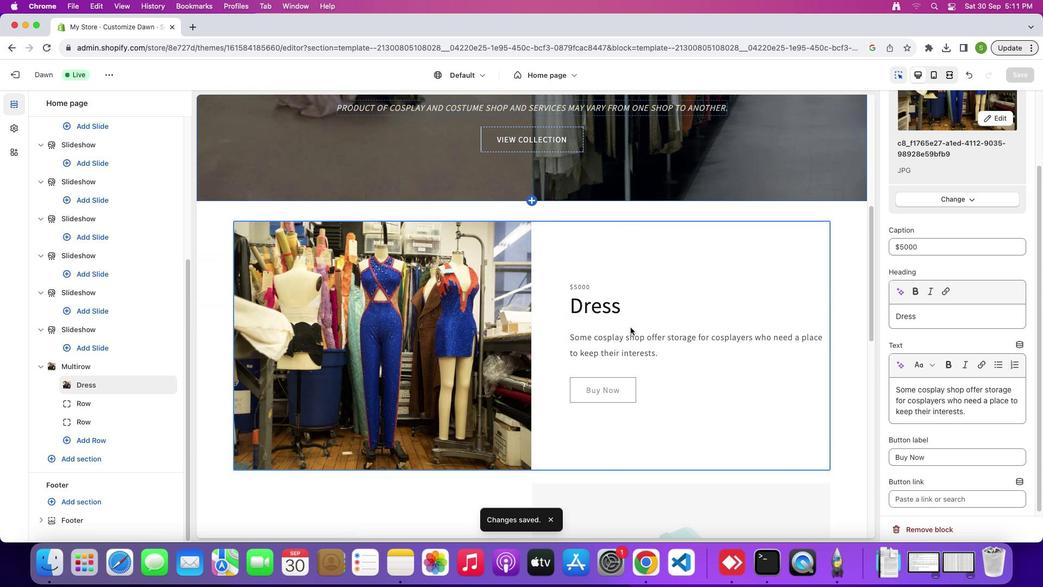 
Action: Mouse scrolled (631, 327) with delta (0, 0)
Screenshot: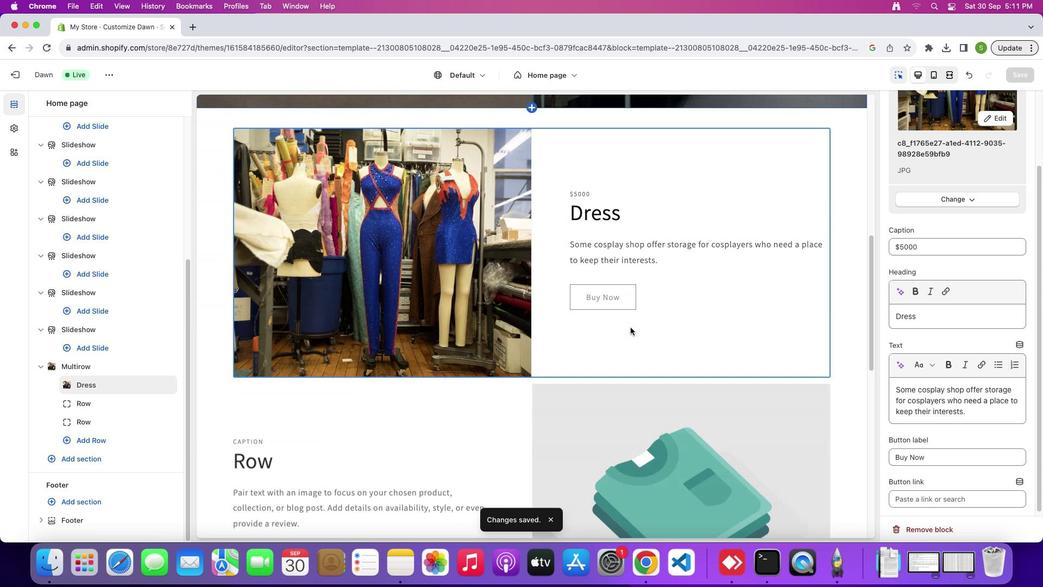
Action: Mouse scrolled (631, 327) with delta (0, 0)
Screenshot: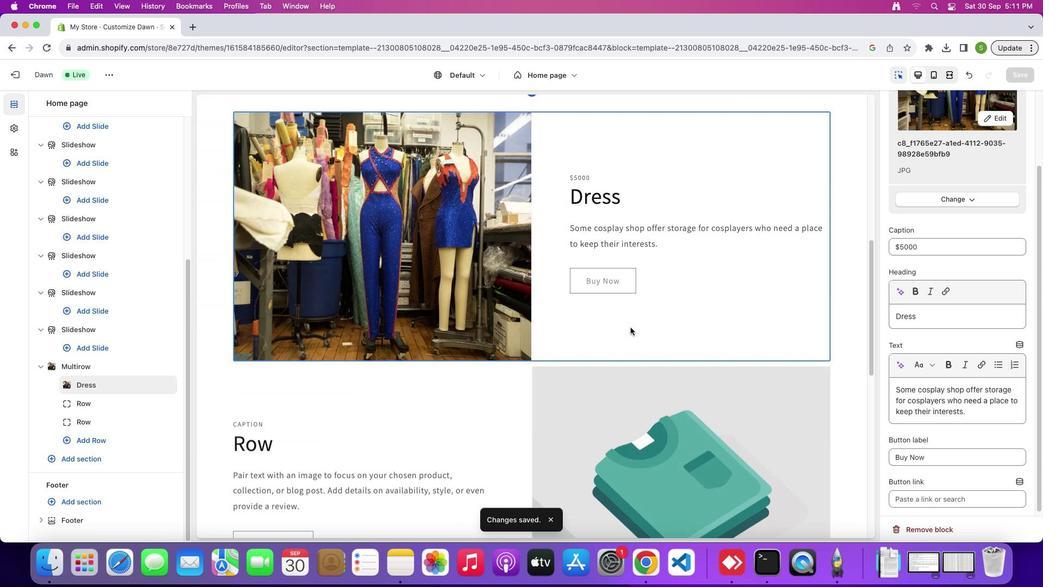 
Action: Mouse scrolled (631, 327) with delta (0, -1)
Screenshot: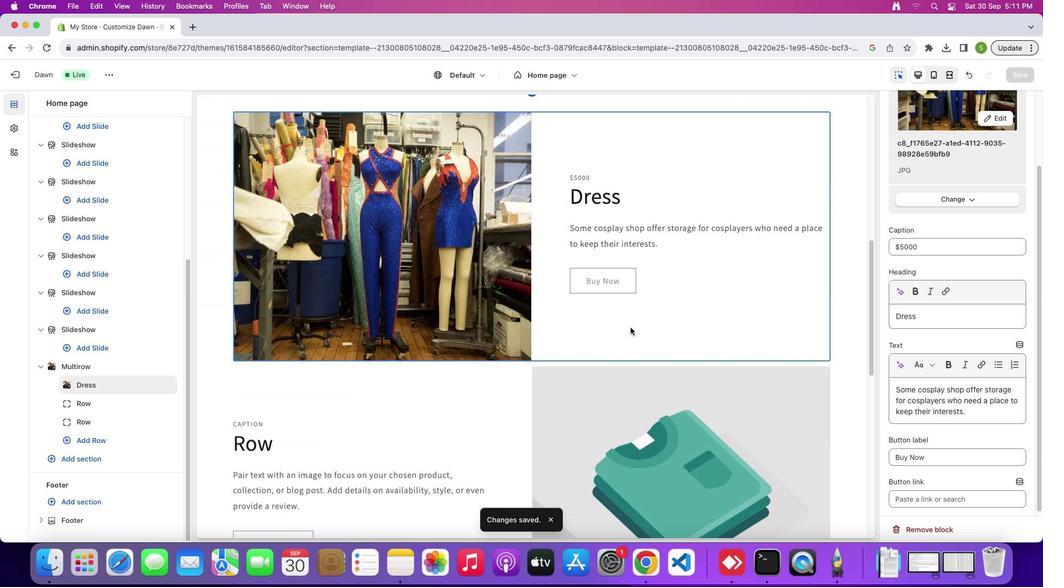 
Action: Mouse scrolled (631, 327) with delta (0, 0)
Screenshot: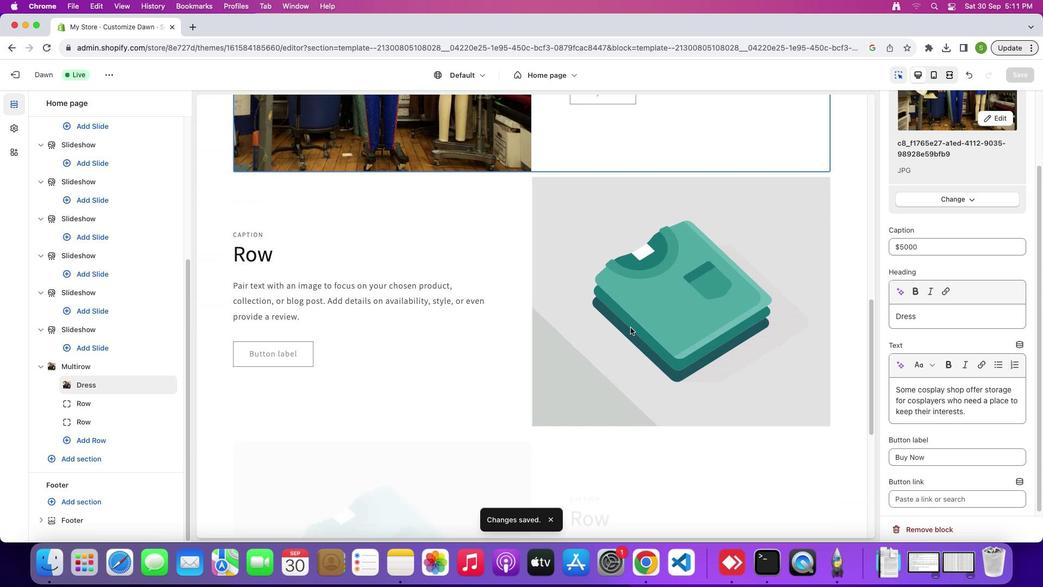 
Action: Mouse scrolled (631, 327) with delta (0, 0)
Screenshot: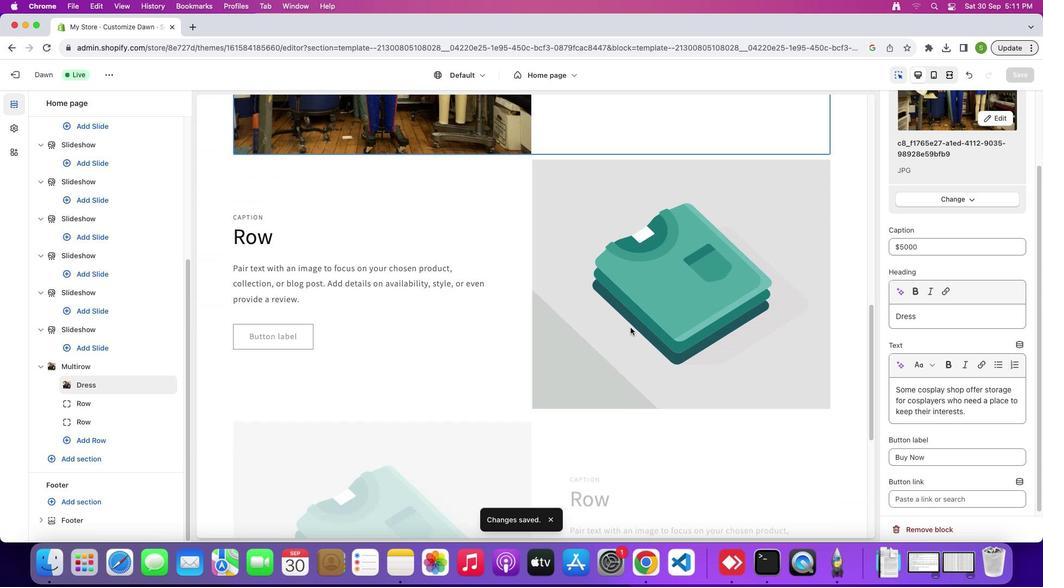 
Action: Mouse scrolled (631, 327) with delta (0, -2)
Screenshot: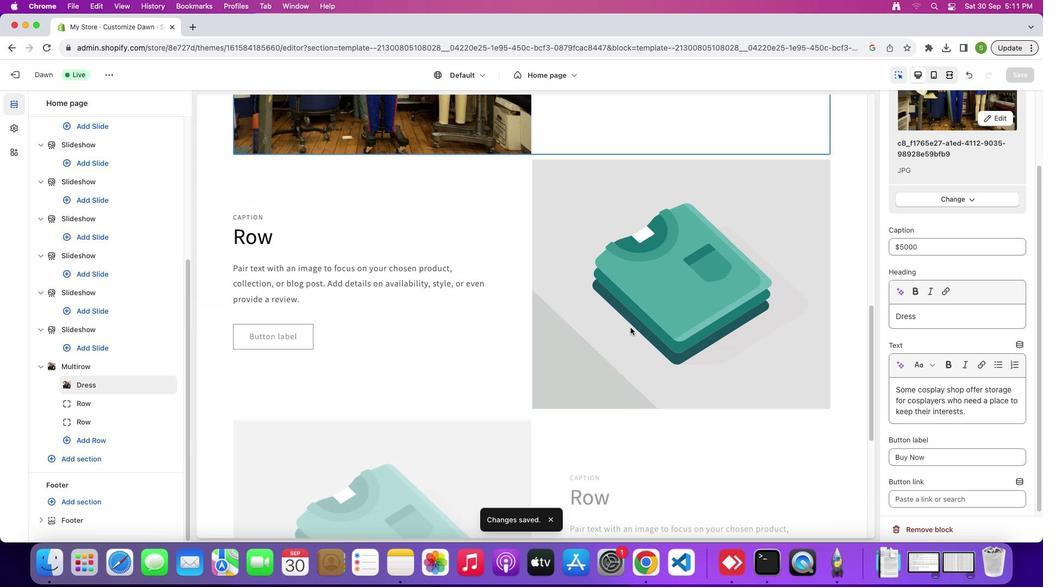 
Action: Mouse scrolled (631, 327) with delta (0, -2)
Screenshot: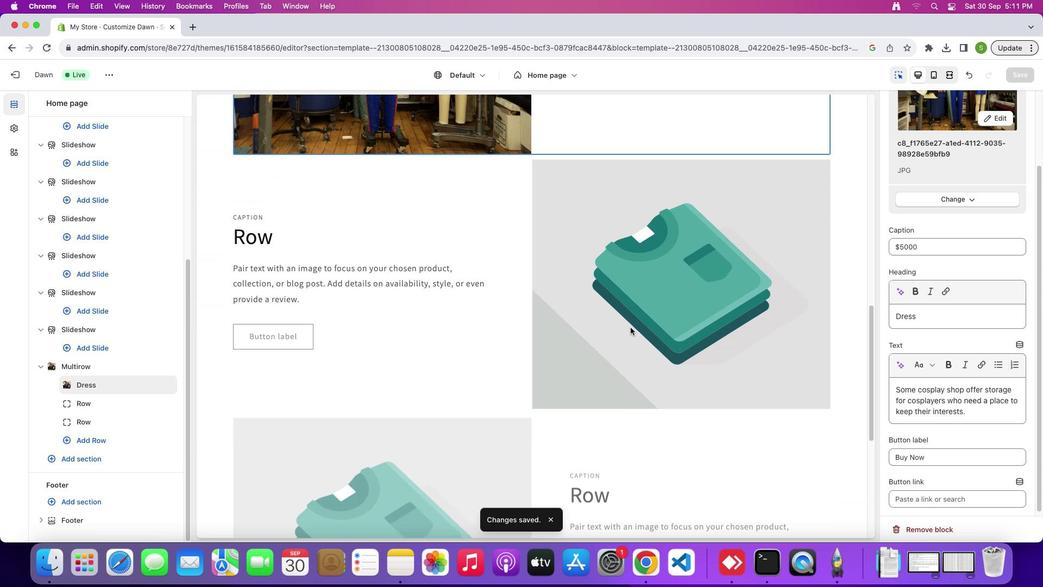 
Action: Mouse moved to (581, 320)
Screenshot: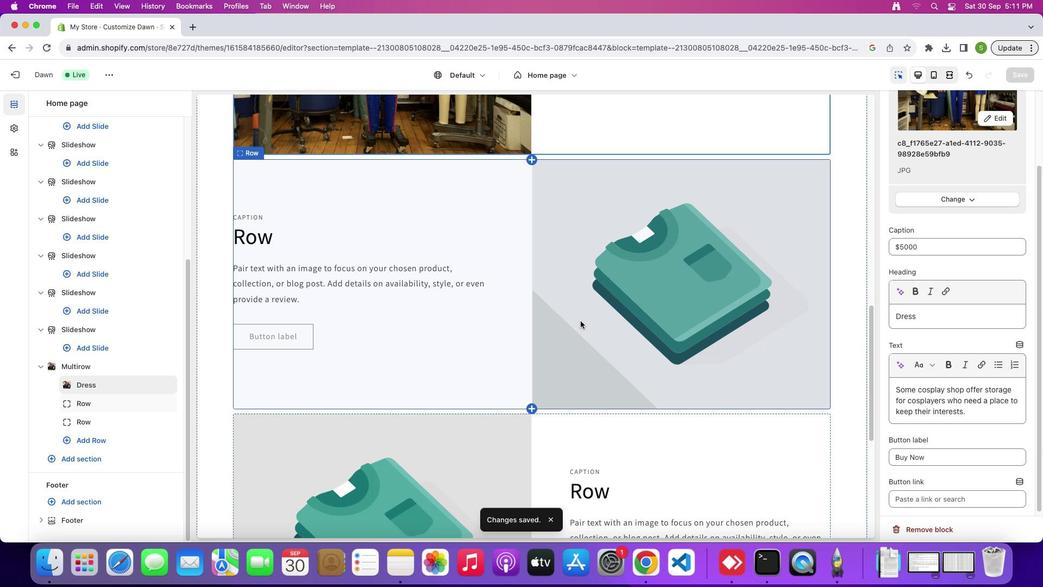 
Action: Mouse pressed left at (581, 320)
Screenshot: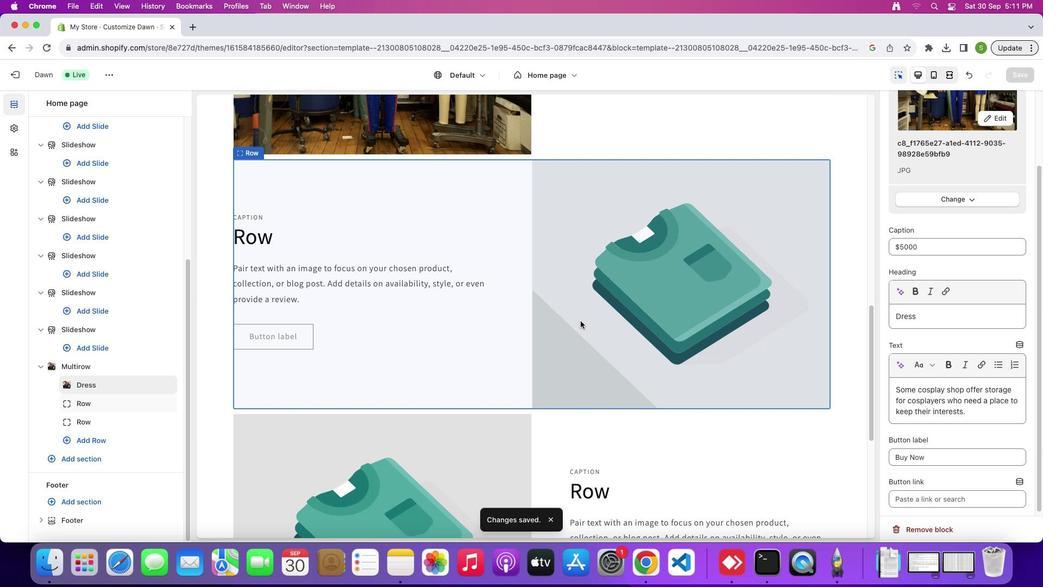 
Action: Mouse moved to (939, 150)
Screenshot: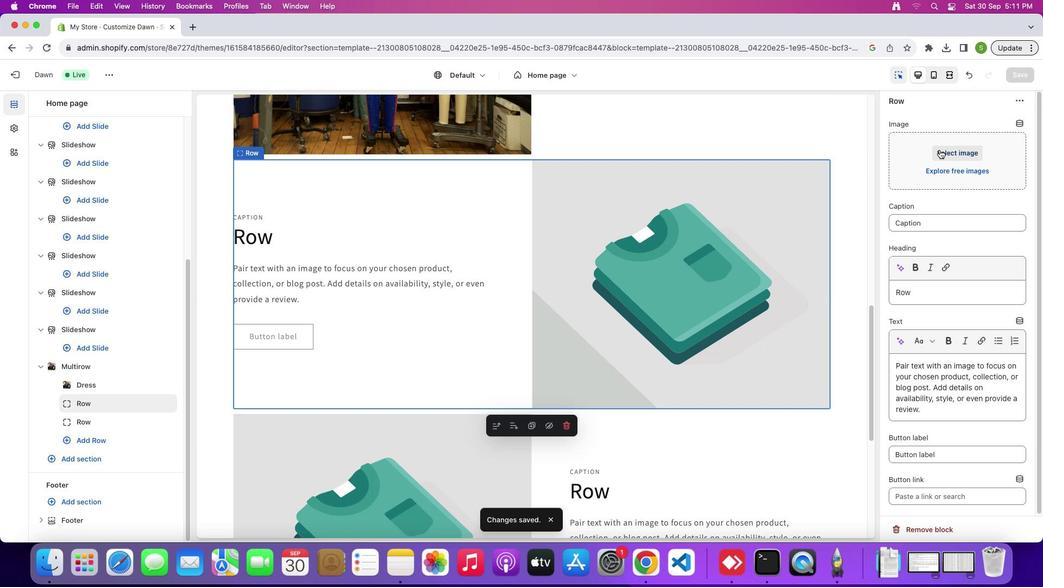 
Action: Mouse pressed left at (939, 150)
Screenshot: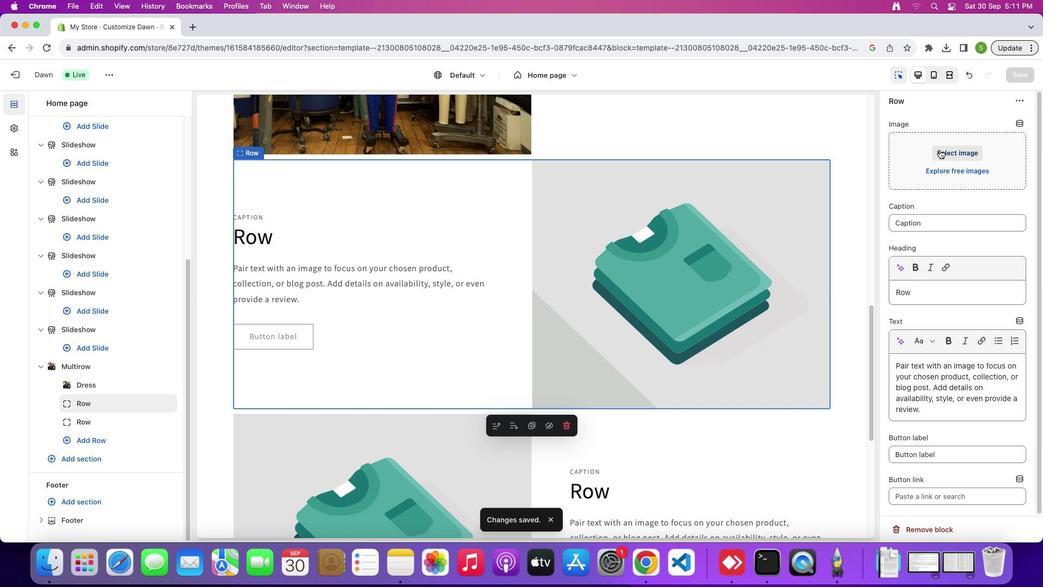 
Action: Mouse moved to (595, 196)
Screenshot: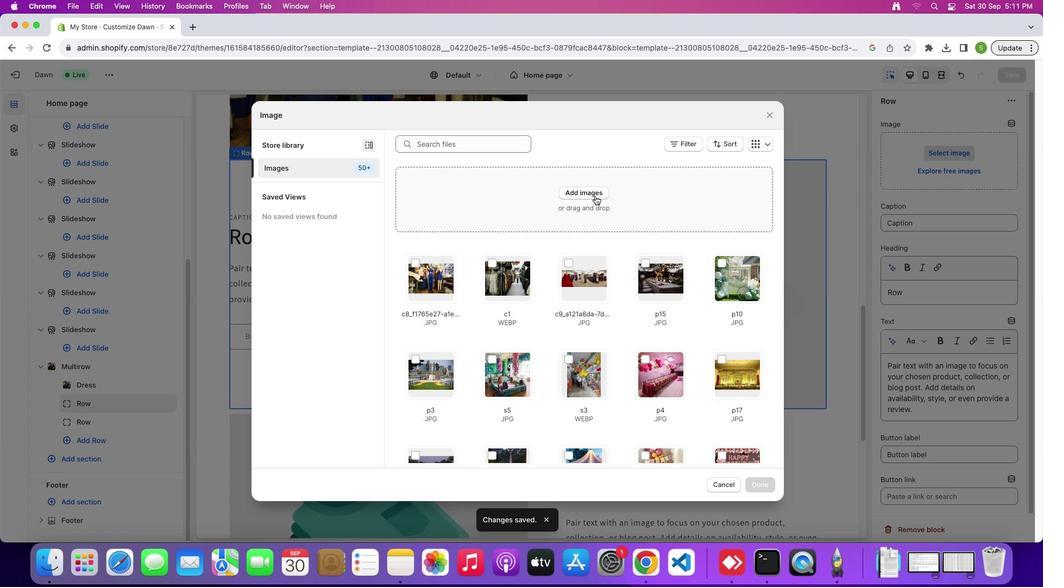
Action: Mouse pressed left at (595, 196)
Screenshot: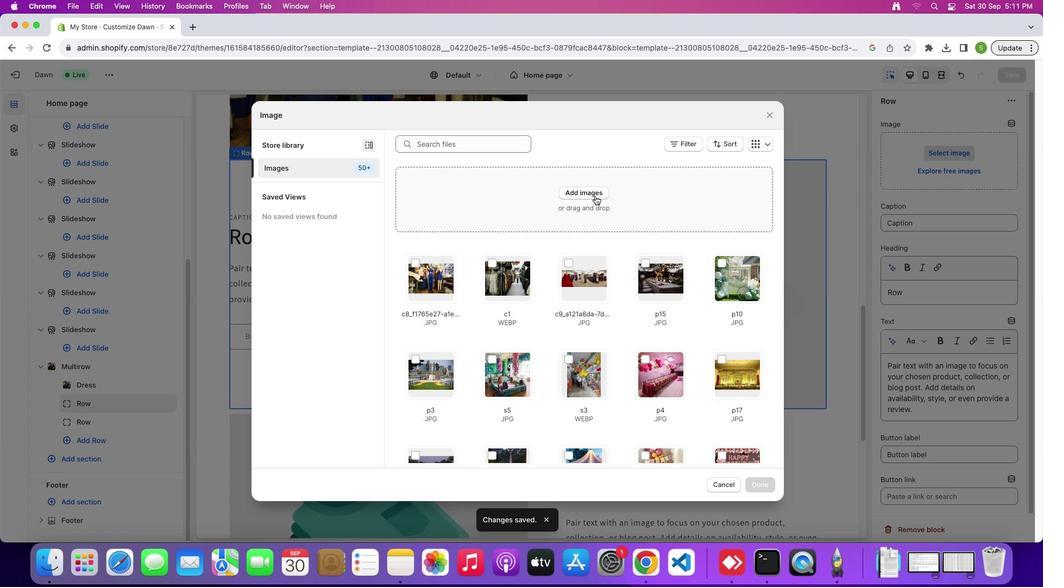
Action: Mouse moved to (409, 281)
Screenshot: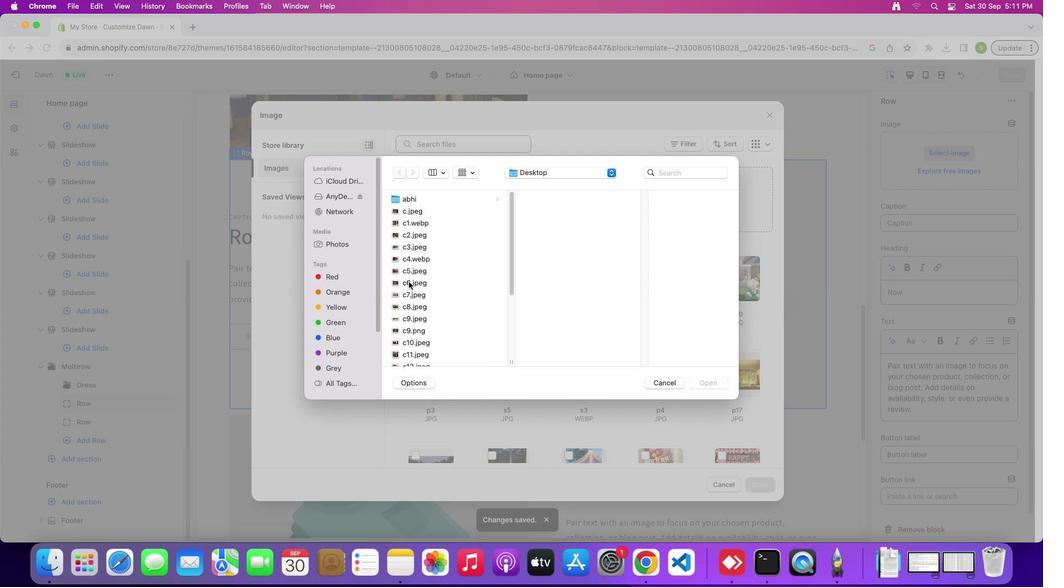 
Action: Mouse pressed left at (409, 281)
Screenshot: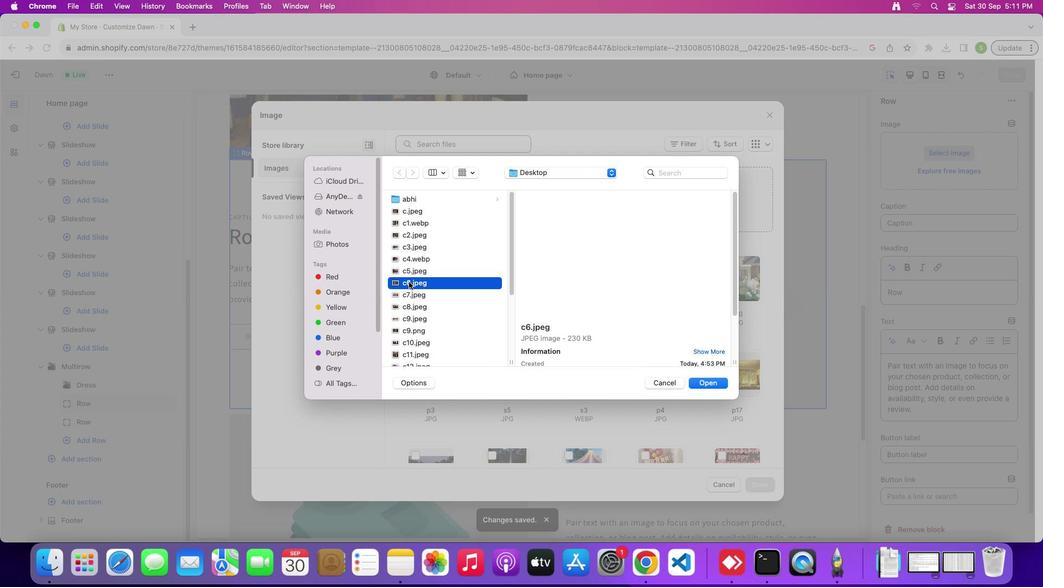 
Action: Mouse moved to (407, 303)
Screenshot: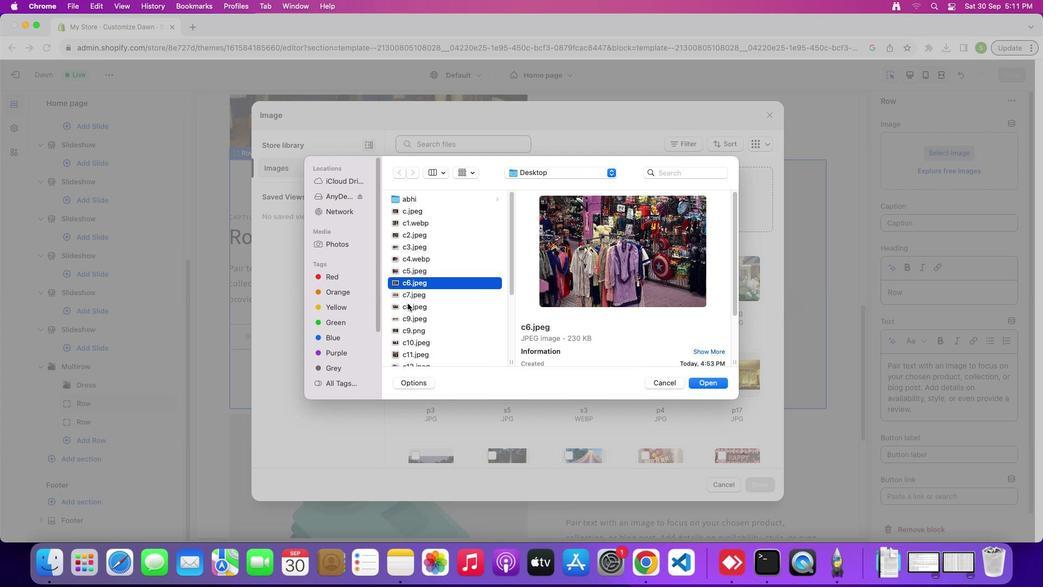
Action: Mouse pressed left at (407, 303)
Screenshot: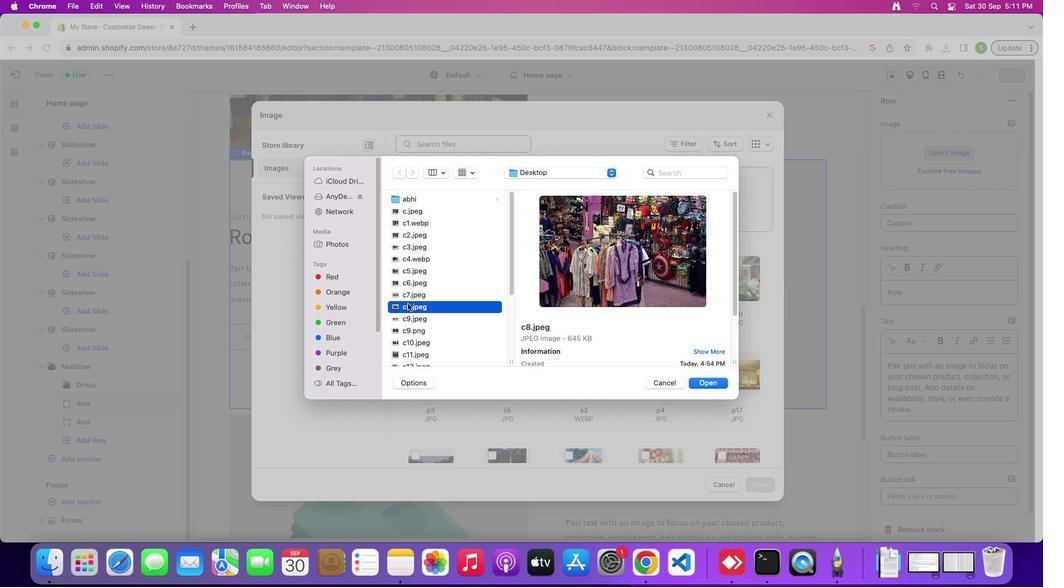 
Action: Mouse moved to (411, 296)
Screenshot: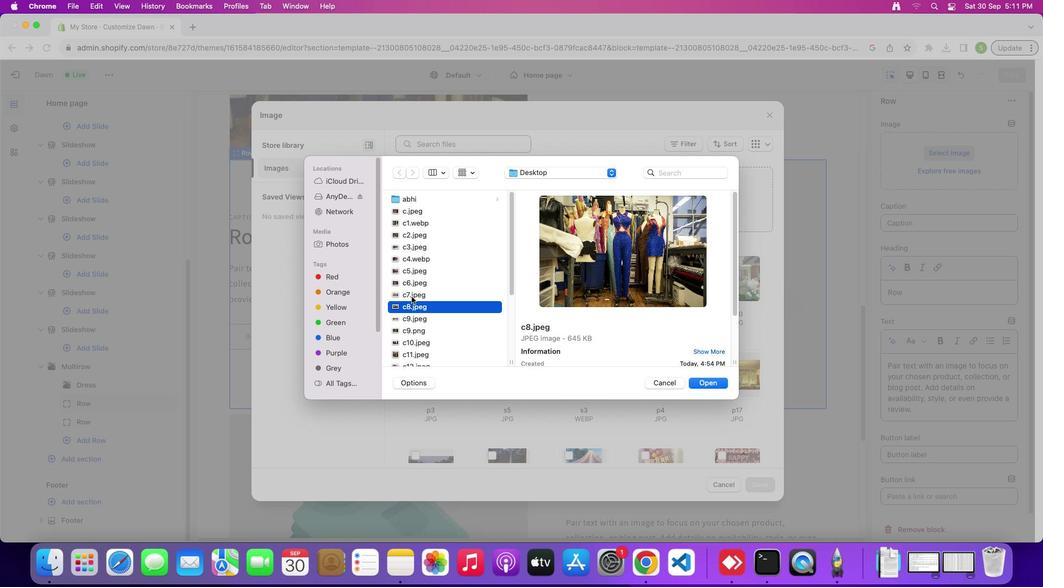 
Action: Mouse pressed left at (411, 296)
Screenshot: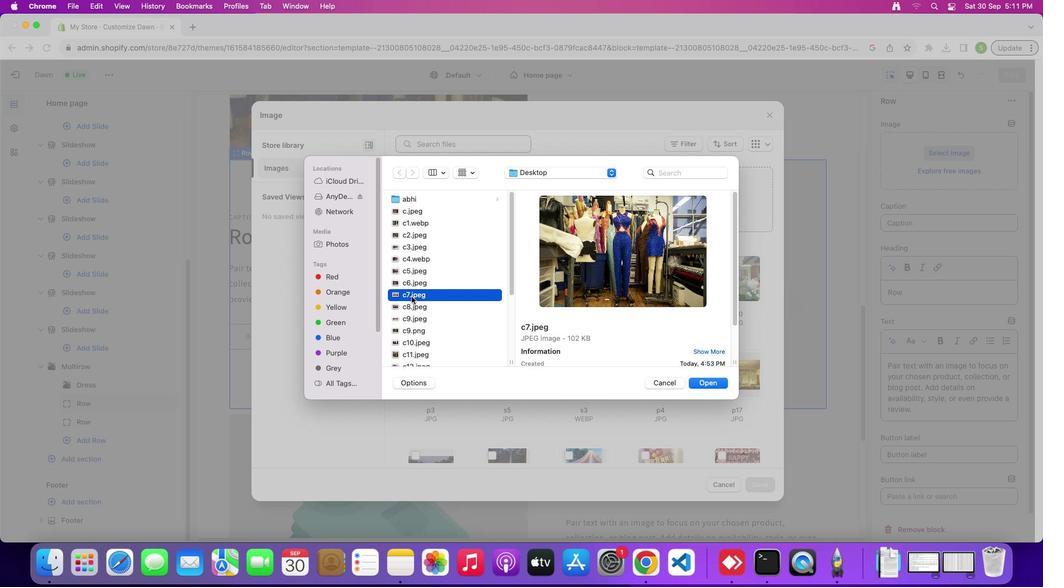 
Action: Mouse moved to (415, 314)
Screenshot: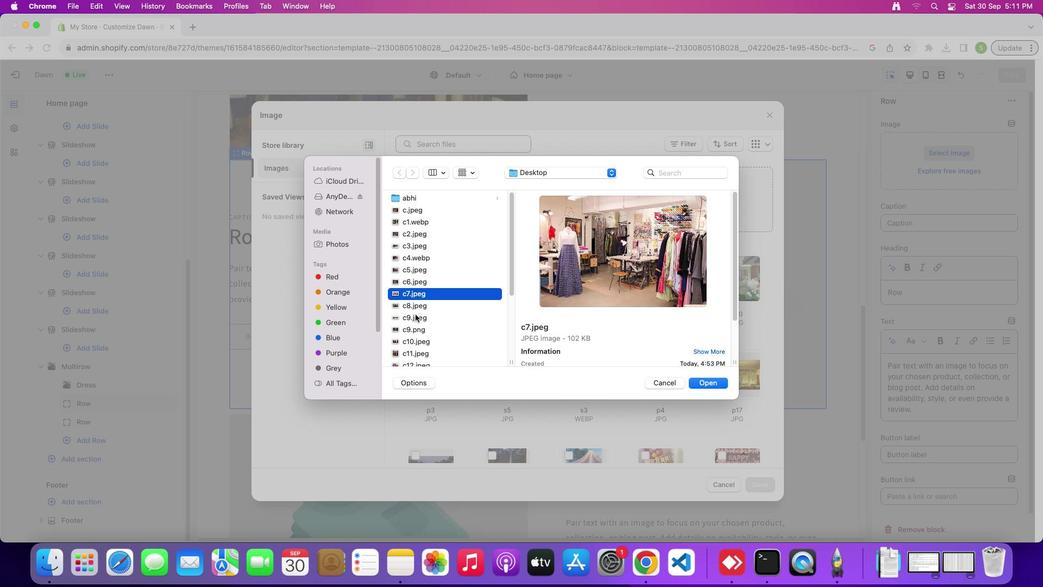 
Action: Mouse scrolled (415, 314) with delta (0, 0)
Screenshot: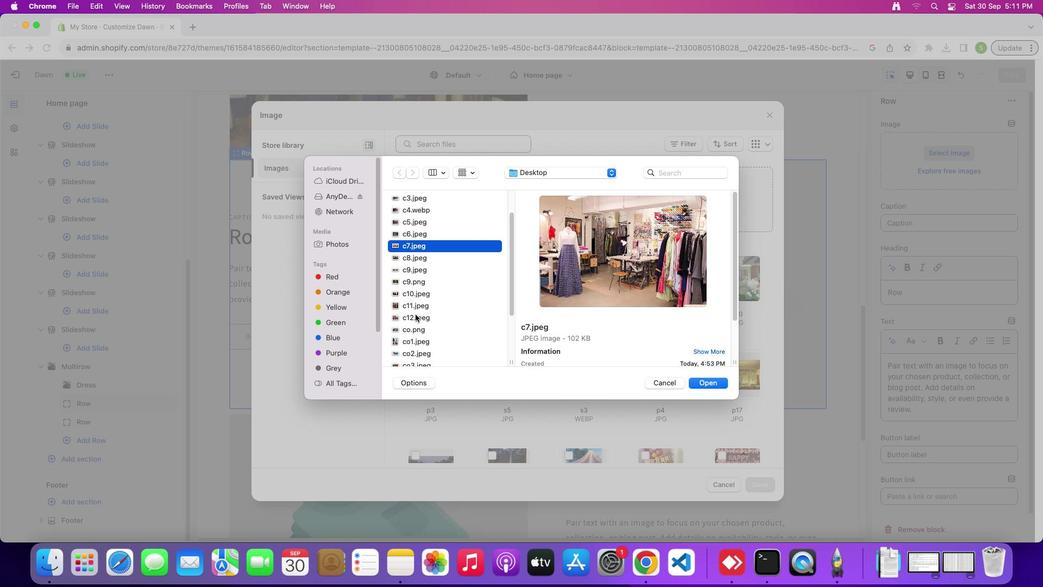 
Action: Mouse moved to (415, 314)
Screenshot: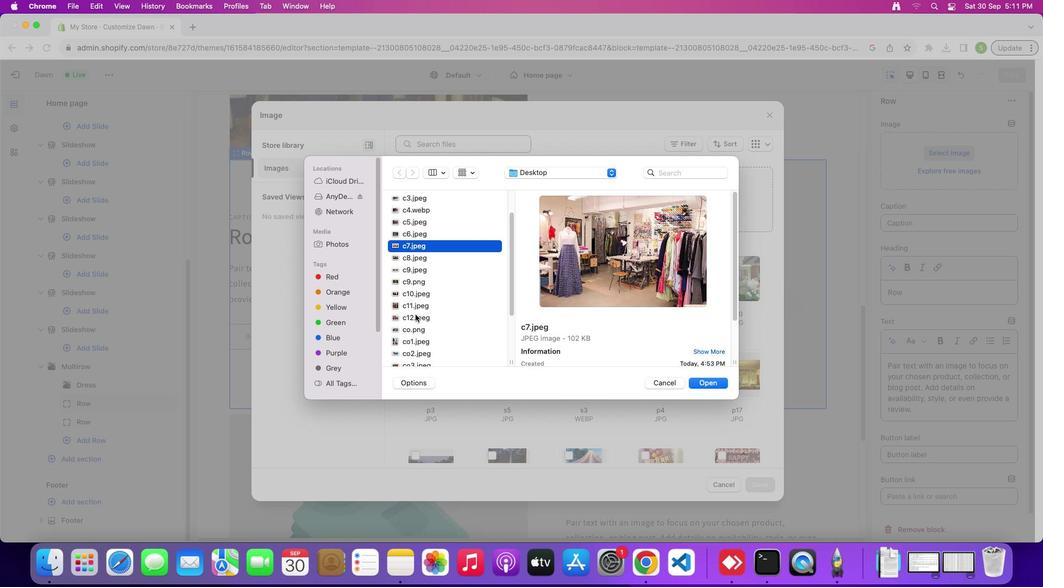 
Action: Mouse scrolled (415, 314) with delta (0, 0)
Screenshot: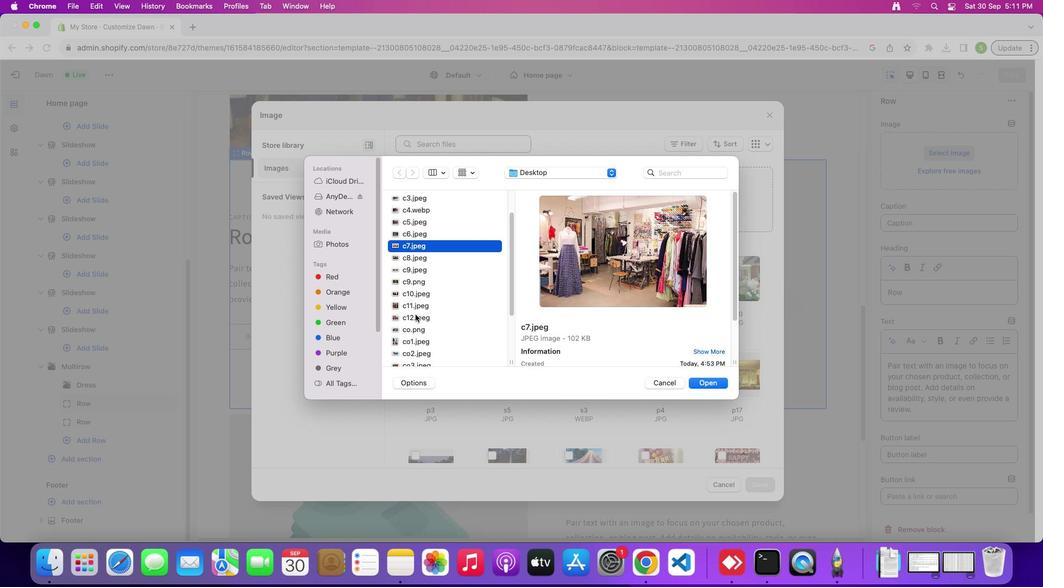 
Action: Mouse scrolled (415, 314) with delta (0, -1)
Screenshot: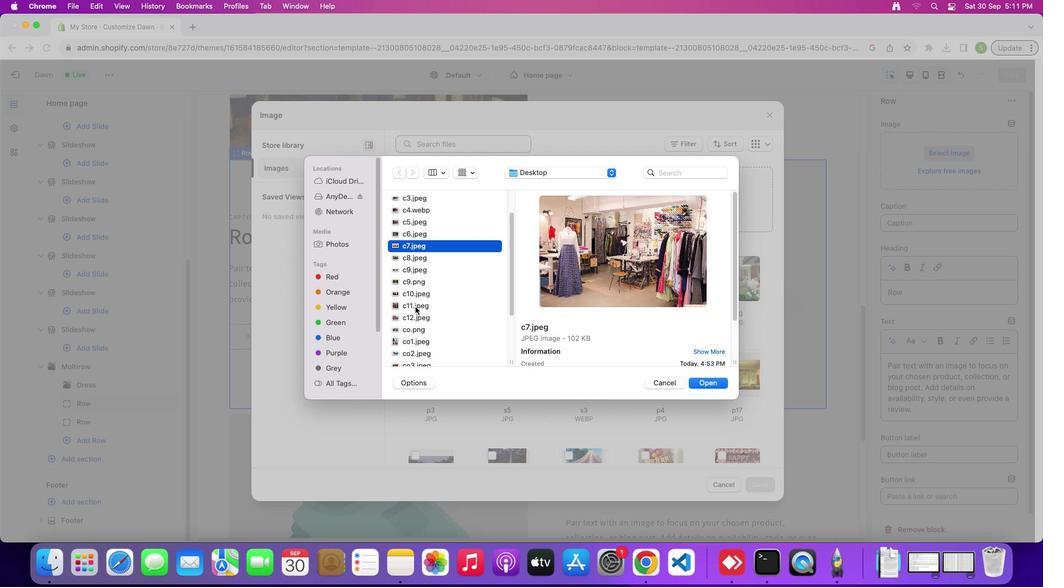 
Action: Mouse moved to (414, 253)
Screenshot: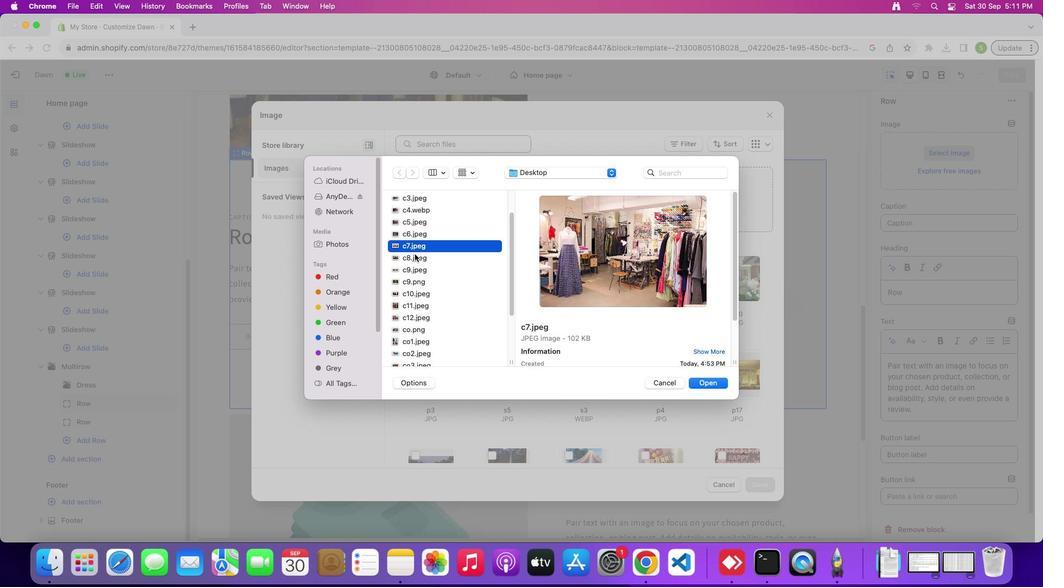 
Action: Mouse pressed left at (414, 253)
Screenshot: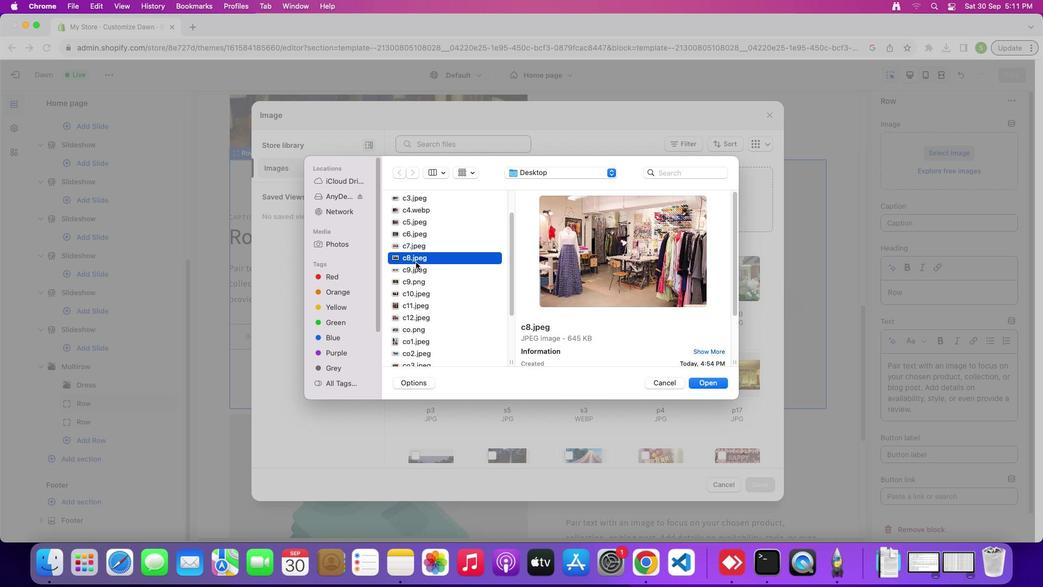 
Action: Mouse moved to (414, 268)
Screenshot: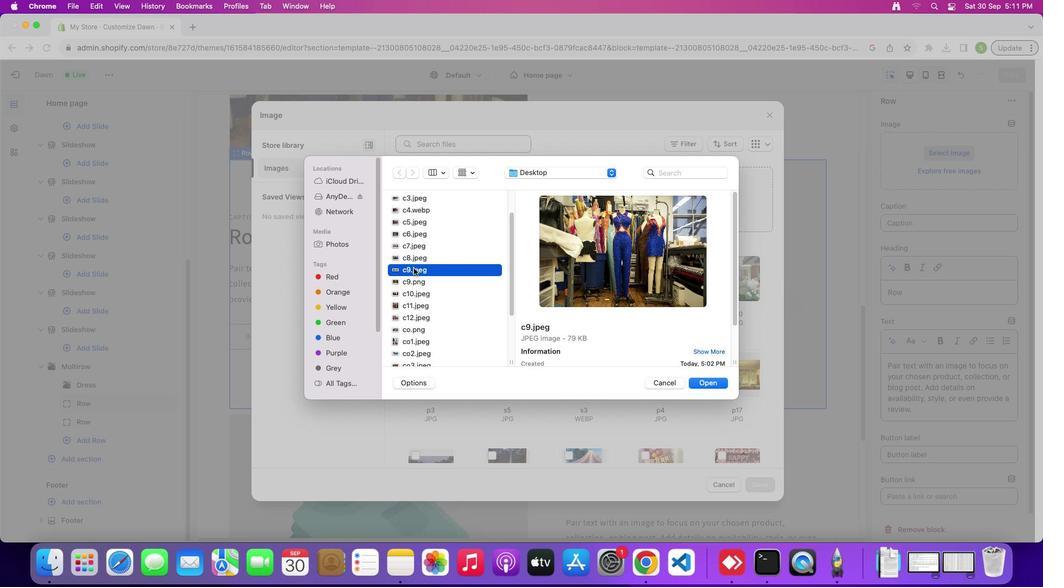
Action: Mouse pressed left at (414, 268)
